Task: Add JavaScript code to create a simple quiz game with score tracking.
Action: Mouse moved to (1067, 362)
Screenshot: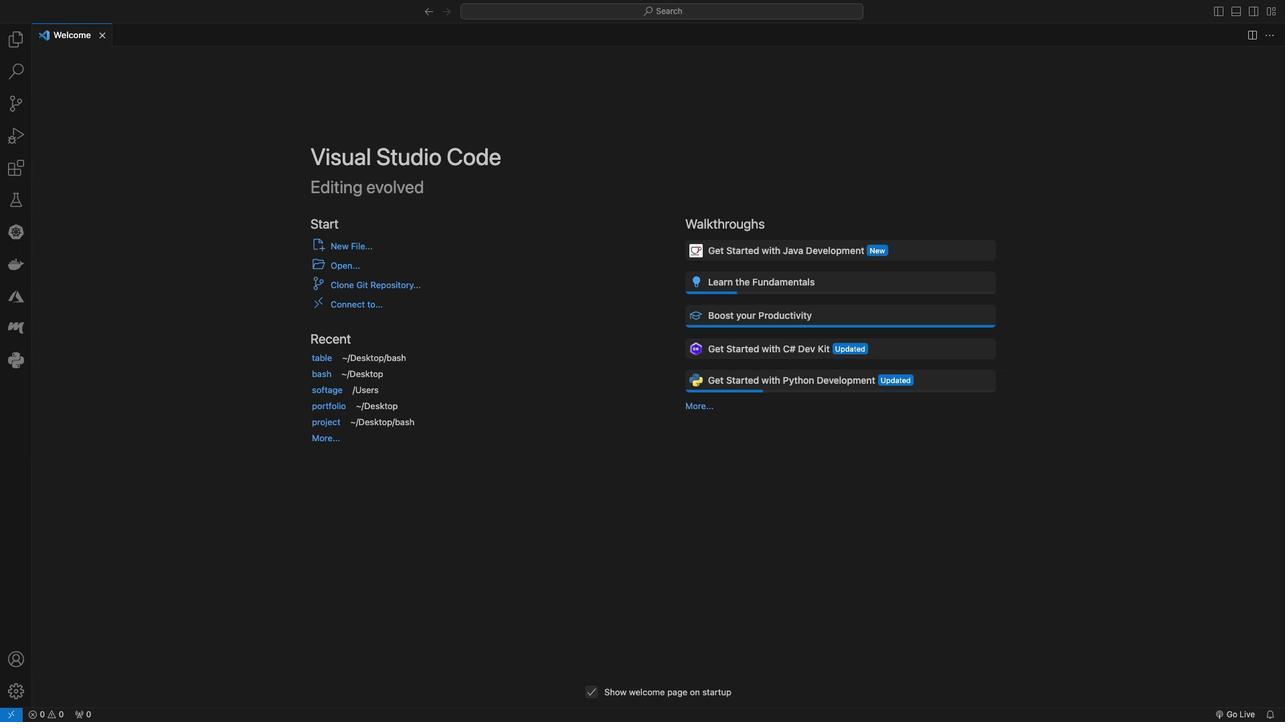 
Action: Mouse pressed left at (1067, 362)
Screenshot: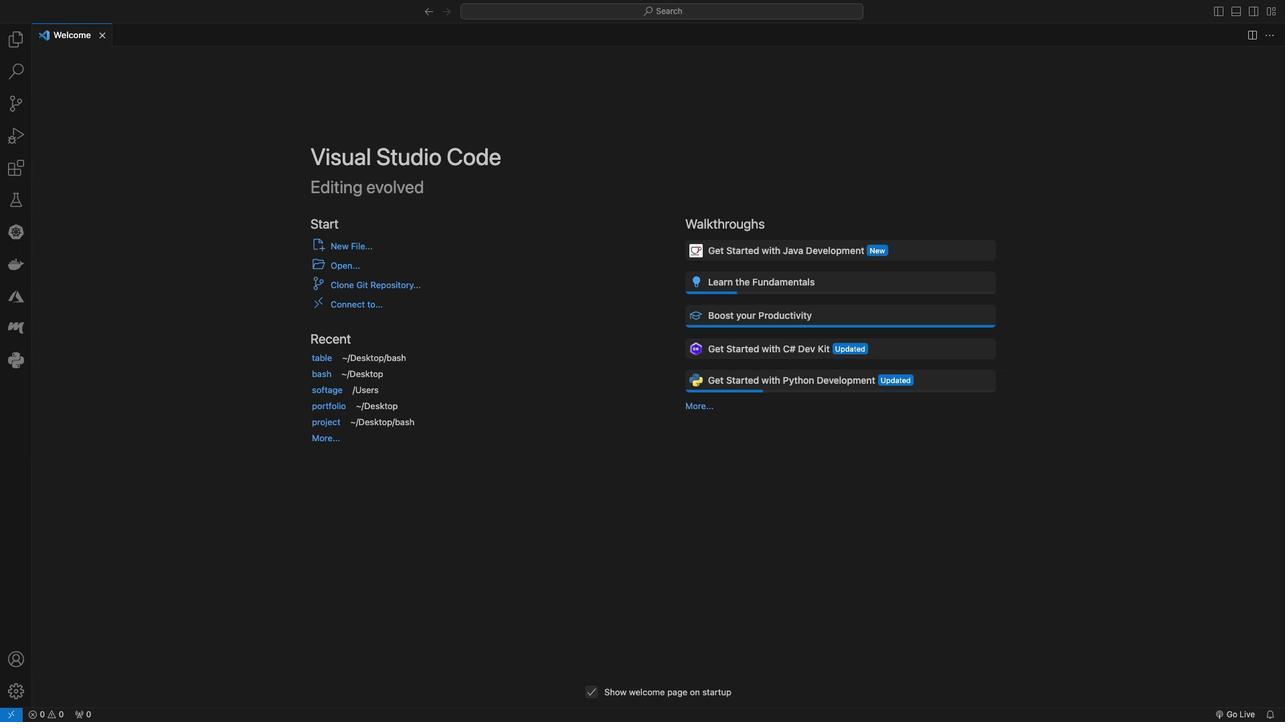 
Action: Mouse moved to (884, 41)
Screenshot: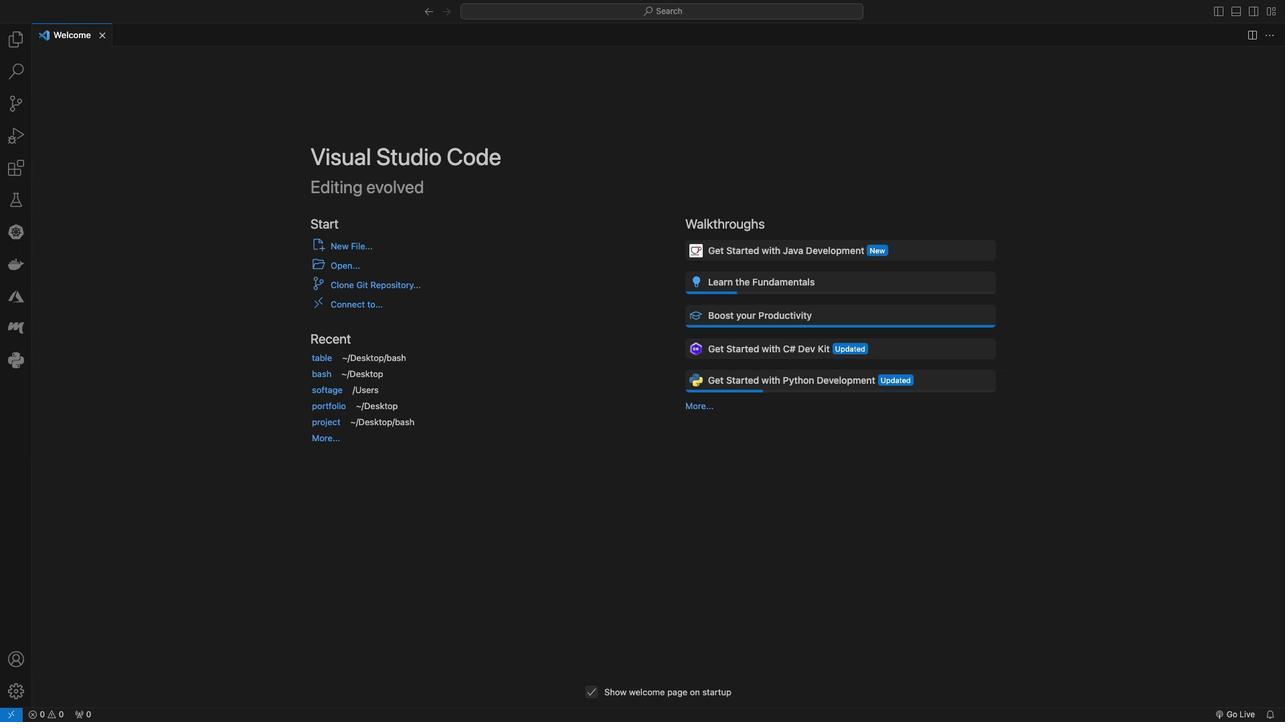 
Action: Mouse pressed left at (884, 41)
Screenshot: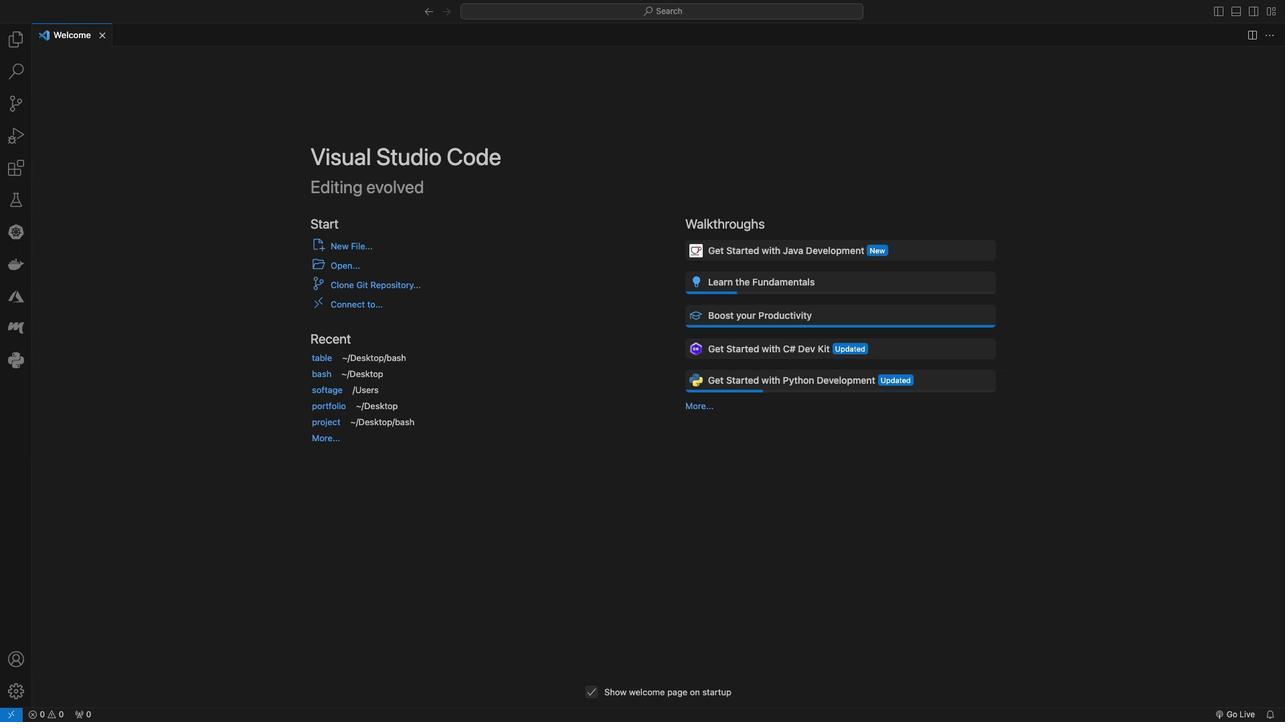 
Action: Mouse moved to (1174, 350)
Screenshot: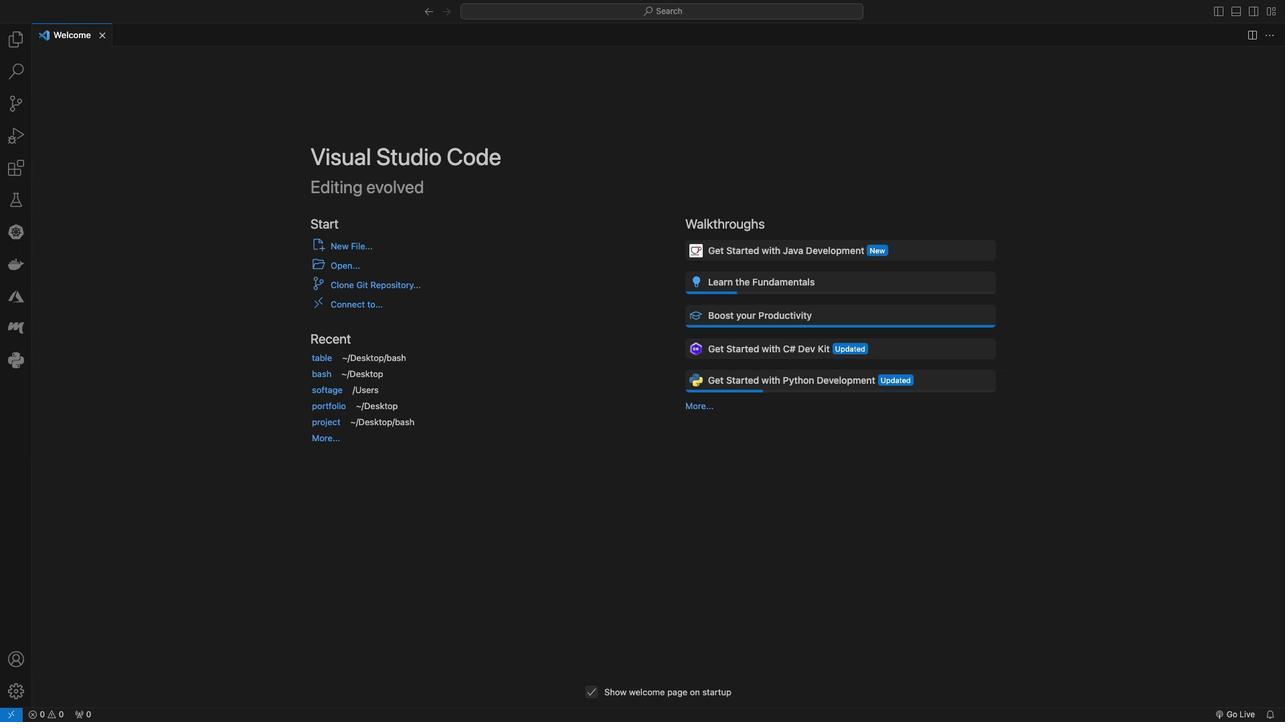 
Action: Mouse scrolled (1174, 350) with delta (135, 14)
Screenshot: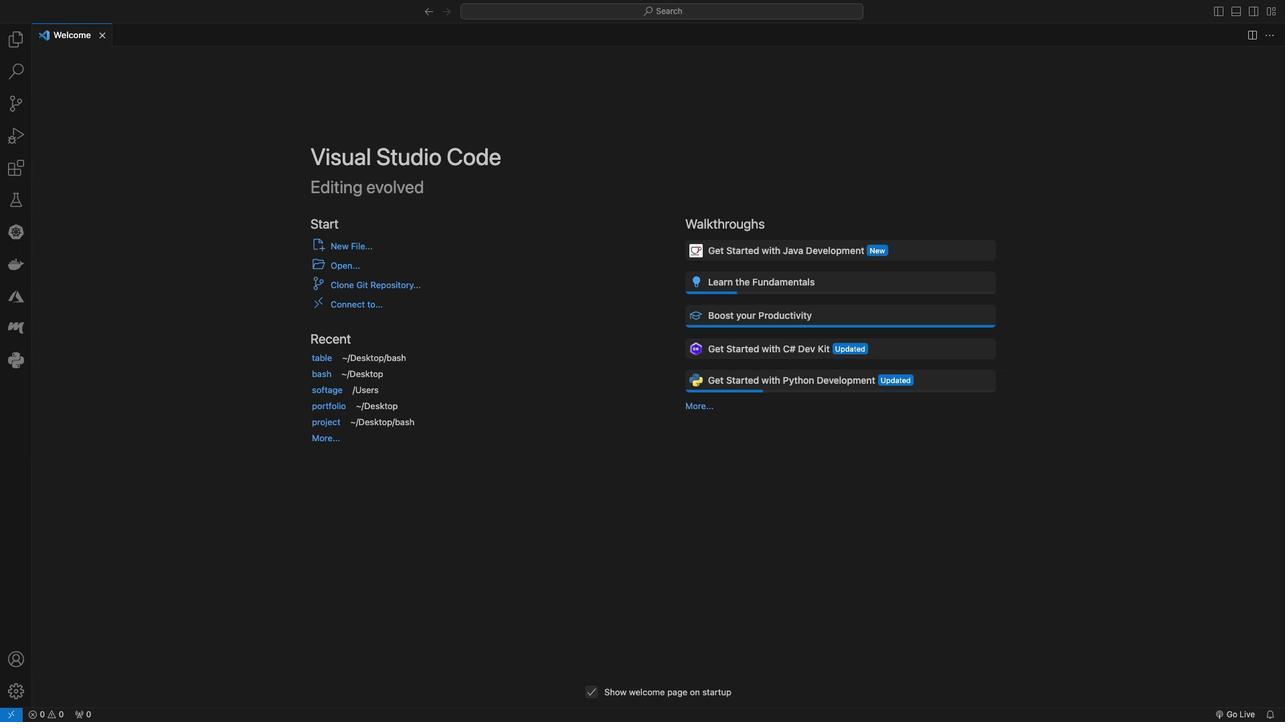 
Action: Mouse scrolled (1174, 350) with delta (135, 14)
Screenshot: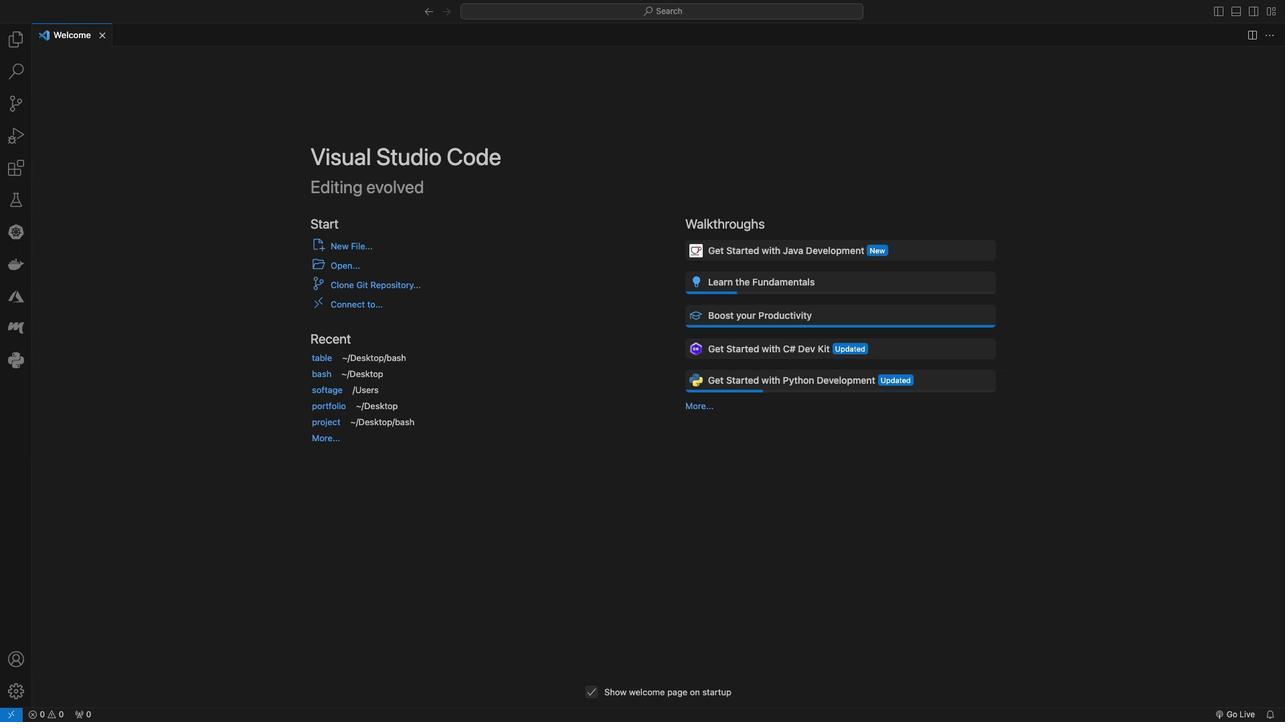 
Action: Mouse scrolled (1174, 350) with delta (135, 16)
Screenshot: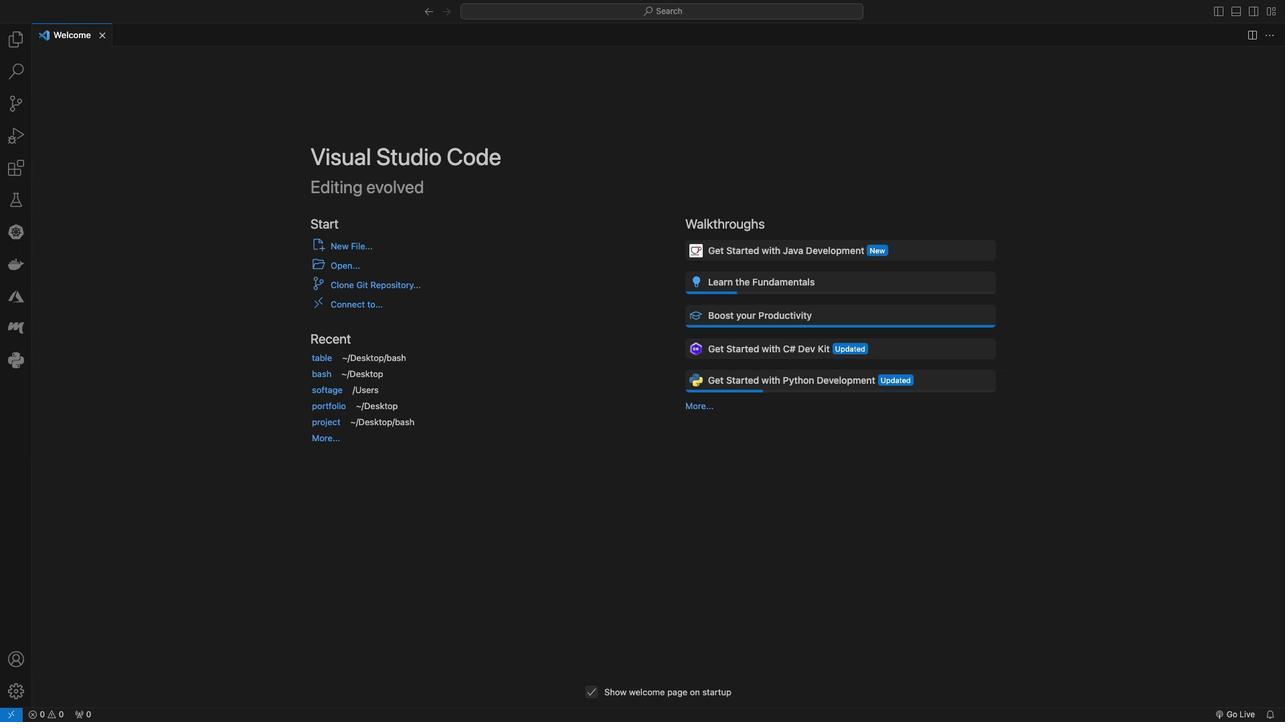 
Action: Mouse scrolled (1174, 350) with delta (135, 16)
Screenshot: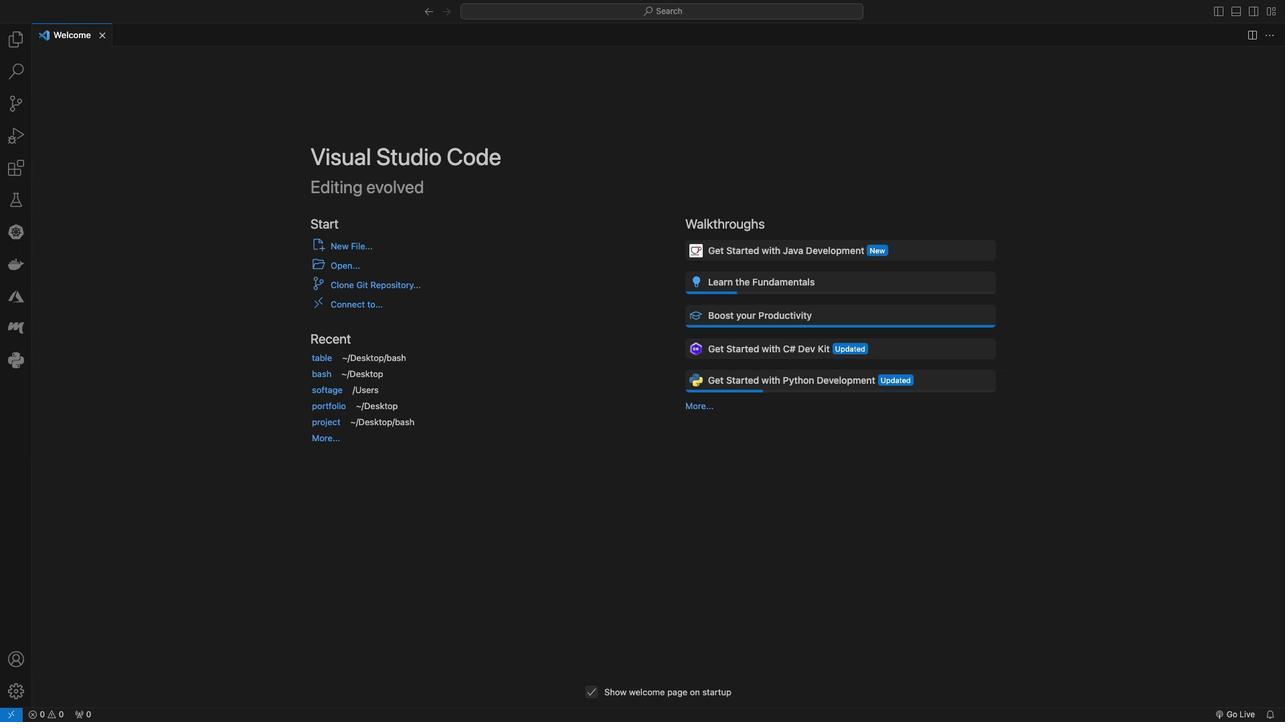 
Action: Mouse scrolled (1174, 350) with delta (135, 17)
Screenshot: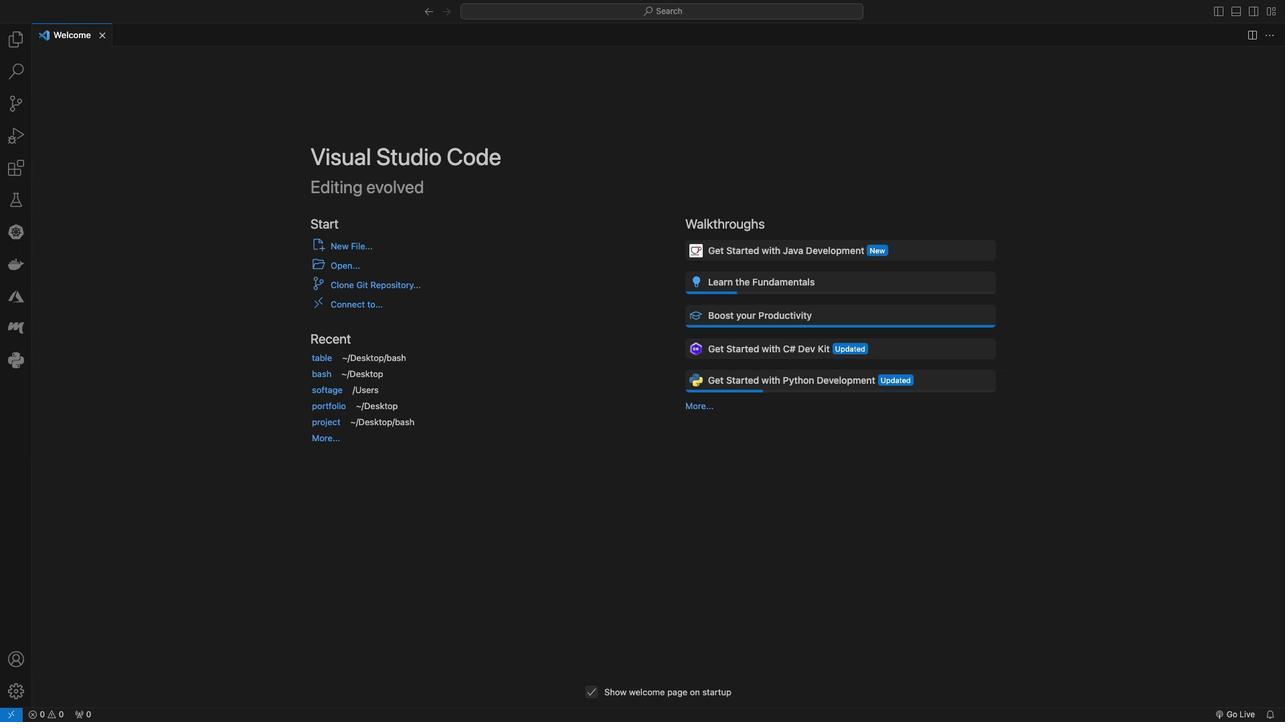
Action: Mouse scrolled (1174, 350) with delta (135, 18)
Screenshot: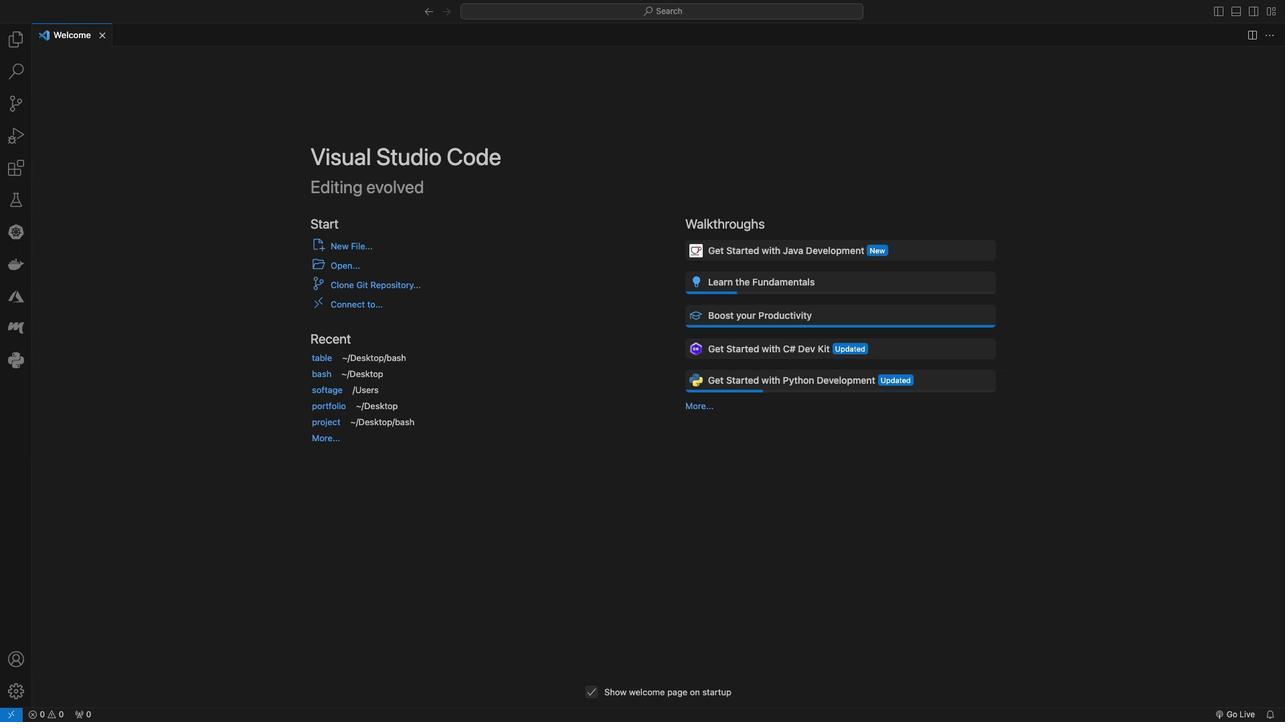 
Action: Mouse moved to (743, 386)
Screenshot: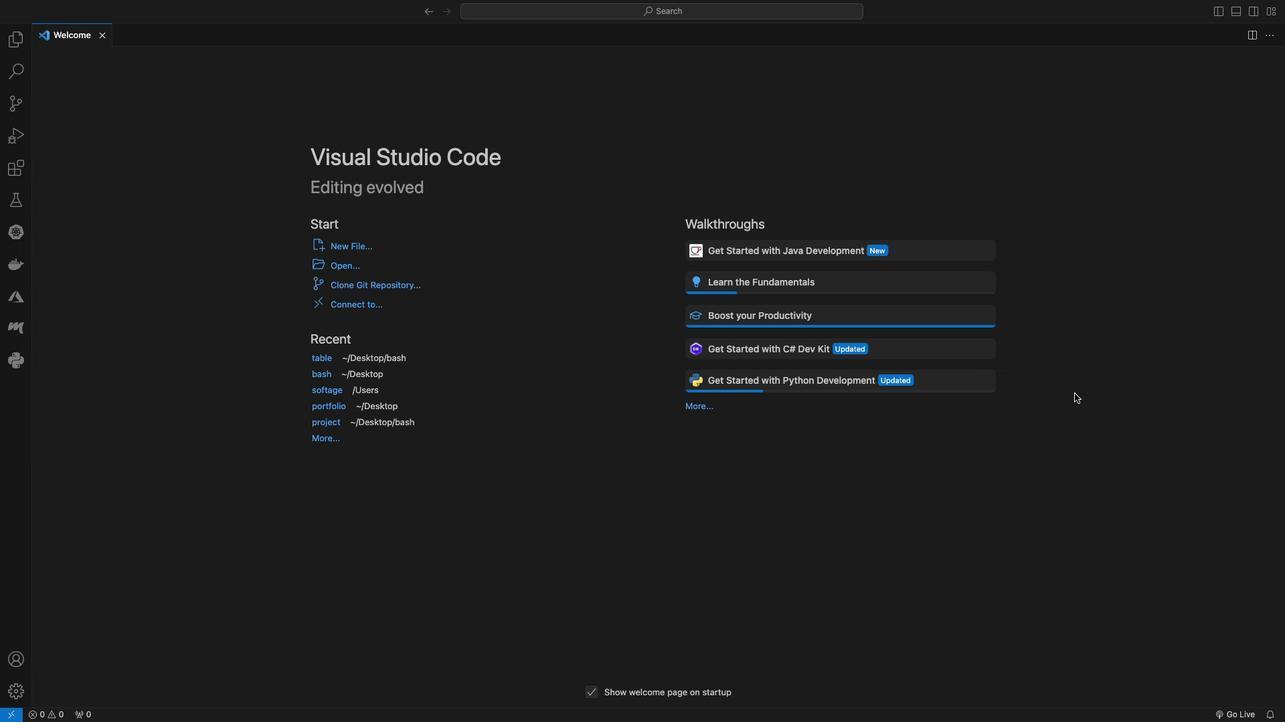 
Action: Mouse pressed left at (743, 386)
Screenshot: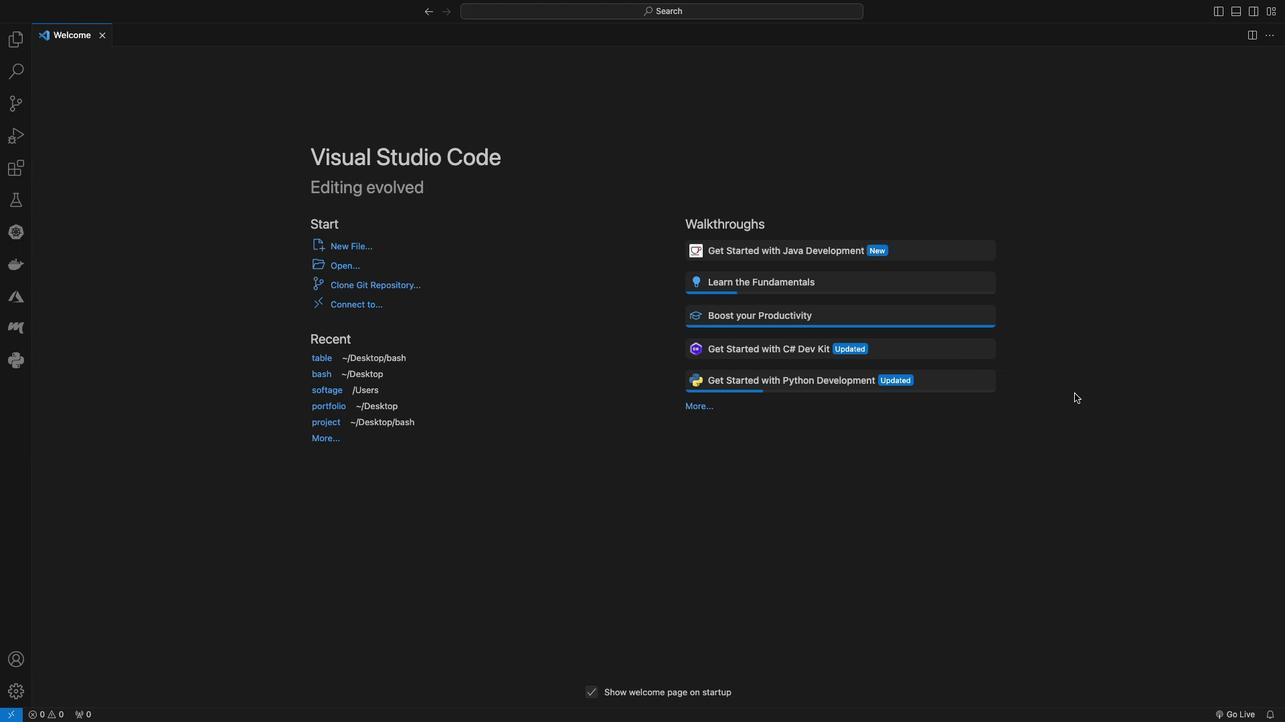 
Action: Mouse moved to (331, 246)
Screenshot: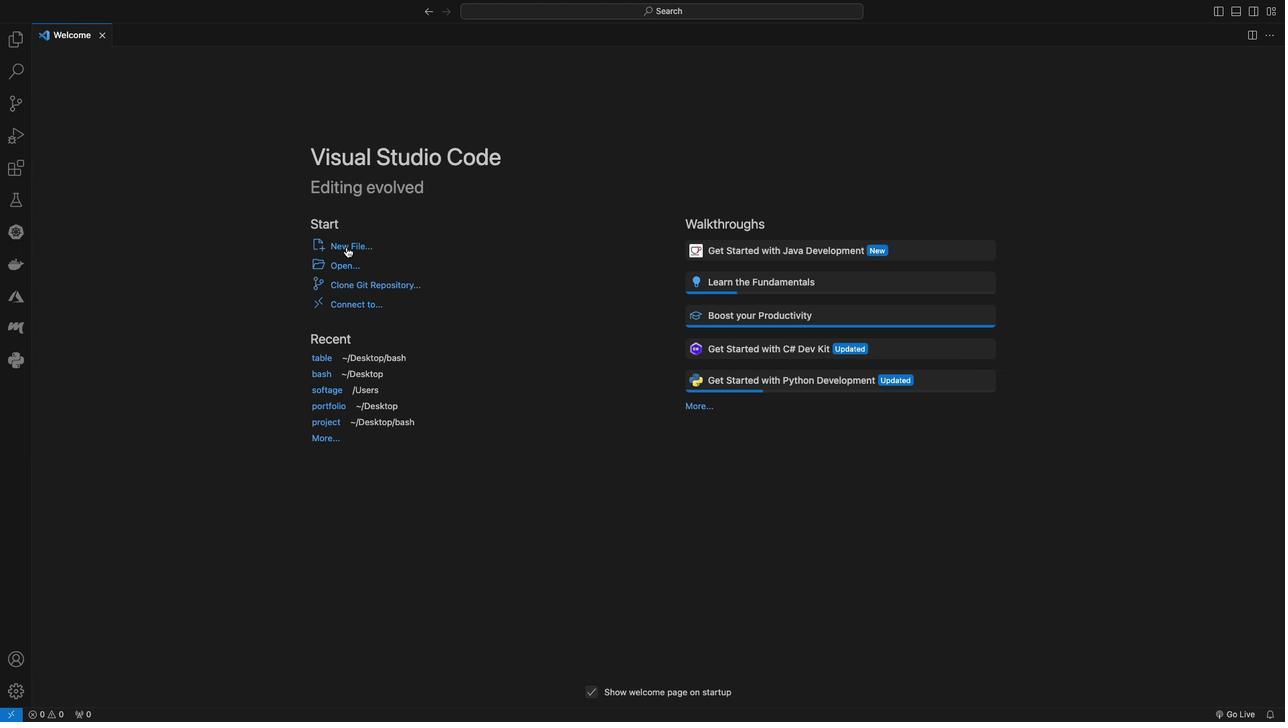 
Action: Mouse pressed left at (331, 246)
Screenshot: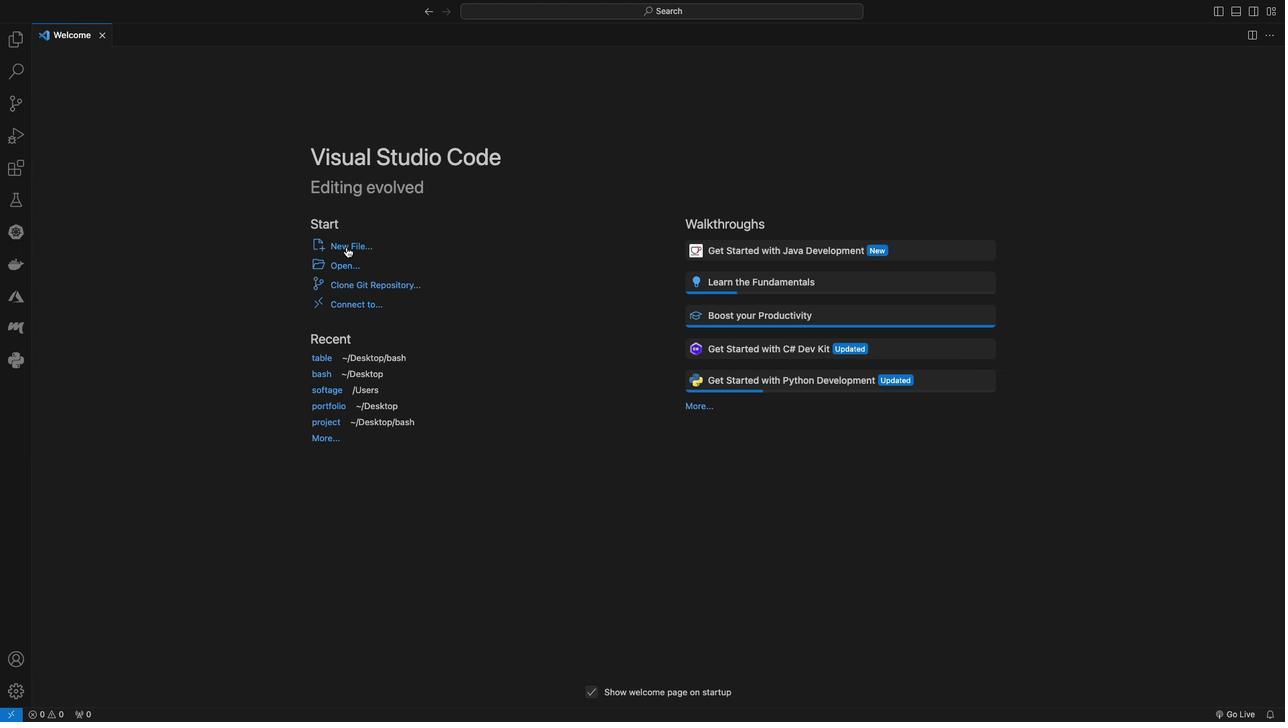 
Action: Mouse moved to (445, 69)
Screenshot: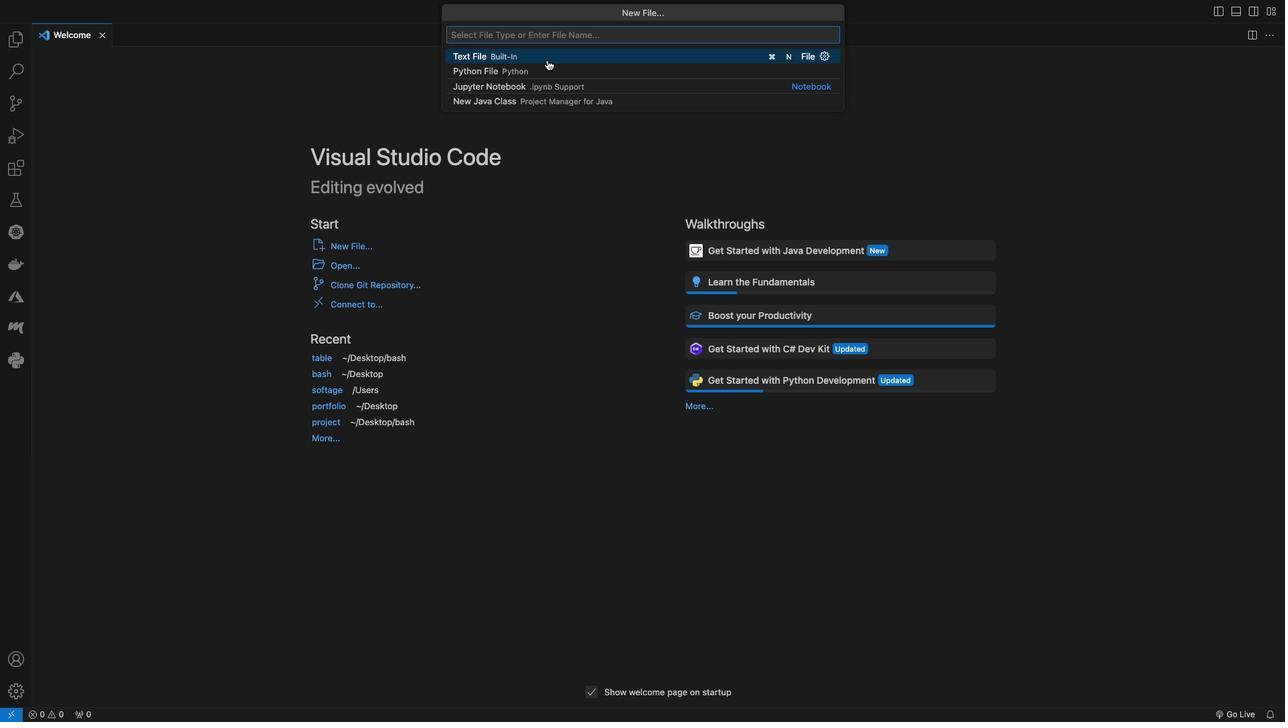 
Action: Mouse pressed left at (445, 69)
Screenshot: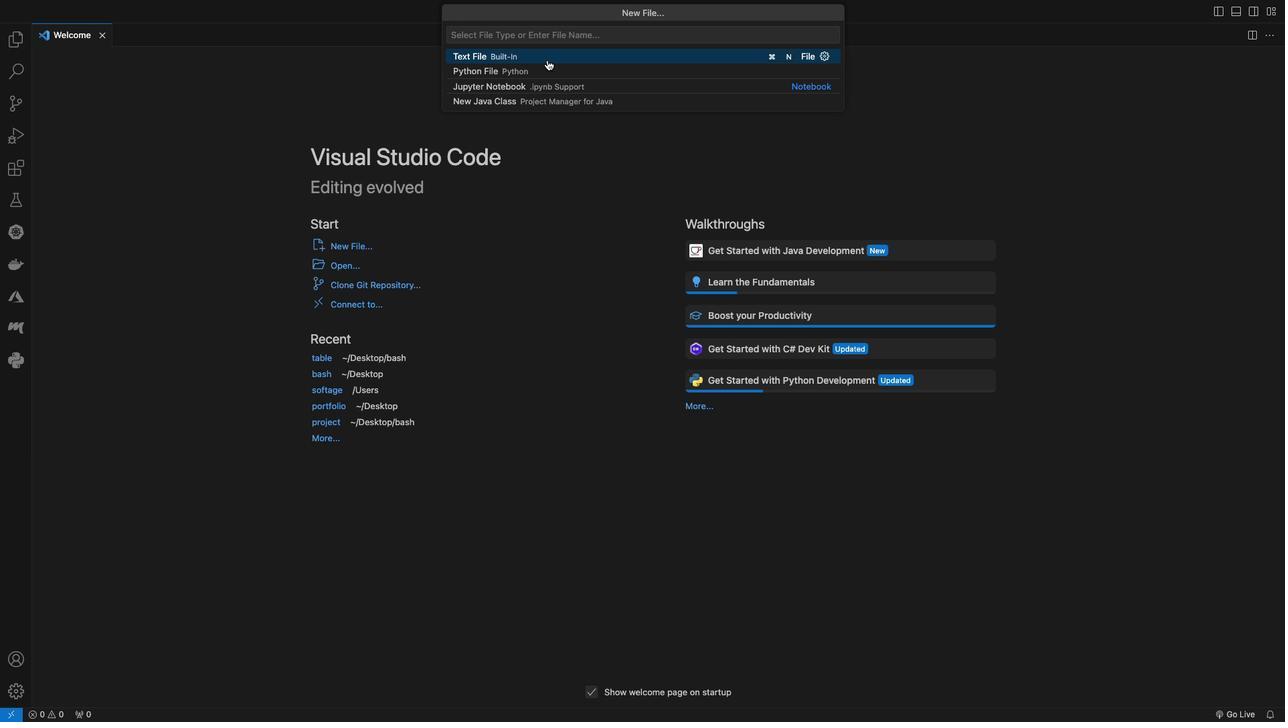 
Action: Mouse moved to (444, 196)
Screenshot: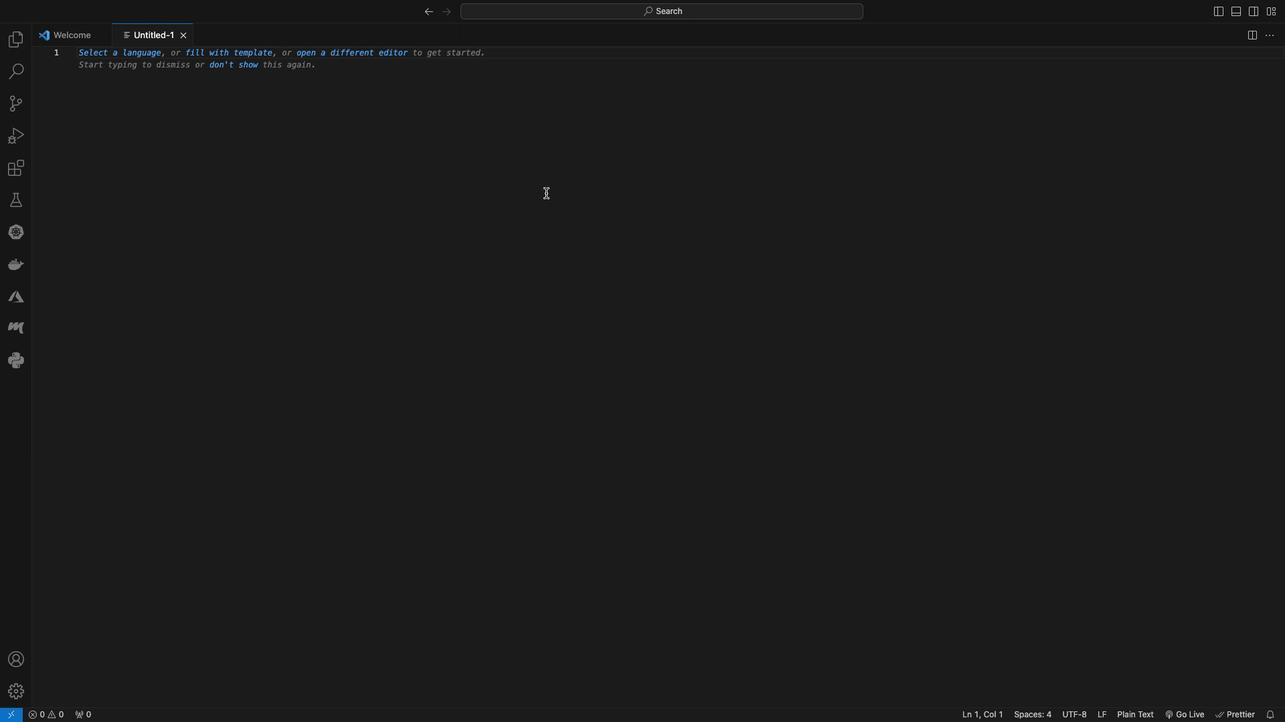 
Action: Mouse pressed left at (444, 196)
Screenshot: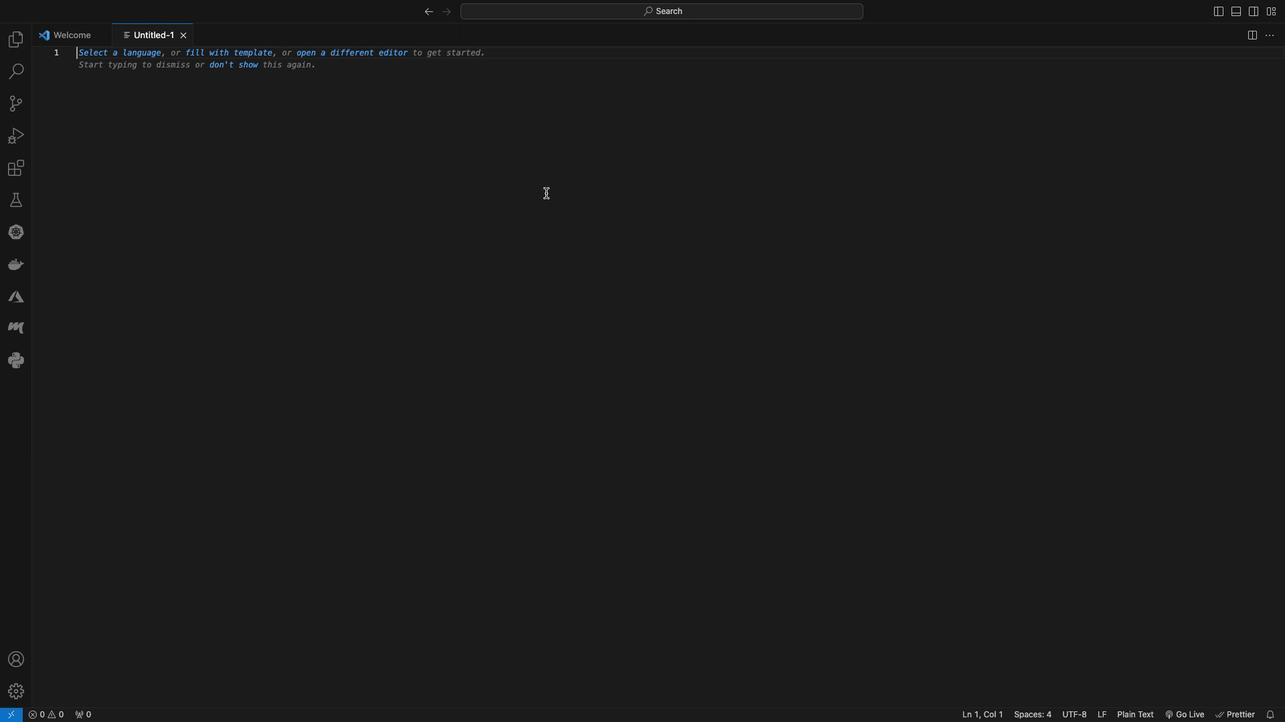 
Action: Key pressed Key.cmd's'
Screenshot: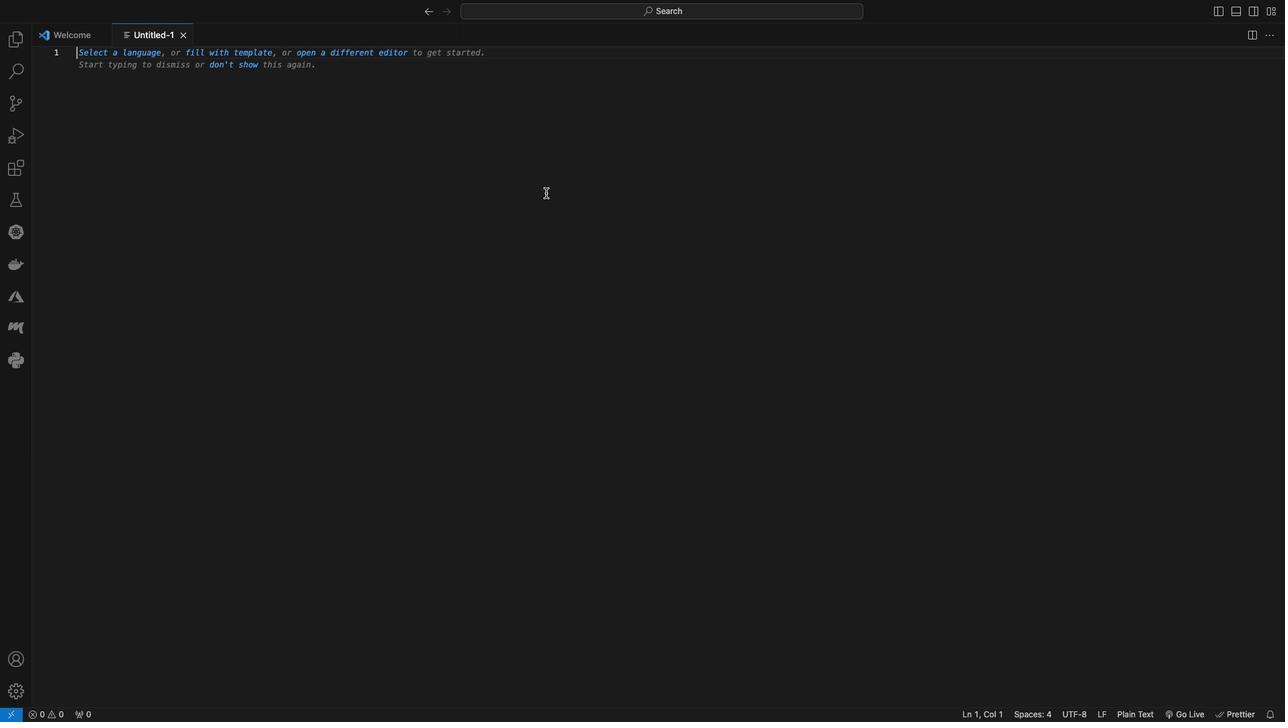 
Action: Mouse moved to (534, 227)
Screenshot: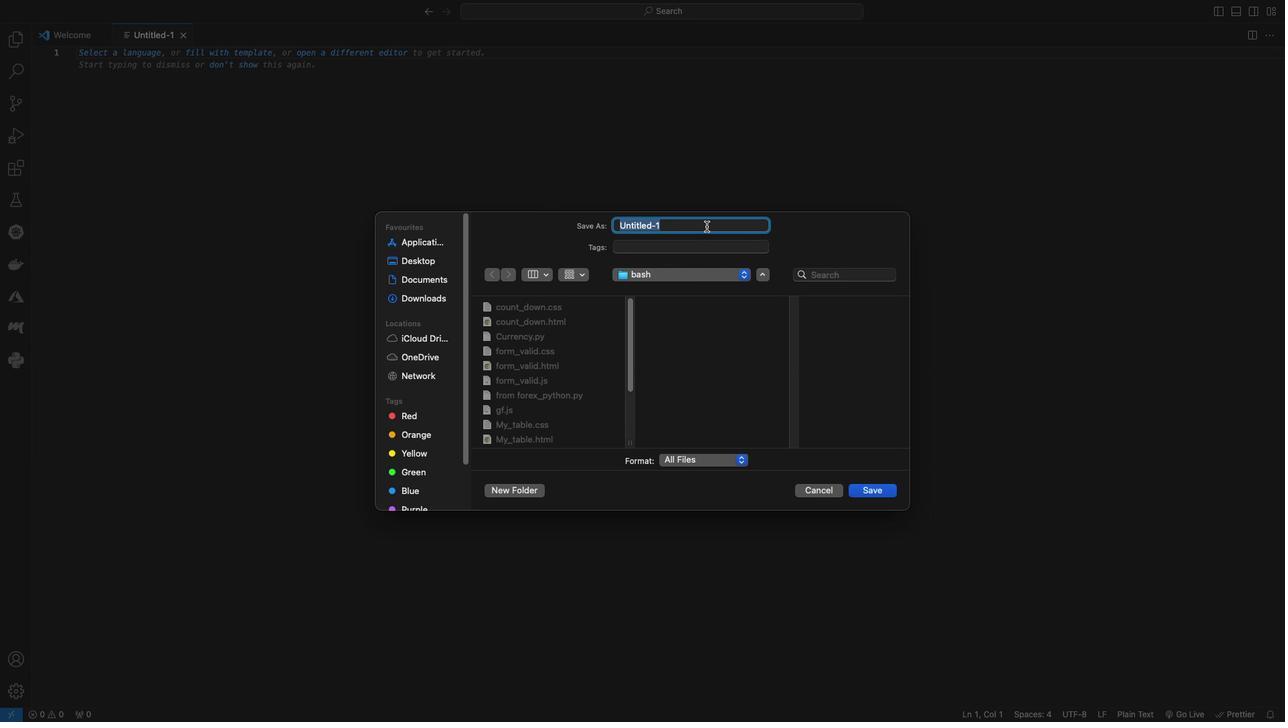 
Action: Key pressed 'Q'Key.caps_lock'u''i''z''.''j''s'Key.enter'c''o''n''s''t'Key.space'r''e''a''d''l''i''n''e'Key.space'='Key.space'r''e''q''u''i''r''e'Key.shift'('"'"'r''e''a''d''l''i''n''e'Key.rightKey.right';'Key.enterKey.spaceKey.backspaceKey.enter'c''o''n''s''t'Key.space'r''e'Key.backspace';'Key.spaceKey.backspaceKey.backspace'l'Key.shift_rKey.space'='Key.space'r''e''a''d''l''i''n''e'Key.spaceKey.backspace'.''c''r''e''a''t''e'Key.shift'I''n''t''e''r''f''a''c''e'Key.shift'('Key.shift'{'Key.enter'i''n''p''u''t'Key.shift_r':'Key.space'p''r''o''c''e''s''s''.''s''t''d''i''n'','Key.enter'o''u''t''p''u''t'Key.shift_r':'Key.space'p''r''o''c''e''s''s''.''s''t''d''o''u''t'Key.downKey.downKey.down
Screenshot: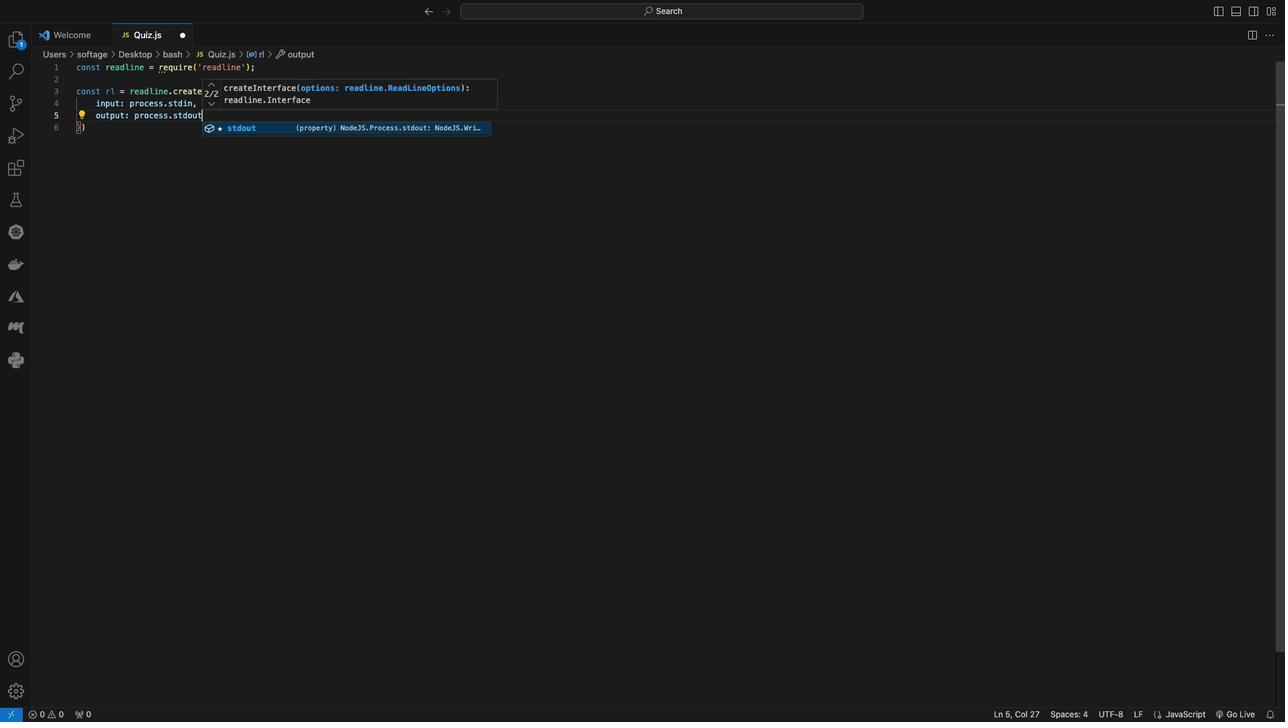 
Action: Mouse scrolled (534, 227) with delta (135, 12)
Screenshot: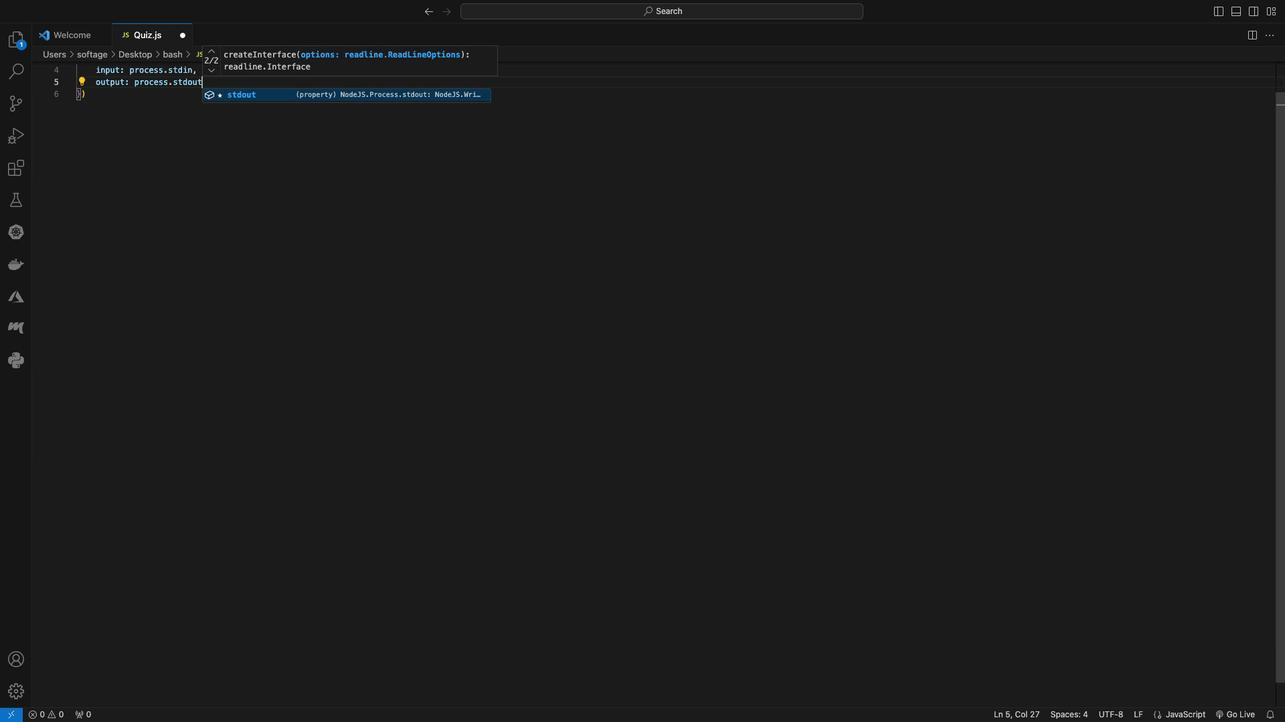 
Action: Mouse moved to (254, 174)
Screenshot: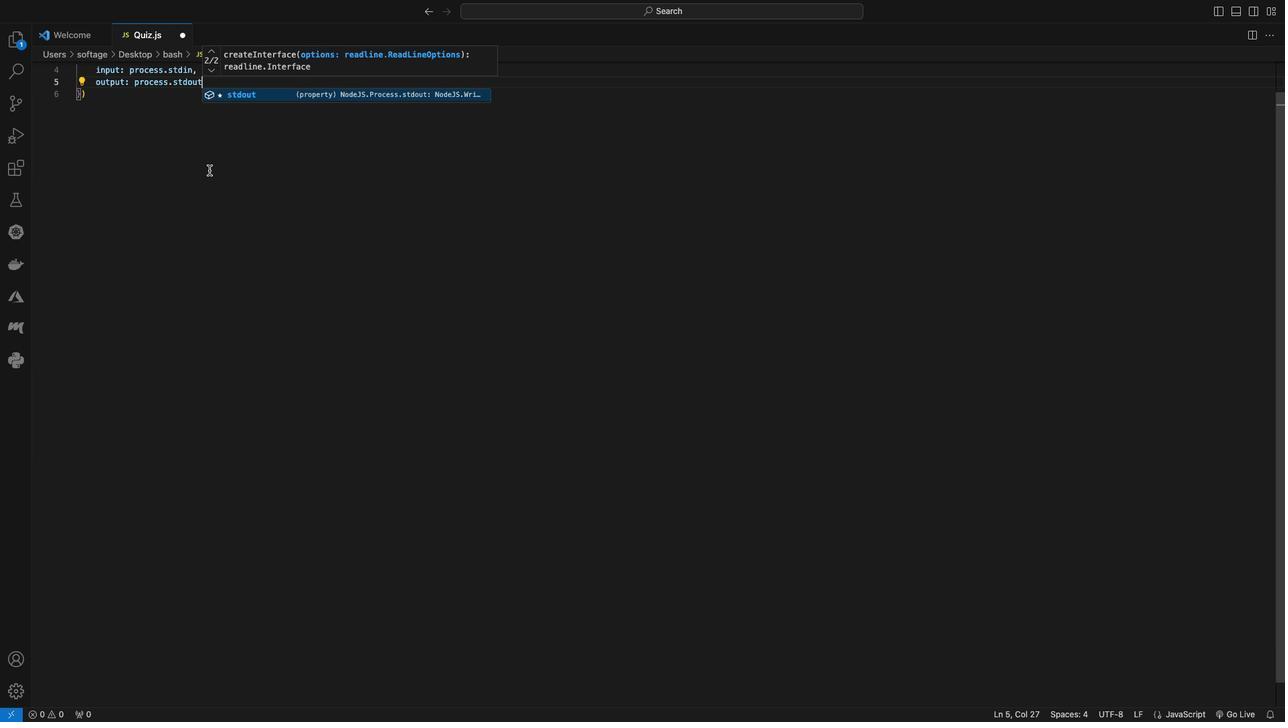 
Action: Mouse scrolled (254, 174) with delta (135, 14)
Screenshot: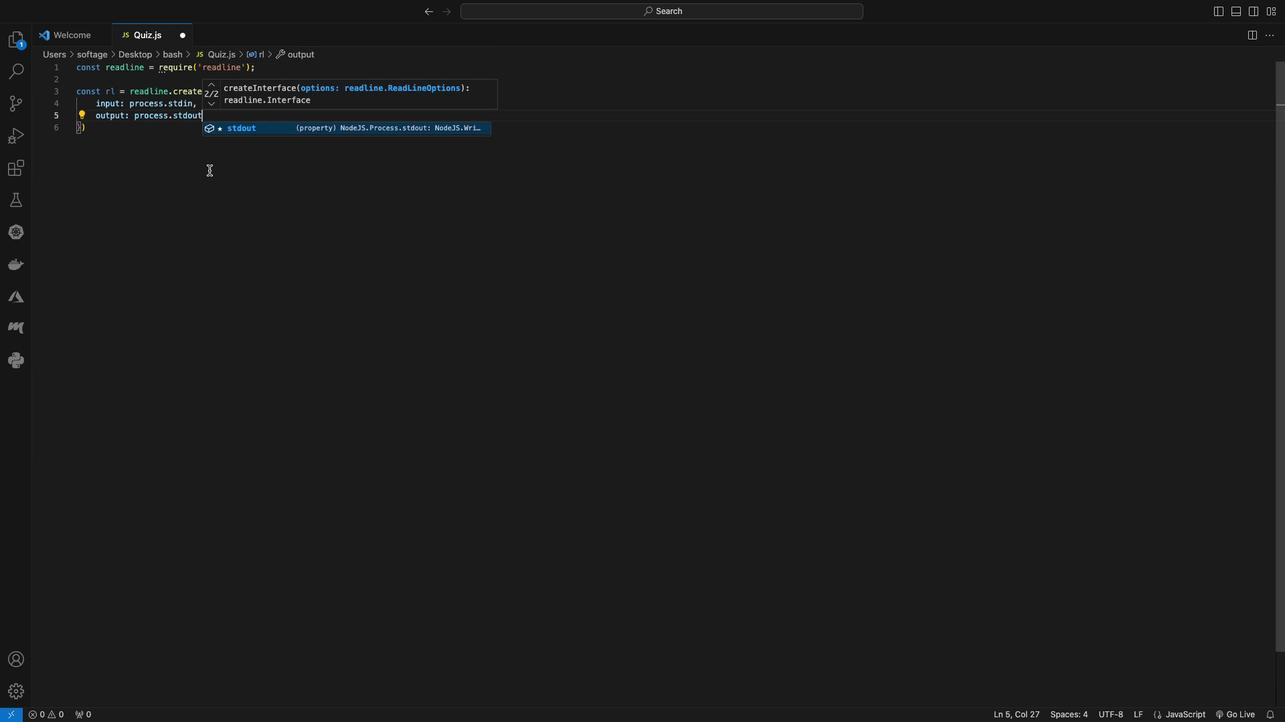 
Action: Mouse scrolled (254, 174) with delta (135, 14)
Screenshot: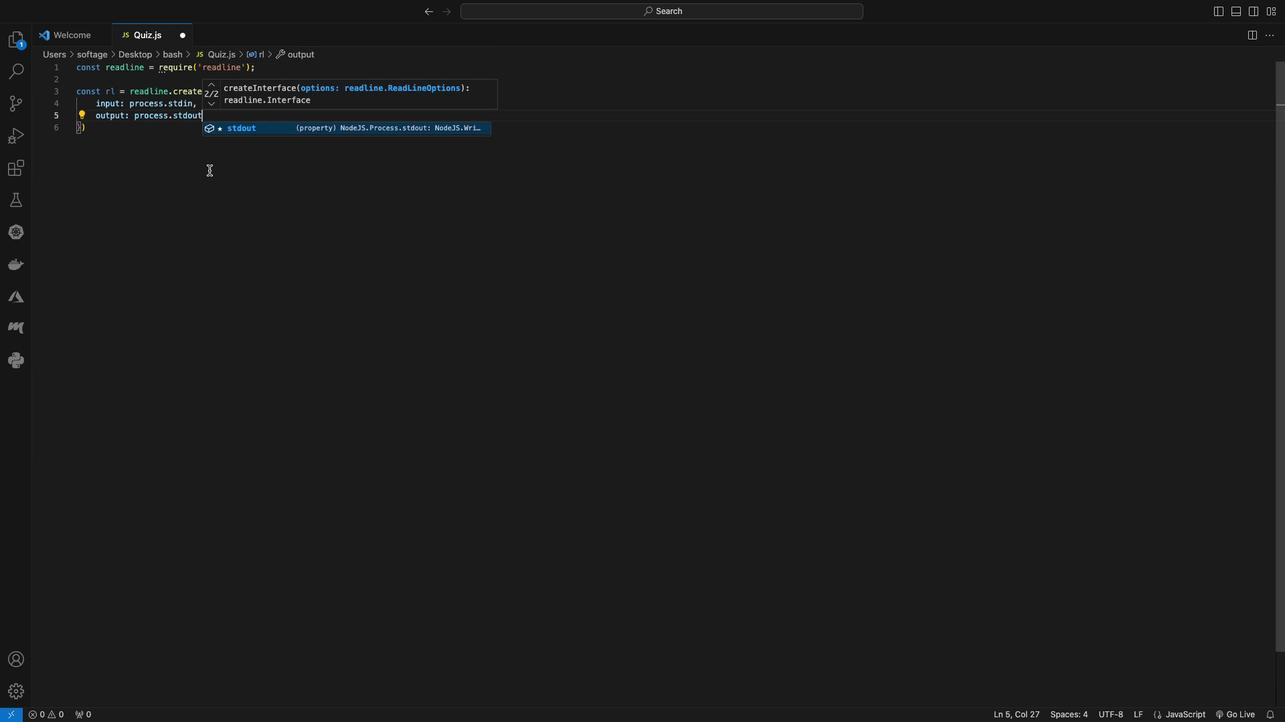 
Action: Mouse scrolled (254, 174) with delta (135, 15)
Screenshot: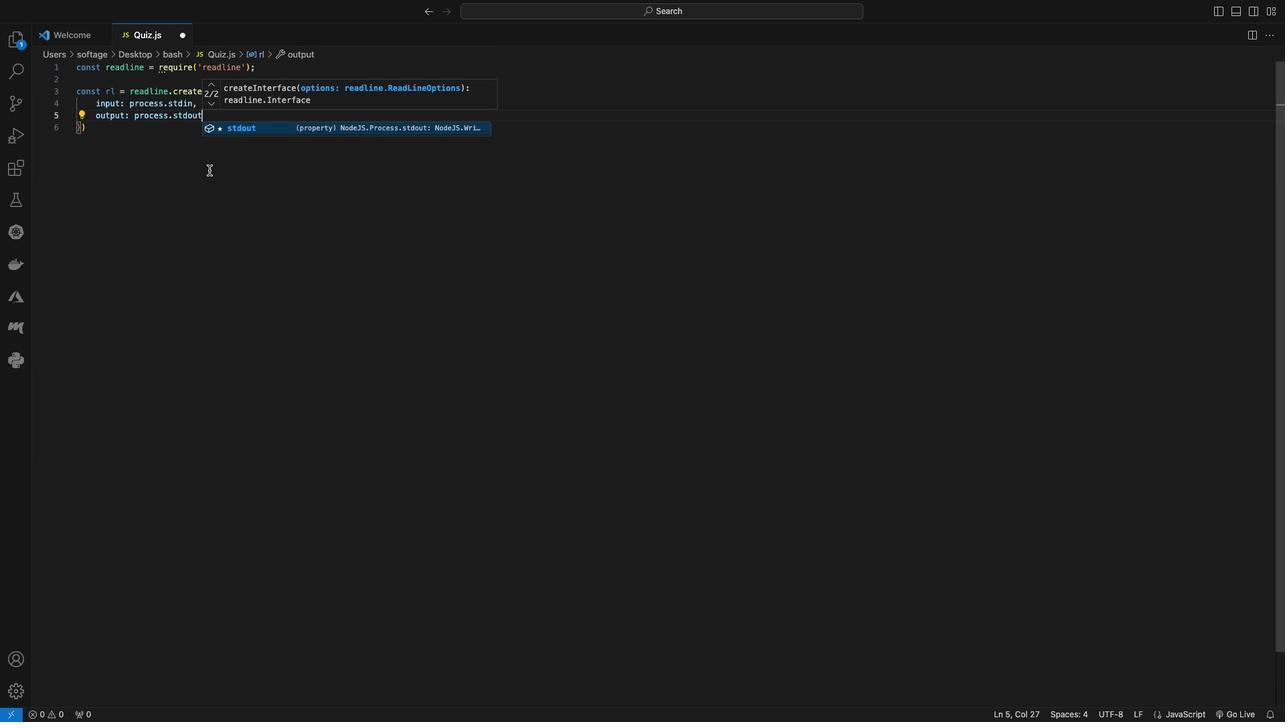 
Action: Mouse scrolled (254, 174) with delta (135, 16)
Screenshot: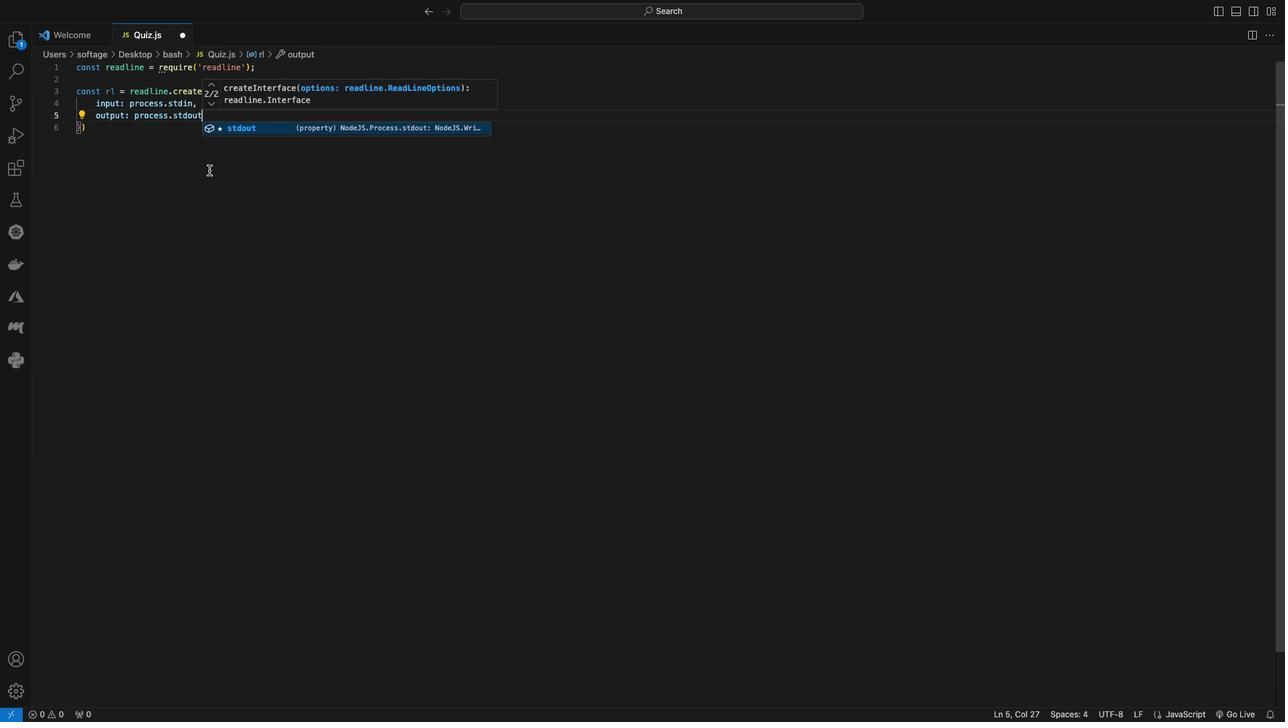 
Action: Mouse scrolled (254, 174) with delta (135, 17)
Screenshot: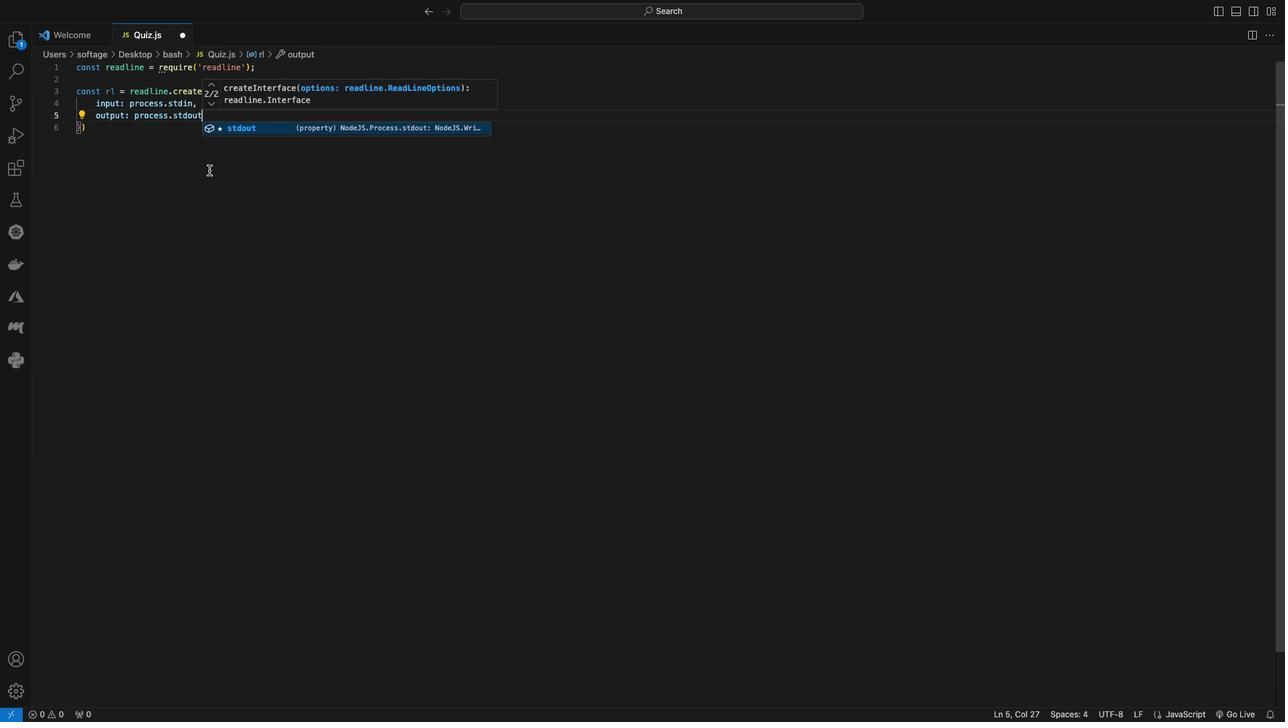 
Action: Mouse moved to (214, 136)
Screenshot: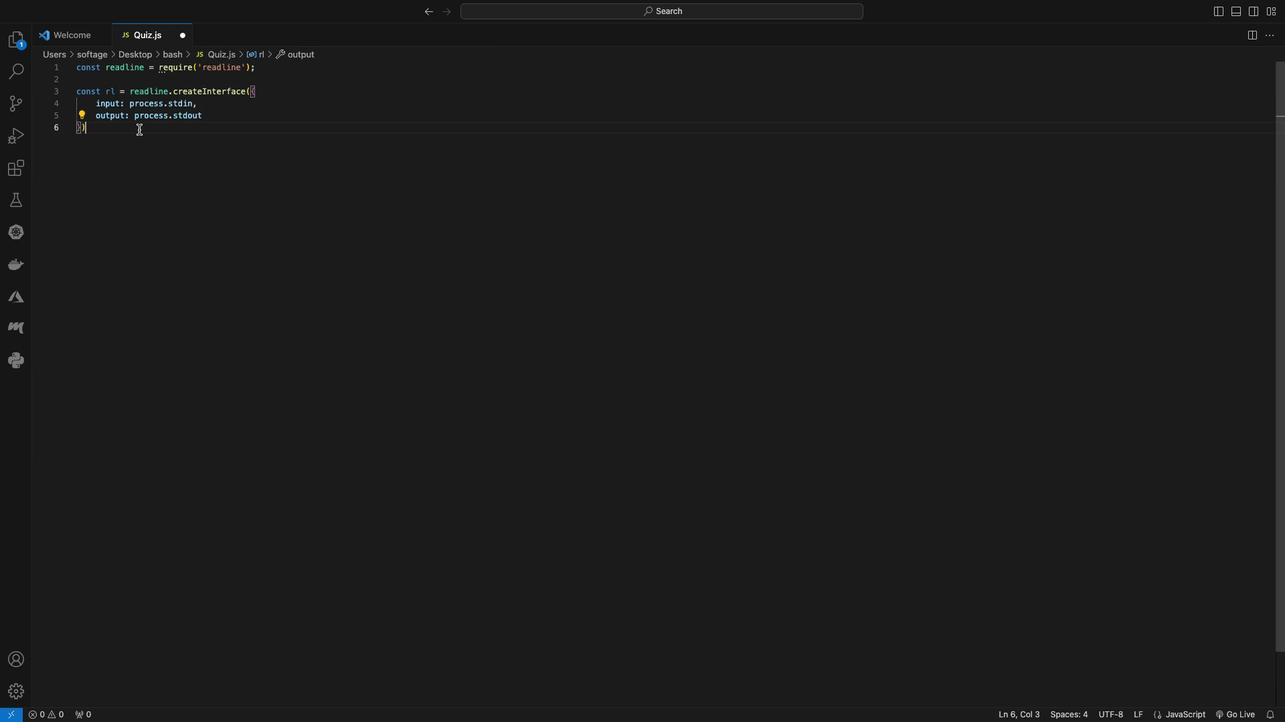 
Action: Mouse pressed left at (214, 136)
Screenshot: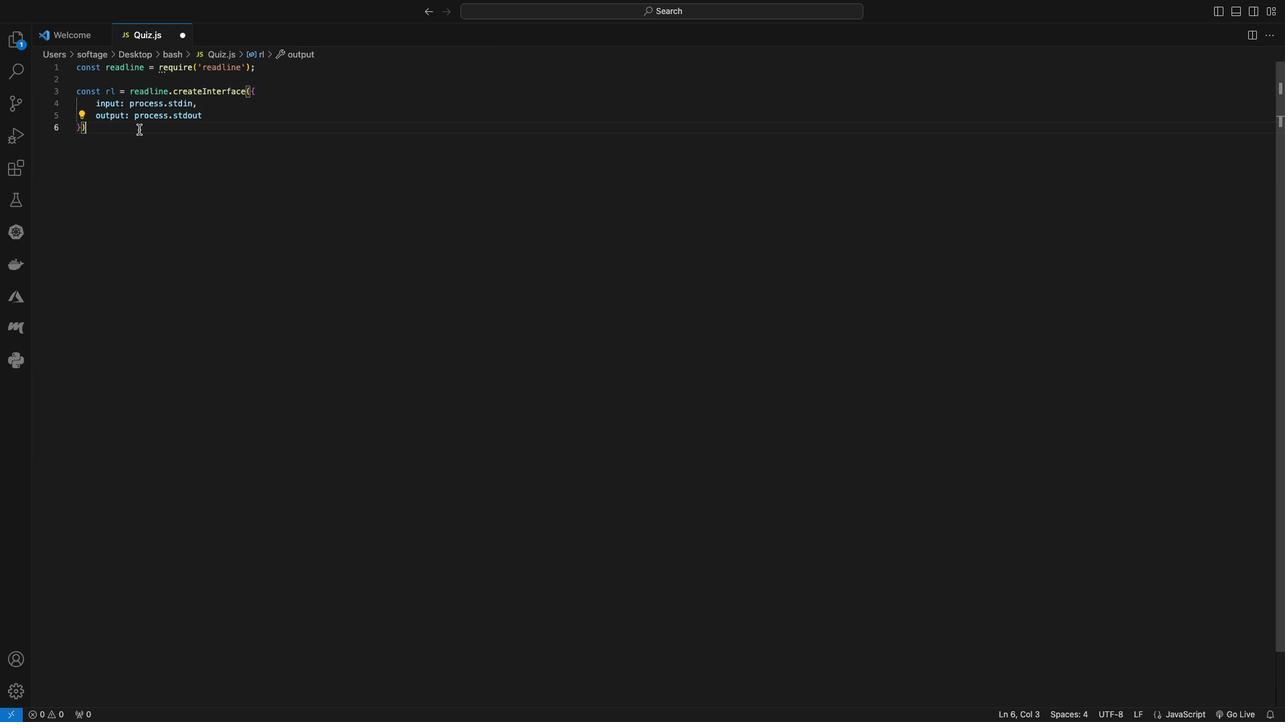 
Action: Mouse moved to (214, 137)
Screenshot: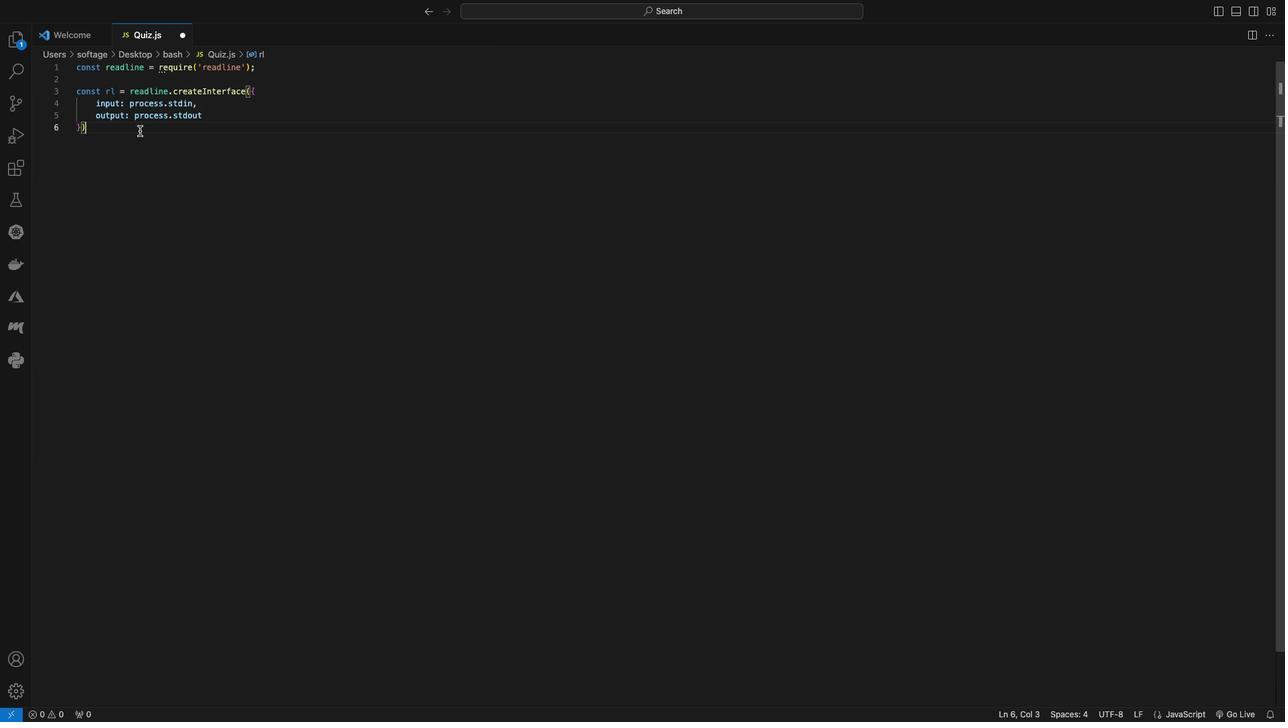 
Action: Key pressed ';'Key.enterKey.enter'c''o''n''s''t'Key.space'q''u''e''s''t''i''o''n''s'Key.space'='Key.space'['Key.enterKey.shift_r'{'Key.enter'q''u''e''s''t''i''o''n'Key.shift_r':'Key.spaceKey.shift'W''h''a''t'Key.space'i''s'Key.space't''h''e'Key.space'c''a''p''i''t''a''l'Key.space'o''f'Key.backspaceKey.backspaceKey.backspaceKey.backspaceKey.backspaceKey.backspaceKey.backspaceKey.backspaceKey.backspaceKey.backspaceKey.backspaceKey.backspaceKey.backspaceKey.backspaceKey.backspaceKey.backspaceKey.backspaceKey.backspaceKey.backspaceKey.backspaceKey.backspaceKey.backspace"'"Key.shift'W''h''a''t'Key.space'i''s'Key.space't''h''e'Key.space'c''a''p''i''t''a''l'Key.space'o''f'Key.space'j''a''p''a''n'Key.shift_r'?'Key.right','Key.enter'o''p''t''i''o''n''s'Key.backspaceKey.shift_r':'Key.space'['Key.shift'T'Key.backspace"'"Key.shift'T''o''k''y''o'Key.right','"'"Key.shift'P''y''t''h''o''n'Key.right','Key.backspaceKey.backspaceKey.backspaceKey.backspaceKey.backspaceKey.backspaceKey.backspaceKey.backspaceKey.shift'S''e''o''u''l'"'"','Key.space"'"Key.shift'B''e''i''j''i''n''g'Key.right','Key.space"'"Key.shift'B''a''n''g''c''o''c''k'Key.backspaceKey.backspaceKey.backspaceKey.backspace'k''o''k'Key.rightKey.right','Key.enter'c''o''r''r''e''c''t'Key.shift'A''n''a'Key.backspace's''w''e''r'Key.shift_r':'Key.space"'"Key.shift'J'Key.backspaceKey.shift'T''o''k''y''o'Key.rightKey.down','Key.downKey.upKey.enterKey.shift_r'{'Key.enterKey.enterKey.backspaceKey.backspaceKey.backspaceKey.spaceKey.spaceKey.spaceKey.spaceKey.space'q''u''e''s''t''i''o''n'Key.spaceKey.backspaceKey.shift_r':'Key.space"'"Key.shift'W''h''i''c''h'Key.space'p''r''o''g''r''a''m''m''i''n''g'Key.space'l''a''n''g''u''a''g''e'Key.space'i''s'Key.space'o''f''t''e''n'Key.space'u''s''e''d'Key.space'f''o''r'Key.space'w''b'Key.backspace'e''b'Key.space'd''e''v''e''l''o''p''m''e''n''t'Key.shift_r'?'Key.right','Key.enter'o''p''t''i''o''n''s'Key.shift_rKey.upKey.upKey.upKey.upKey.upKey.rightKey.rightKey.right's'Key.backspaceKey.left's'Key.downKey.downKey.downKey.down
Screenshot: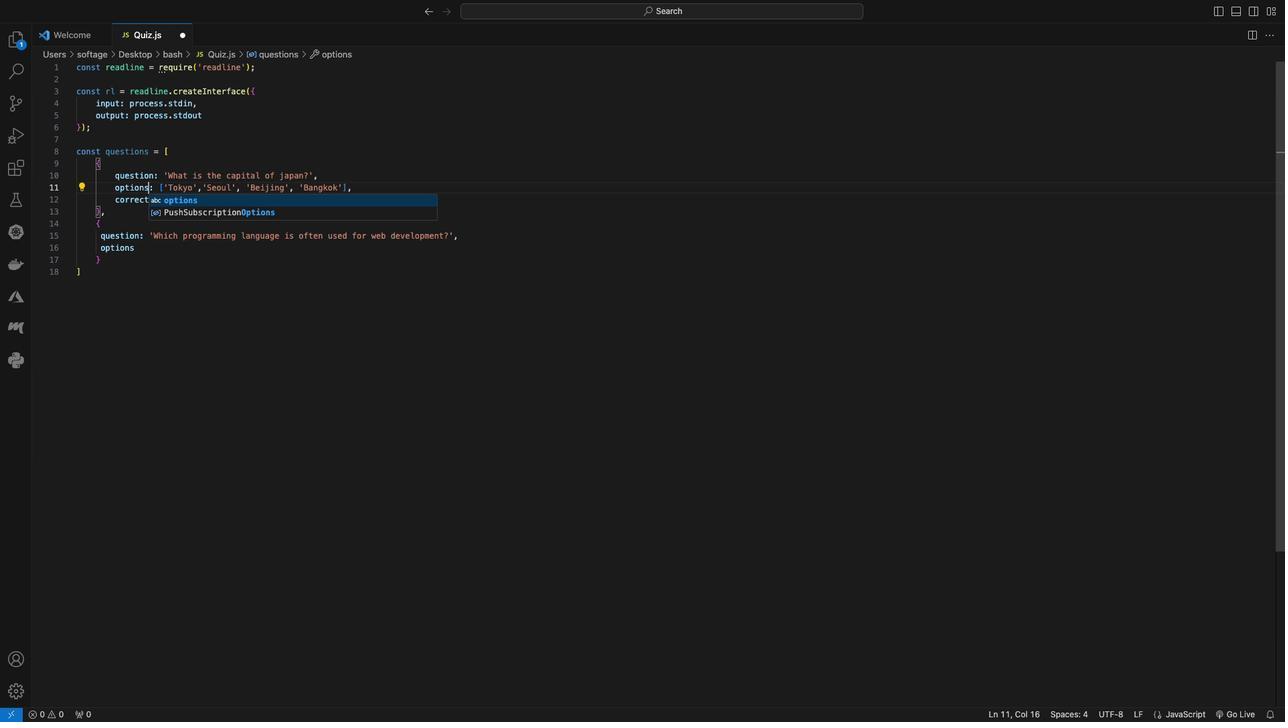 
Action: Mouse moved to (228, 248)
Screenshot: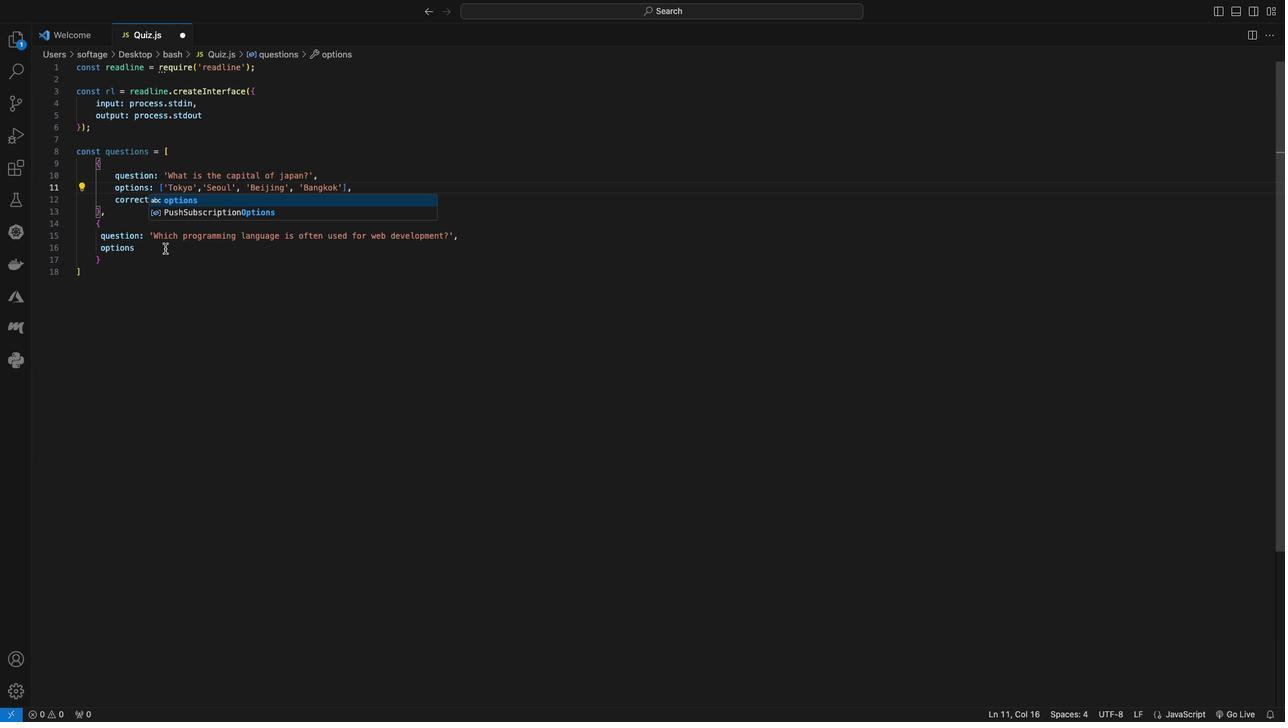 
Action: Mouse pressed left at (228, 248)
Screenshot: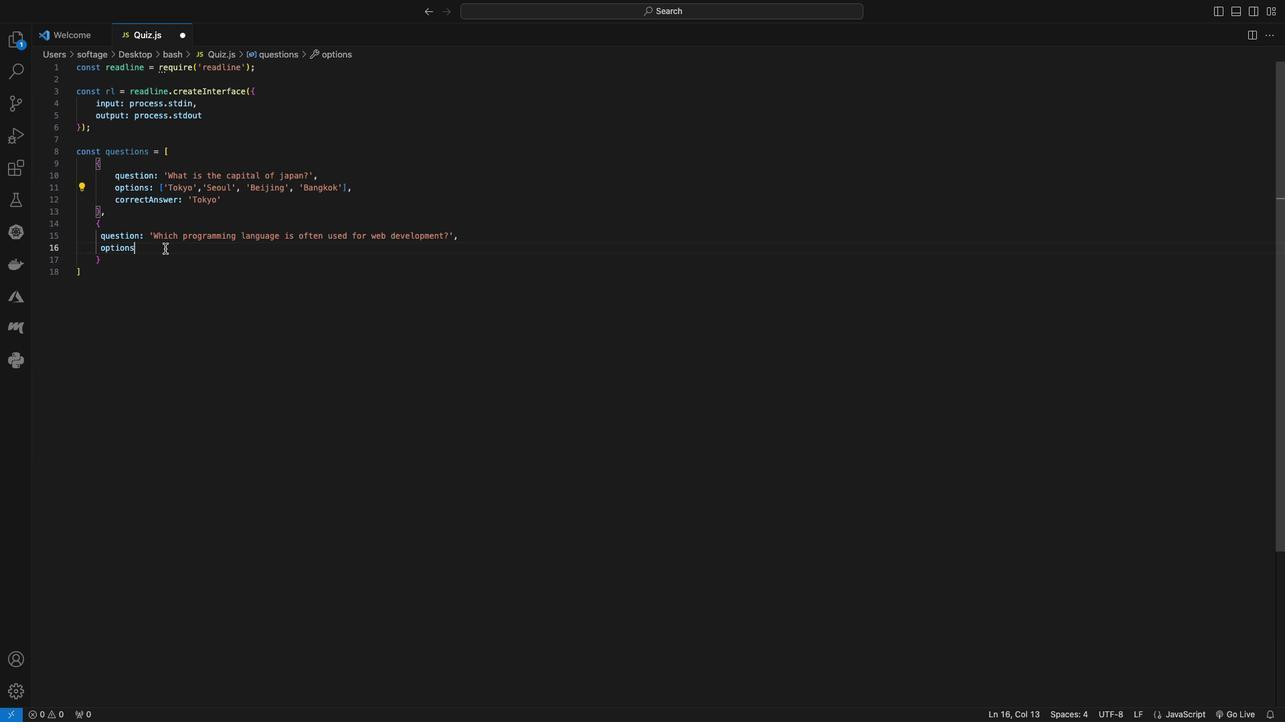 
Action: Key pressed Key.shift_r':'Key.space'['"'"Key.shift'J''a''v''a'Key.right','Key.space"'"Key.shift'P''y''t''h''o''n'Key.right','Key.space"'"Key.shift'J''a''v''a''s''c''r''i''p''t'Key.right','Key.space"'"Key.shift'C''=''='Key.backspaceKey.backspaceKey.shift'+''+'Key.rightKey.rightKey.right','Key.backspaceKey.backspace','Key.enterKey.rightKey.rightKey.rightKey.rightKey.backspace
Screenshot: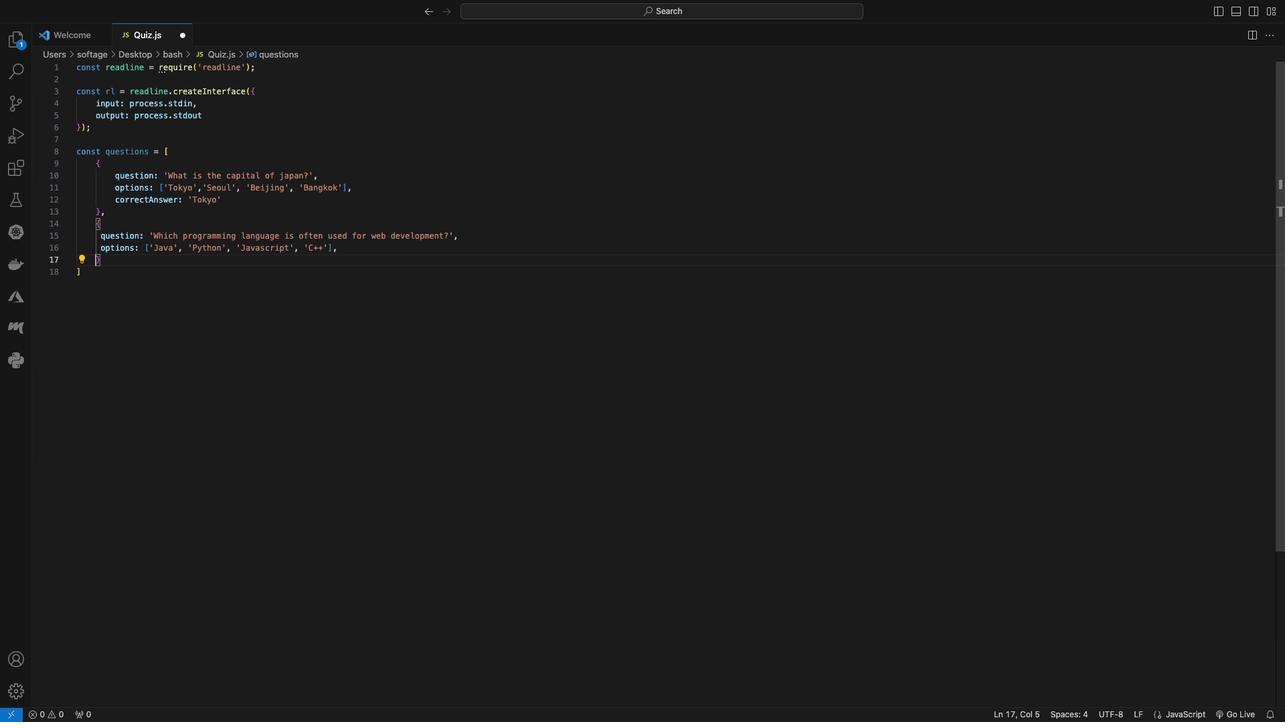 
Action: Mouse moved to (340, 249)
Screenshot: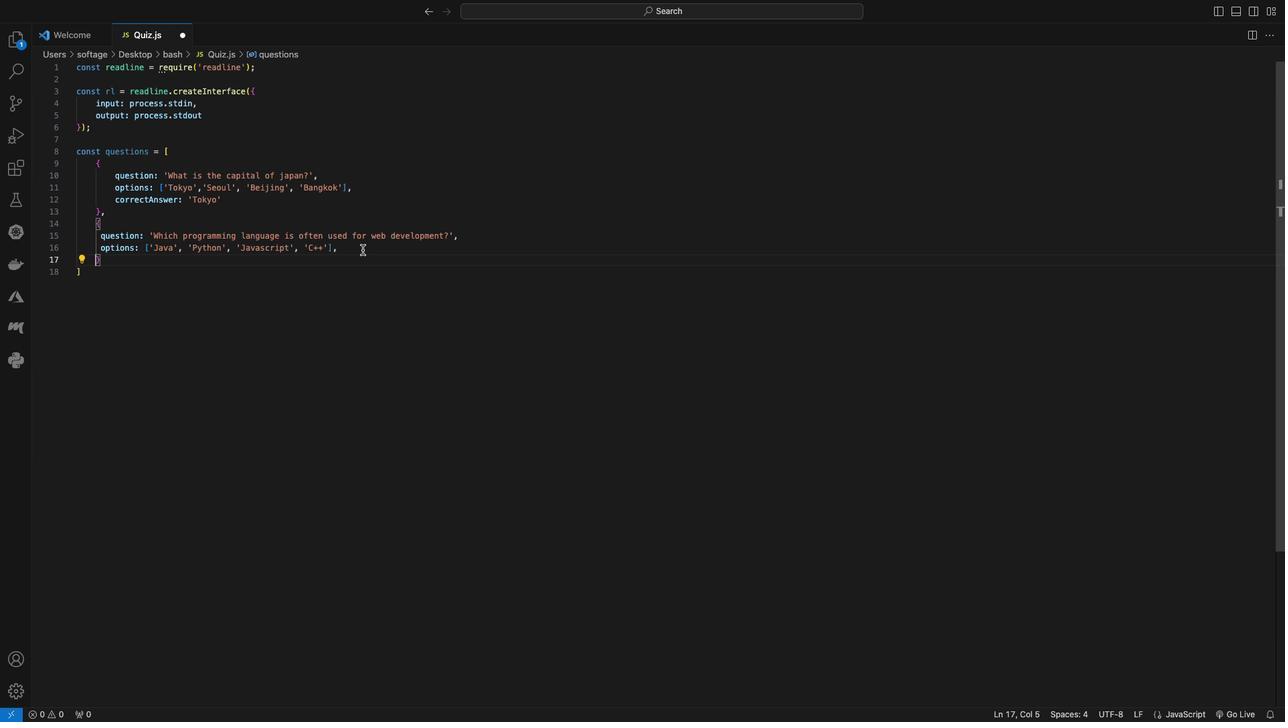 
Action: Mouse pressed left at (340, 249)
Screenshot: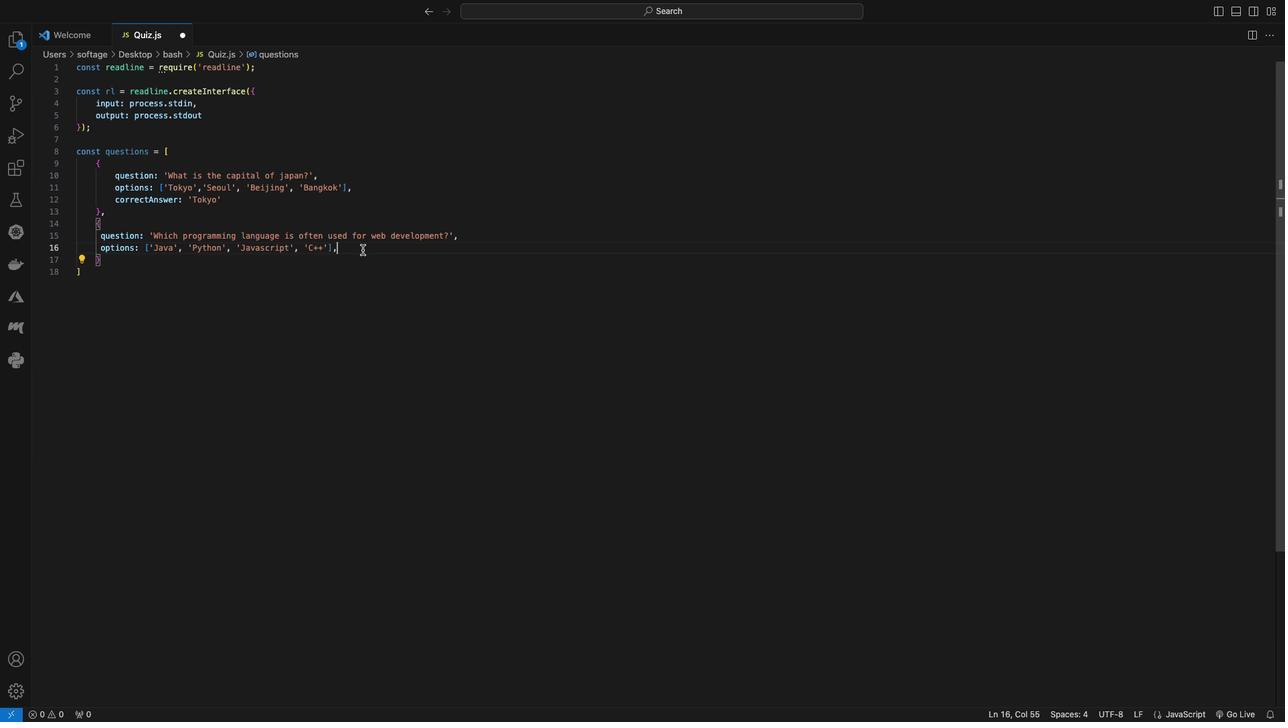 
Action: Key pressed Key.enter'c''o''r''r''c'Key.backspace'e''c''t'Key.shift'A''n''a''s''w''e''r'Key.backspaceKey.backspaceKey.backspaceKey.backspaceKey.backspace's''w''e''r'Key.shift_r':'Key.space"'"Key.shift'J''a''v''a''s''c''r''i''p''t'Key.rightKey.downKey.enterKey.shift_r'{'Key.enter'q''u''s''t''i''o''n'Key.backspaceKey.backspaceKey.backspaceKey.backspaceKey.backspace'e''s''t''i''o''n'Key.shift_rKey.shift_r':'Key.space"'"Key.shift'H''o''w'Key.space'm''a''n''y'Key.space'c''o''n''t''i''n''e''n''t''s'Key.space'a''r''e'Key.space't''h''e''r''e'Key.space'i''n'Key.space't''h''e'Key.space'w''o''r''l''d'Key.shift_r'?'Key.right','Key.enter'o''p''t''i''o''n''s'Key.shift_r':'Key.space'['"'"'5'Key.right','Key.space"'"'6'Key.right','Key.space"'"'7'Key.right','Key.space"'"'8'Key.rightKey.rightKey.rightKey.leftKey.enter'c''o''r''r''e''c''t'Key.shift'A''n''s''w''e''r'Key.shift_r':'Key.space'7'Key.backspace"'"'7'Key.rightKey.leftKey.leftKey.leftKey.leftKey.leftKey.leftKey.leftKey.leftKey.leftKey.leftKey.leftKey.leftKey.leftKey.leftKey.leftKey.leftKey.left
Screenshot: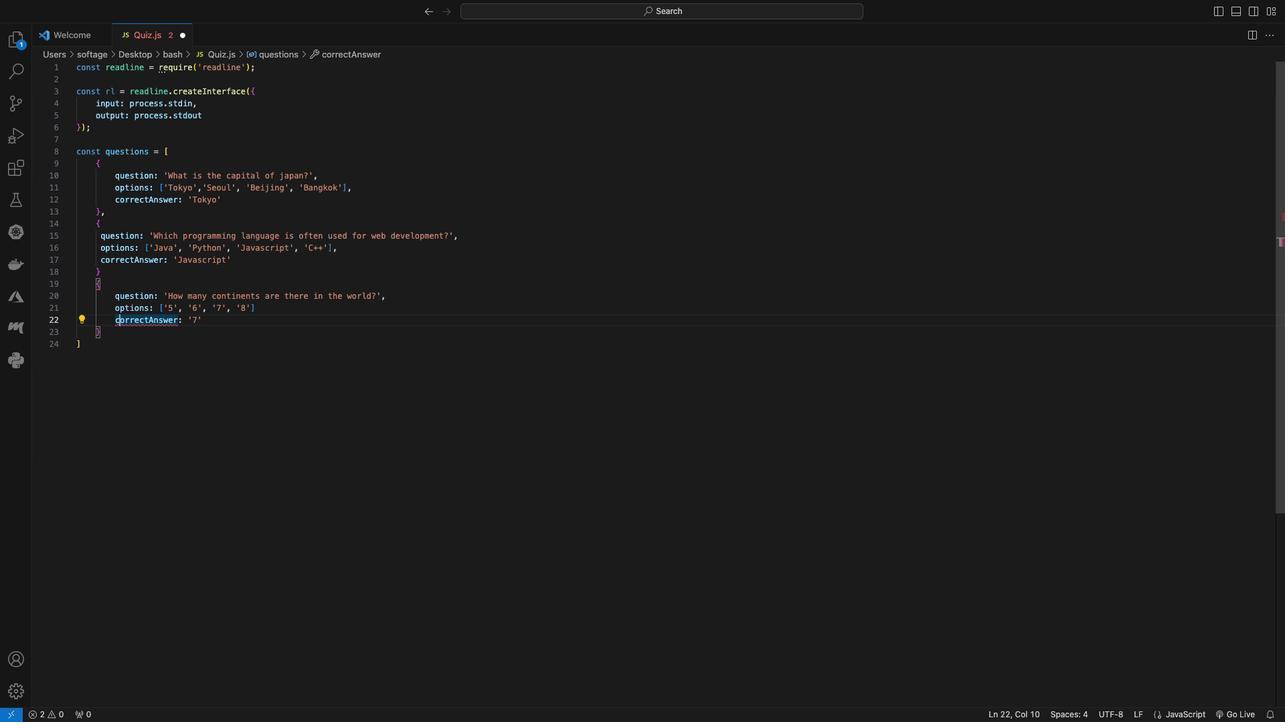 
Action: Mouse moved to (326, 312)
Screenshot: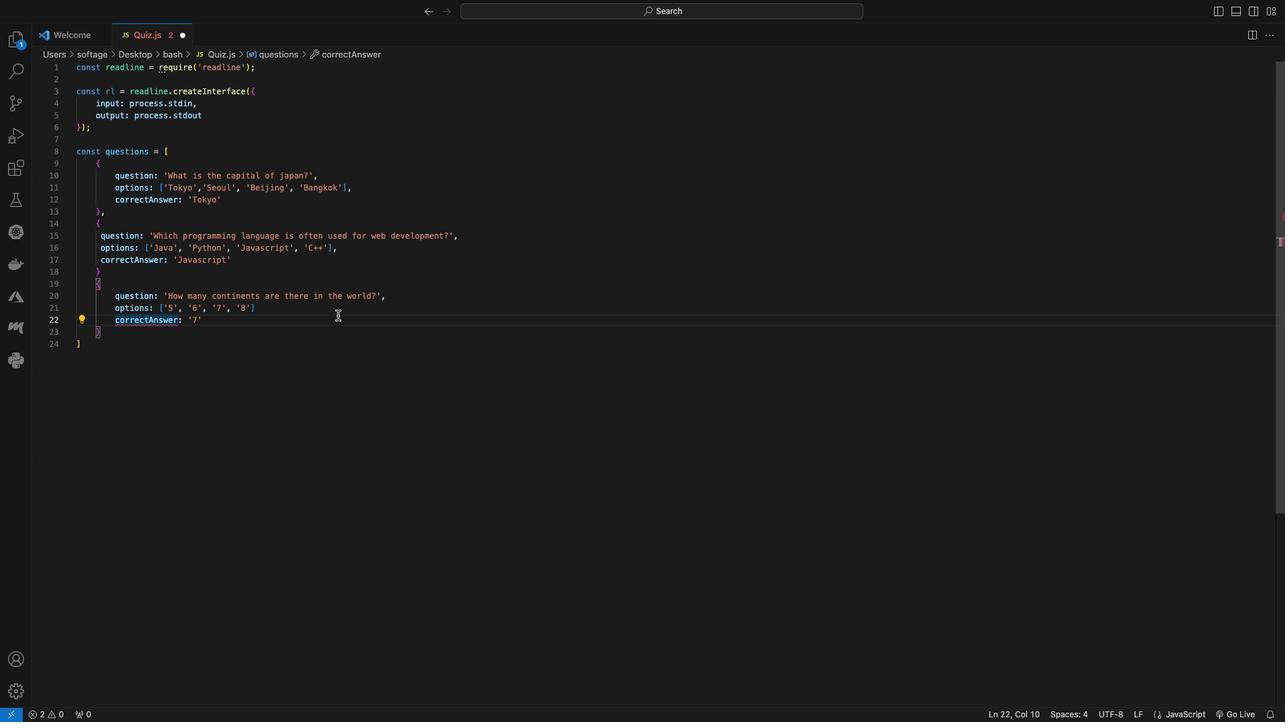 
Action: Mouse pressed left at (326, 312)
Screenshot: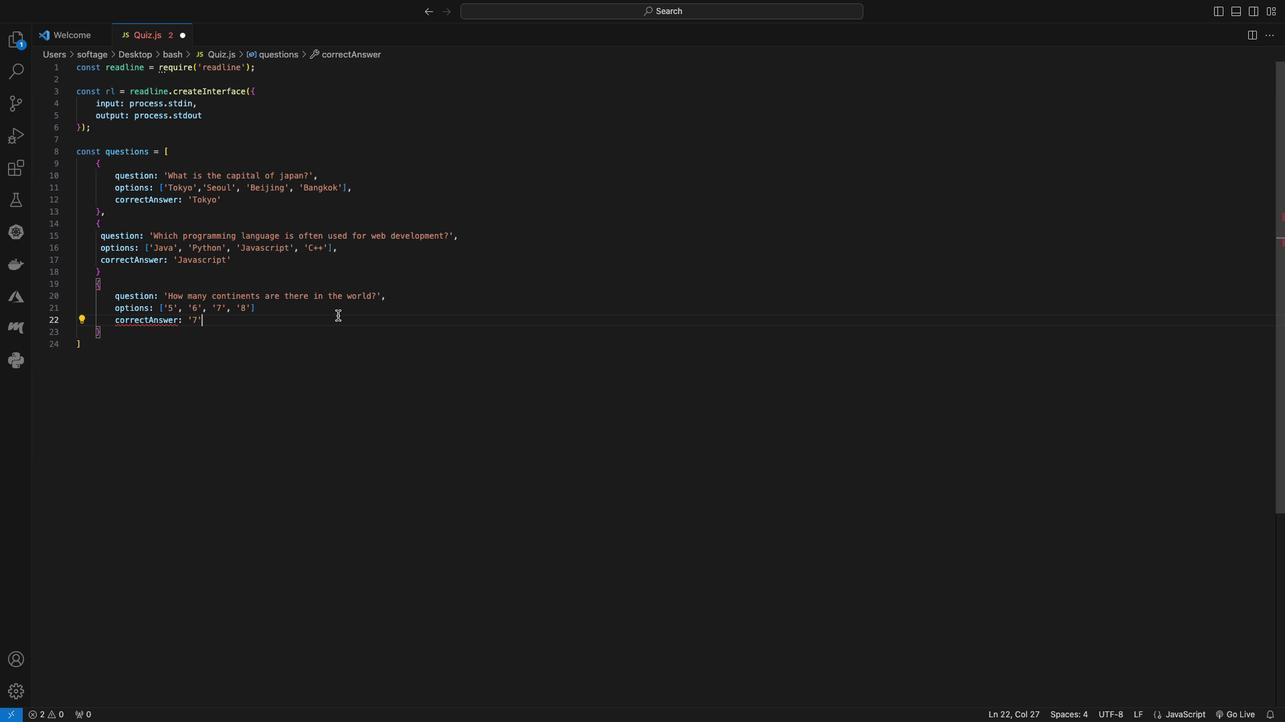 
Action: Mouse moved to (323, 304)
Screenshot: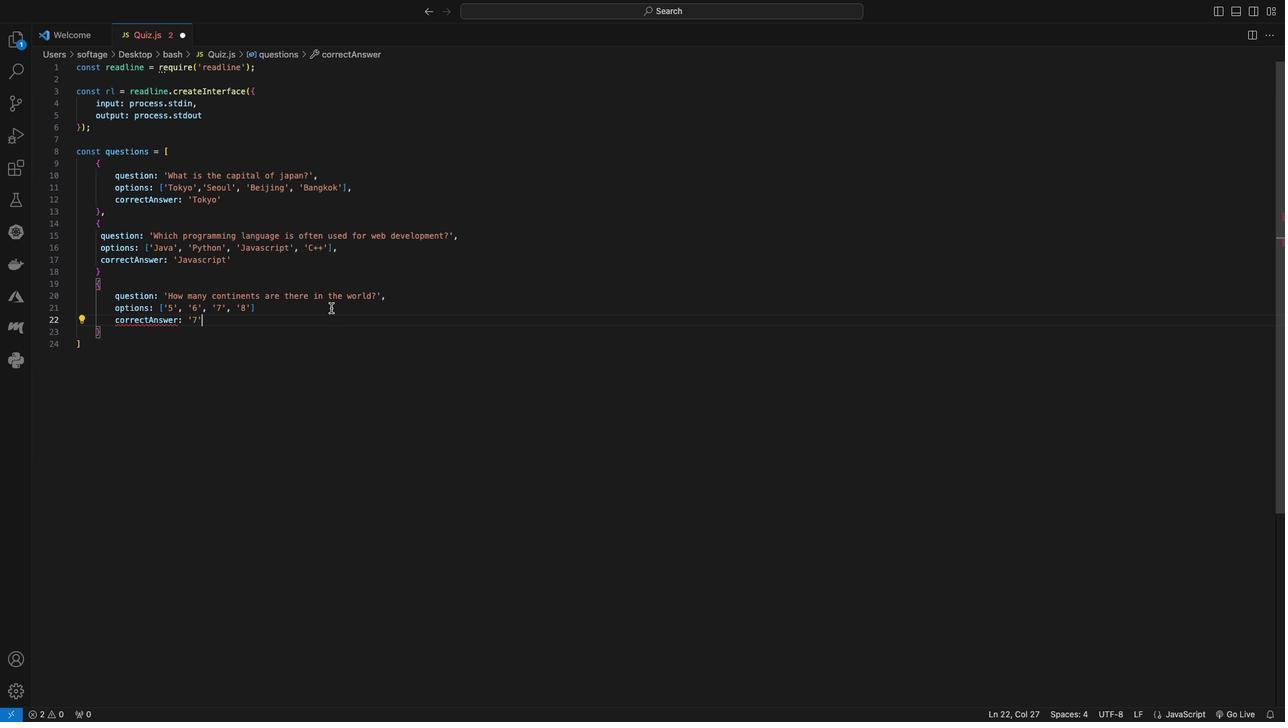 
Action: Mouse pressed left at (323, 304)
Screenshot: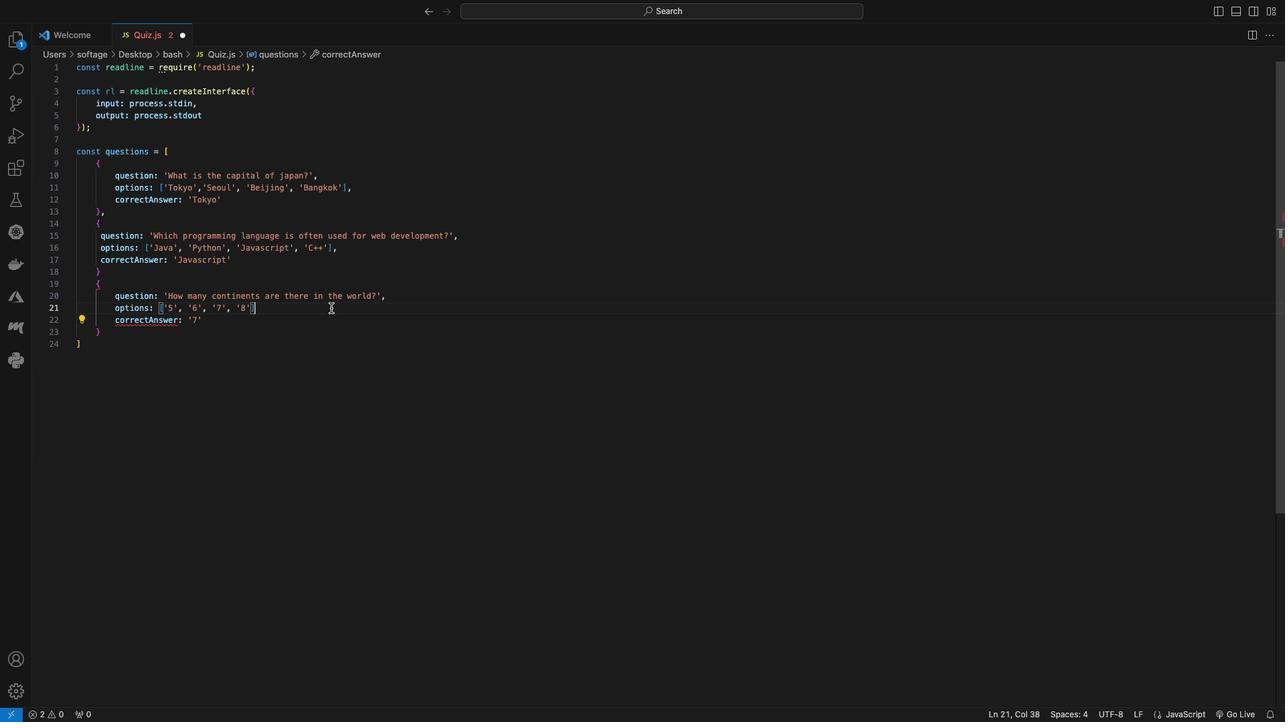 
Action: Key pressed ','
Screenshot: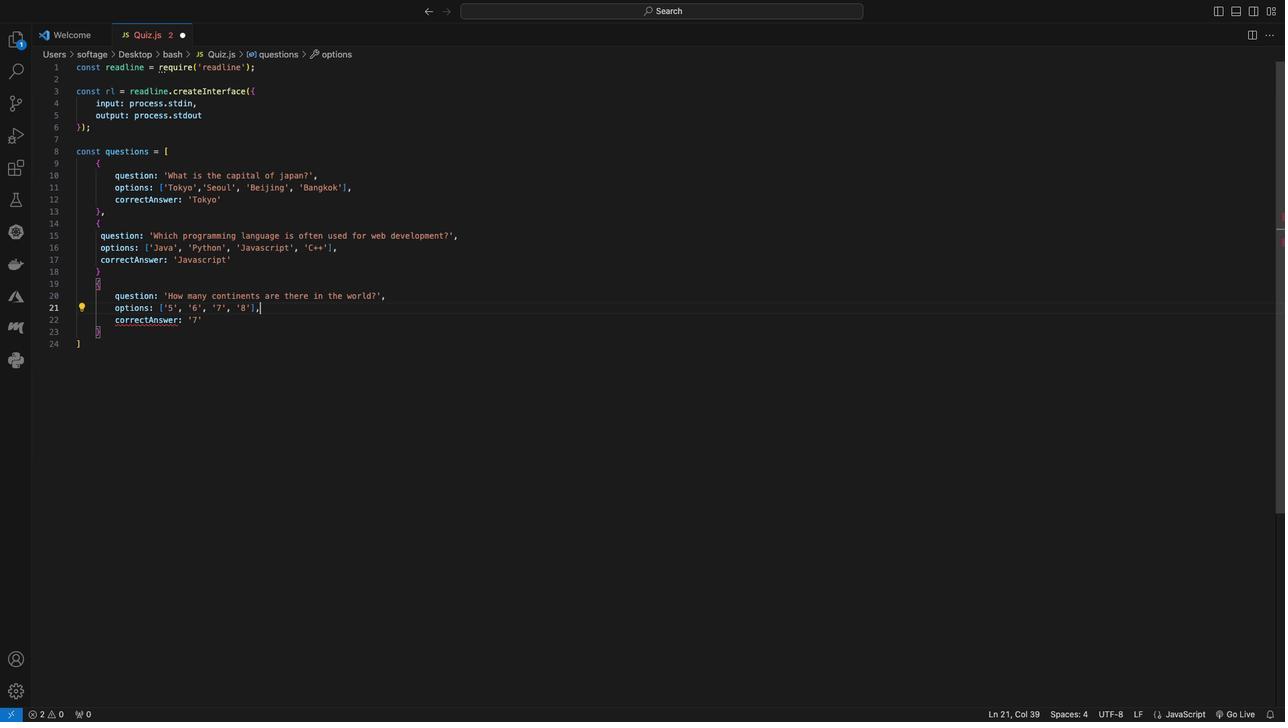 
Action: Mouse moved to (252, 336)
Screenshot: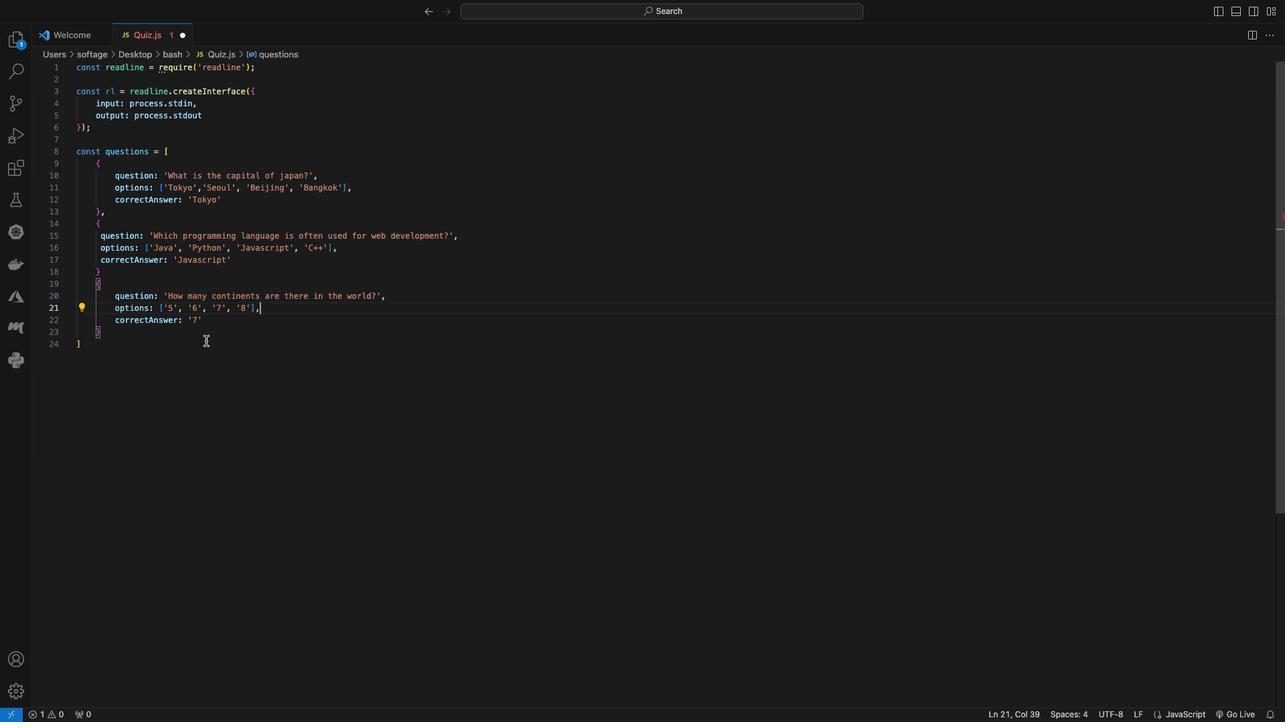 
Action: Mouse pressed left at (252, 336)
Screenshot: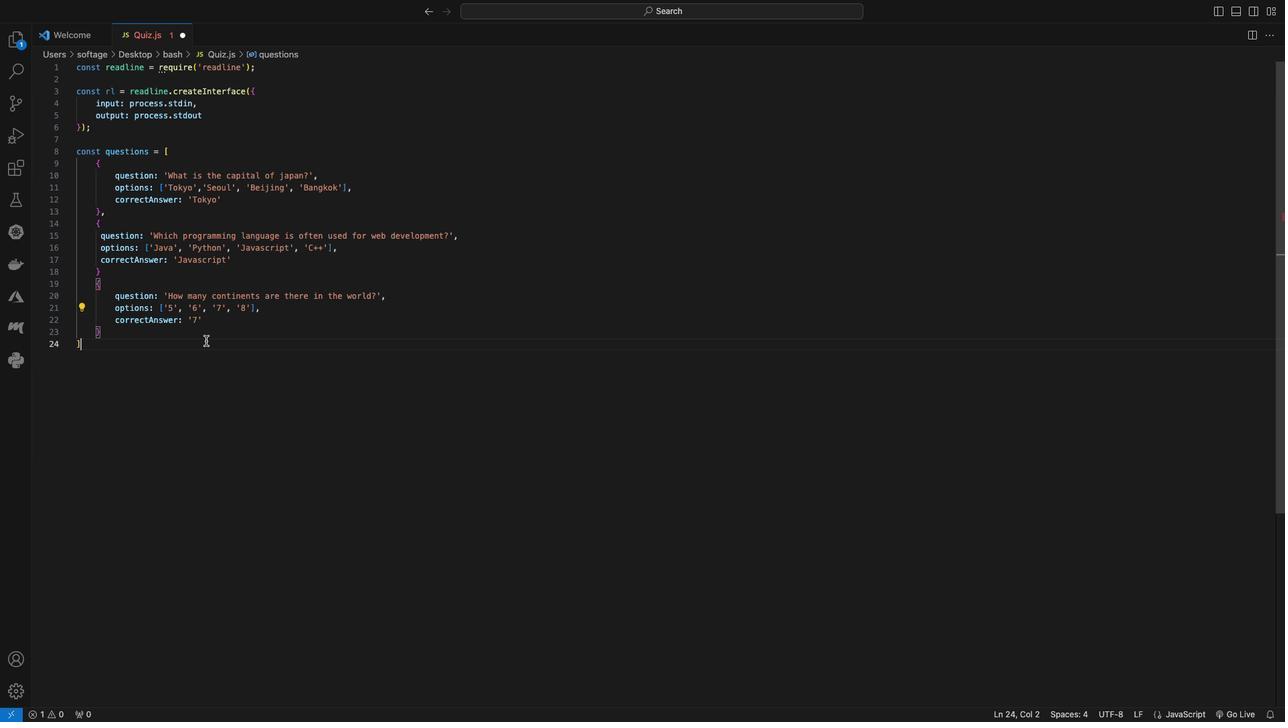 
Action: Mouse moved to (253, 327)
Screenshot: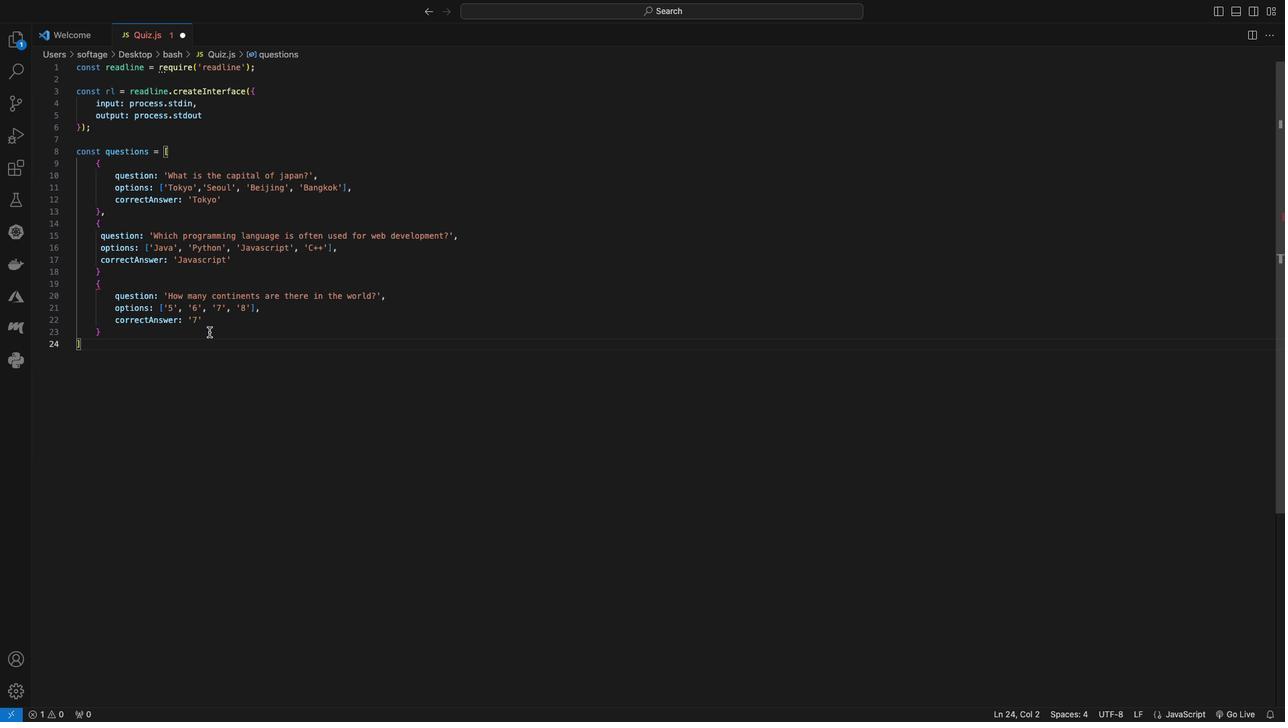 
Action: Mouse pressed left at (253, 327)
Screenshot: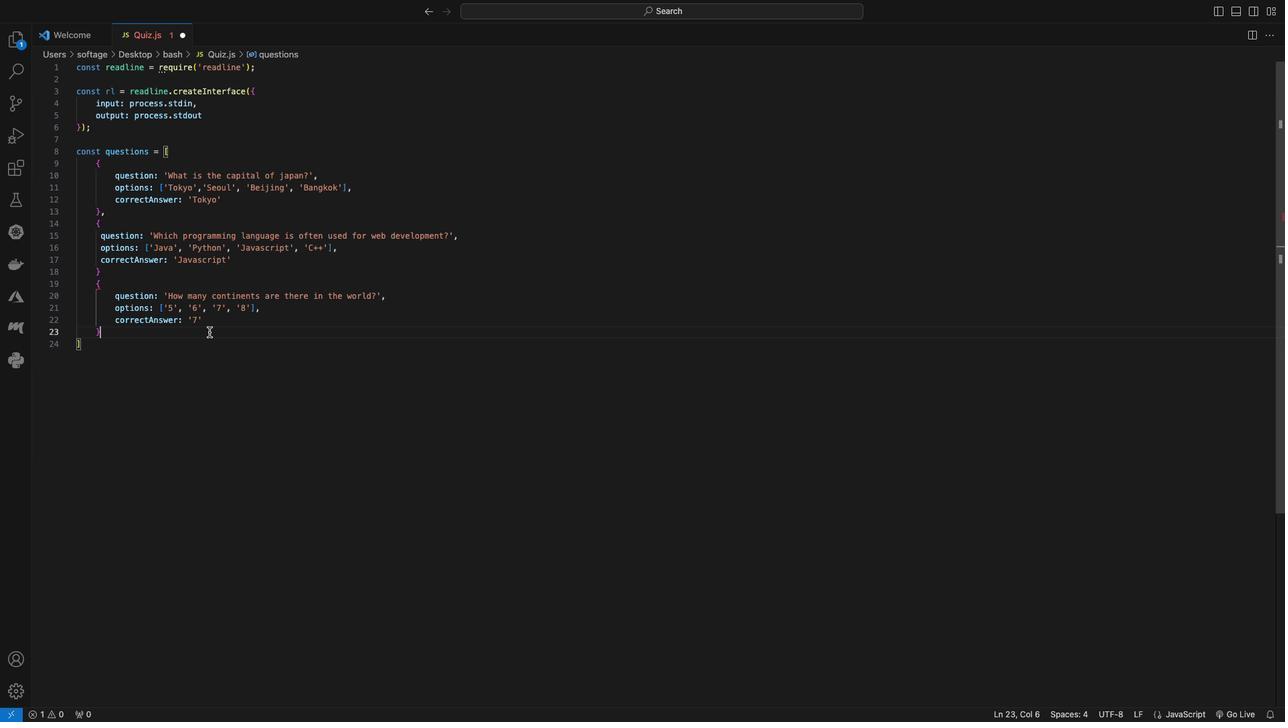 
Action: Key pressed Key.enter
Screenshot: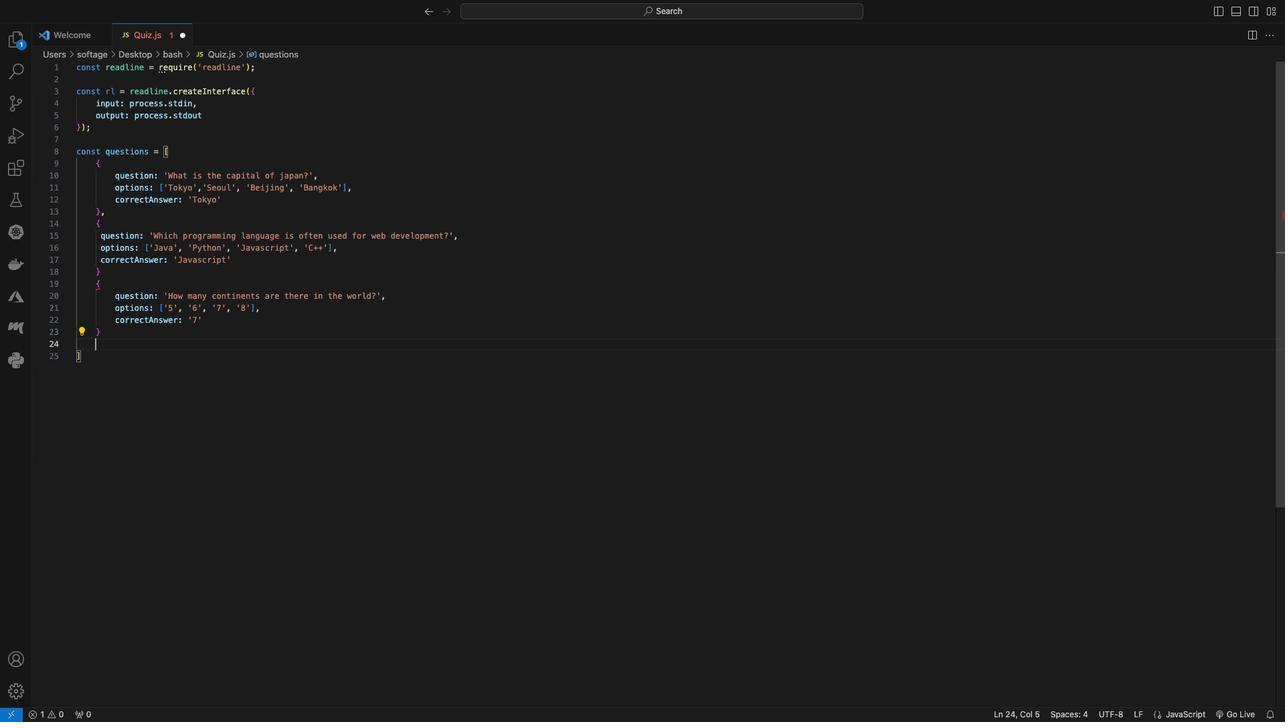 
Action: Mouse moved to (220, 273)
Screenshot: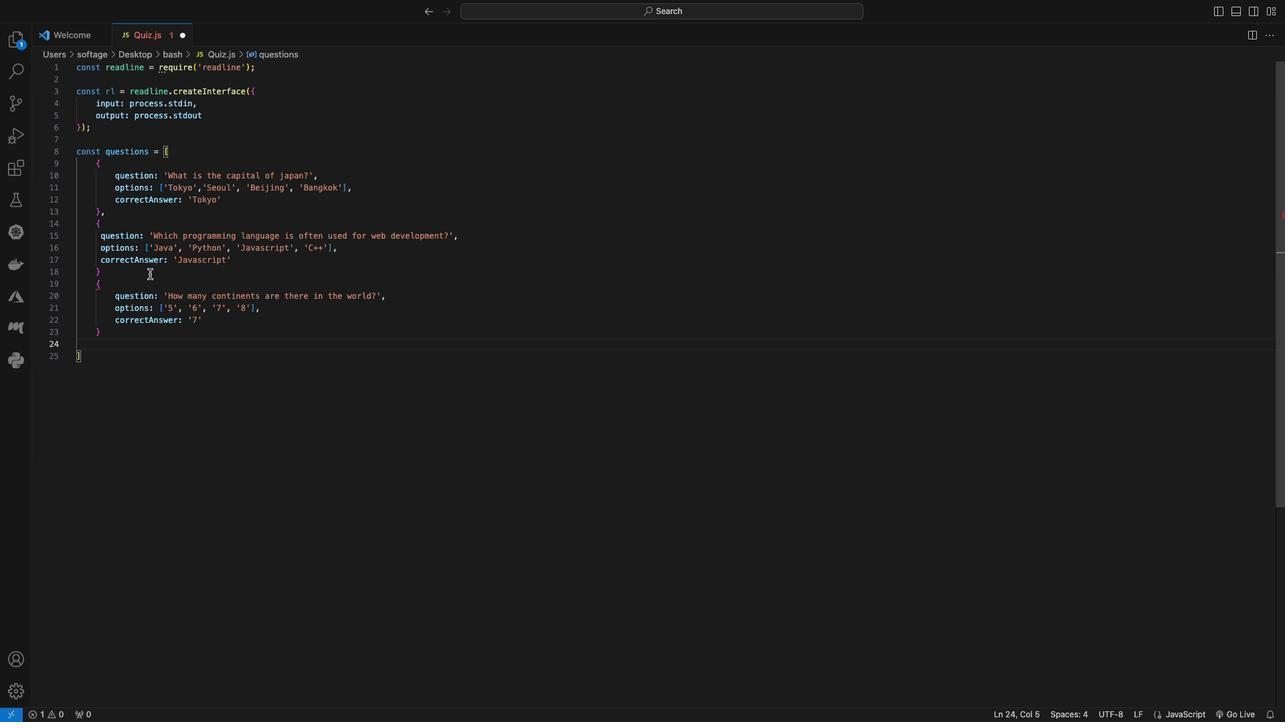 
Action: Mouse pressed left at (220, 273)
Screenshot: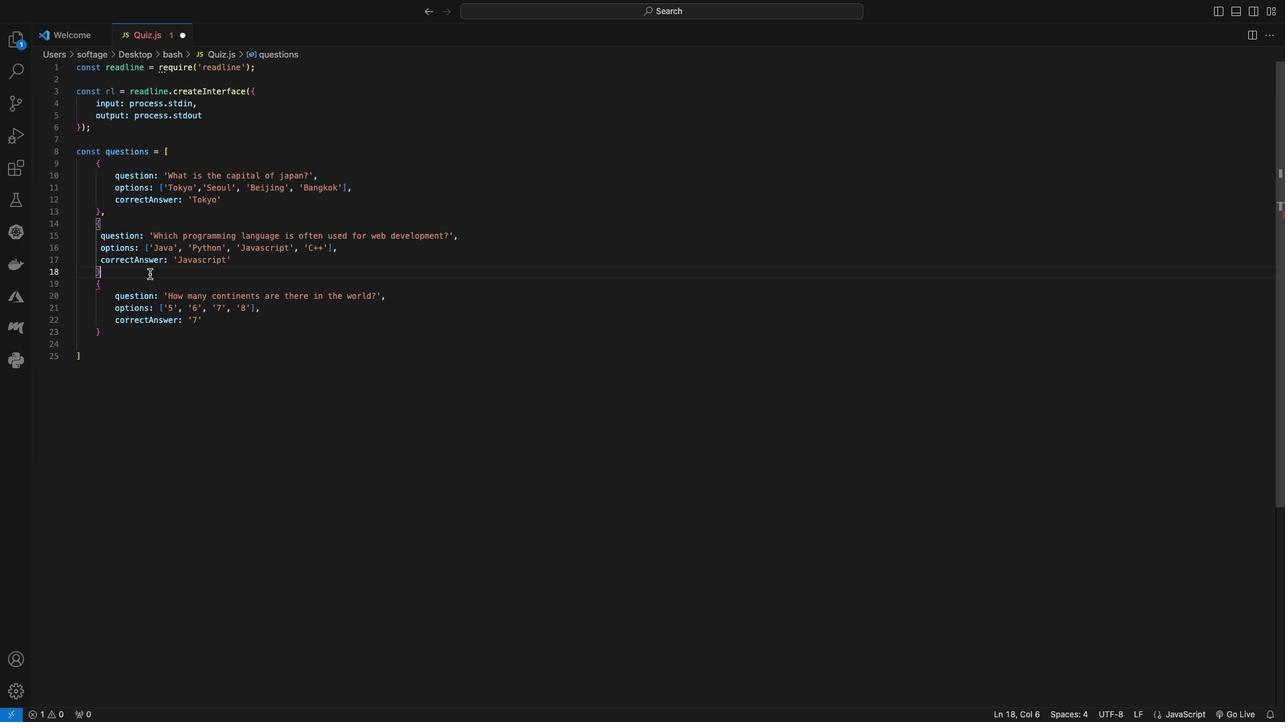 
Action: Key pressed ','
Screenshot: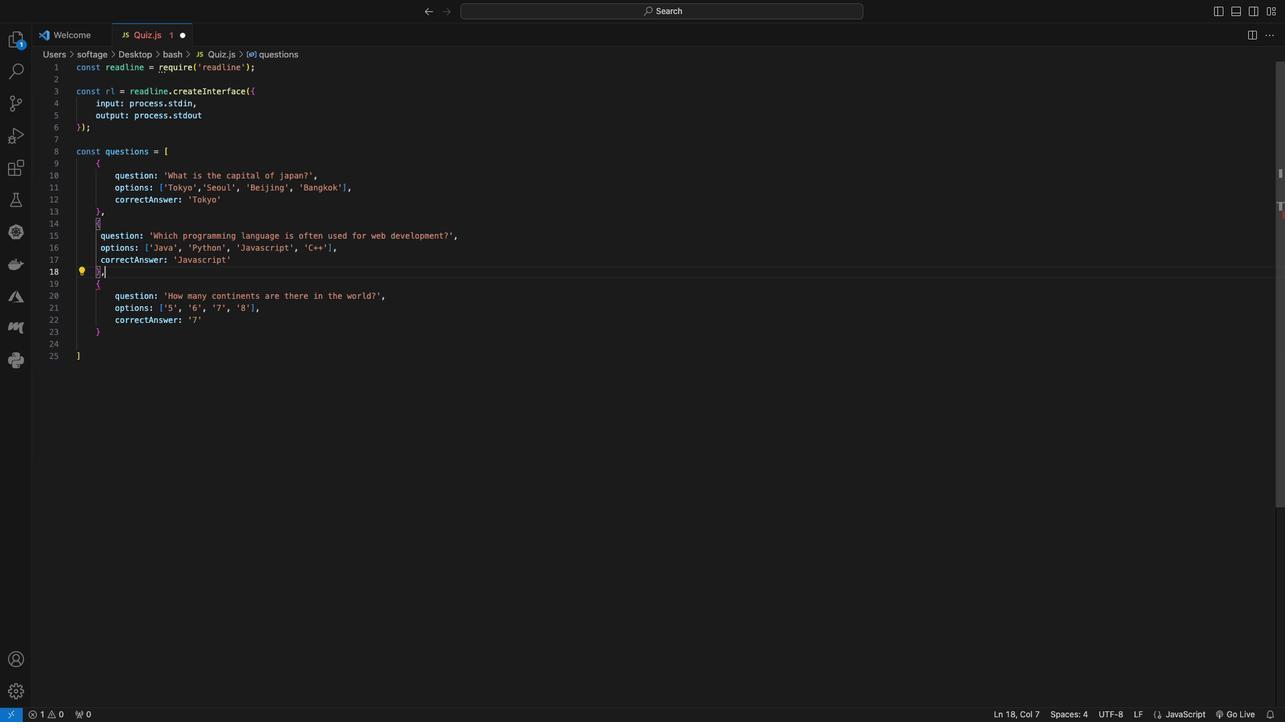 
Action: Mouse moved to (226, 325)
Screenshot: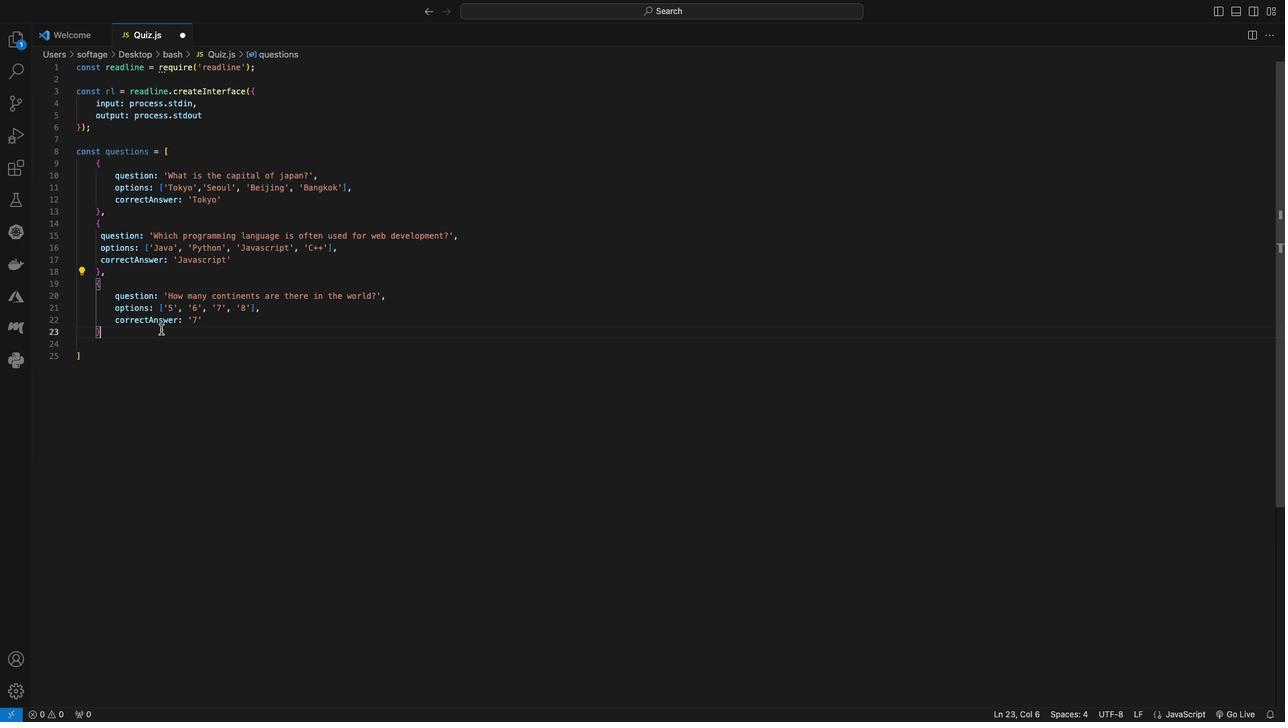 
Action: Mouse pressed left at (226, 325)
Screenshot: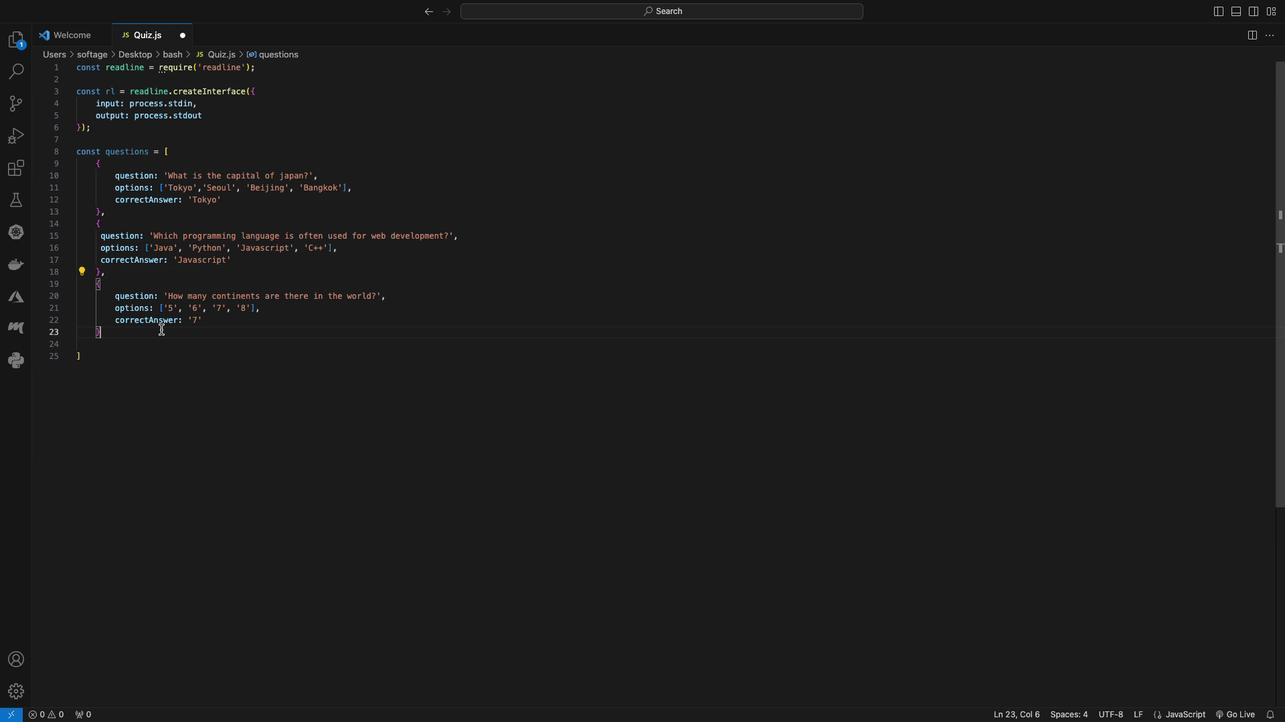 
Action: Mouse moved to (208, 350)
Screenshot: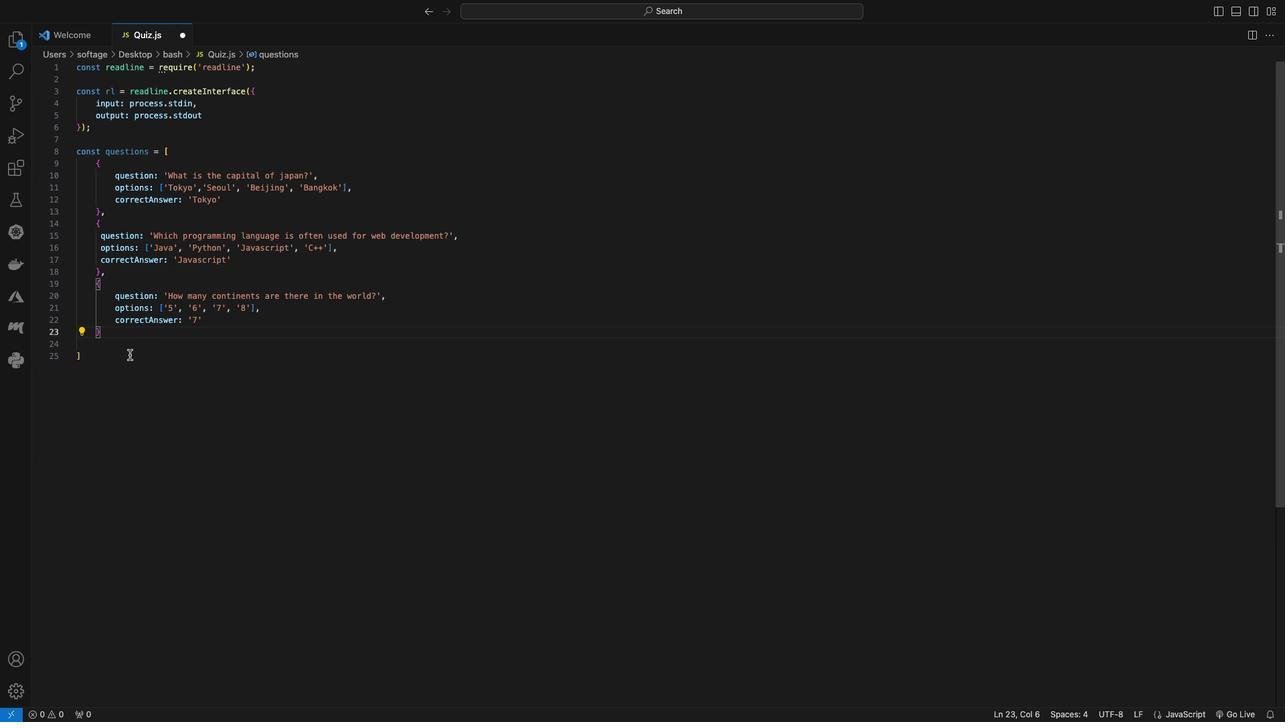 
Action: Mouse pressed left at (208, 350)
Screenshot: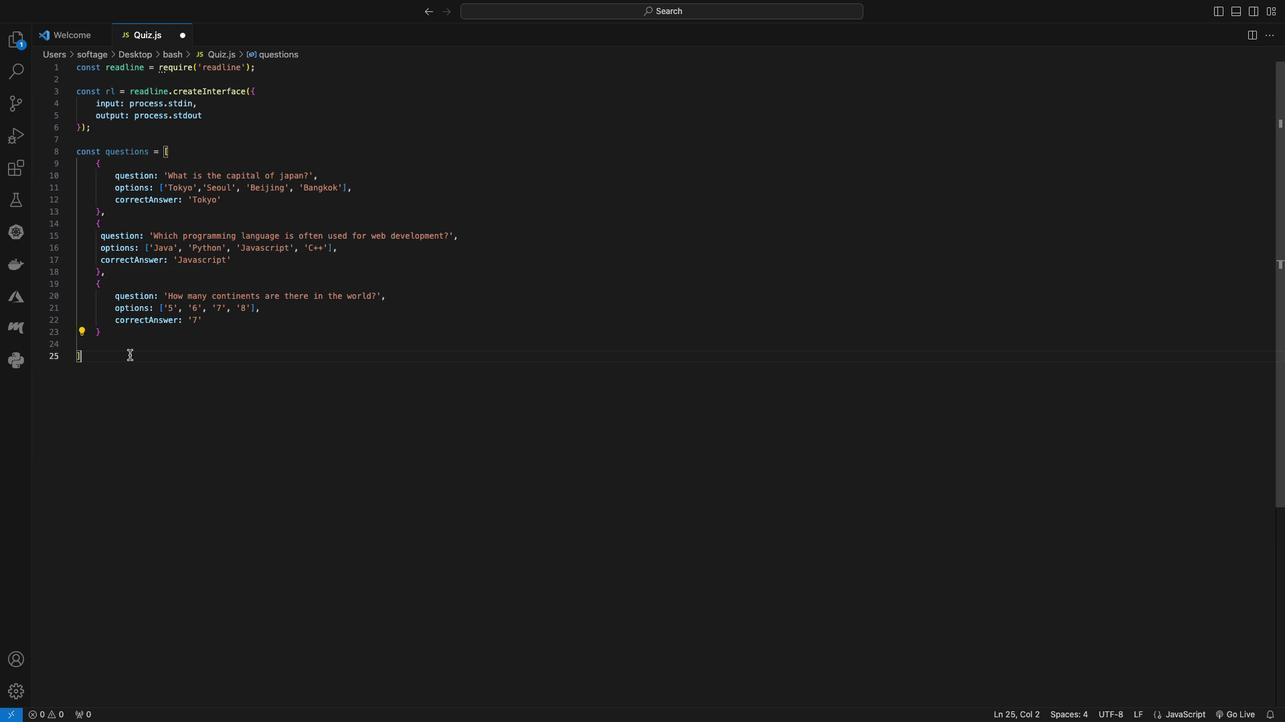 
Action: Key pressed ';'Key.enterKey.enter'l''e''t'Key.space's''c''o''r''e'Key.space'='Key.space'0'';'Key.enter'l''e''t'Key.space'c''u''r''r''e''n''t'Key.shift'Q''u''e''s''t''i''o''n'Key.space'='Key.space'0'';'Key.enterKey.enter'f''u''n''c''t''i''o''n'Key.space'a''s''k'Key.shift'Q''u''e''s''t''i''o''n'Key.shift'('Key.rightKey.shift_r'{'Key.enter'i''f'Key.spaceKey.shift'(''c''u''r''r''e''n''t'Key.shift'Q''u''e''s''t''i''o''n'Key.spaceKey.shift_r'<'Key.space'q''u''e''s''t''i''o''n''s''.''l''e''n''g''t''h'Key.rightKey.shift_r'{'Key.enter'c''o''n''s''t'Key.space'c''u''r''r''e''n''t'Key.space'='Key.space'q''u''e''s''t''i''o''n''[''c''u''r''r''e''n''t'Key.shift'Q''u''e''s''t''i''o''n'Key.right';'Key.enter'c''o''n''s''o''l''e''.''l''o''g'Key.shift'(''`'Key.shift'$'Key.shift'{''i''n''d''e''x'Key.spaceKey.shift'+'Key.space'1'Key.rightKey.rightKey.left'.'Key.spaceKey.backspaceKey.spaceKey.shift'$'Key.shift'{''o''p''t''i''o''n'Key.rightKey.rightKey.rightKey.backspaceKey.backspaceKey.backspaceKey.backspaceKey.backspaceKey.backspaceKey.backspaceKey.backspaceKey.backspaceKey.backspaceKey.backspaceKey.backspaceKey.backspaceKey.backspaceKey.backspaceKey.backspaceKey.backspaceKey.backspaceKey.backspaceKey.backspaceKey.backspaceKey.backspaceKey.backspace'c''u''r''r''e''n''t''.''q''u''e''s''t''i''o''n'Key.shift'}''\\''n''`'Key.shift')'';'Key.enterKey.enter'c''u''r''r''e''n''t''.''o''p''t''i''o''n''s''.'Key.shift'F''o''r'Key.spaceKey.backspaceKey.shift'E''a''c''h'Key.shift'(''o''p''t''u''o''n'Key.backspaceKey.backspaceKey.backspace'i''o''n'','Key.space'i''n''d''e''s'Key.backspace'x'Key.right'='Key.shift_r'>'Key.spaceKey.shift_r'{'Key.enter'c''o''n''s''o''l''e''.''l''o''g'
Screenshot: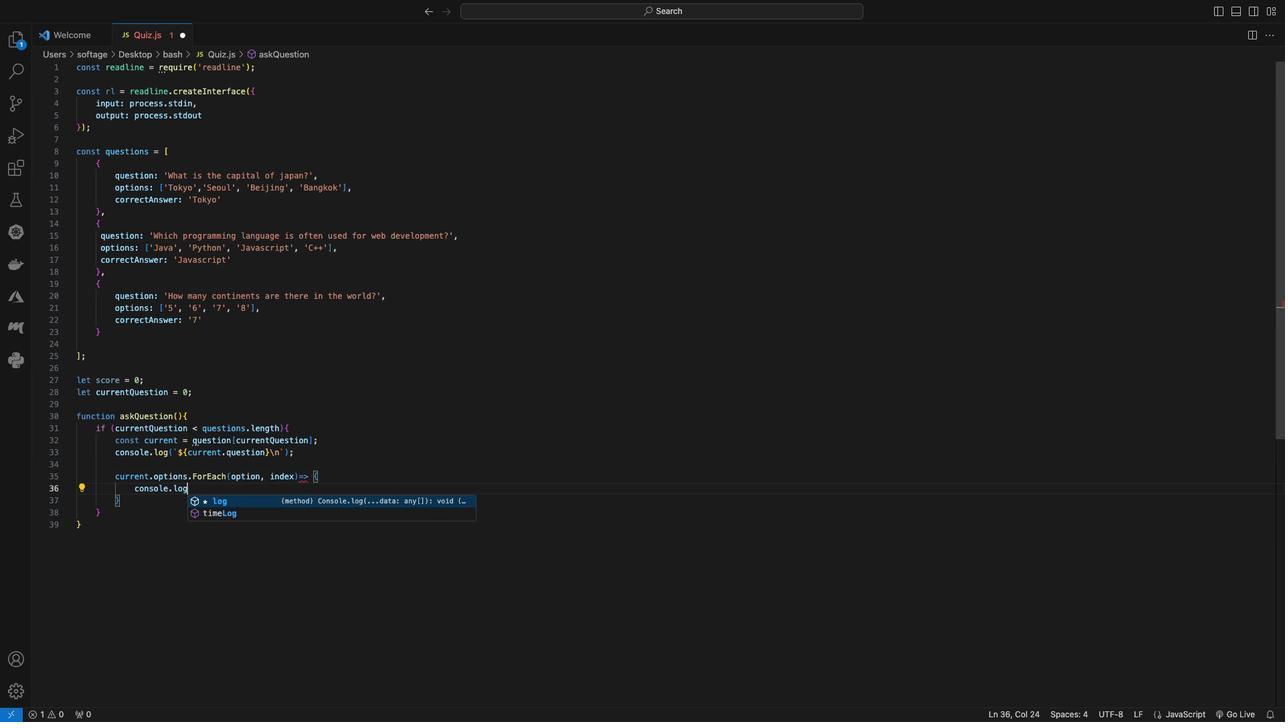 
Action: Mouse moved to (303, 467)
Screenshot: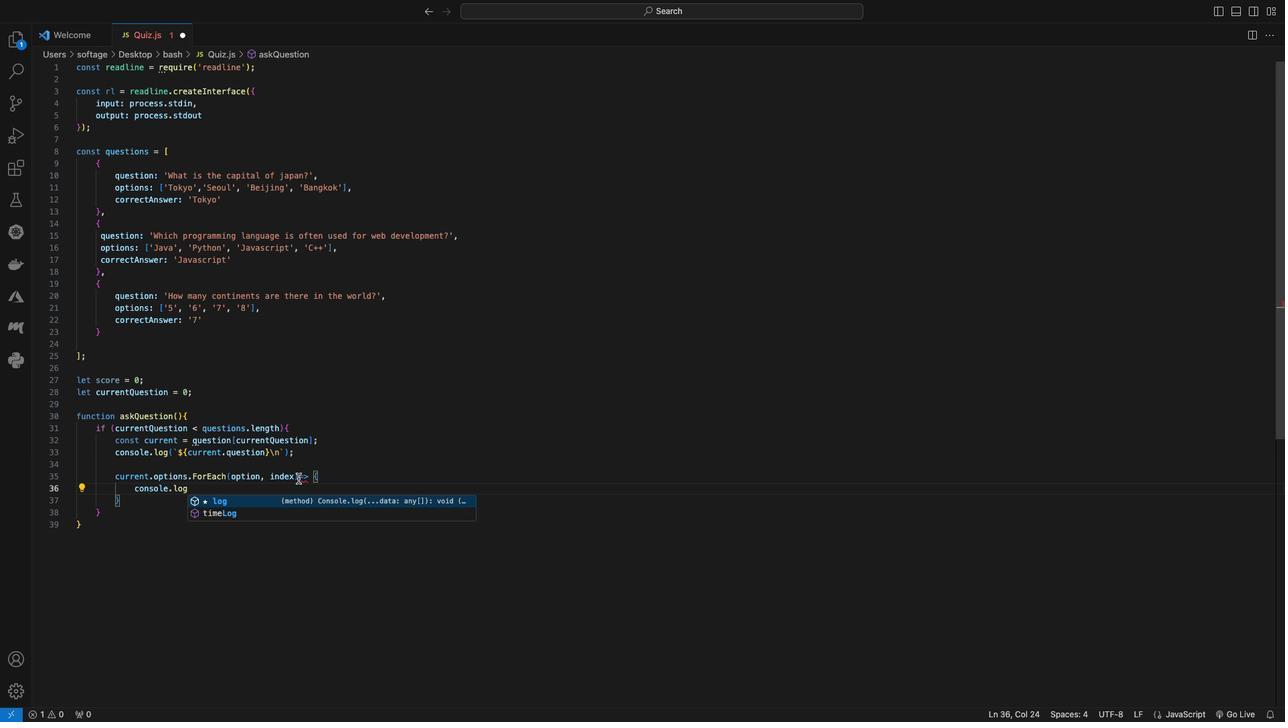 
Action: Mouse pressed left at (303, 467)
Screenshot: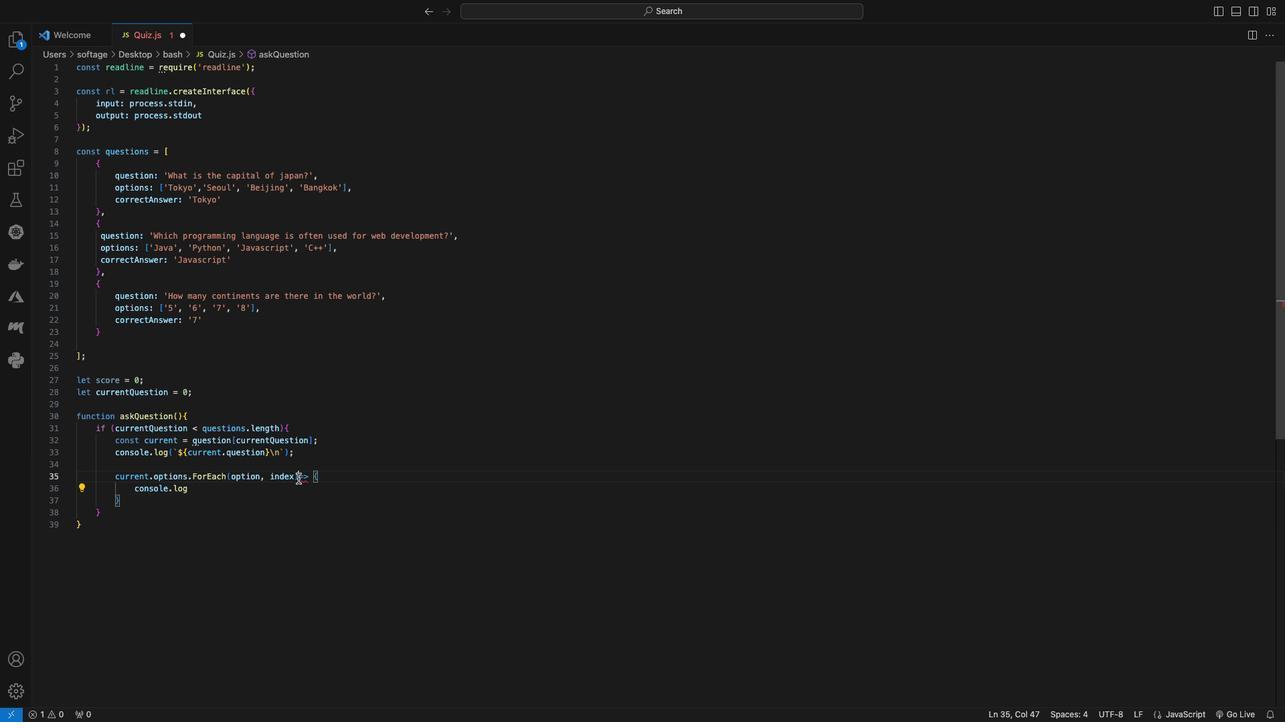 
Action: Mouse moved to (404, 445)
Screenshot: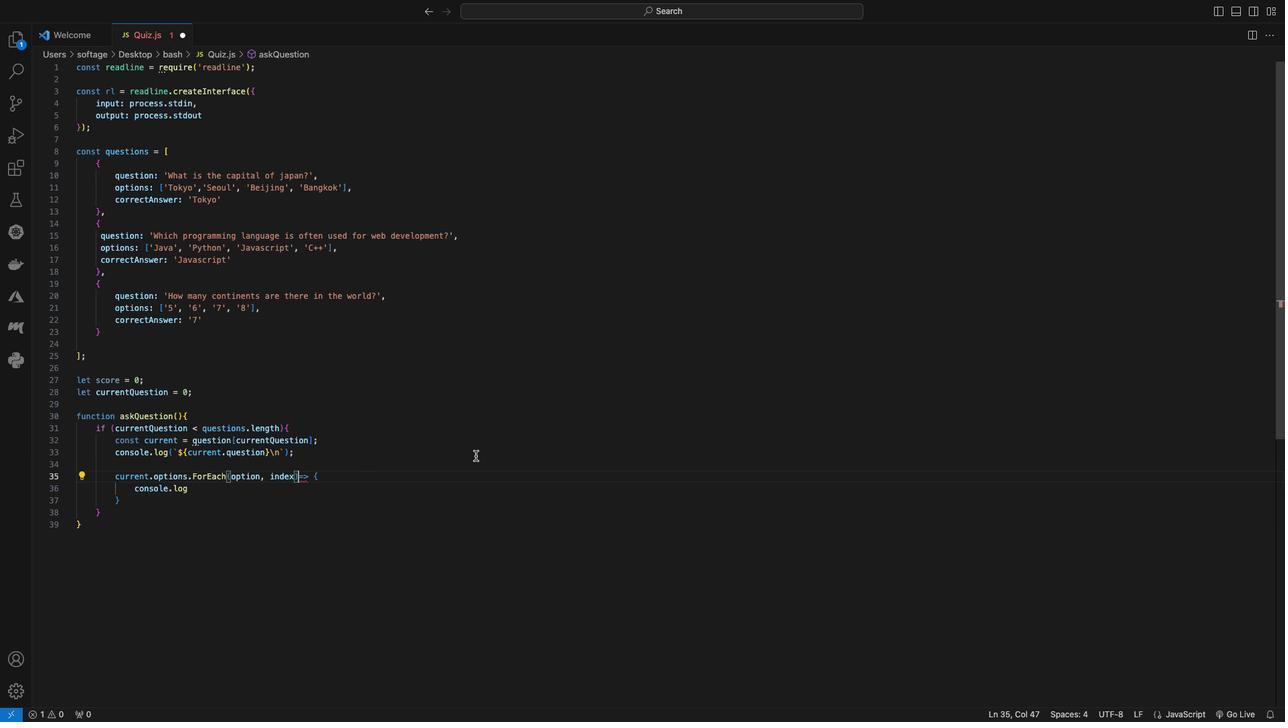 
Action: Key pressed Key.space
Screenshot: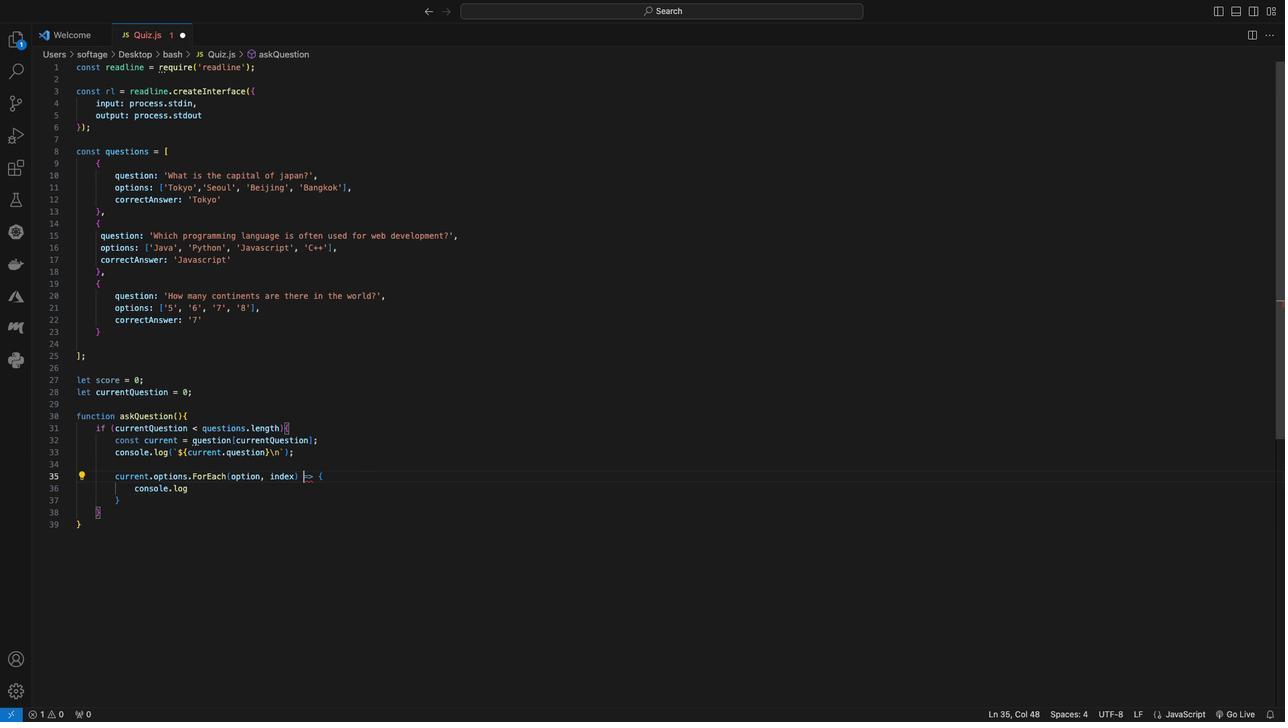 
Action: Mouse moved to (301, 480)
Screenshot: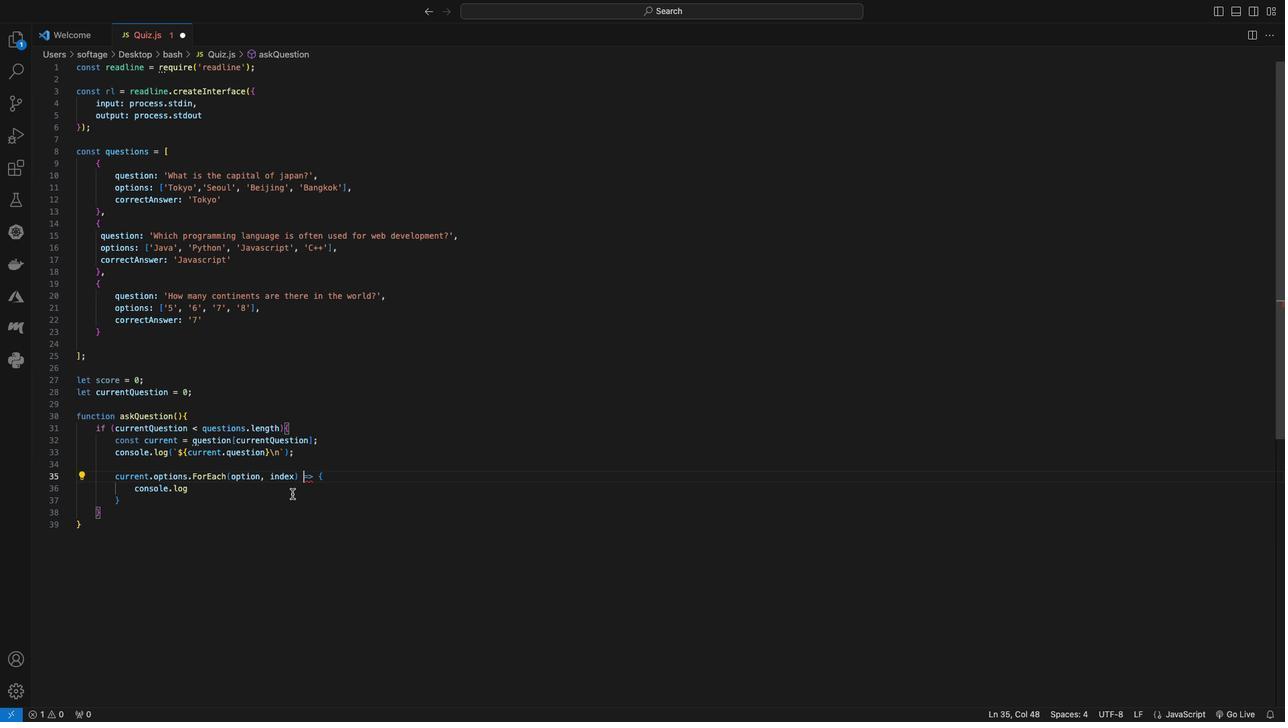 
Action: Mouse pressed left at (301, 480)
Screenshot: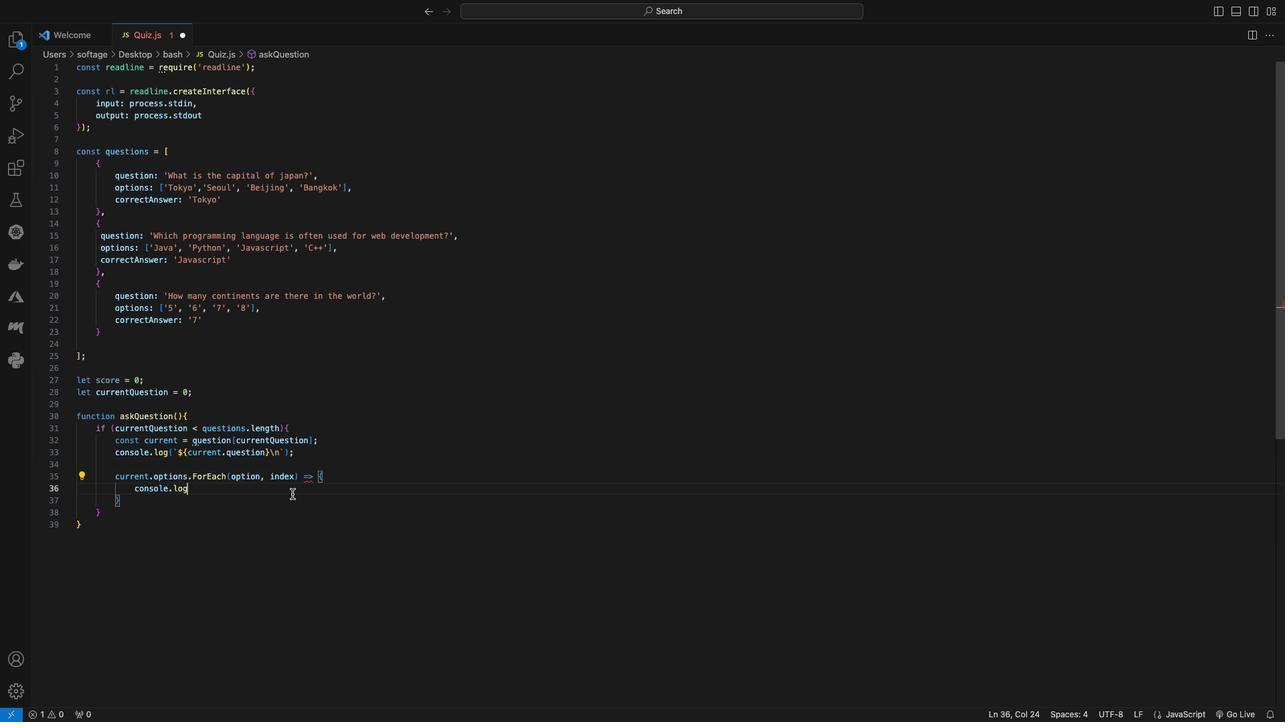 
Action: Mouse moved to (265, 465)
Screenshot: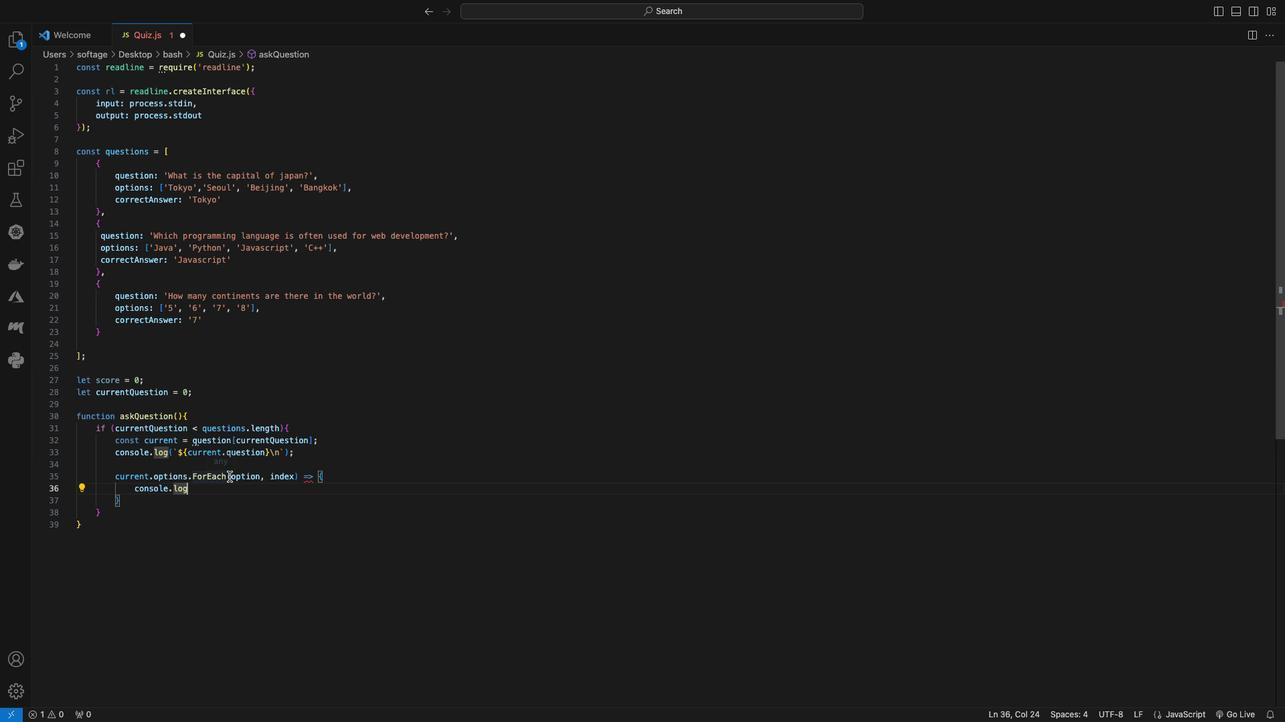 
Action: Mouse pressed left at (265, 465)
Screenshot: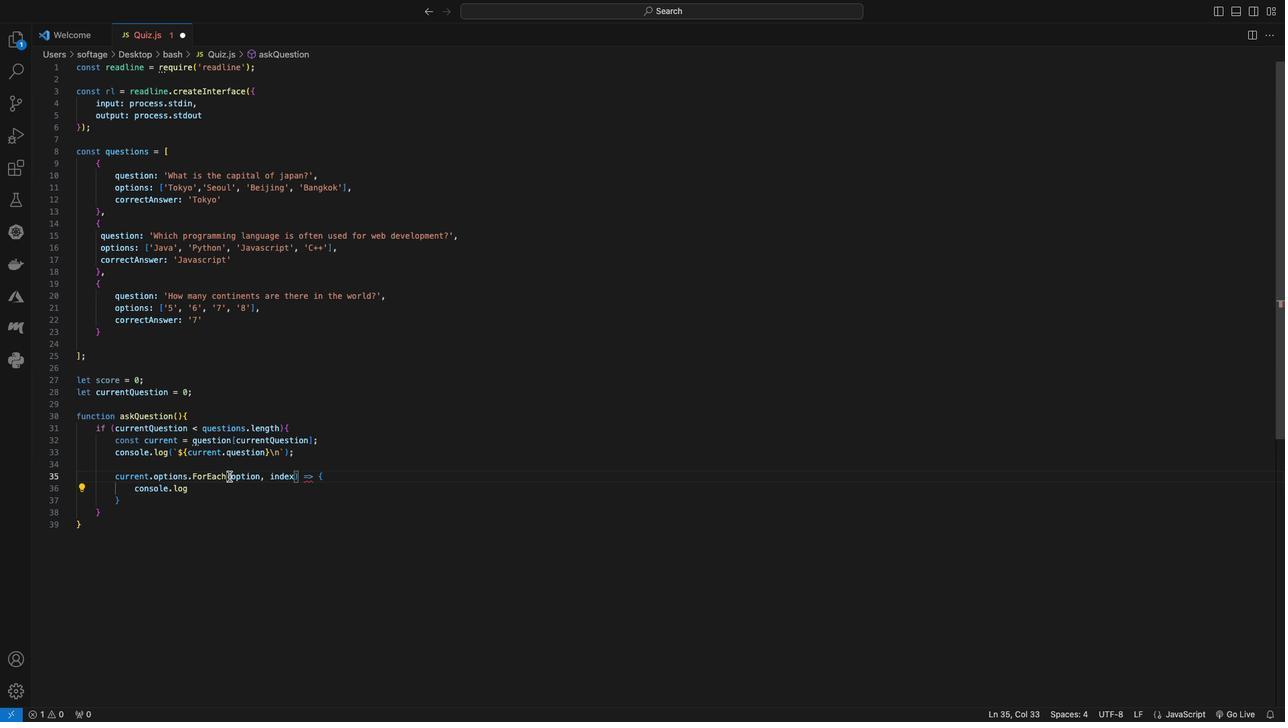 
Action: Mouse moved to (249, 480)
Screenshot: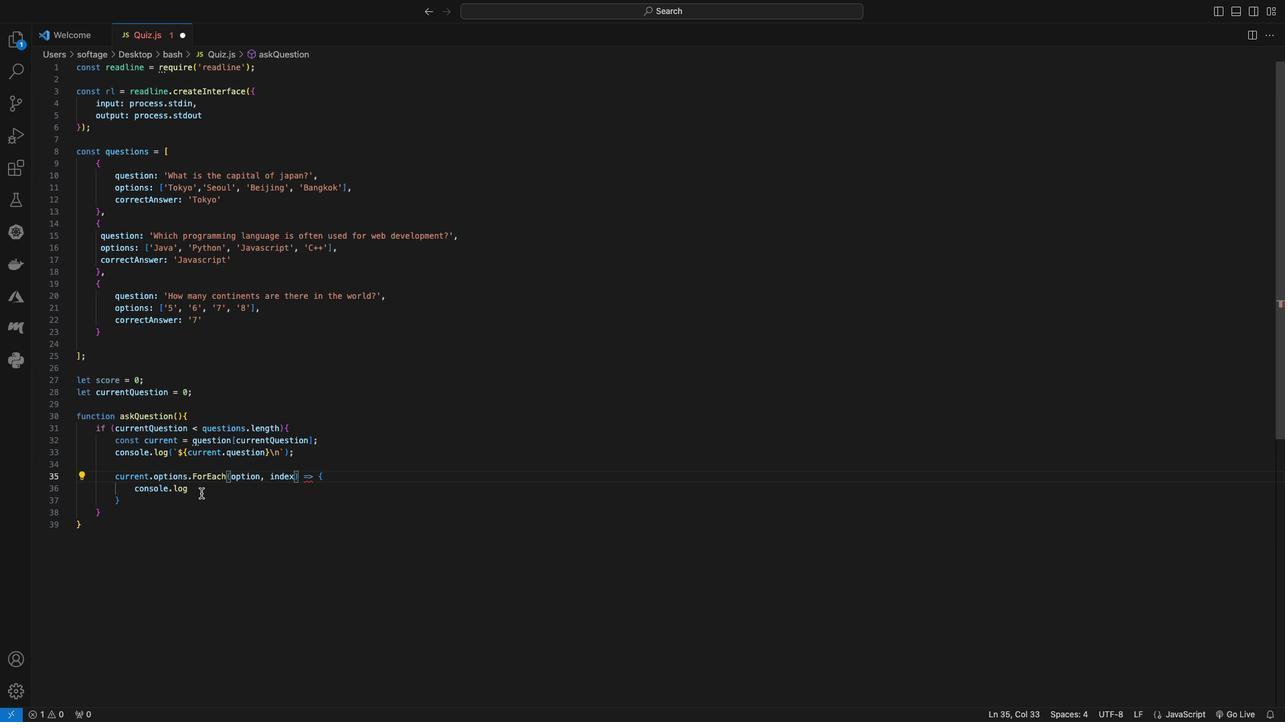 
Action: Mouse pressed left at (249, 480)
Screenshot: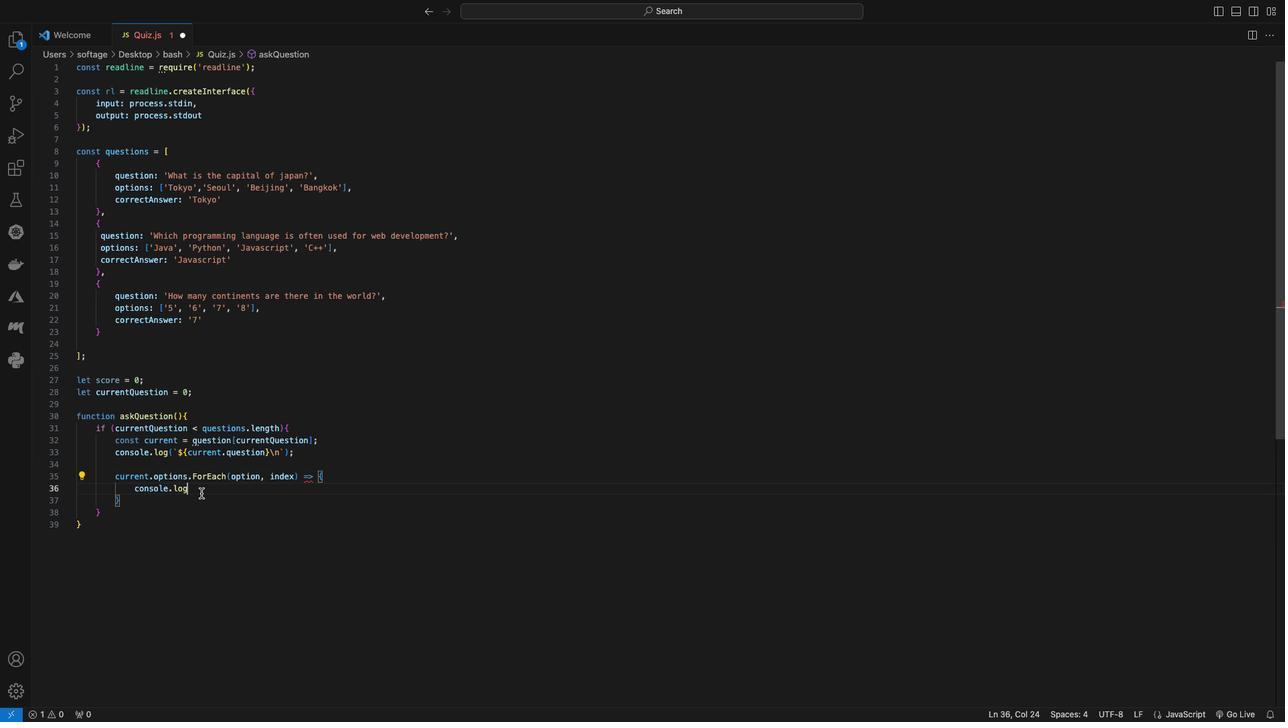 
Action: Mouse moved to (202, 462)
Screenshot: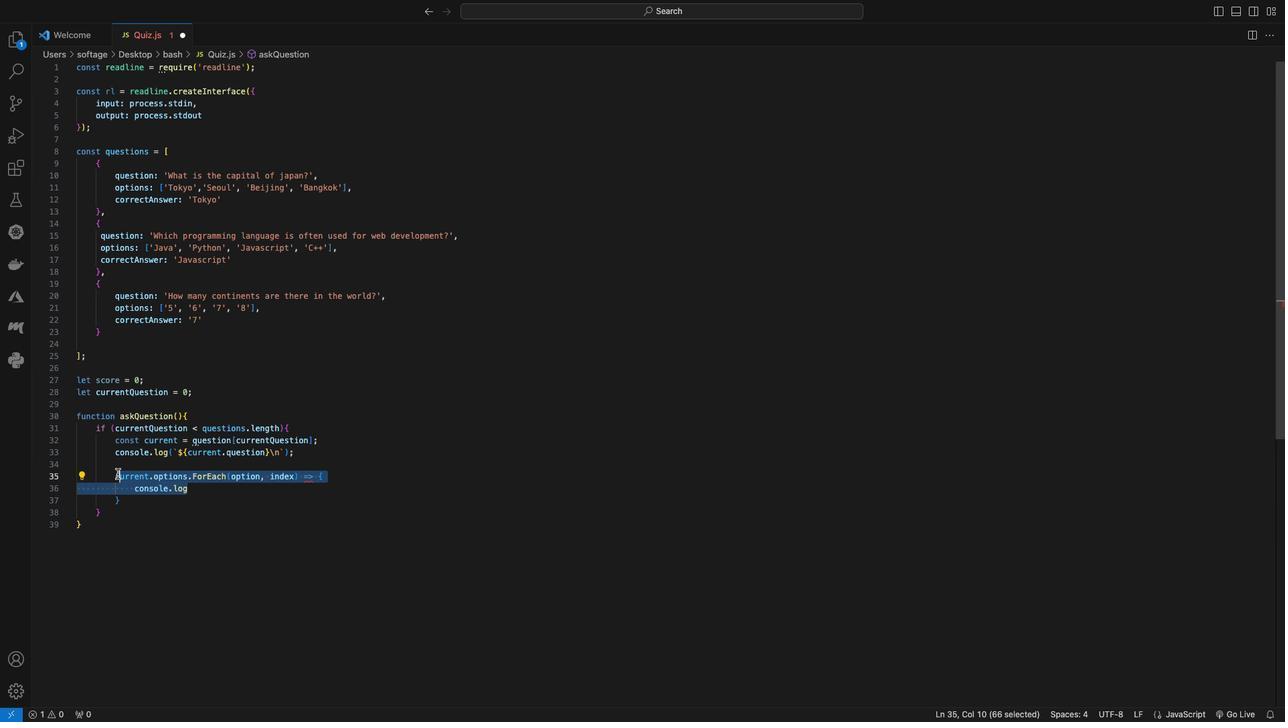 
Action: Key pressed Key.backspaceKey.backspace
Screenshot: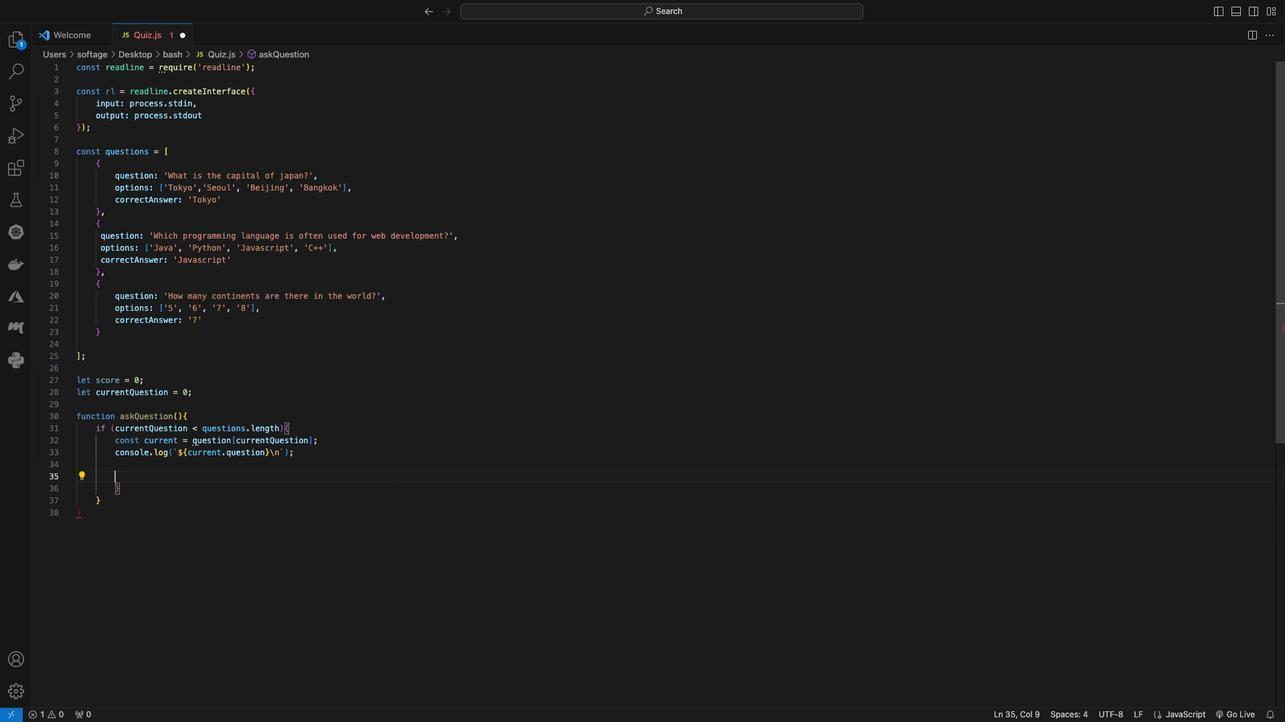 
Action: Mouse moved to (258, 456)
Screenshot: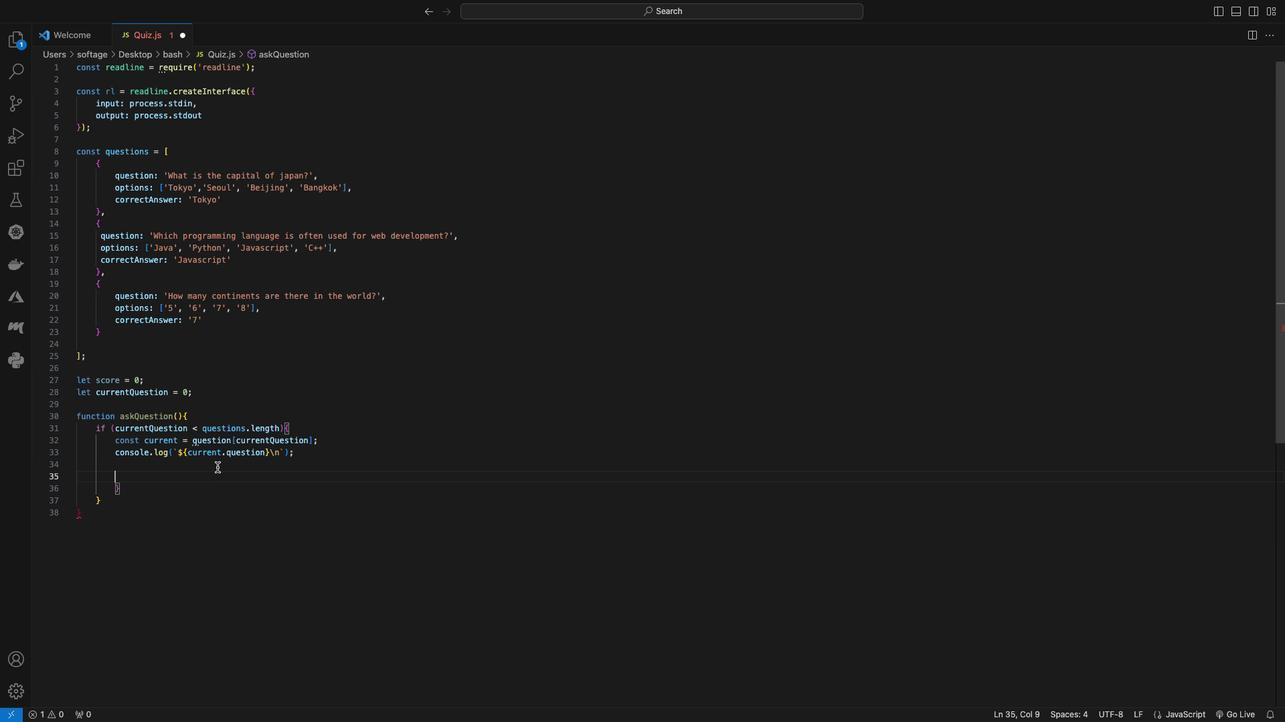 
Action: Key pressed 'o'Key.backspace'c''u''r''r''e''n''t''.''o''p''t''i''o''n''s''.'Key.shift'f''o''r'Key.shift'E''a''c''h'Key.shift'('Key.shift'(''o''p''t''i''o''n'','Key.space'i''n''d''e''x'Key.rightKey.space'='Key.shift_r'>'Key.spaceKey.shift_r'{'Key.enter'c''o''n''s''o''l''e''.''l''o''g'Key.shift'(''`'Key.shift'$'Key.shift'{''i''n''d''e''x'Key.spaceKey.shift'+'Key.space'1'Key.right'.'Key.spaceKey.shift'$'Key.shift'{''o''p''t''i''o''n'Key.rightKey.rightKey.right';'Key.down';'Key.enter
Screenshot: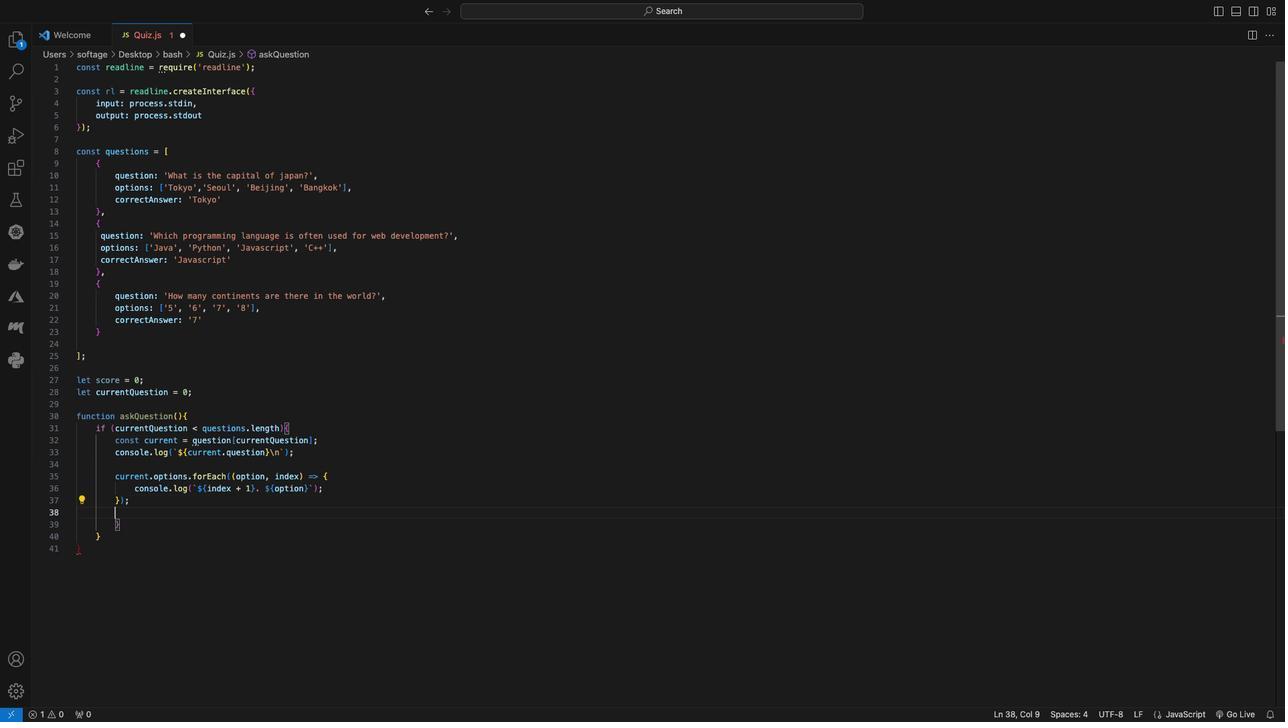 
Action: Mouse moved to (238, 410)
Screenshot: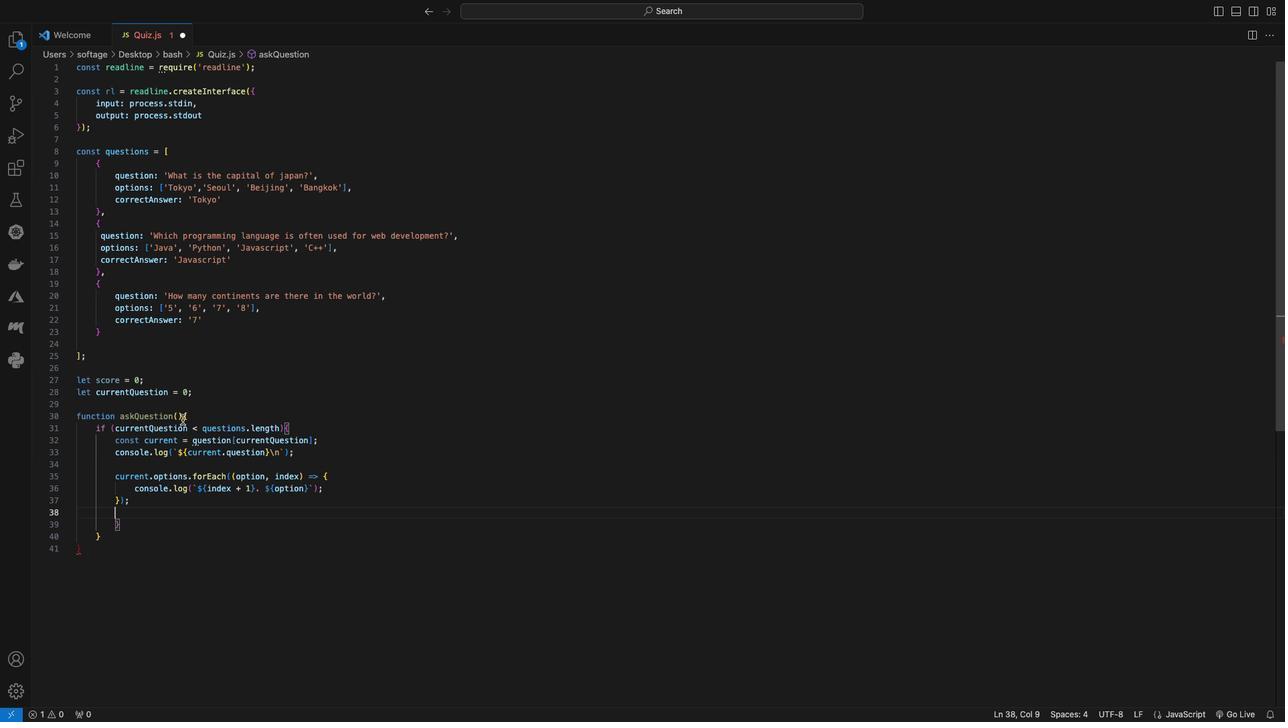 
Action: Mouse pressed left at (238, 410)
Screenshot: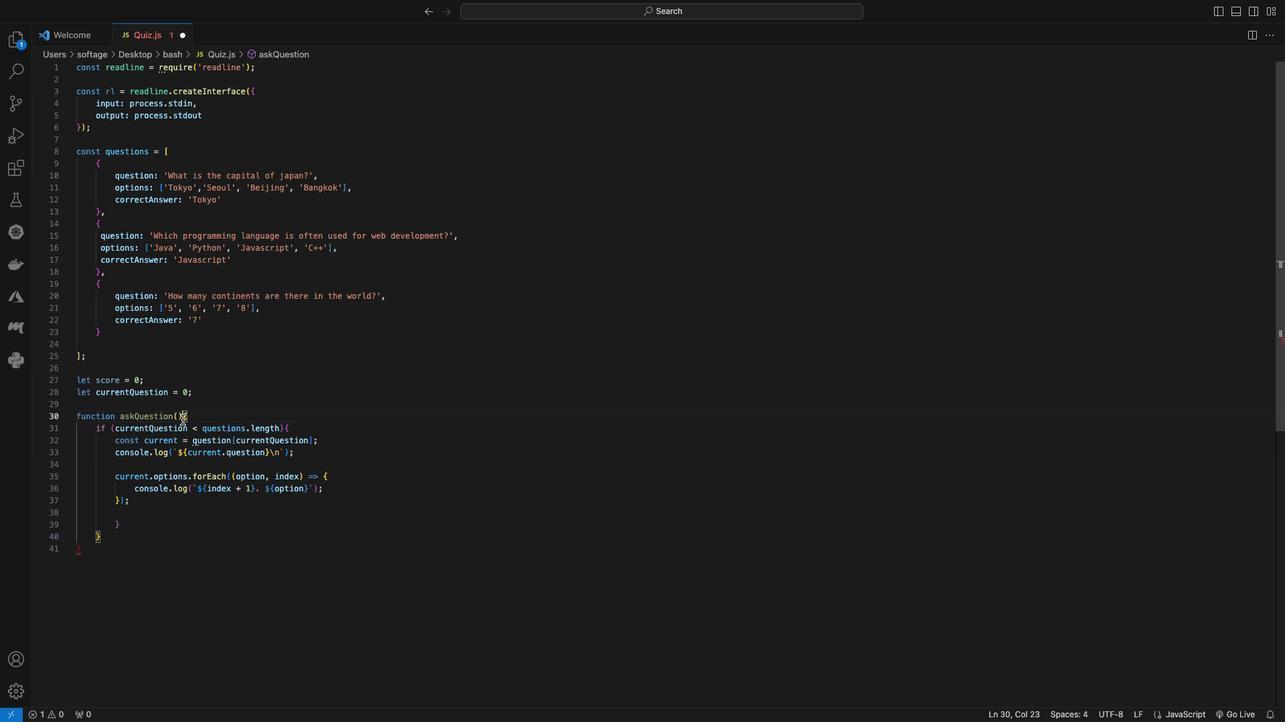 
Action: Mouse moved to (252, 423)
Screenshot: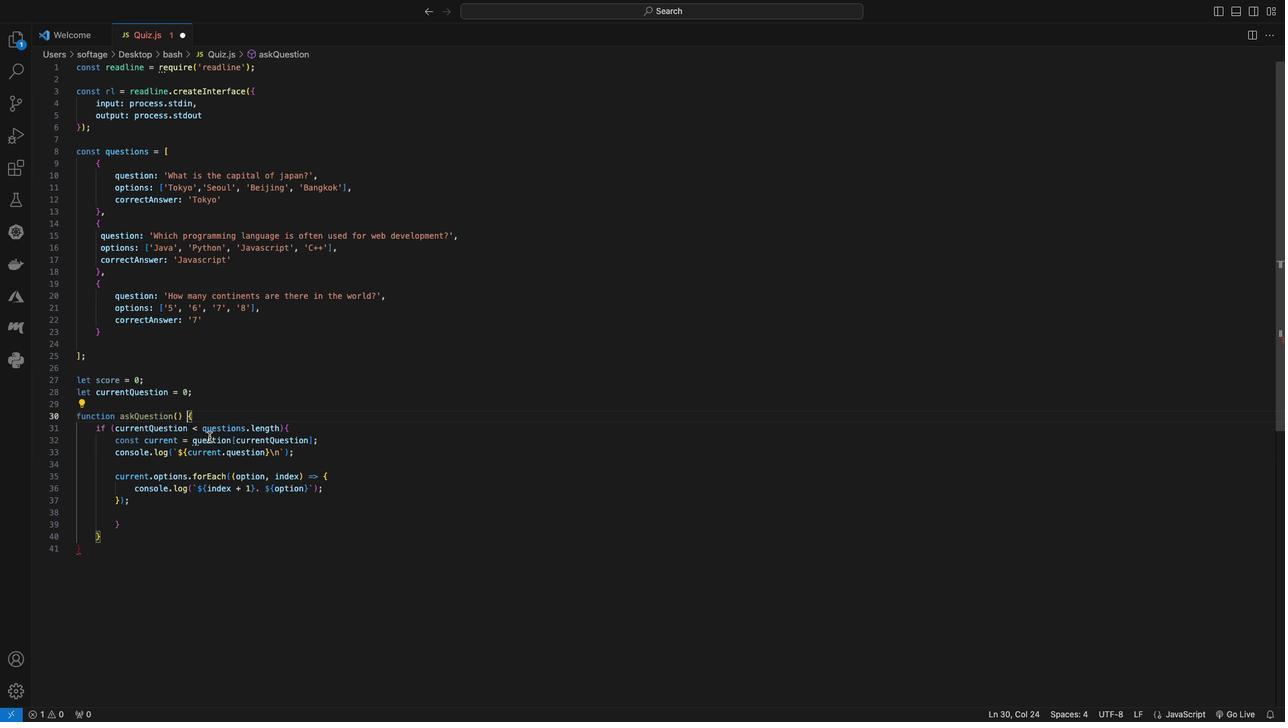 
Action: Key pressed Key.space
Screenshot: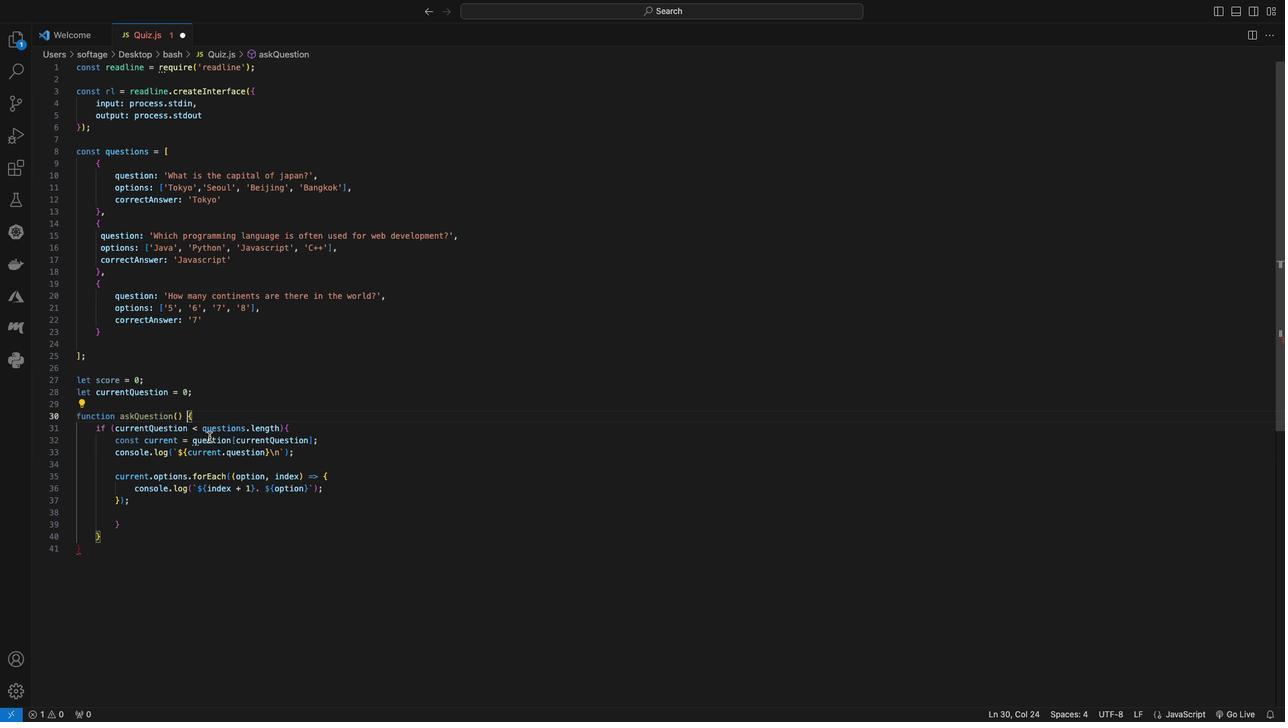 
Action: Mouse moved to (219, 514)
Screenshot: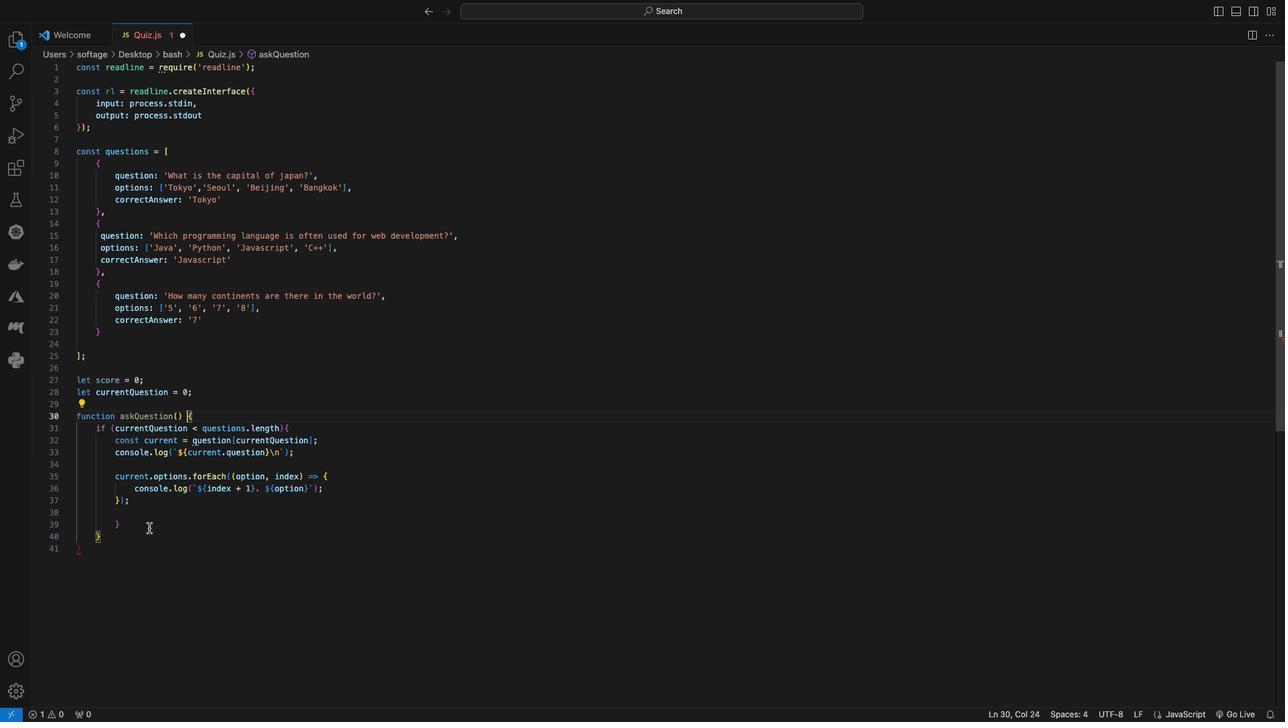 
Action: Mouse pressed left at (219, 514)
Screenshot: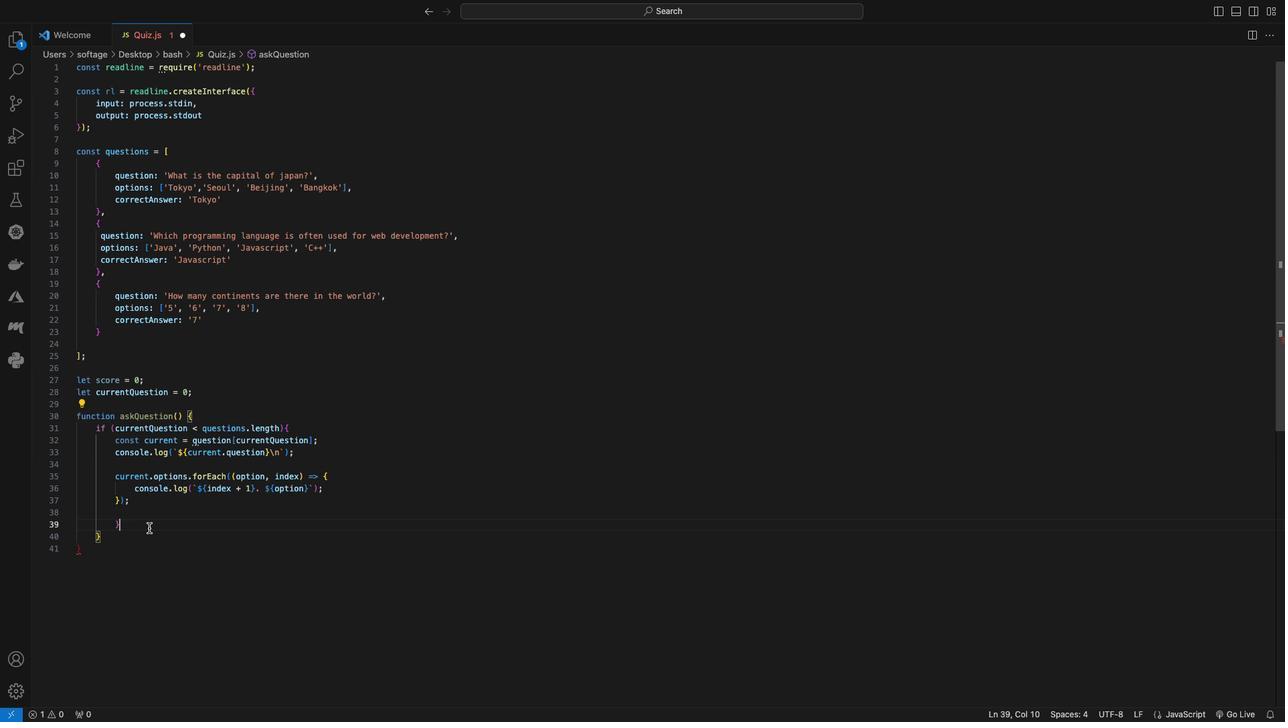 
Action: Mouse moved to (221, 501)
Screenshot: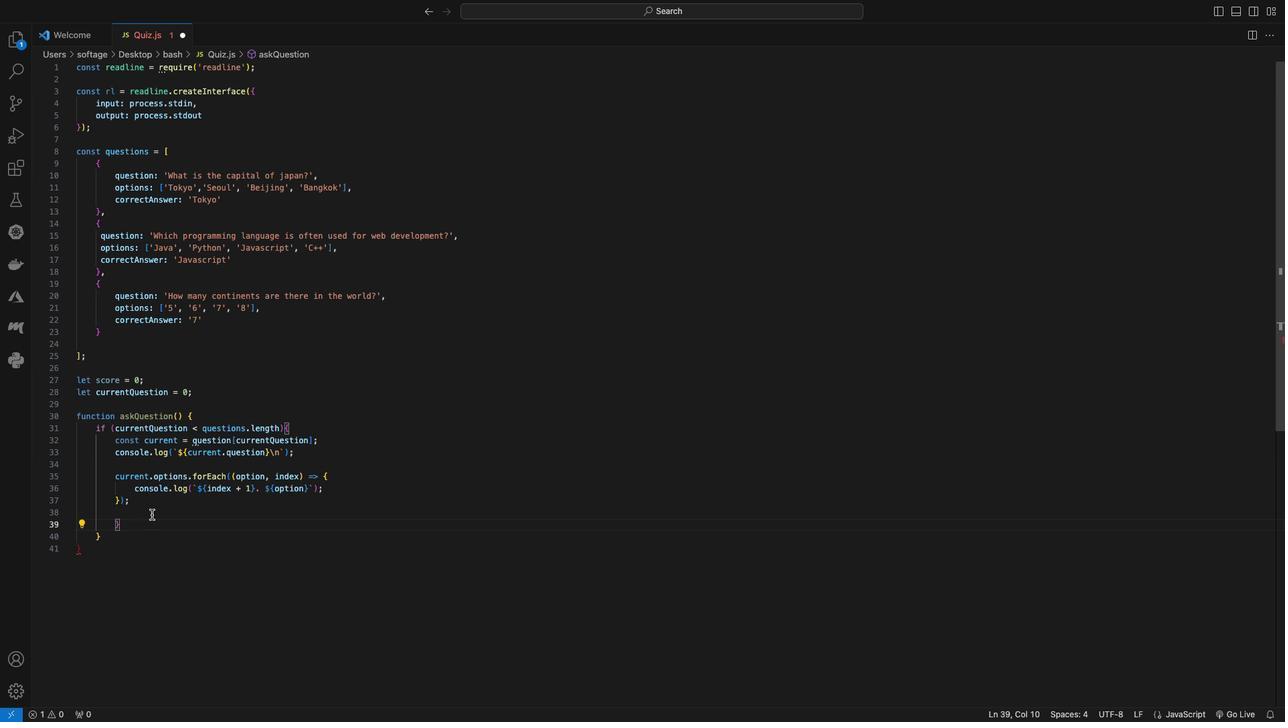 
Action: Mouse pressed left at (221, 501)
Screenshot: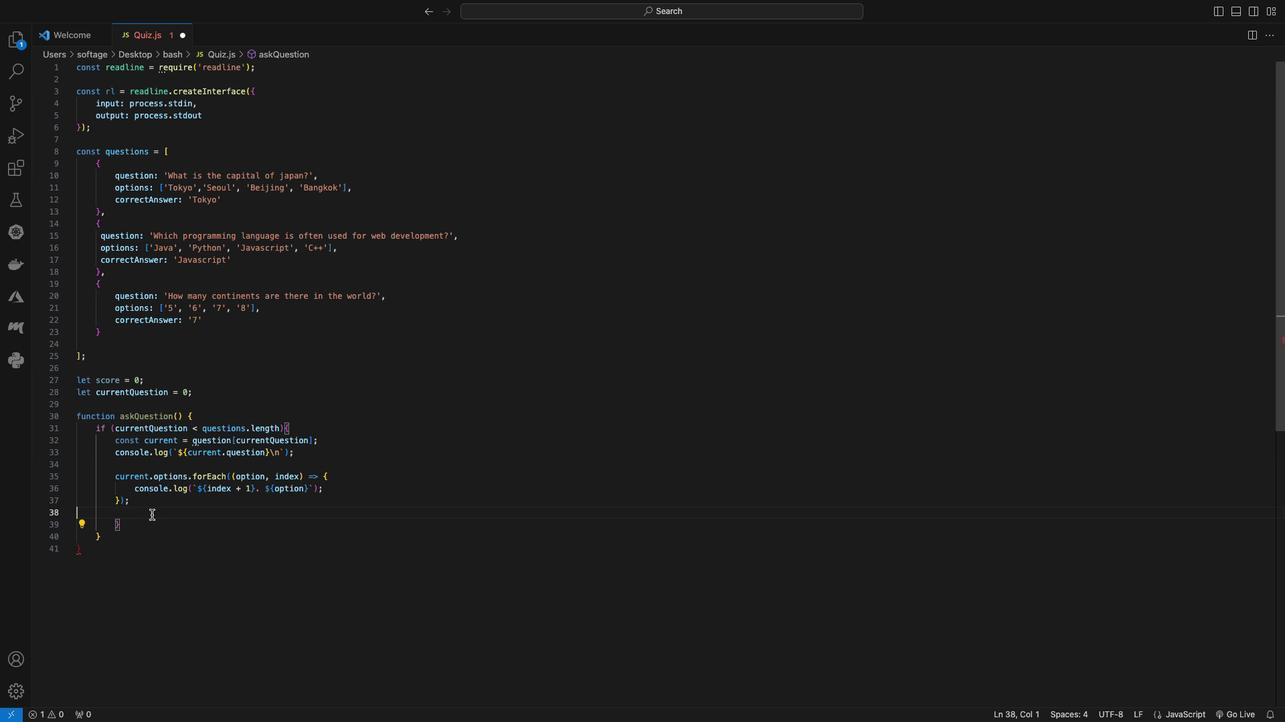 
Action: Mouse moved to (223, 503)
Screenshot: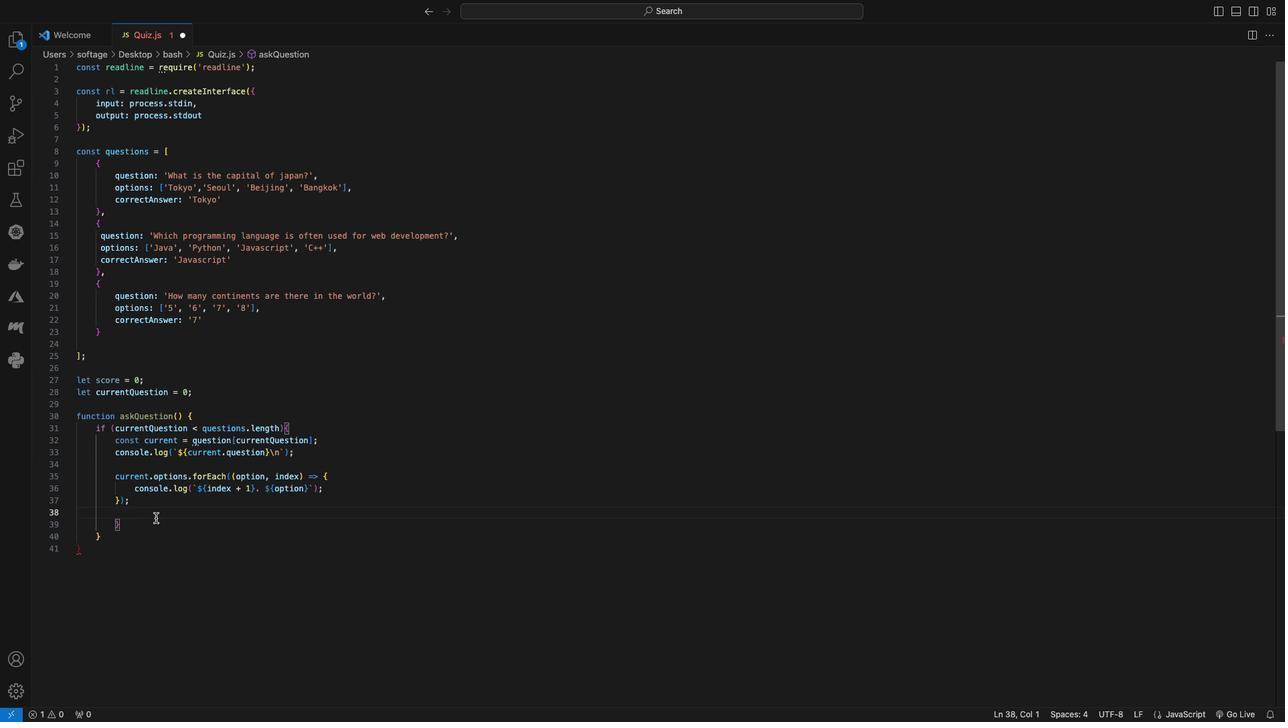 
Action: Key pressed Key.spaceKey.spaceKey.spaceKey.spaceKey.spaceKey.spaceKey.spaceKey.spaceKey.space'\x05'Key.backspaceKey.enter'r''l''.''q''u''e''s''t''i''o''n'Key.shiftKey.shift'('"'"Key.shift'Y''o''u''r'Key.space'a''n''s''w''e''r'Key.spaceKey.shift'(''e''n''t''e''r'Key.space't''h''e'Key.space'n''u''m''b''e''r'Key.shift')'Key.shift_r':'Key.spaceKey.right','Key.spaceKey.shift'(''u''s''e''r'Key.shift'A''n''s''w''e''r'Key.right'='Key.backspaceKey.space'='Key.shift_r'>'Key.spaceKey.shift_r'{'Key.enter'c''h''e''c''k'Key.shift'A''n''s''w''e''r'Key.shift'(''p''a''r''s''e'Key.shift'I''n''t'Key.shift'(''u''s''e''r'Key.shift'A''n''s''w''e''r'','Key.space'1''0'Key.rightKey.right';'Key.down';'Key.downKey.space'e''l''s''e'Key.spaceKey.shift_r'{'Key.enter'e''n''d'Key.shift'G''a''m''e'Key.shift'('Key.right';'
Screenshot: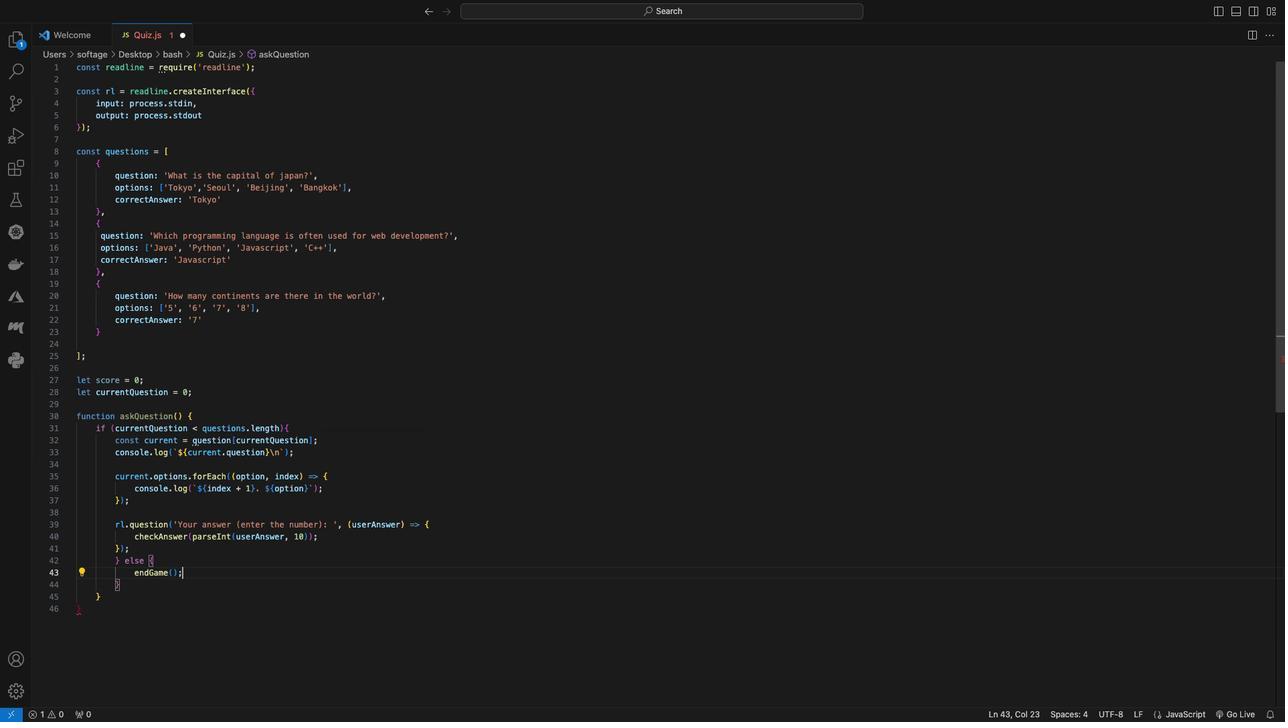 
Action: Mouse moved to (216, 592)
Screenshot: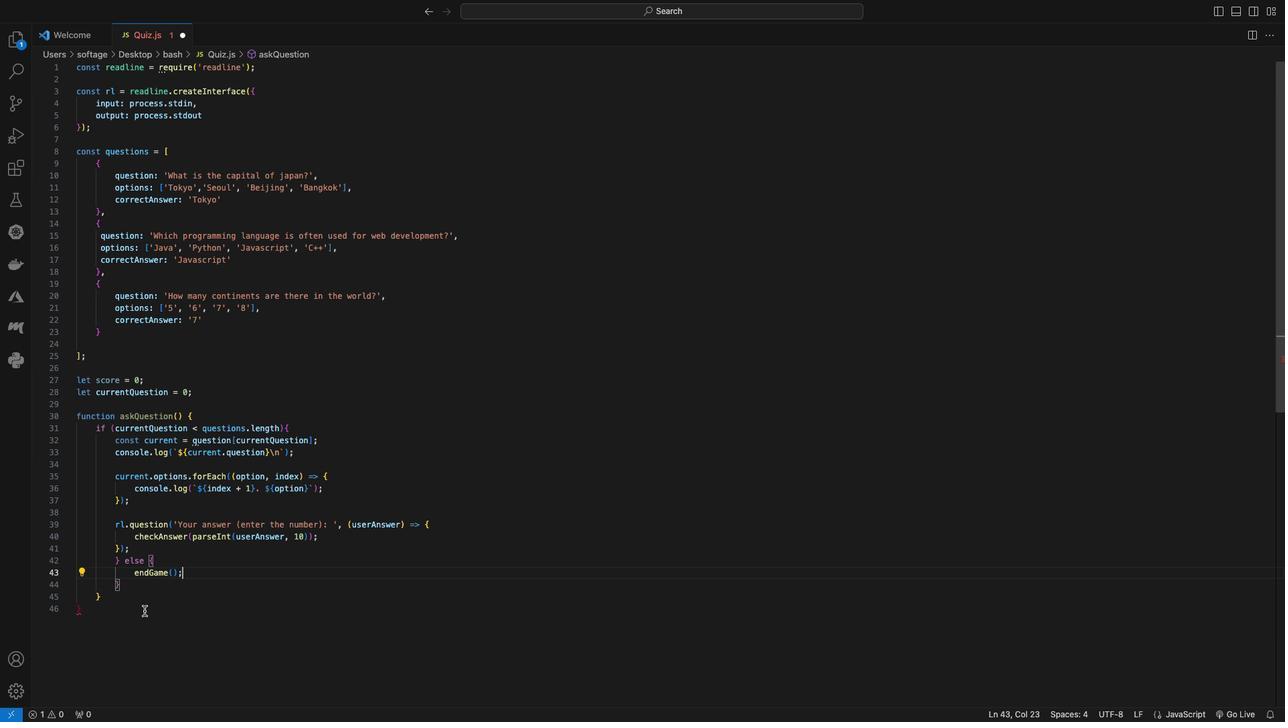 
Action: Mouse pressed left at (216, 592)
Screenshot: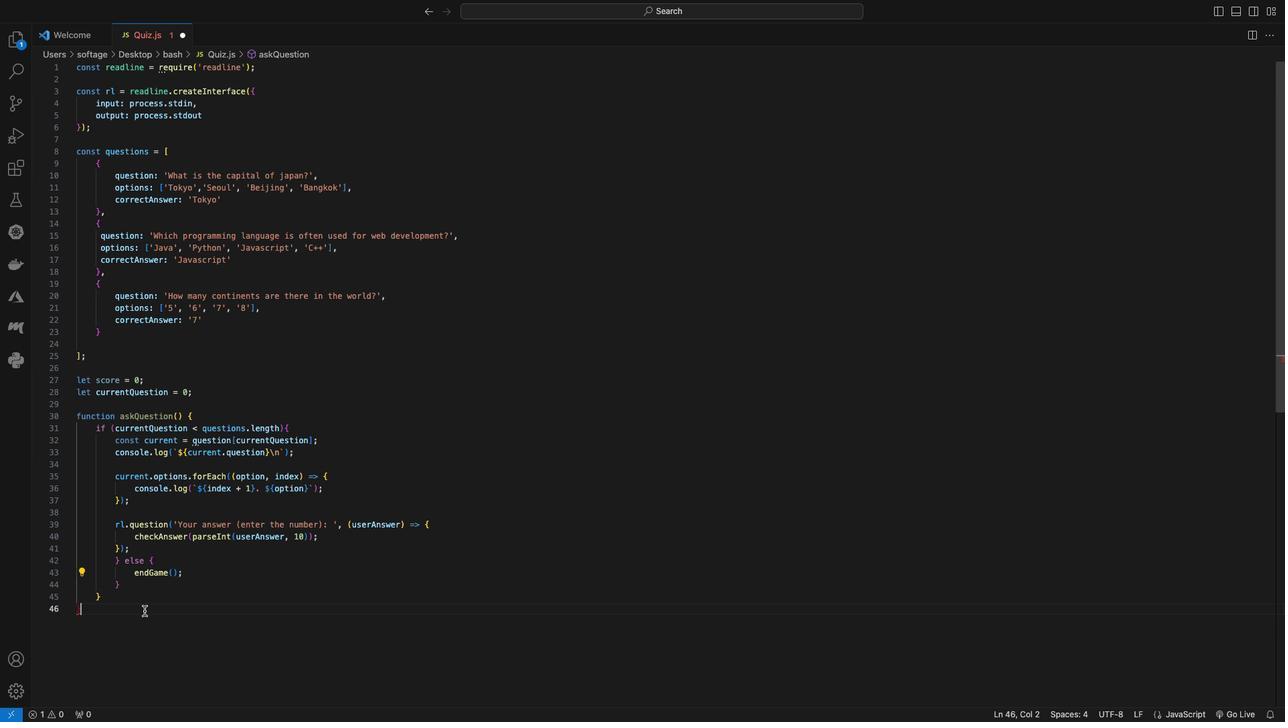 
Action: Key pressed Key.backspace
Screenshot: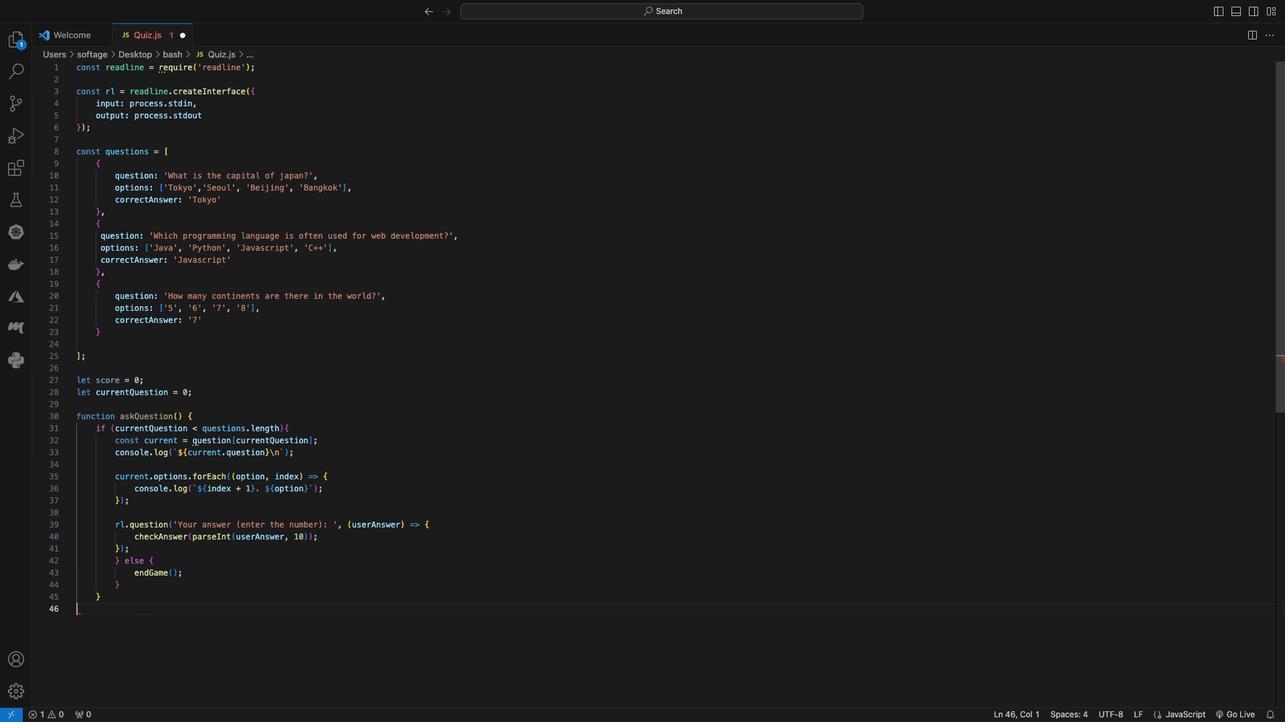 
Action: Mouse moved to (190, 581)
Screenshot: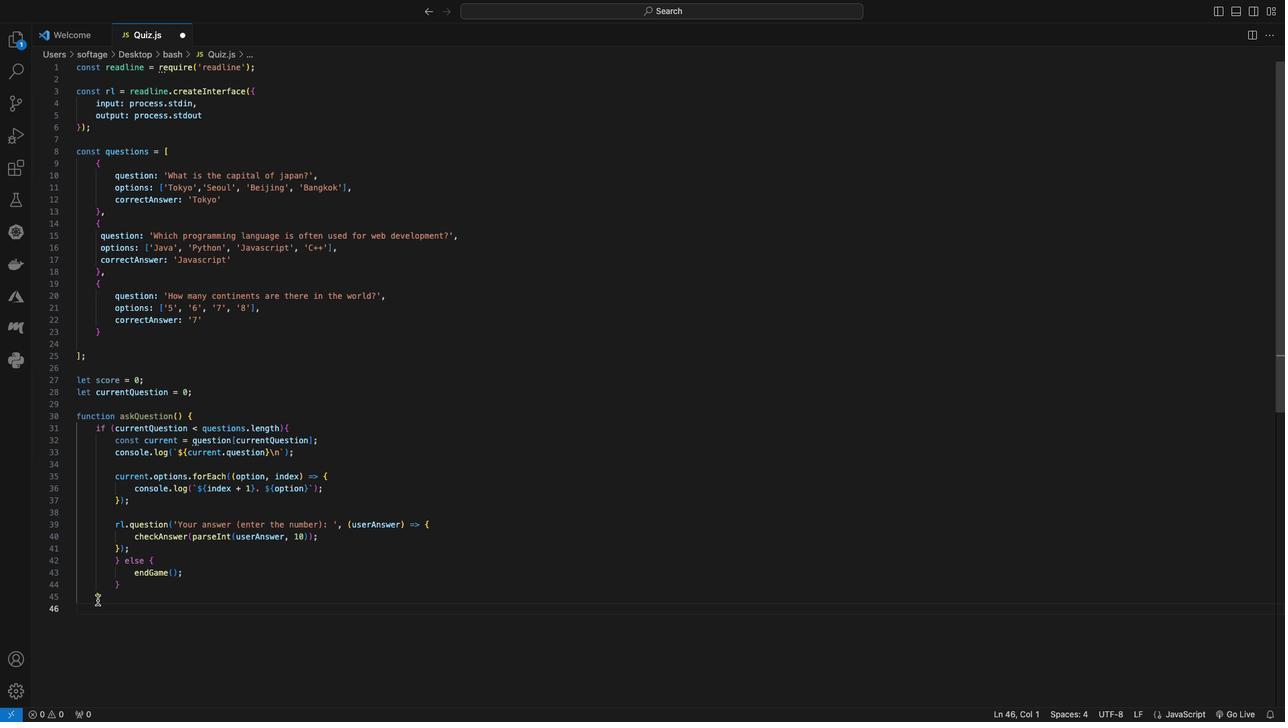 
Action: Mouse pressed left at (190, 581)
Screenshot: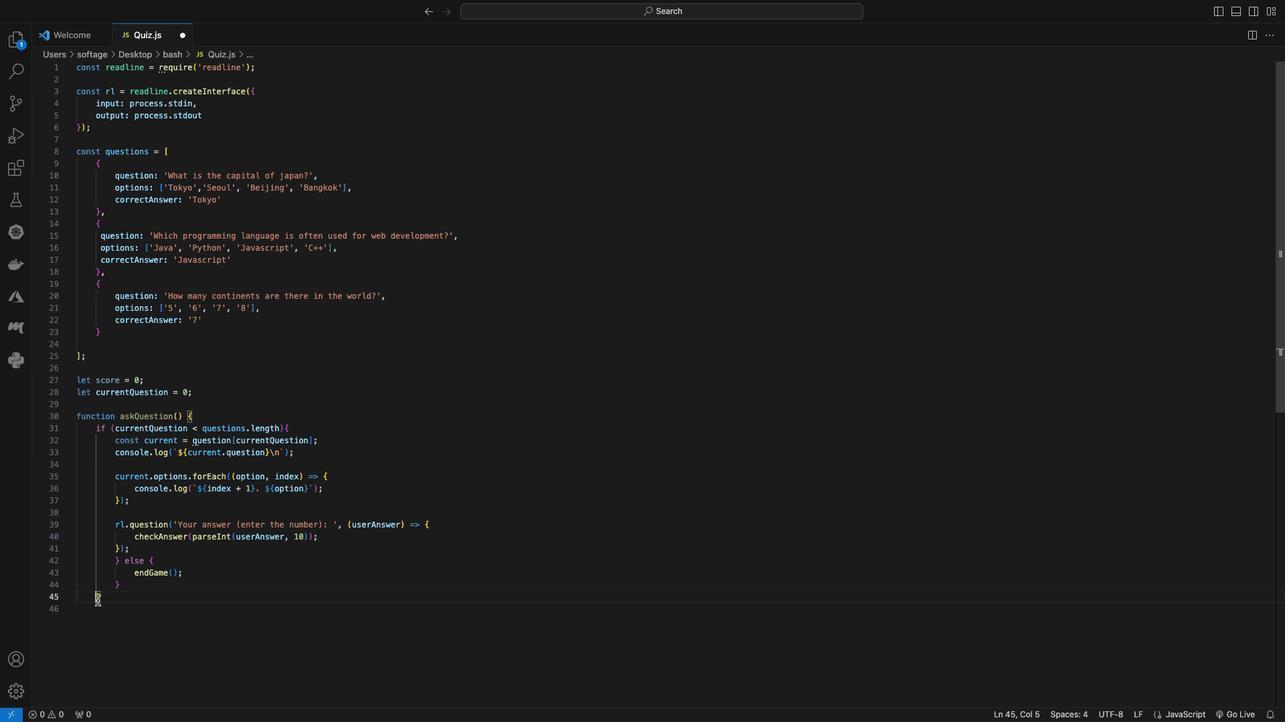
Action: Mouse moved to (248, 584)
Screenshot: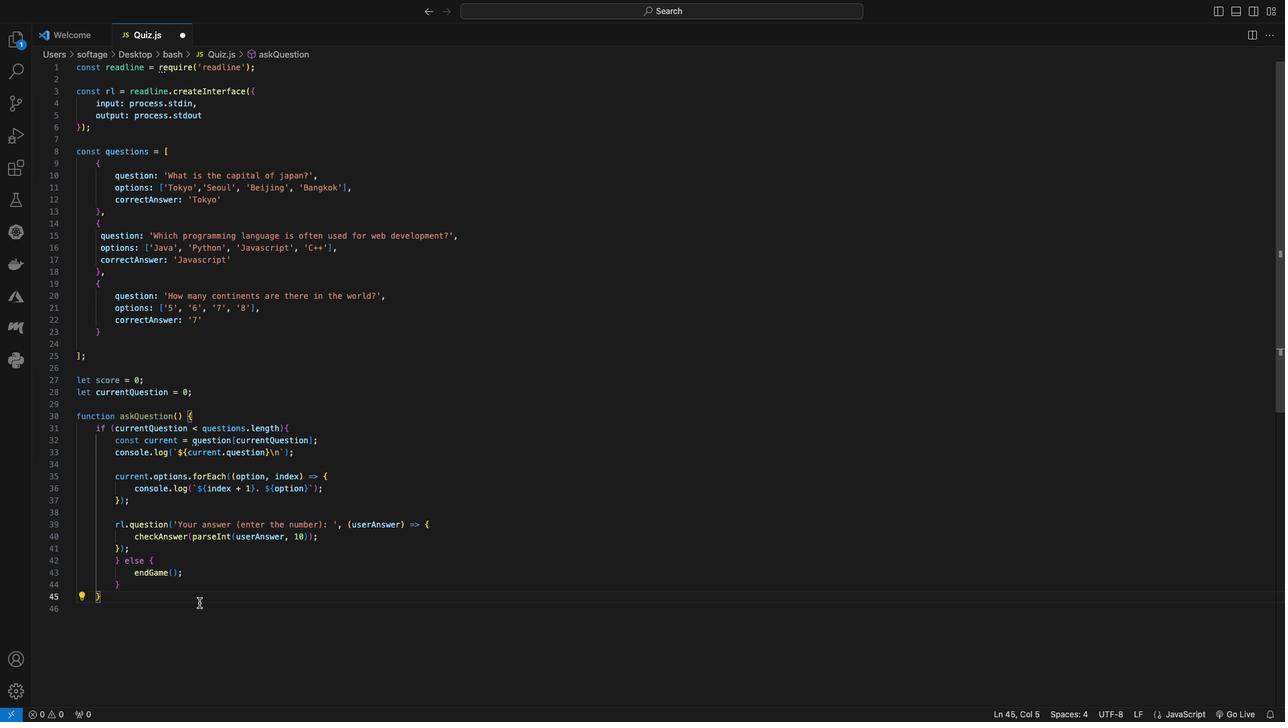 
Action: Key pressed Key.backspace
Screenshot: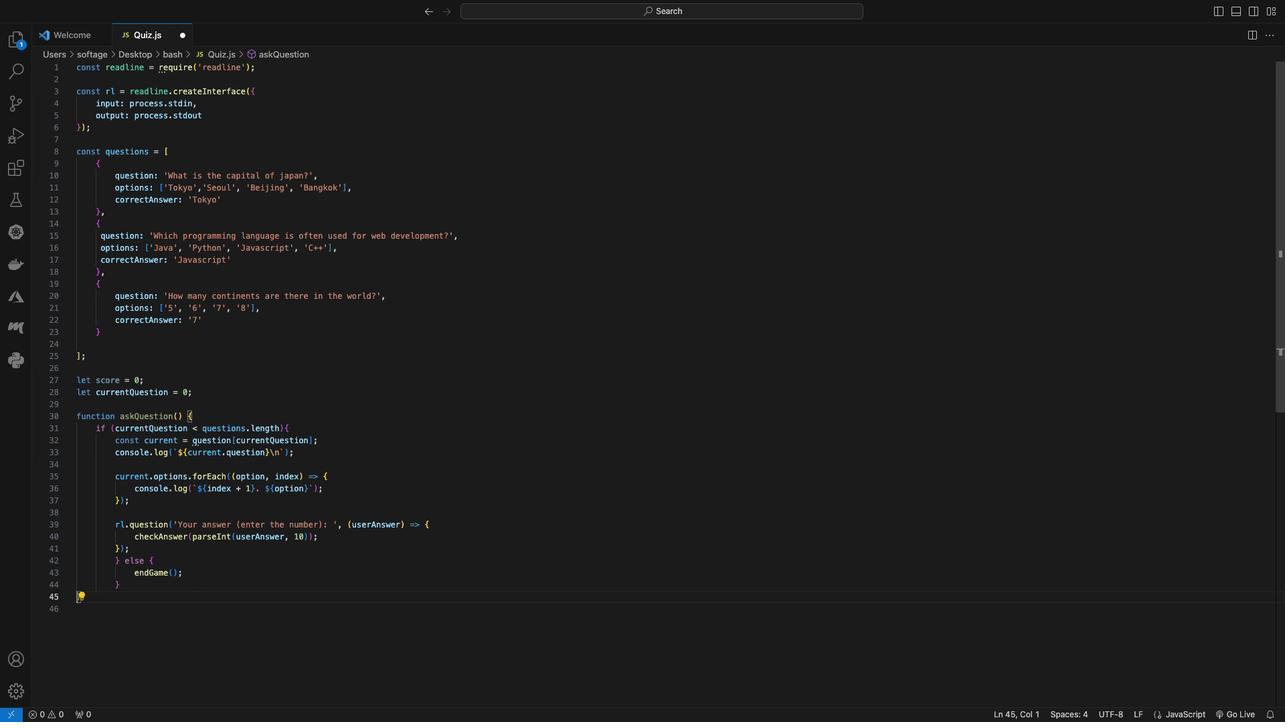 
Action: Mouse moved to (485, 448)
Screenshot: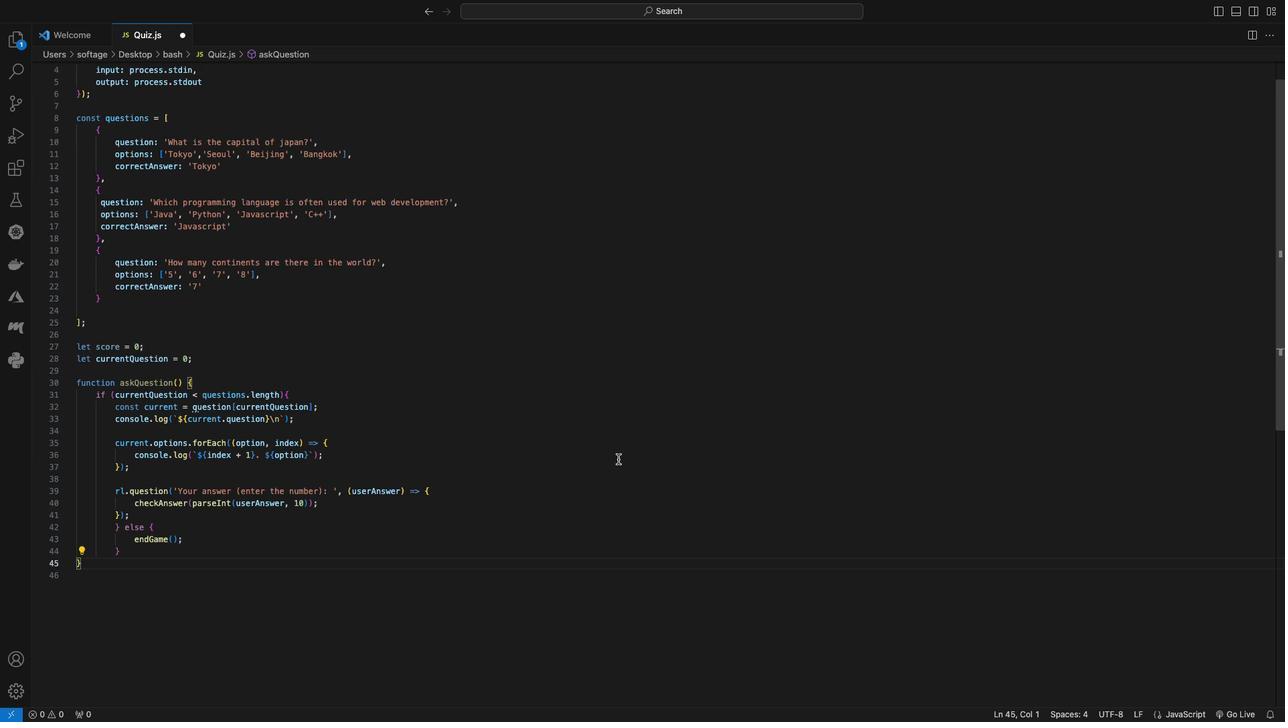 
Action: Mouse scrolled (485, 448) with delta (135, 12)
Screenshot: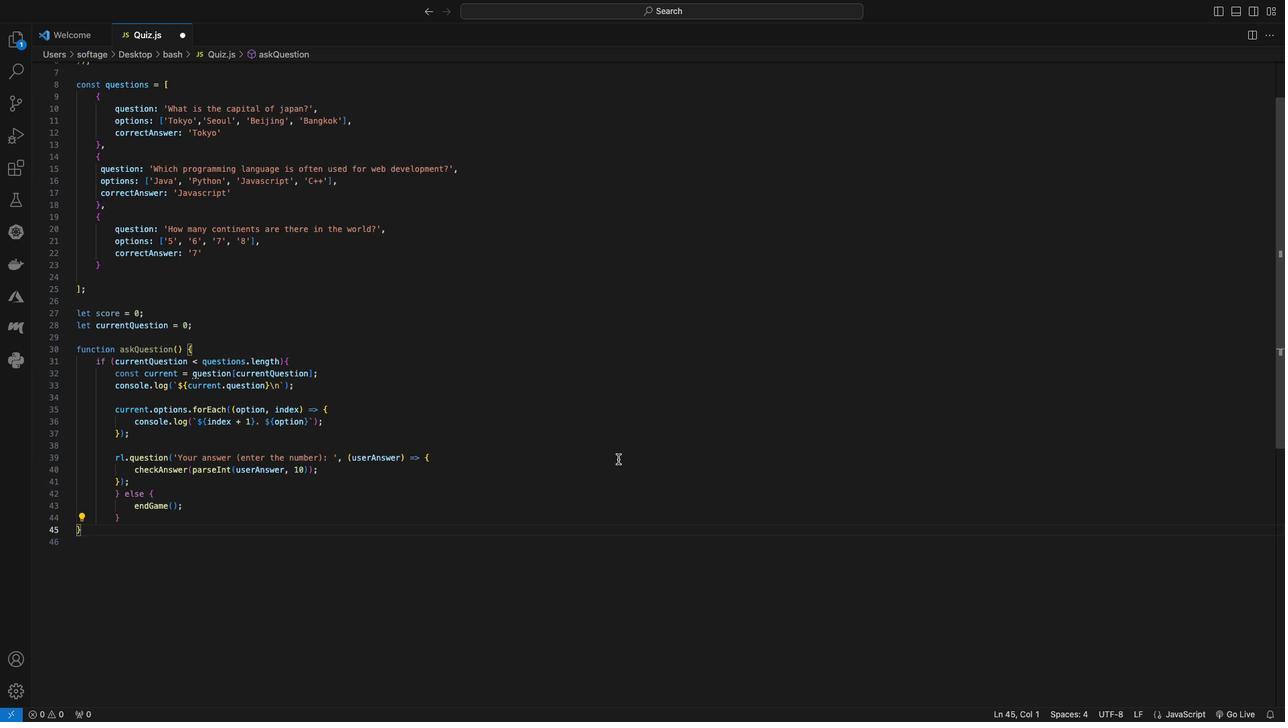 
Action: Mouse scrolled (485, 448) with delta (135, 12)
Screenshot: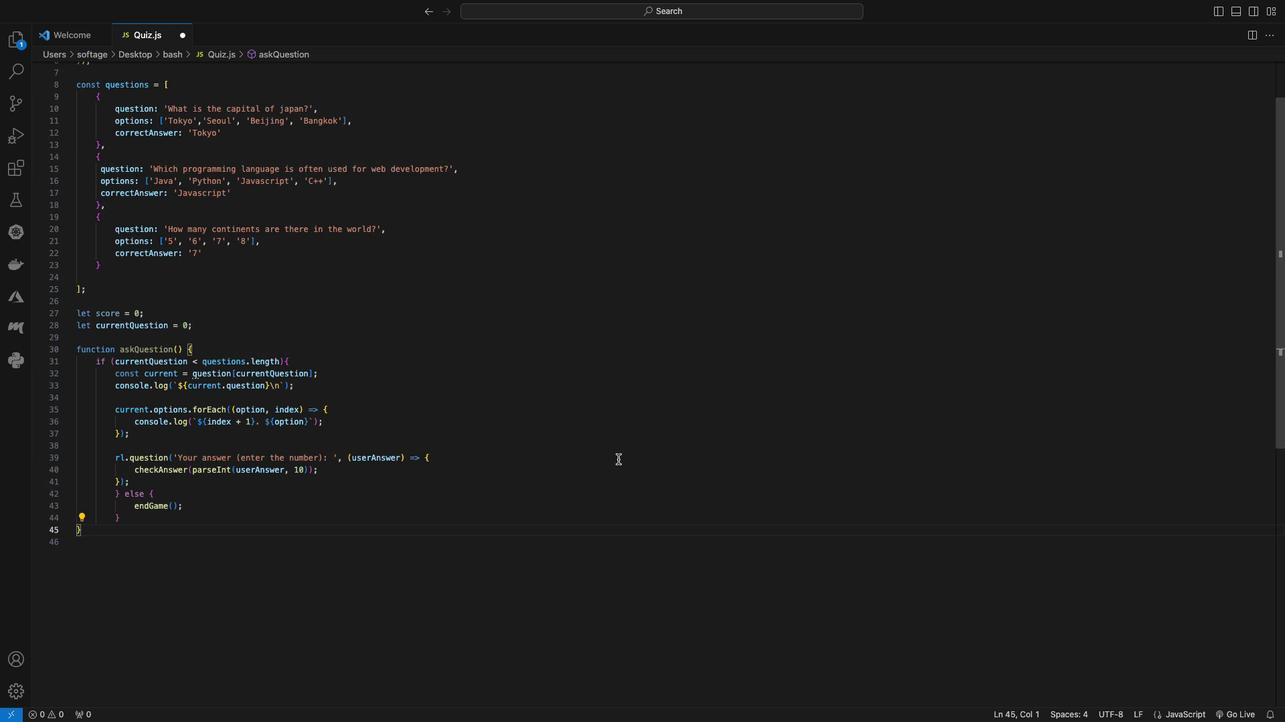 
Action: Mouse moved to (242, 516)
Screenshot: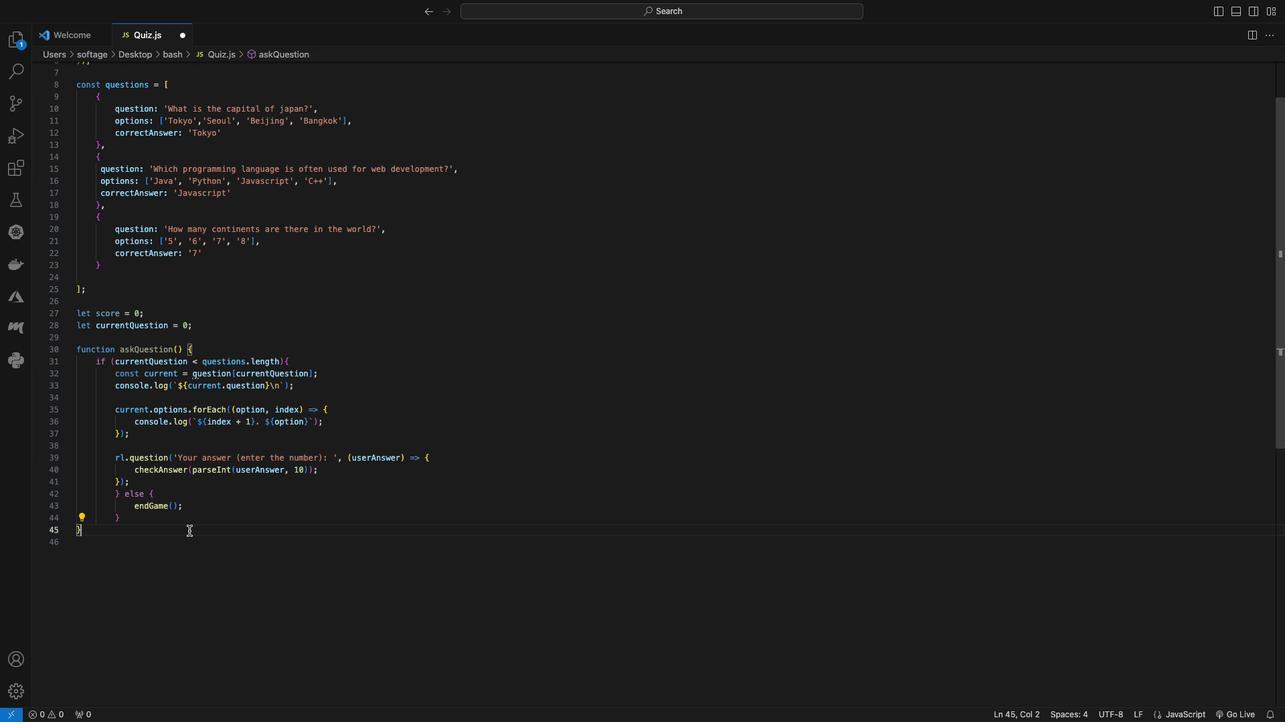
Action: Mouse pressed left at (242, 516)
Screenshot: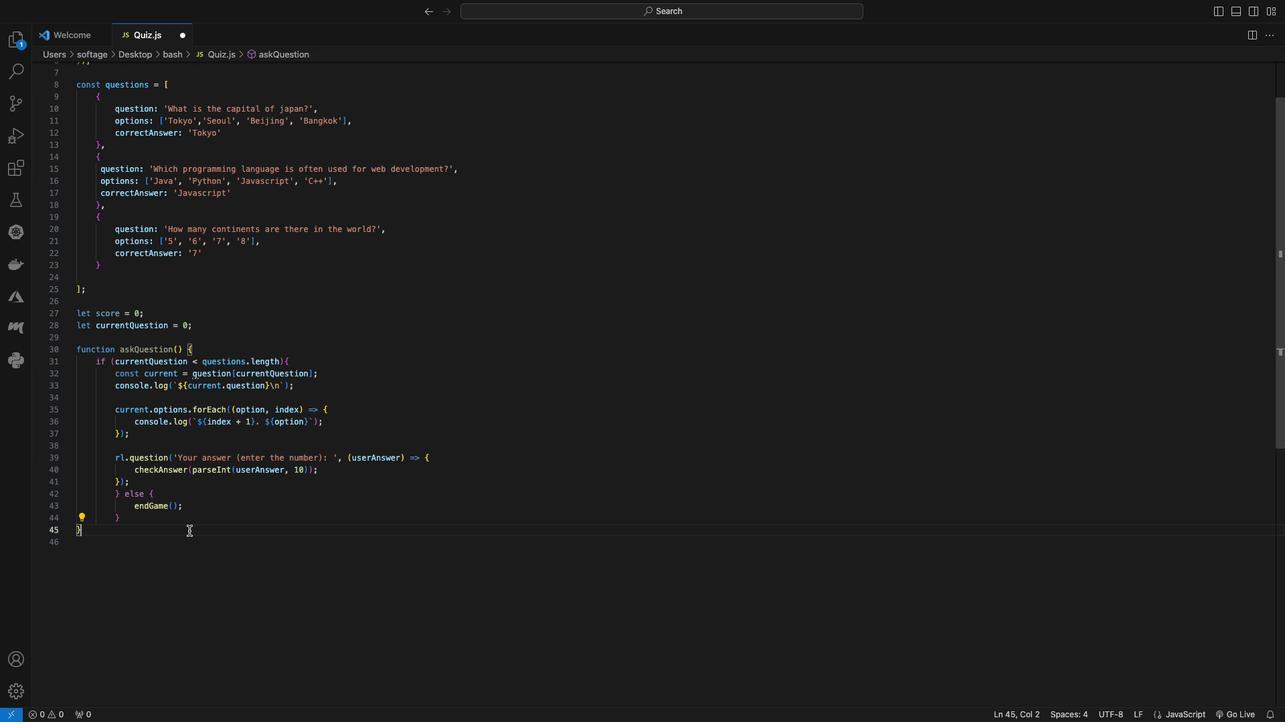 
Action: Mouse moved to (199, 485)
Screenshot: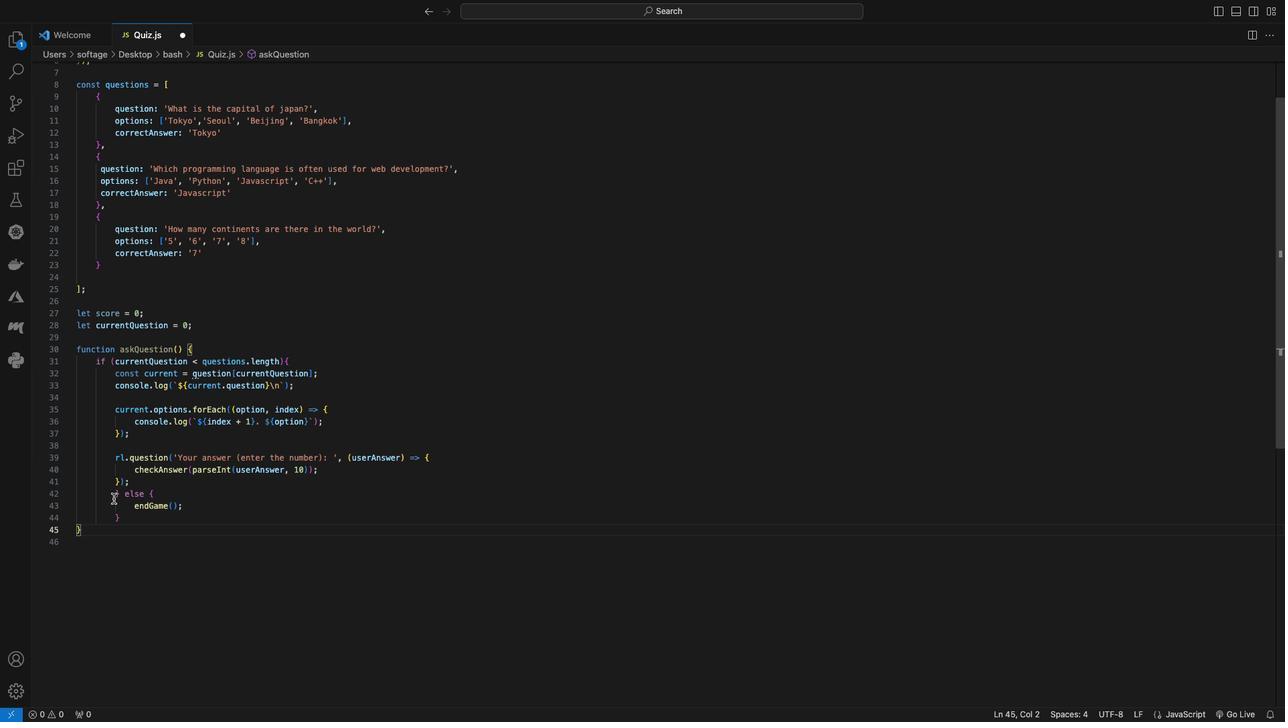 
Action: Mouse pressed left at (199, 485)
Screenshot: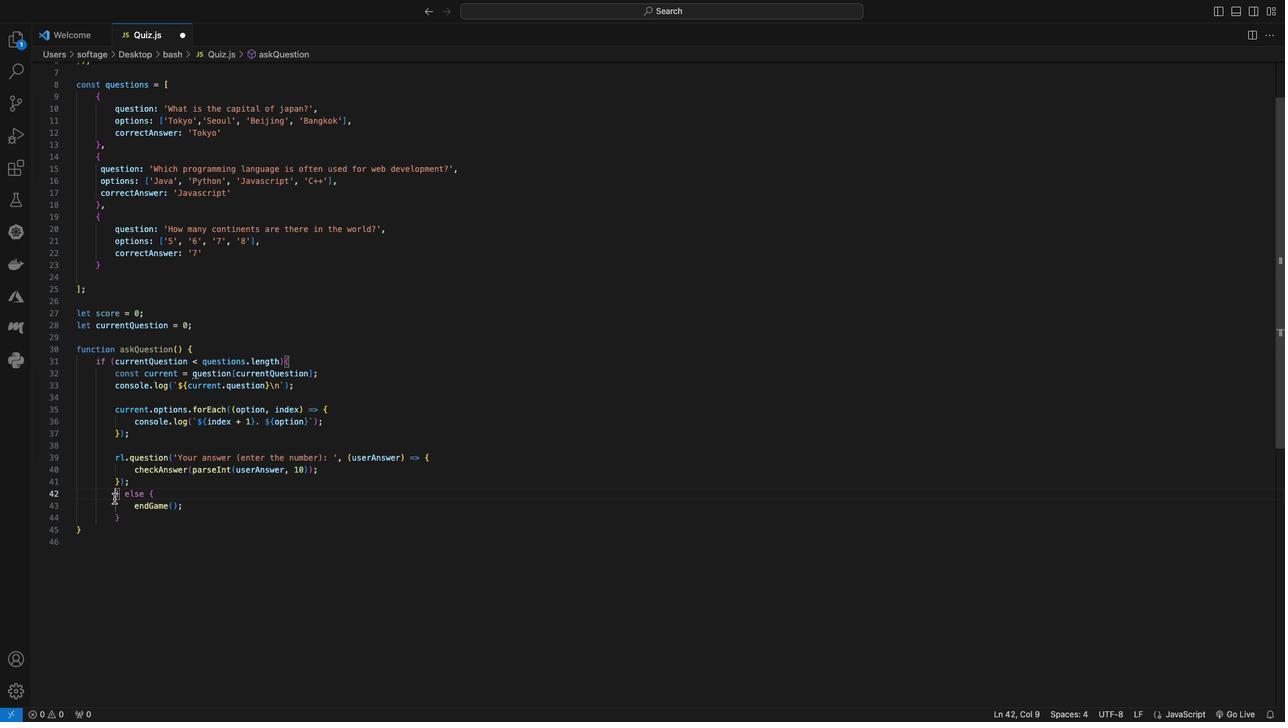 
Action: Mouse moved to (275, 532)
Screenshot: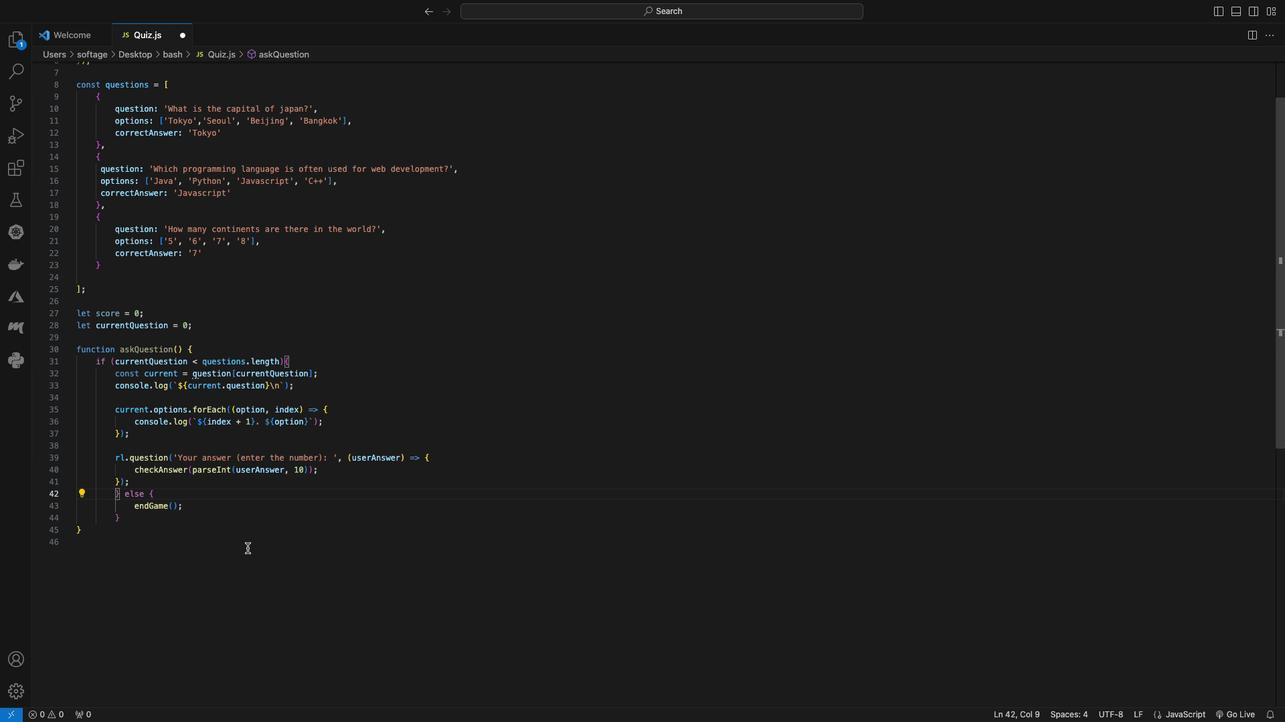 
Action: Key pressed Key.backspace
Screenshot: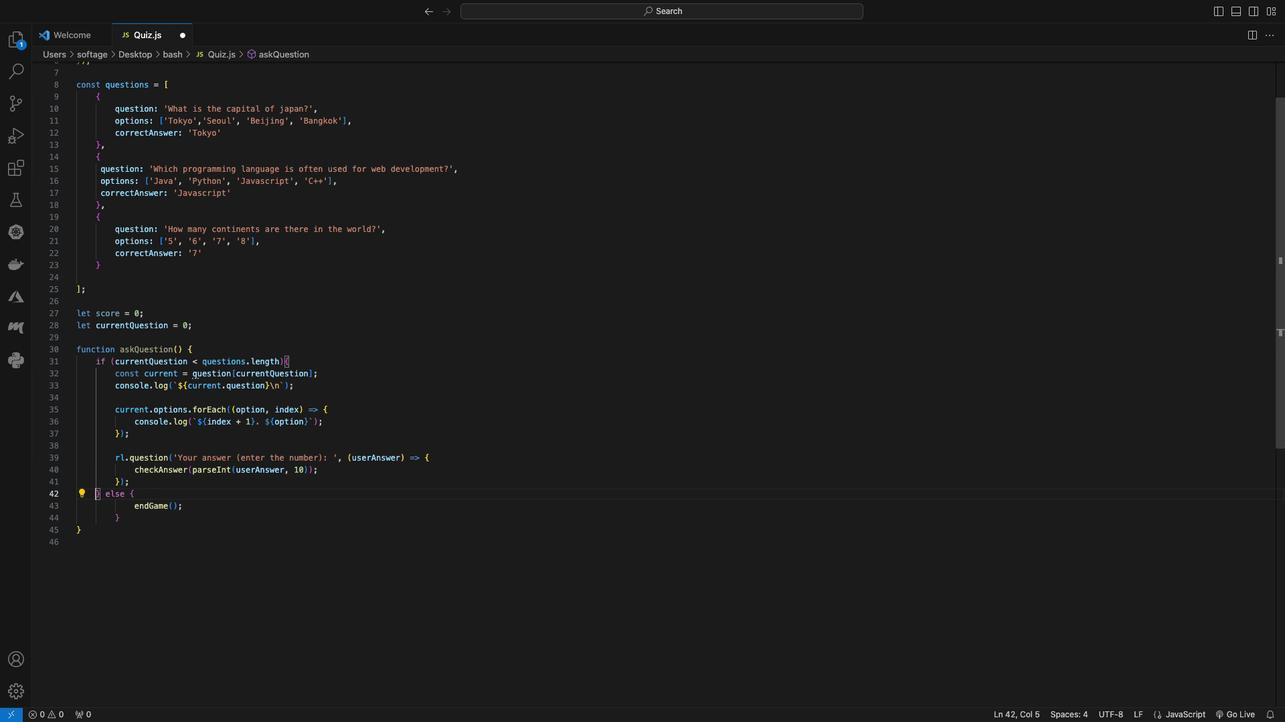 
Action: Mouse moved to (200, 504)
Screenshot: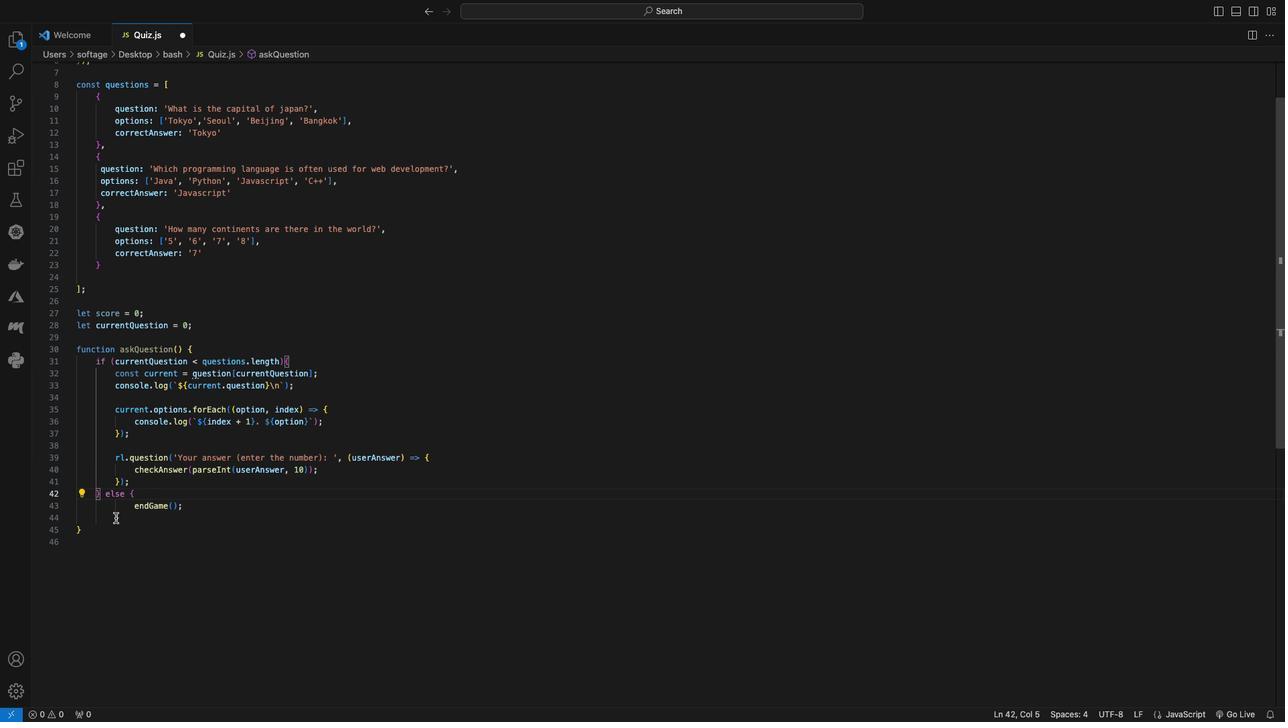 
Action: Mouse pressed left at (200, 504)
Screenshot: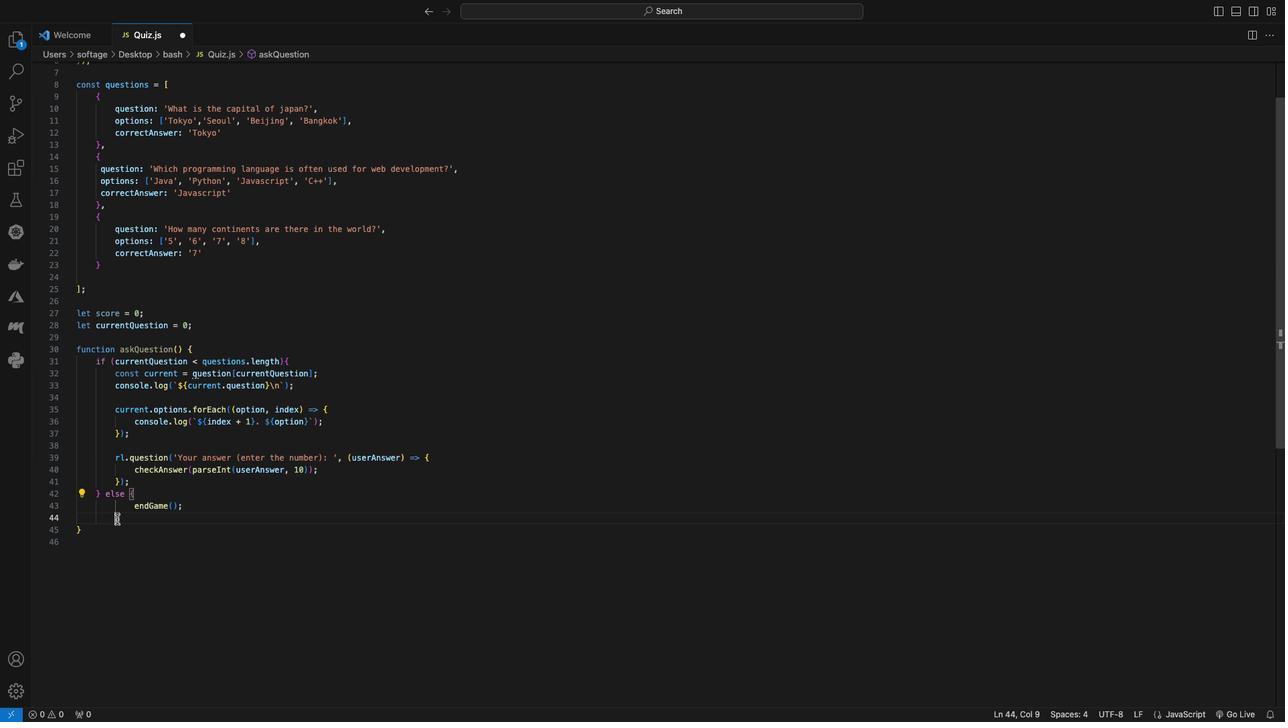 
Action: Mouse moved to (216, 516)
Screenshot: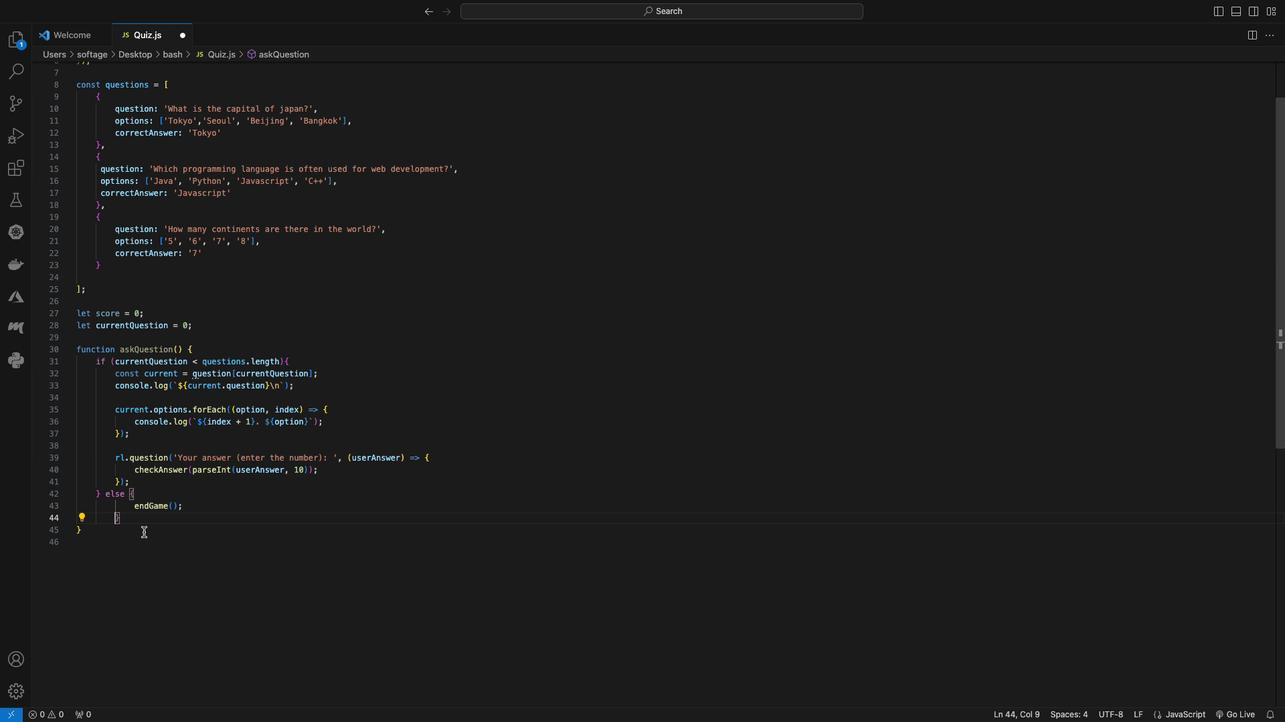 
Action: Key pressed Key.backspace
Screenshot: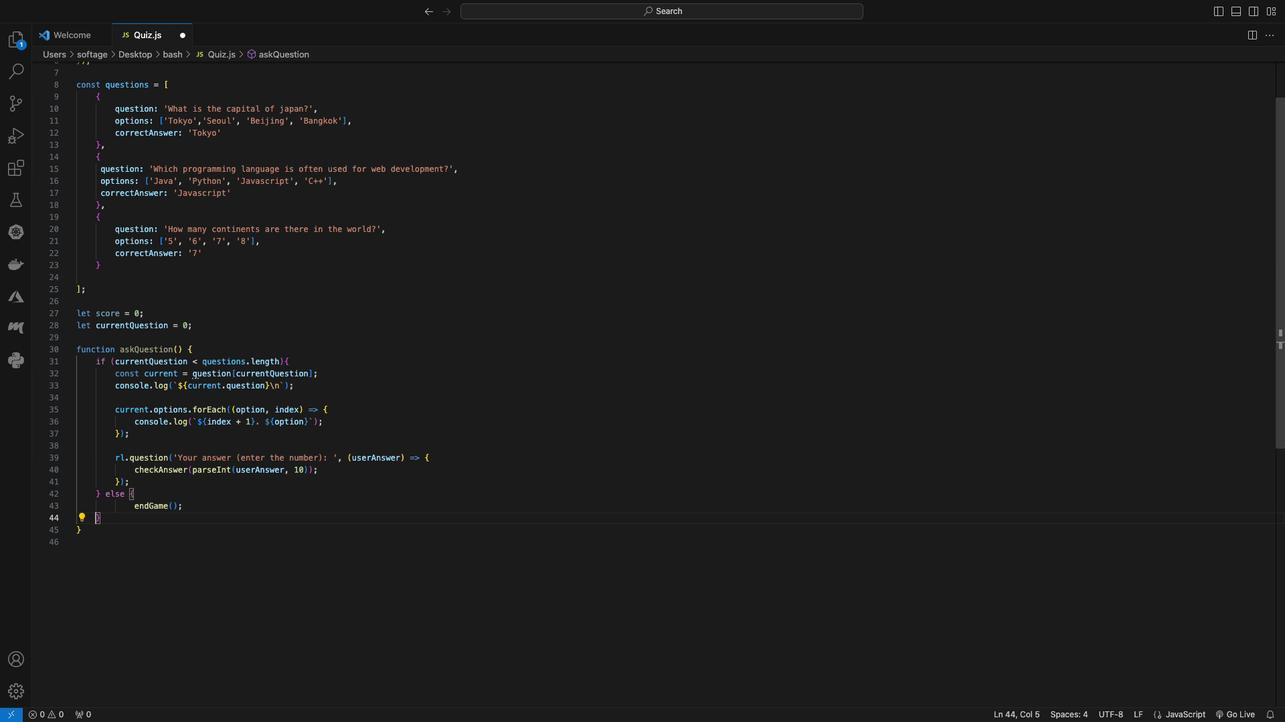 
Action: Mouse moved to (220, 501)
Screenshot: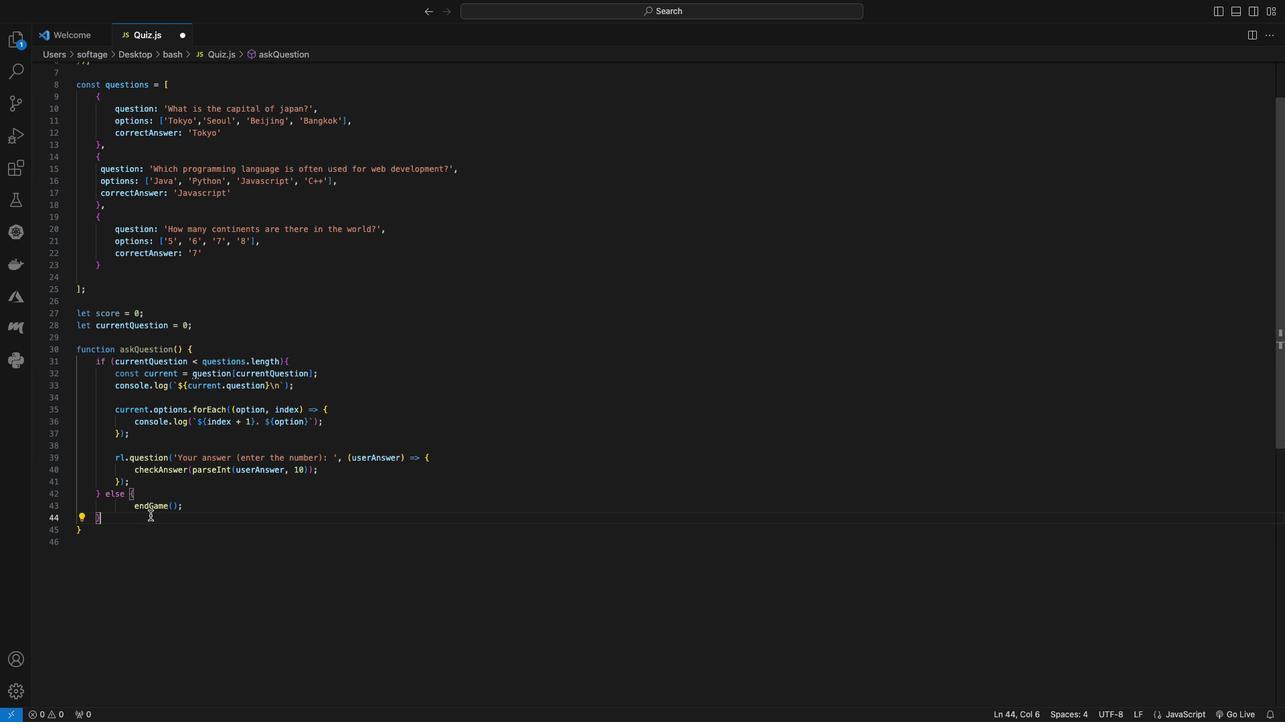 
Action: Mouse pressed left at (220, 501)
Screenshot: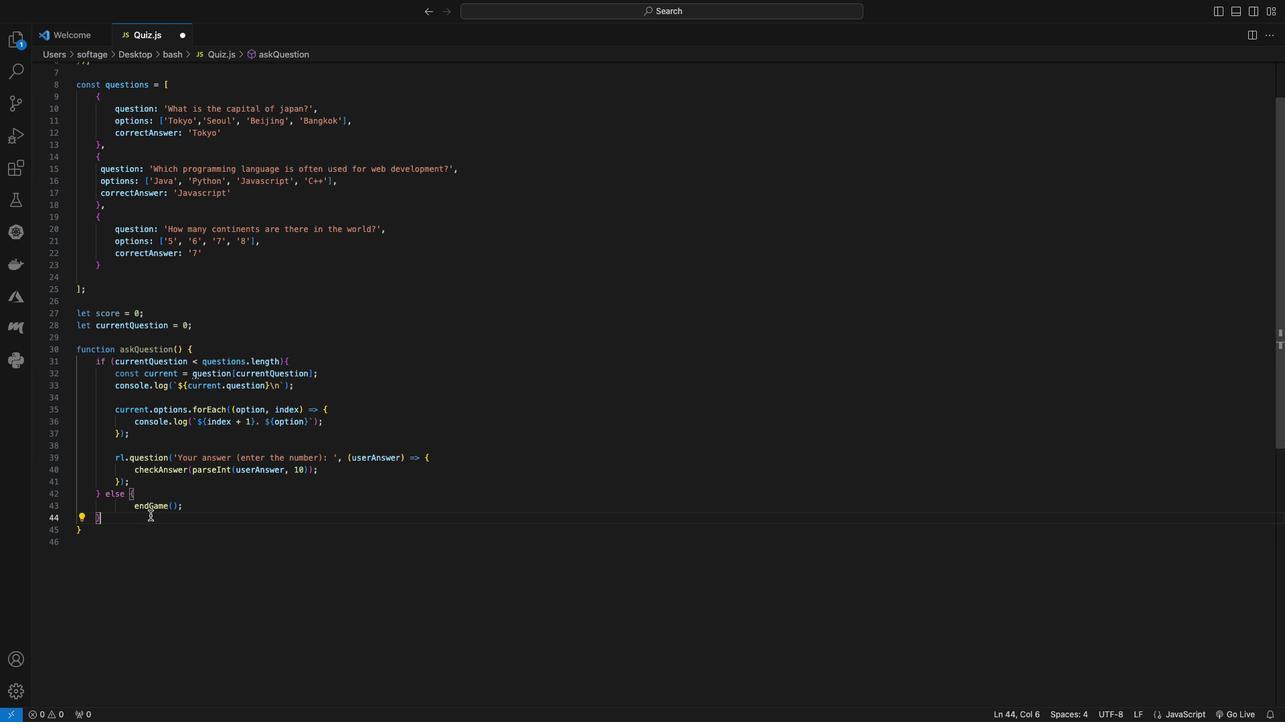
Action: Mouse moved to (1211, 497)
Screenshot: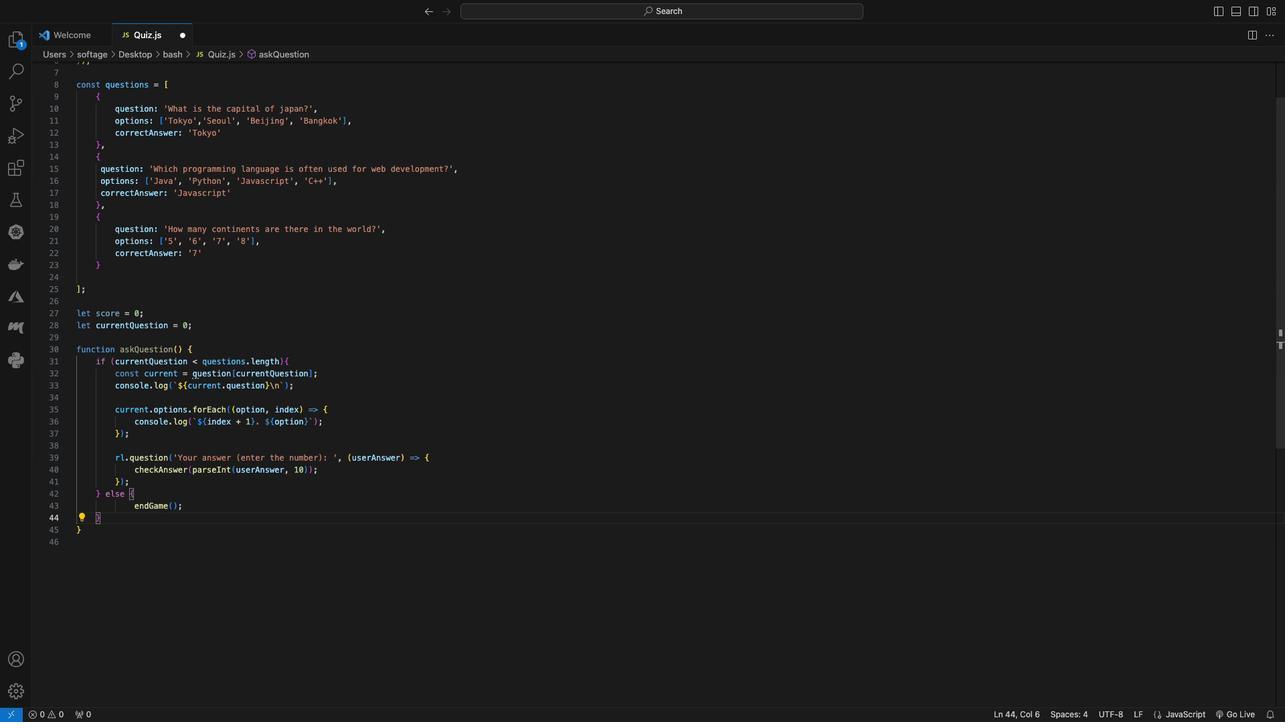 
Action: Mouse scrolled (1211, 497) with delta (135, 12)
Screenshot: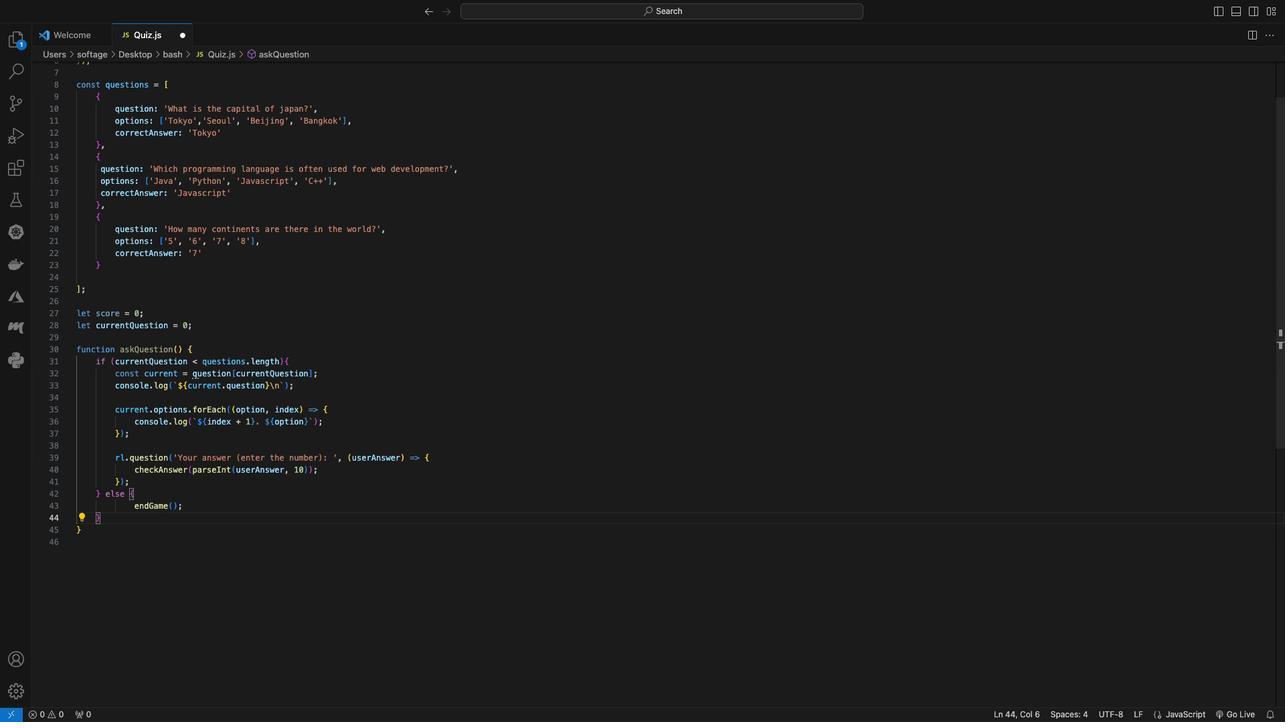 
Action: Mouse scrolled (1211, 497) with delta (135, 12)
Screenshot: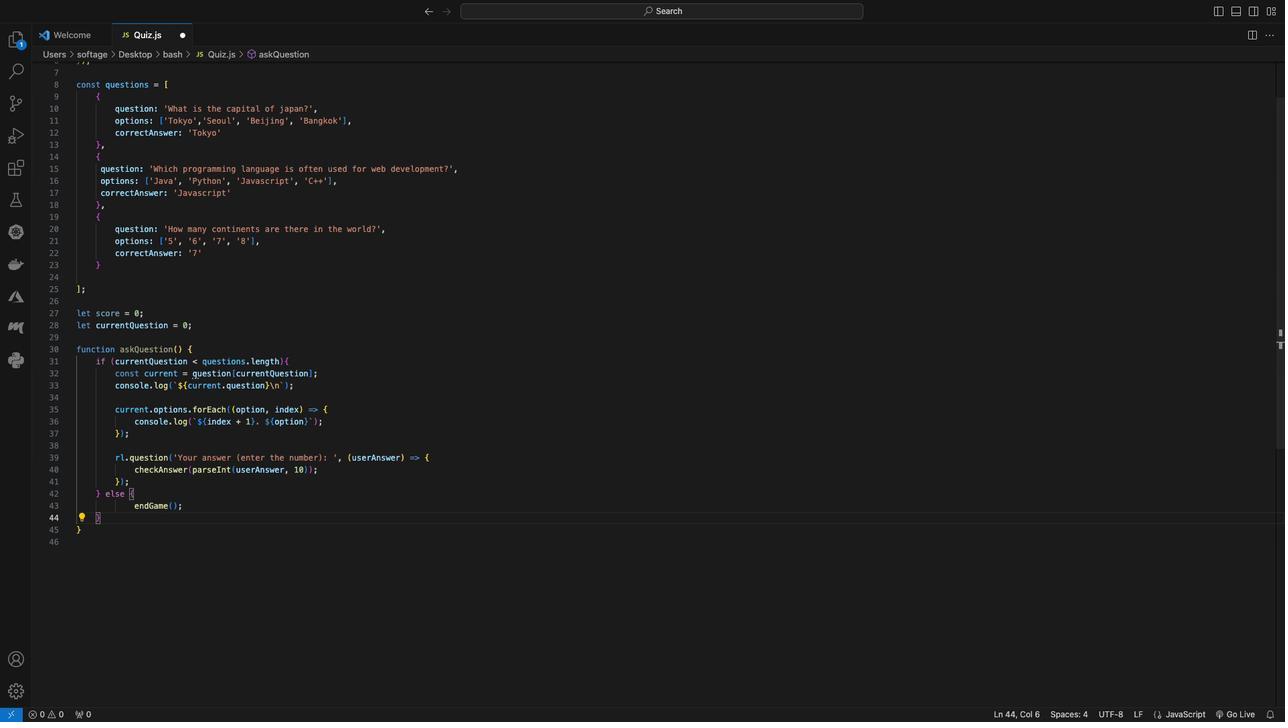 
Action: Mouse scrolled (1211, 497) with delta (135, 12)
Screenshot: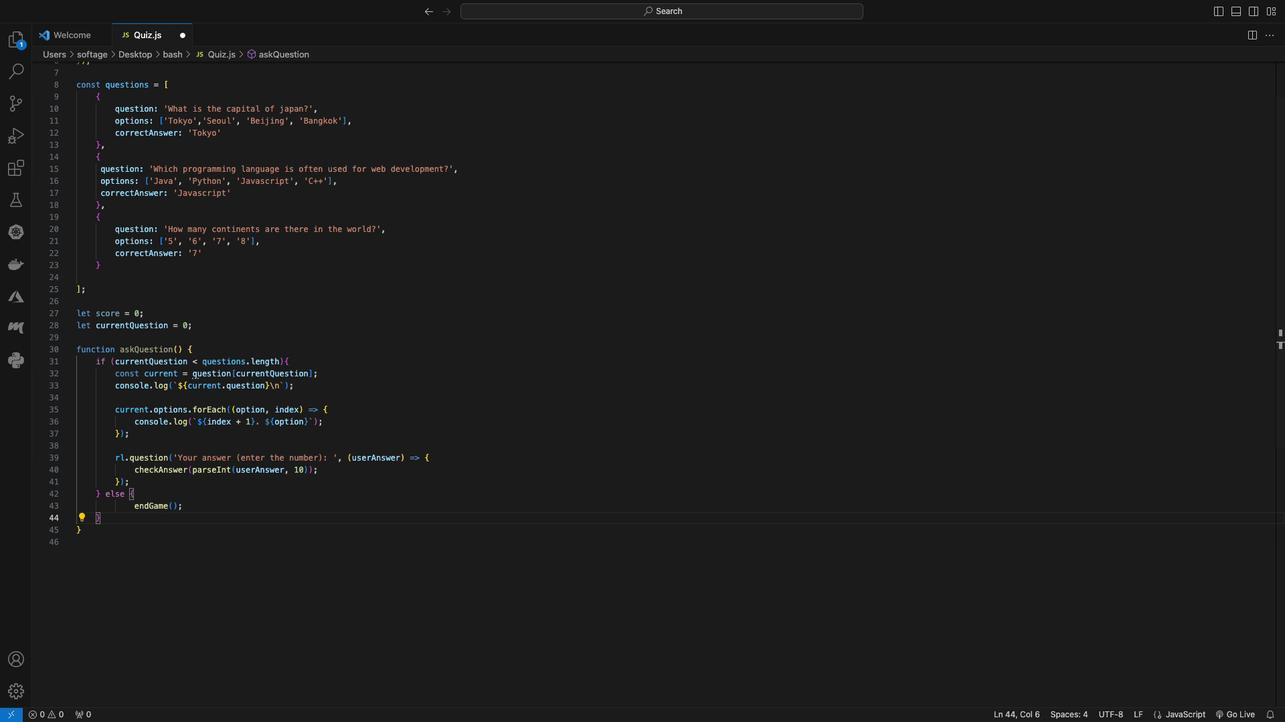 
Action: Mouse scrolled (1211, 497) with delta (135, 12)
Screenshot: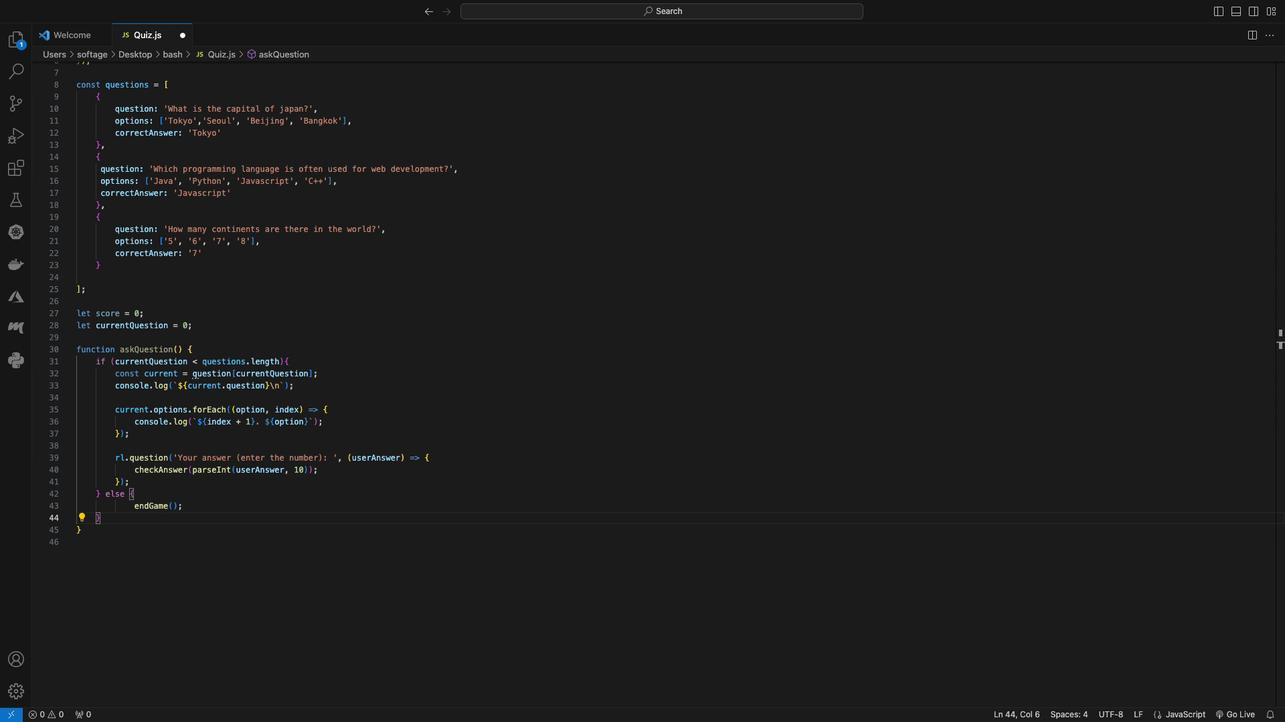 
Action: Mouse scrolled (1211, 497) with delta (135, 12)
Screenshot: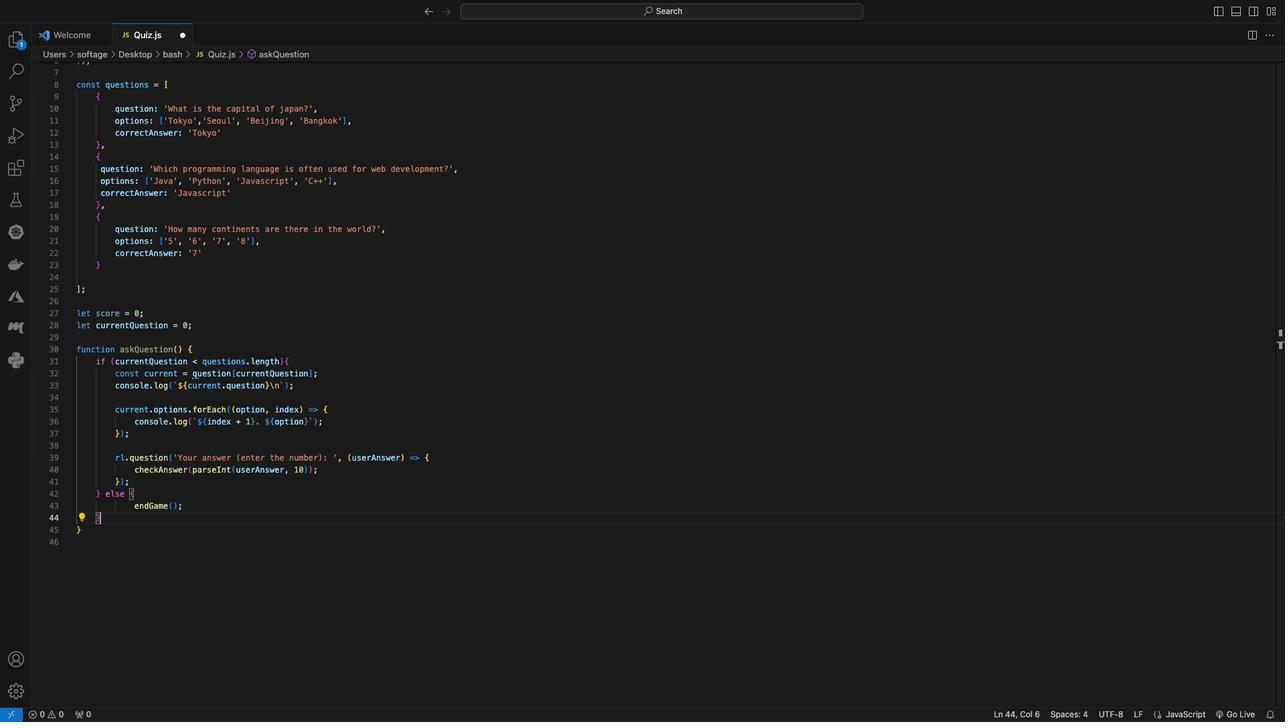 
Action: Mouse scrolled (1211, 497) with delta (135, 12)
Screenshot: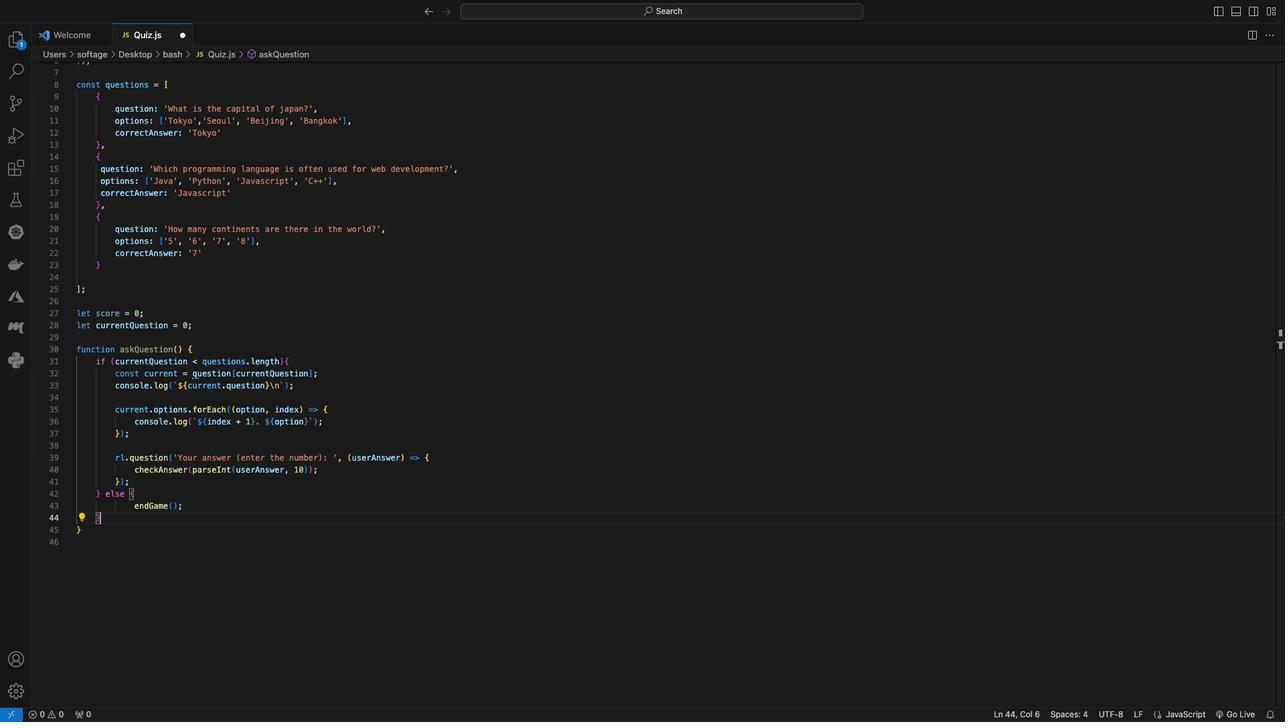 
Action: Mouse scrolled (1211, 497) with delta (135, 12)
Screenshot: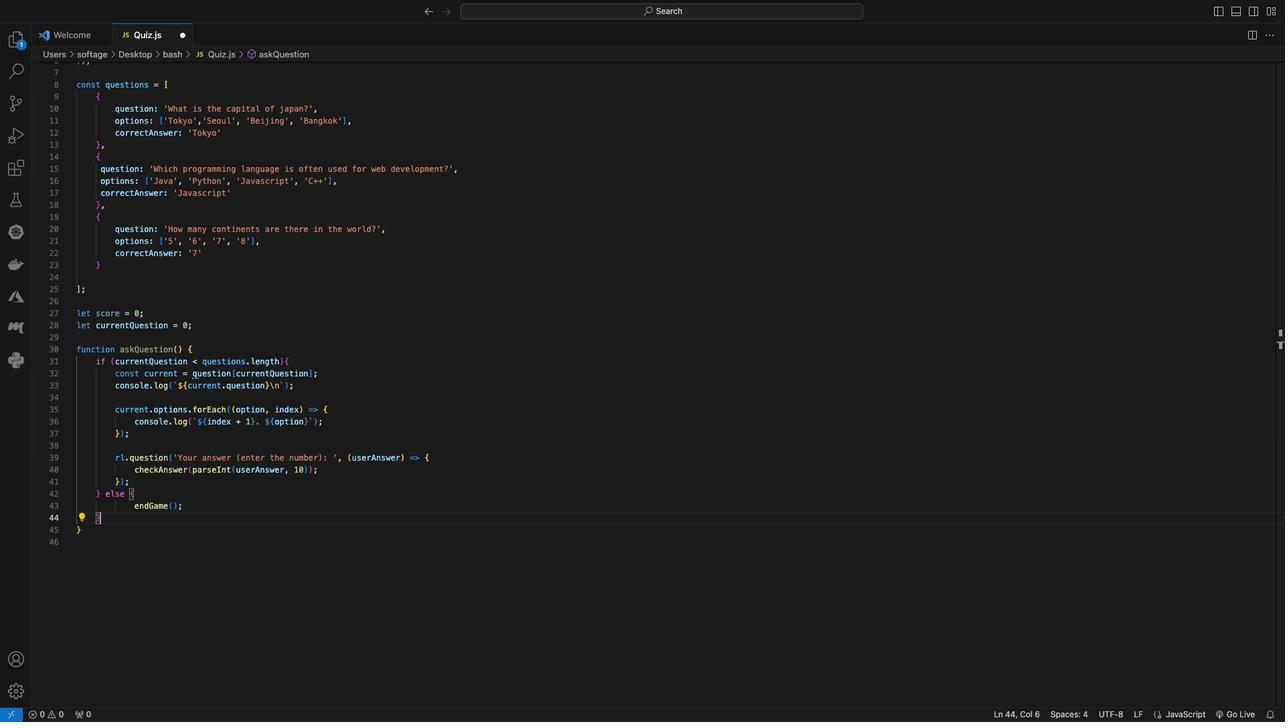 
Action: Mouse scrolled (1211, 497) with delta (135, 12)
Screenshot: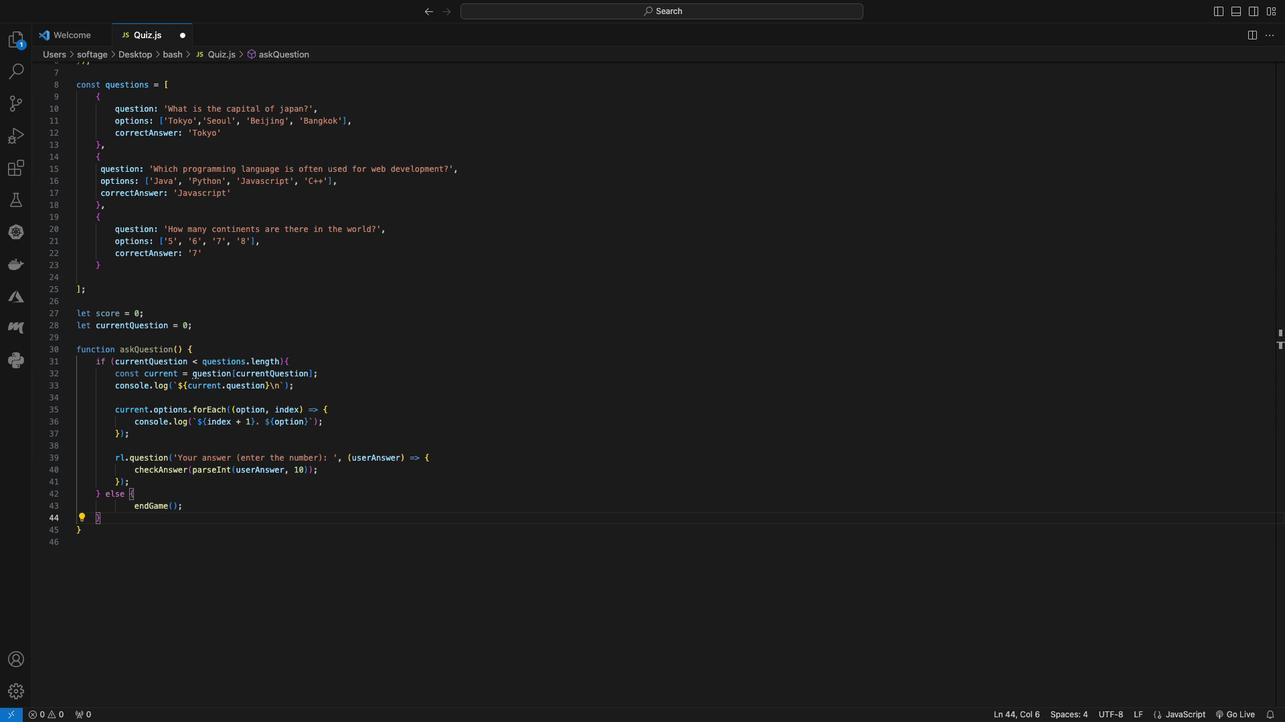 
Action: Mouse scrolled (1211, 497) with delta (135, 12)
Screenshot: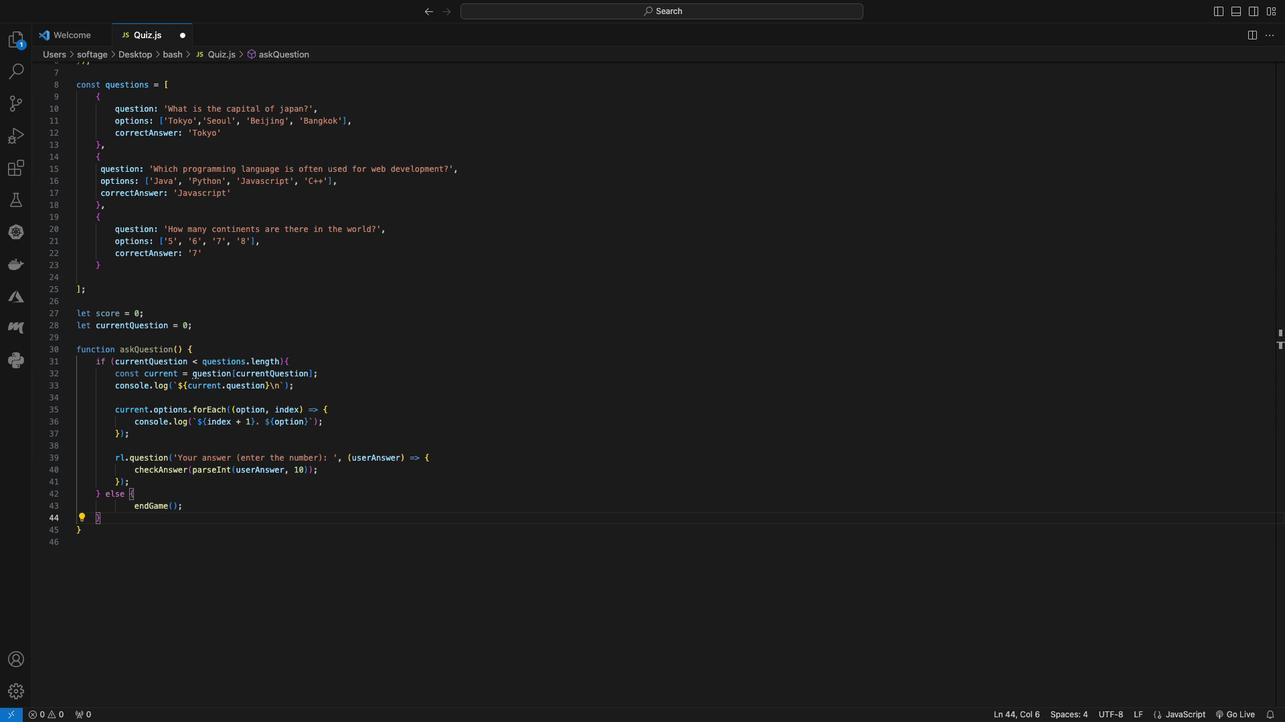 
Action: Mouse moved to (548, 491)
Screenshot: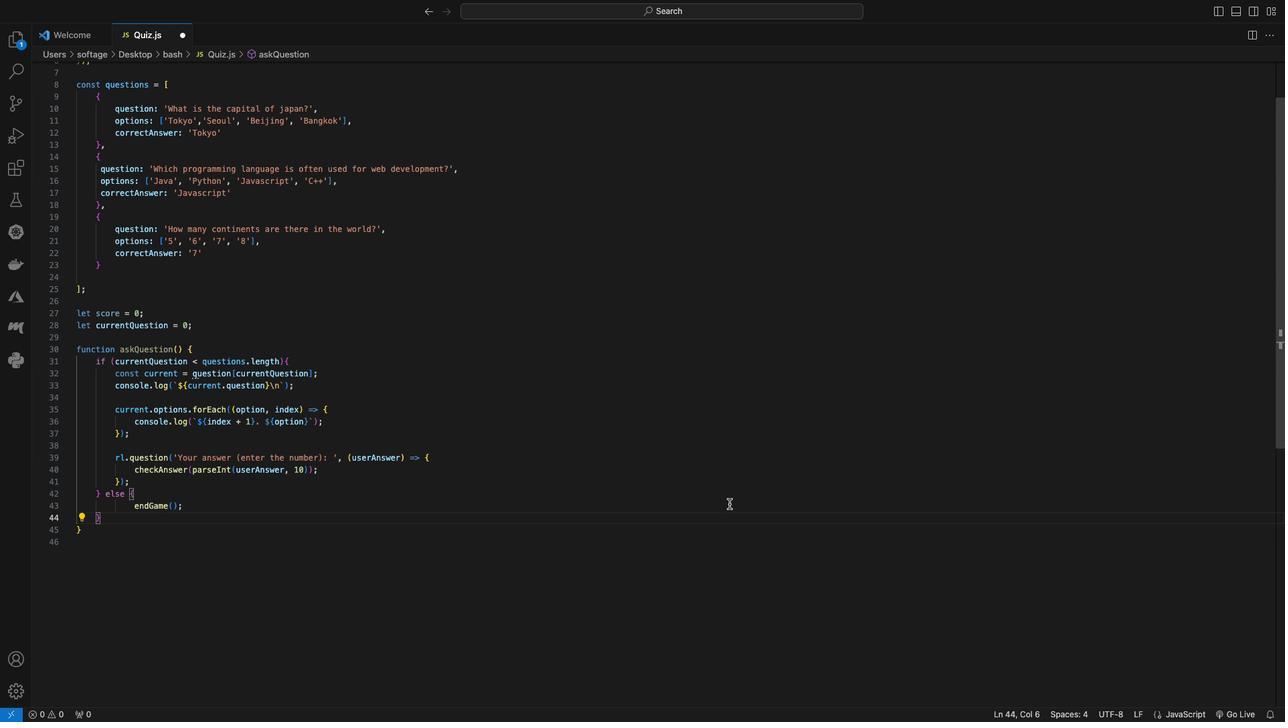 
Action: Mouse pressed left at (548, 491)
Screenshot: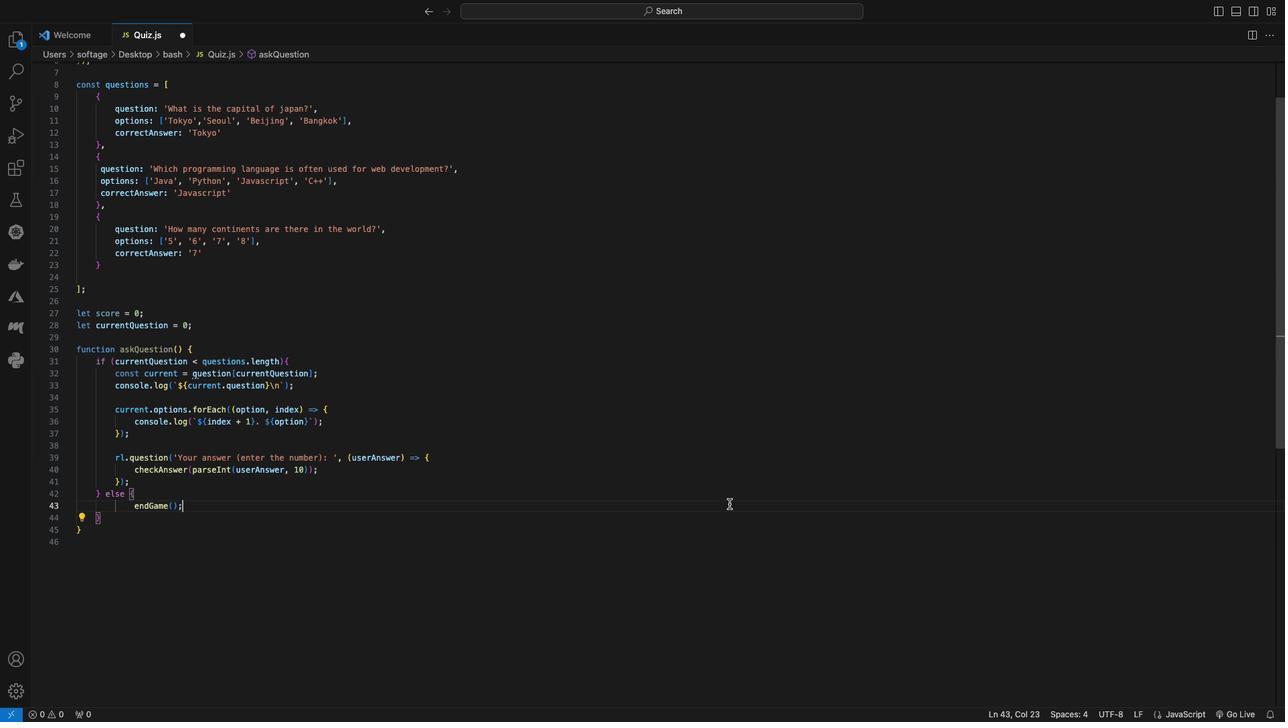 
Action: Mouse moved to (291, 517)
Screenshot: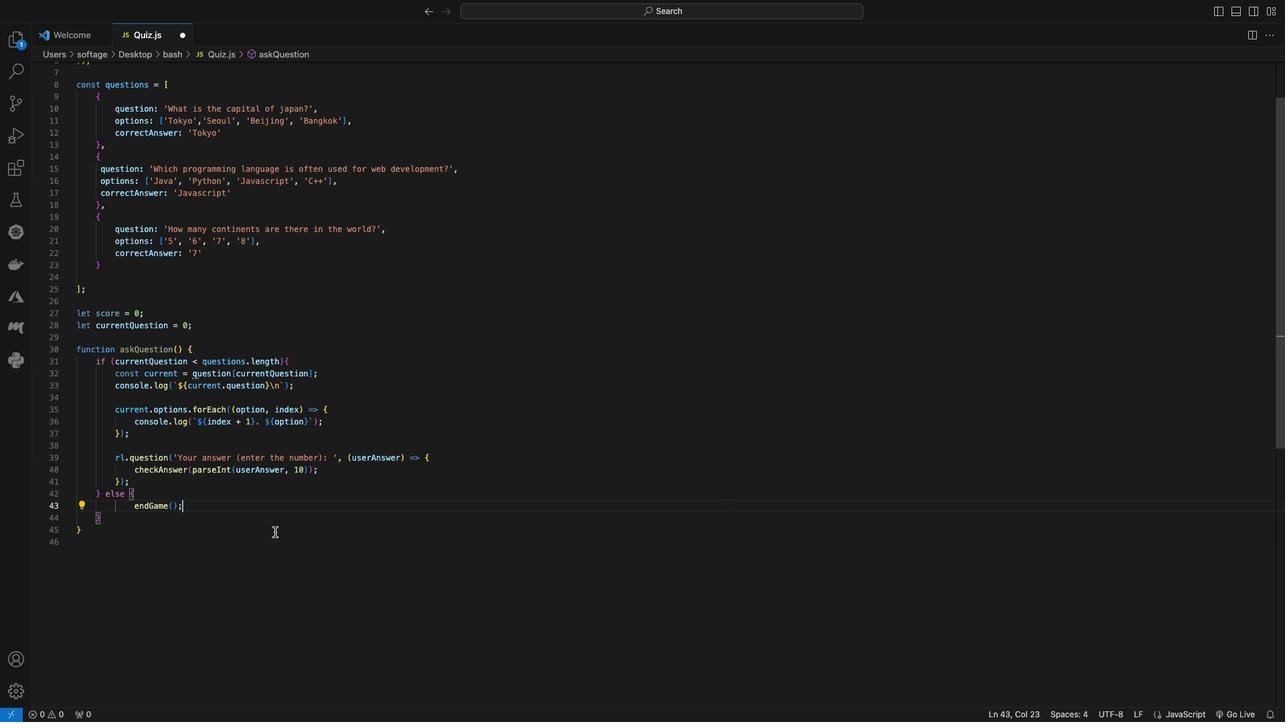 
Action: Mouse pressed left at (291, 517)
Screenshot: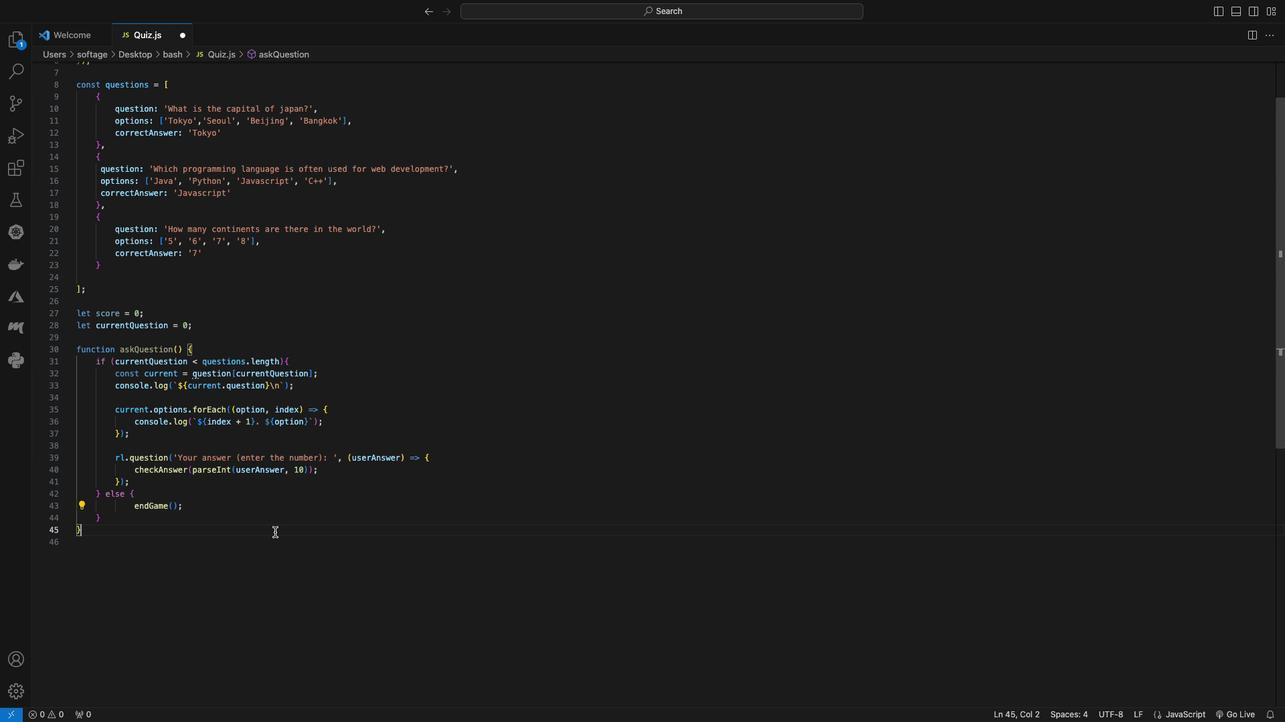 
Action: Key pressed Key.enterKey.enter'f''u''n''c''t''i''o''n'Key.spaceKey.shift'c''h''e''c''k'Key.shift'a'Key.shiftKey.backspaceKey.shift'A''n''s''w''e''r'Key.shift'(''u''s''e''r'Key.spaceKey.shiftKey.backspaceKey.shift'A''n''s''w''e''r'Key.rightKey.rightKey.leftKey.spaceKey.shift_r'{'Key.enter'c''o''n''s''t'Key.space'c''u''r''r''e''n''t'Key.space'='Key.space'q''u''e''s''t''i''o''n''s'Key.space'[''c''u'Key.backspaceKey.backspaceKey.backspaceKey.backspace'[''c''u''r''r''e''n''t'Key.shift'Q''u''e''s''t''i''o''n'Key.right';'Key.enter'i''f'Key.spaceKey.shift'(''u''s''e''r'Key.shift'A''n''s''w''e''r'Key.spaceKey.shift_r'>''='Key.space'1'Key.spaceKey.shift'&''&'Key.space'u''s''e''r'Key.shift'A''n''s''w''e''r'Key.spaceKey.shift_r'<''='Key.space'c''u''r''r''e''n''t''.''o''p''t''i''o''n''s''.''l''e''n''g''t''h'Key.rightKey.shift_r'{'Key.enter'c''o''n''s''t'Key.space's''e''l''e''c''t''i''o''n'Key.backspaceKey.backspaceKey.backspace'e''d'Key.shift'O''p''t''i''o''n'Key.space'='Key.space'c''u''r''r''e''n''t''.''o''p''t''i''o''n''s''[''u''s''e''r'Key.shift'A''n''s''w''e''r'Key.space'-''1'Key.right';'Key.enter'i''f'Key.spaceKey.shift'(''u''s''e''r'Key.shift'A''n''s''w''e''r'Key.spaceKey.shift_r'>''='Key.space'1'Key.spaceKey.shift'&''&'Key.spaceKey.shift'u''s''e''r'Key.shift'A''n''s''w''e''r'Key.spaceKey.shift_r'<''='Key.space'c''u''r''r''e''n''t''.''o''p''t''i''o''n''s''.''l''e''n''g''t''h'Key.rightKey.spaceKey.shift_r'{'Key.enterKey.backspaceKey.spaceKey.space'c''o''n''s''o''l''e''.''l''o''g'Key.backspaceKey.backspaceKey.backspace
Screenshot: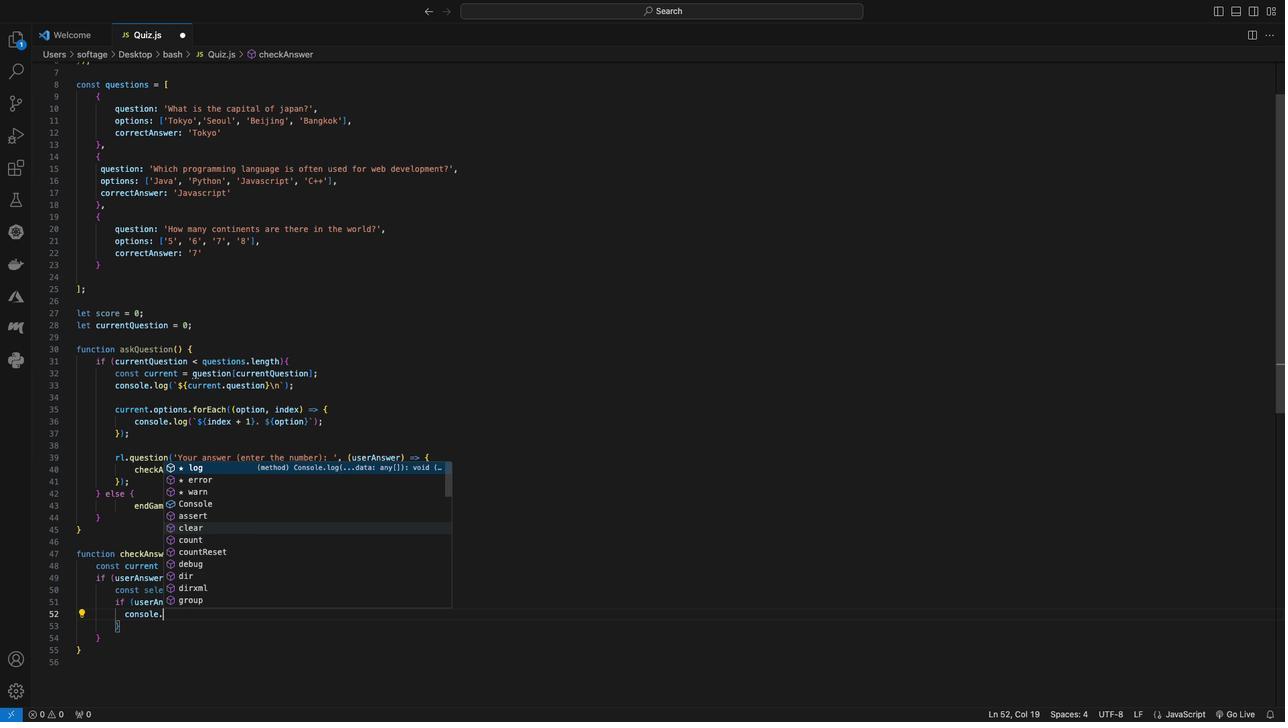 
Action: Mouse scrolled (291, 517) with delta (135, 12)
Screenshot: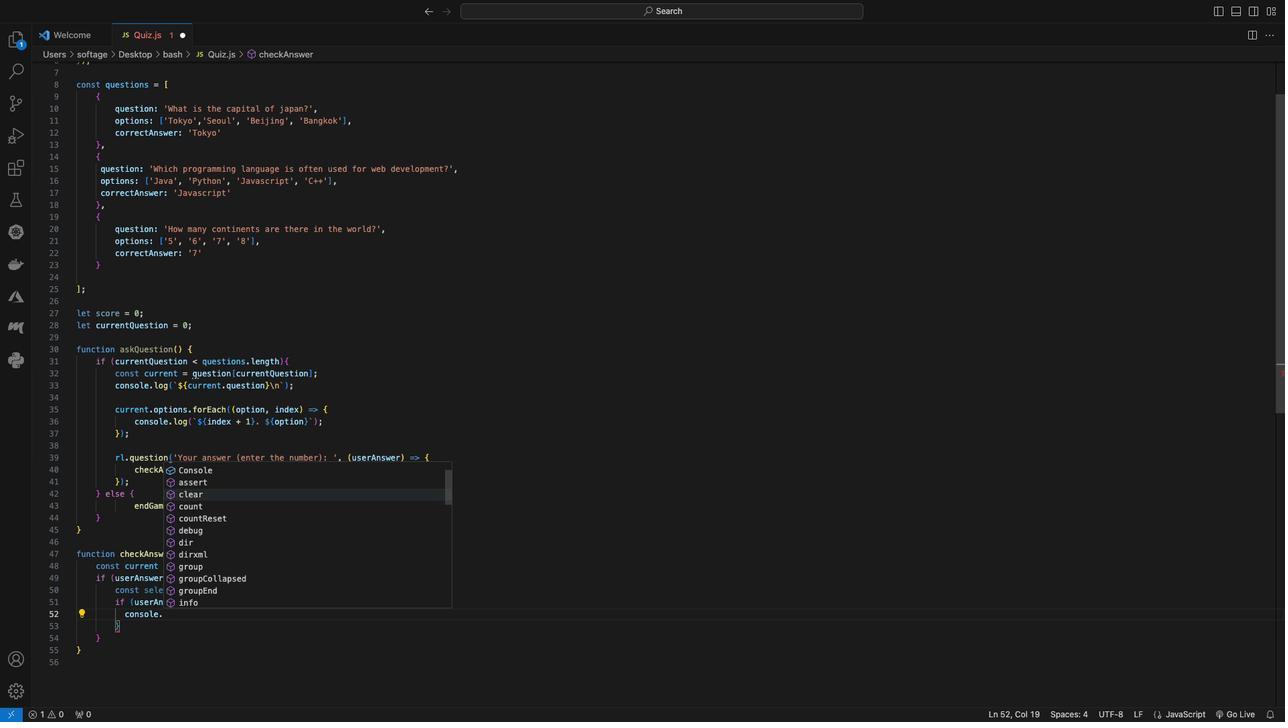 
Action: Mouse moved to (291, 623)
Screenshot: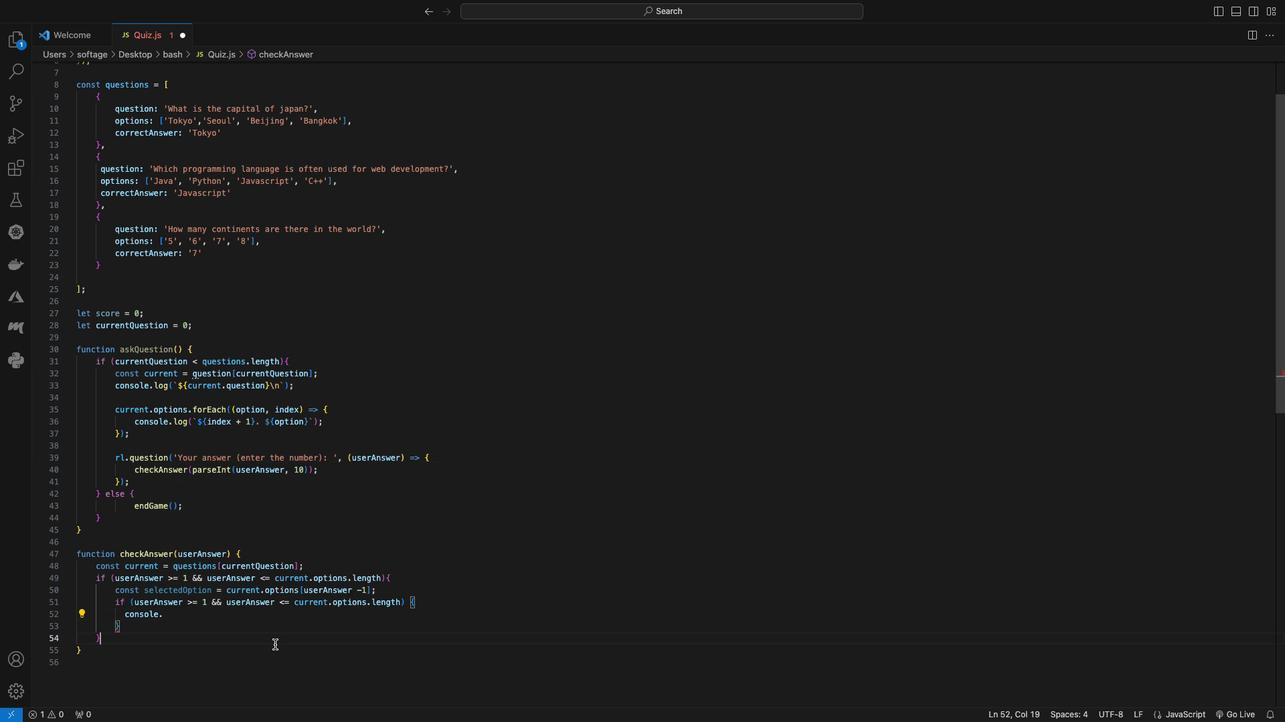 
Action: Mouse pressed left at (291, 623)
Screenshot: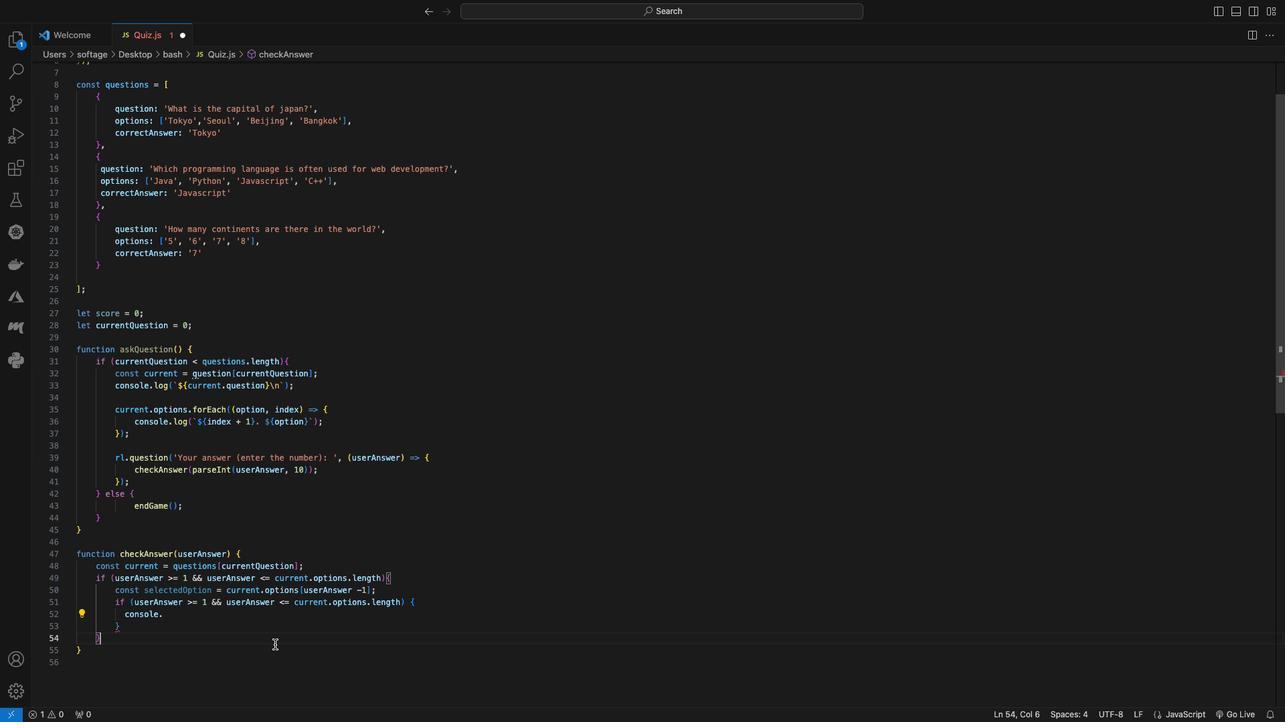 
Action: Mouse moved to (362, 586)
Screenshot: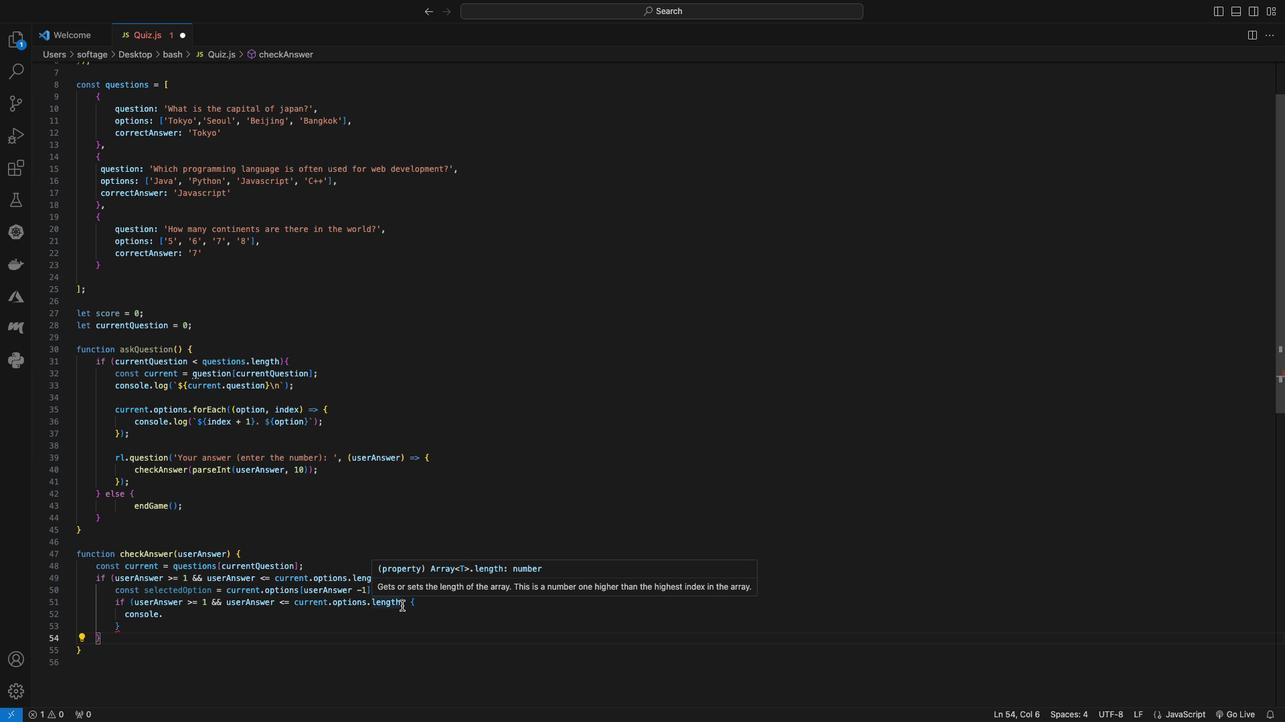 
Action: Mouse pressed left at (362, 586)
Screenshot: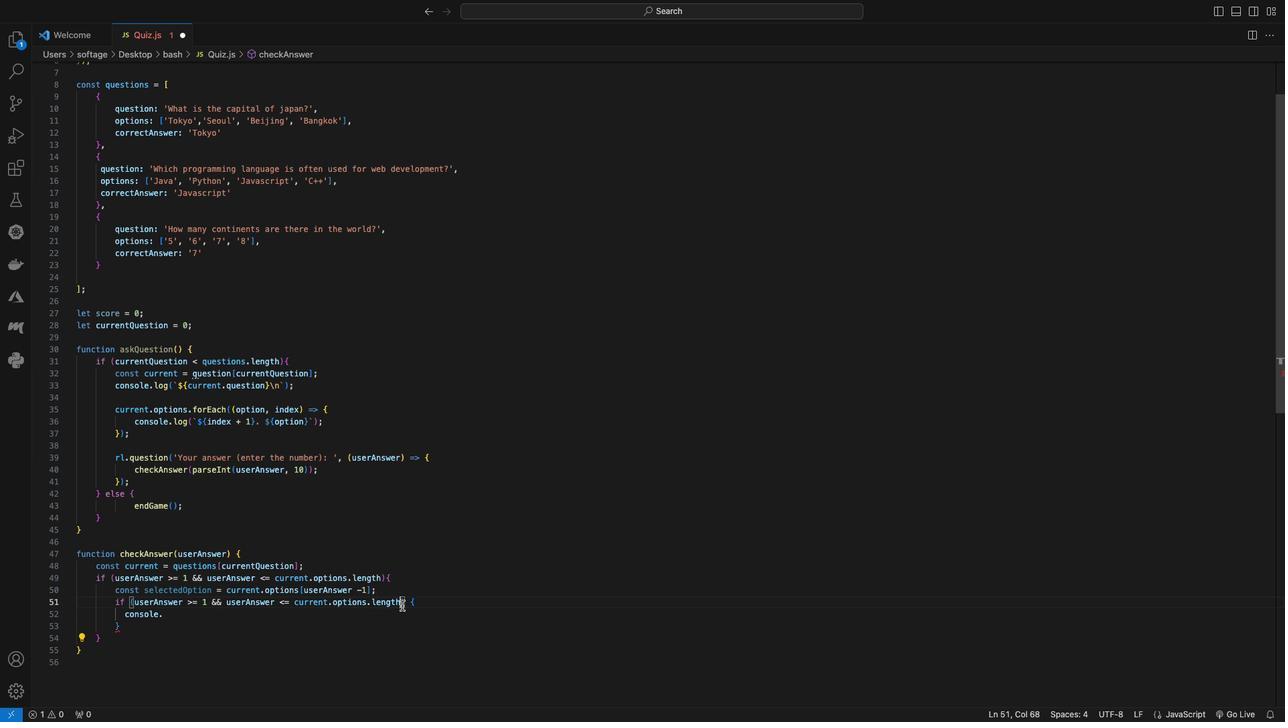 
Action: Mouse moved to (265, 627)
Screenshot: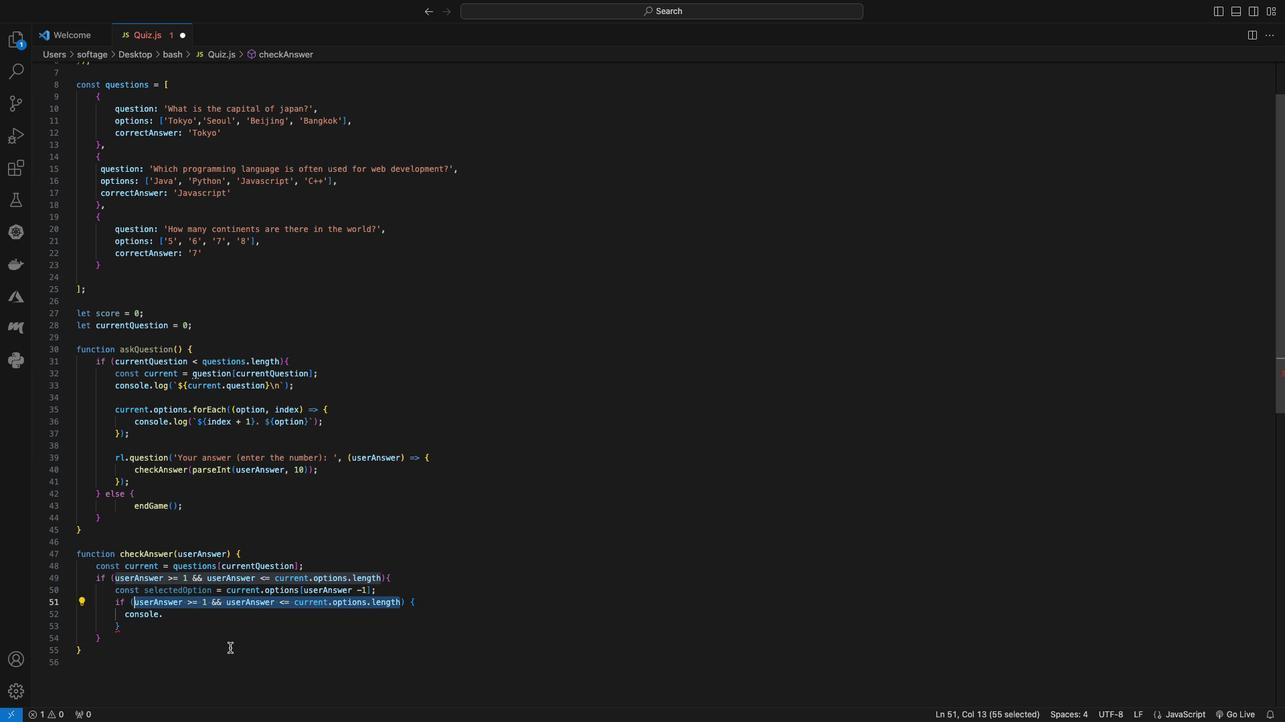 
Action: Key pressed Key.backspace's''e''l''e''c''t''e''d'Key.shift'O''p''t''i''o''n'Key.space'=''=''='Key.space'c''u''r''r''e''n''t'Key.shift'o''p'Key.backspaceKey.backspace'.''o''p''t''i''o''n'Key.backspaceKey.backspaceKey.backspaceKey.backspaceKey.backspaceKey.backspace'c''o''r''r''e''c''t'Key.shift'A''n''s''w''e''r'Key.rightKey.rightKey.down'l''o''g'Key.shift'('"'"Key.shift'C''o''r''r''e''c''t'Key.shift'!''\\''n'Key.rightKey.right';'Key.enter's''c''o''r''e'Key.spaceKey.backspaceKey.shift'+''+'';'Key.downKey.space'e''l''s''e'Key.spaceKey.shift_r'{'Key.enter'c''o''n''s''o''l''e''.''l''o''g'Key.shift'(''`'Key.shift'I''n''c''o''r''r''e''c''t''.'Key.spaceKey.shift'T''h''e'Key.space'c''o''r''r''e''c''t'Key.space'a''n''s''w''e''r'Key.space'i''s'Key.shift_r':'Key.spaceKey.shift'$'Key.shift'{''c''u''r''r''e''n''t''.''c''o''r''r''e''c''t'Key.shift'A''n''s''w''e''r'Key.spaceKey.backspaceKey.right'\\''n'Key.rightKey.right';'Key.downKey.enterKey.enter'c''u''r''r''e''n''t'Key.shift'Q''u''e''s''t''i''o''n'Key.shift'+''+'';'Key.enter'a''s''k'Key.shift'Q''u''e''s''t''i''o''n'Key.shift'('Key.right';'Key.downKey.downKey.upKey.space'e''l''s''e'Key.shift'('Key.rightKey.shift_r'{'Key.enterKey.upKey.rightKey.rightKey.rightKey.rightKey.backspaceKey.backspaceKey.downKey.spaceKey.spaceKey.spaceKey.spaceKey.spaceKey.spaceKey.spaceKey.backspace'c''o''n''s''o''l''e''.''l''o''g'Key.shift'('"'"Key.shift'I''n''v''a''l''i''d'Key.space'i''n''p''u''t'Key.spaceKey.shift'P''l''e''a''s''e'Key.space'e''n''t''e''r'Key.space't''h''e'Key.space'n''u''m''b''e''r'Key.space'c''o''r''r''e''s''p''o''n''d''i''n''g'Key.space't''o'Key.space'a''n''s''w''e''r''.''\\''n'Key.rightKey.right';'Key.enter'a''s''k'Key.shift'Q''u''e''s''t''i''o''n'Key.shift'('Key.right';'Key.downKey.downKey.enterKey.enter'f''u''n''c''t''i''o''n'Key.space'e''n''d'Key.shift'G''a''m''e'Key.shift'('Key.rightKey.shift_rKey.spaceKey.shift_r'{'Key.enter'c''o''n''s''o''l''e''.''l''o''g'Key.shift'('Key.shift'`'Key.shift'G''a''m''e'Key.space'o''v''e''r'Key.shift'!'Key.spaceKey.shift'Y''o''u''r'Key.space'f''i''n''a''l'Key.space's''c''o''r''e'Key.space'i''s'Key.shift_r':'Key.spaceKey.shift'$'Key.shift'{''s''c''o''r''e'Key.right'/'Key.shift'$'Key.shift'{''q''u''e''s''t''i''o''n''s''.''l''e''n''g''t''h'Key.rightKey.rightKey.right';'Key.enter'r''l''.''c''l''o''s''e'Key.shift'('Key.right';'Key.downKey.enterKey.enter'c''o''n''s''o''l''e''.''l''o''g'Key.shift'('"'"Key.shift'W''e''l''c''o''m''e'Key.space't''o'Key.space't''h''e'Key.spaceKey.shift'Q''u''i''z'Key.spaceKey.shift'G''a''m''e'Key.shift'!'Key.right'\\''n'"'"Key.leftKey.leftKey.leftKey.backspaceKey.rightKey.rightKey.rightKey.right';'Key.enter'a''s''k'Key.shift'Q''u''e''s''t''i''o''n'Key.shift'('Key.right';'Key.cmd's'
Screenshot: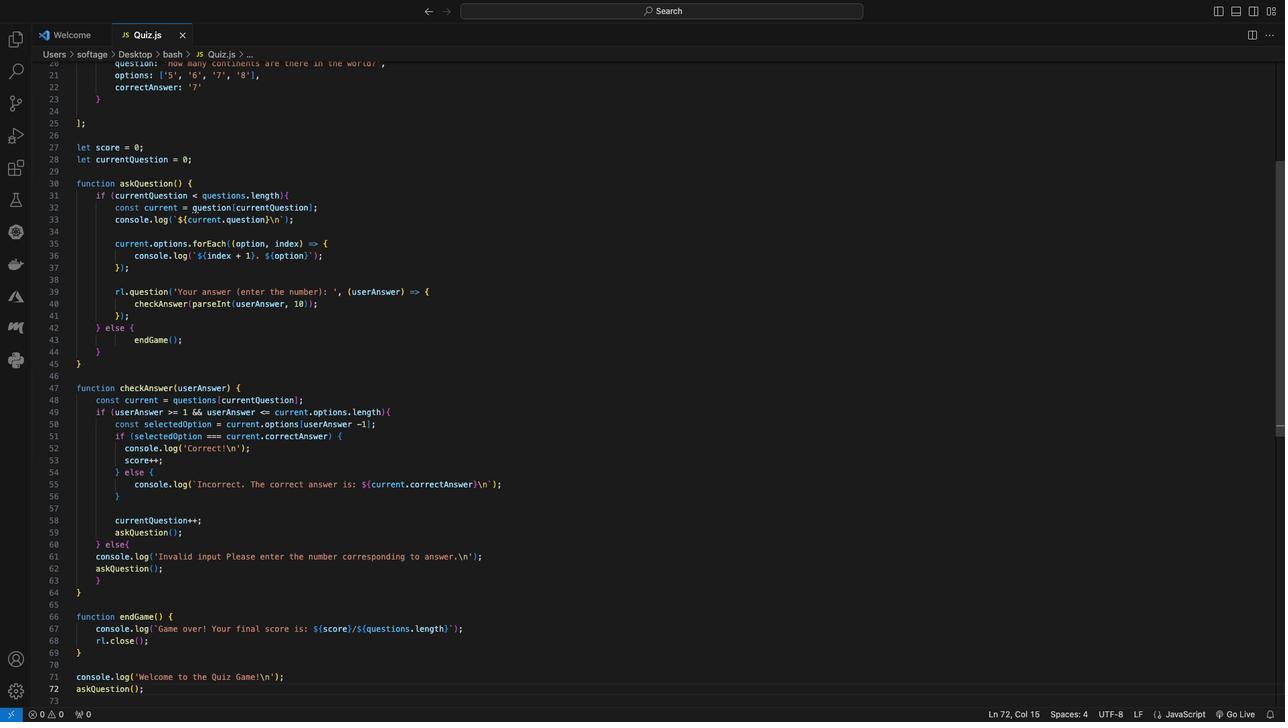 
Action: Mouse moved to (526, 415)
Screenshot: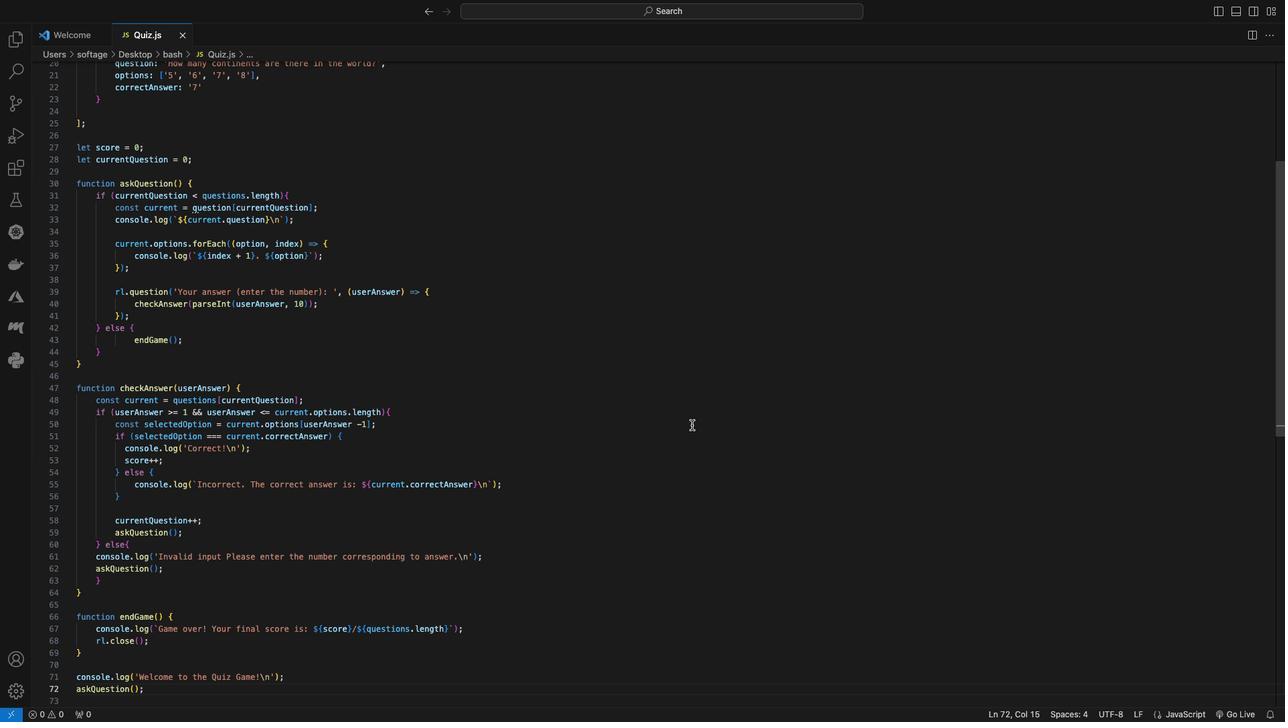 
Action: Mouse scrolled (526, 415) with delta (135, 14)
Screenshot: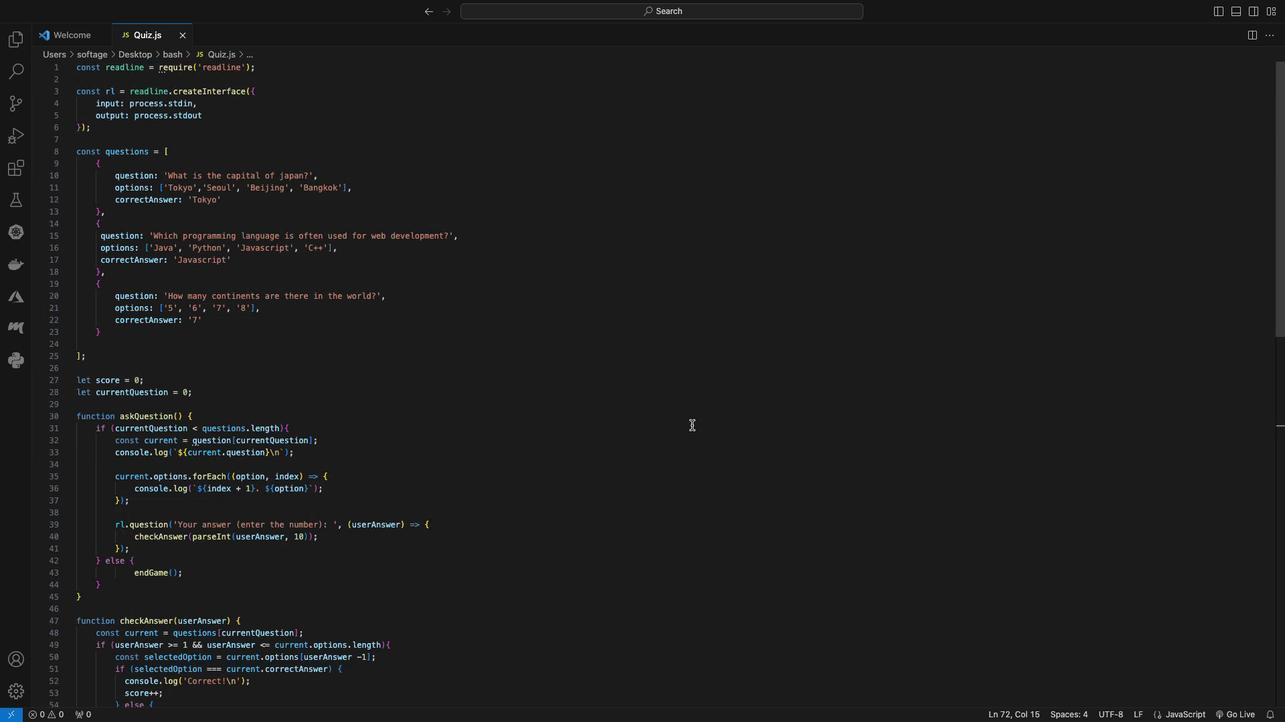 
Action: Mouse scrolled (526, 415) with delta (135, 14)
Screenshot: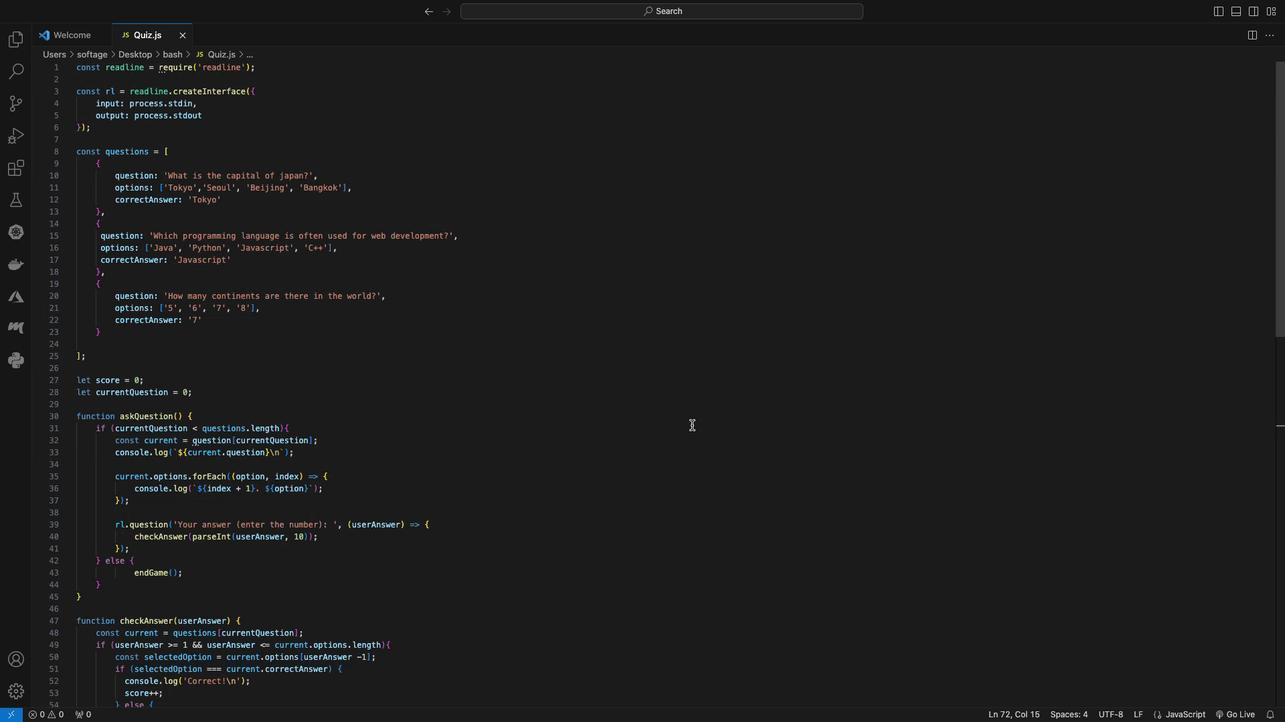
Action: Mouse scrolled (526, 415) with delta (135, 16)
Screenshot: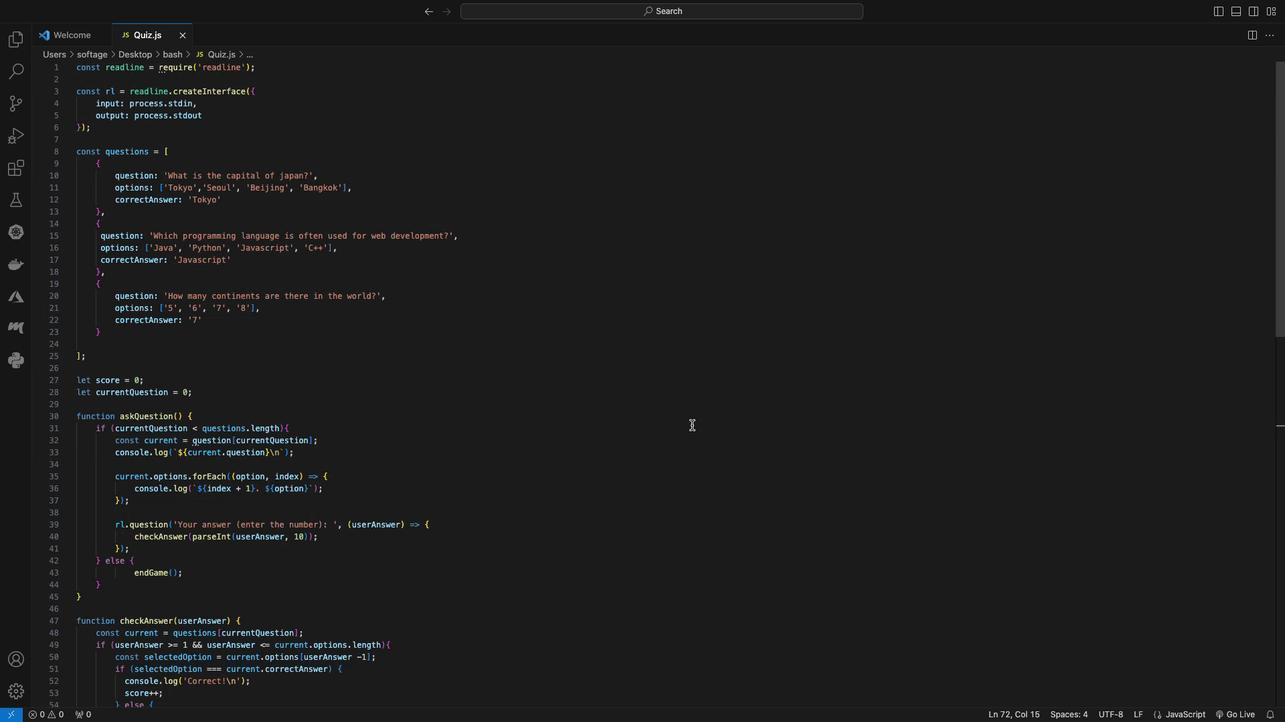 
Action: Mouse scrolled (526, 415) with delta (135, 16)
Screenshot: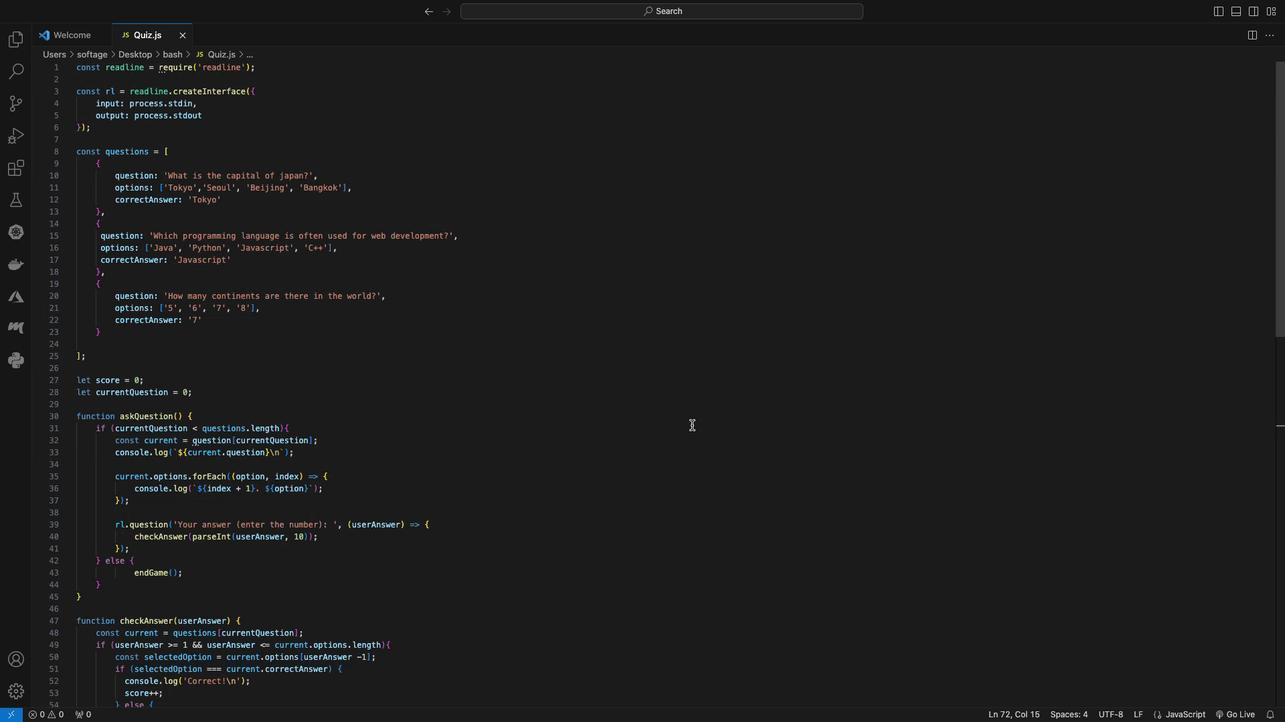 
Action: Mouse scrolled (526, 415) with delta (135, 14)
Screenshot: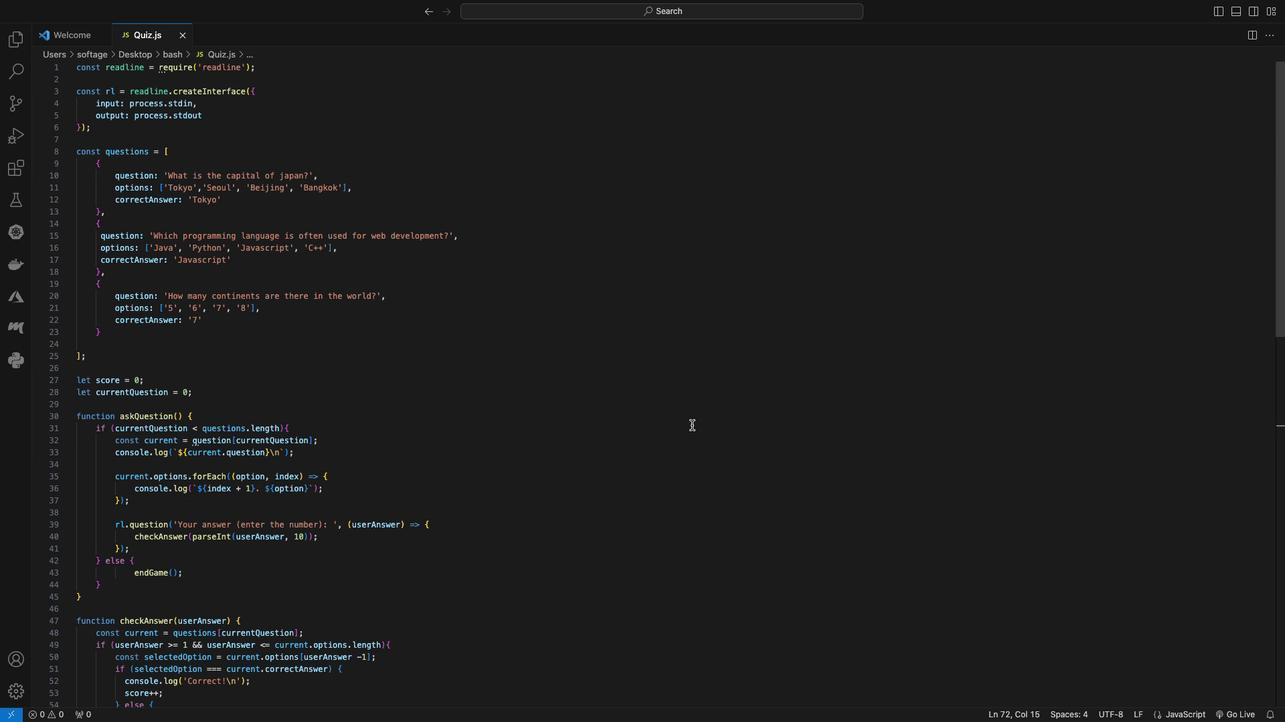 
Action: Mouse scrolled (526, 415) with delta (135, 14)
Screenshot: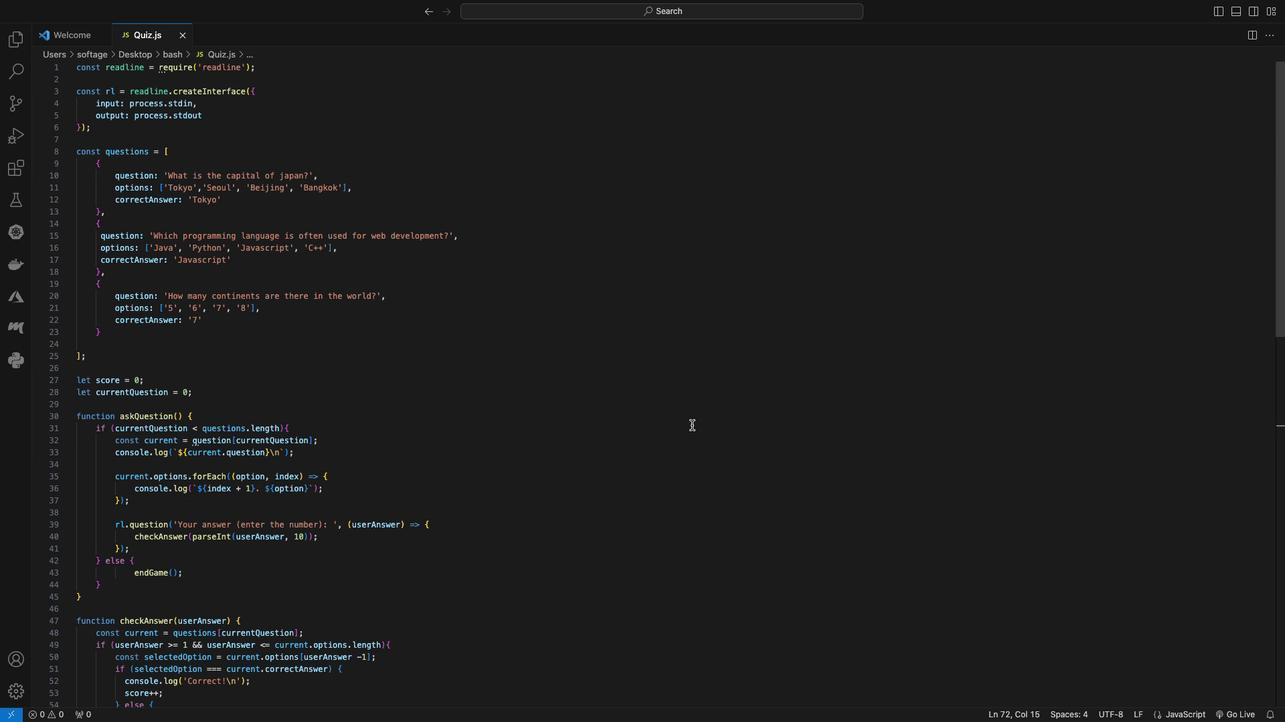 
Action: Mouse scrolled (526, 415) with delta (135, 15)
Screenshot: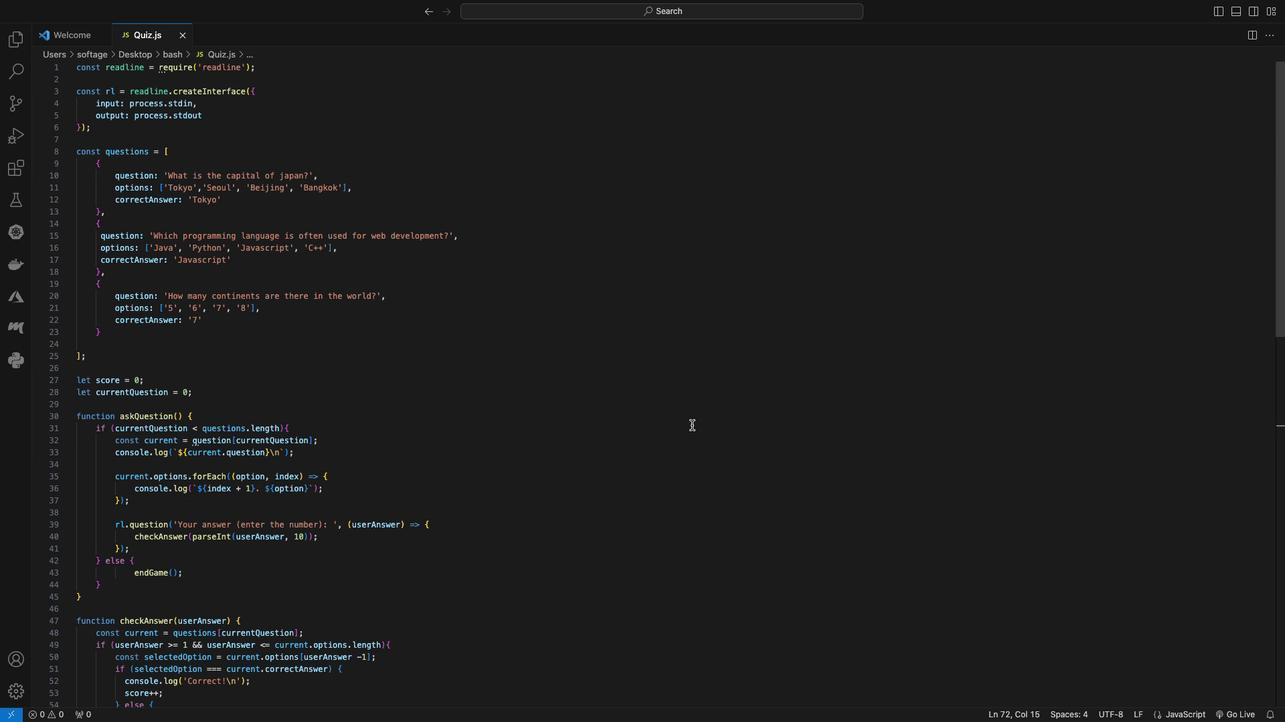 
Action: Mouse scrolled (526, 415) with delta (135, 16)
Screenshot: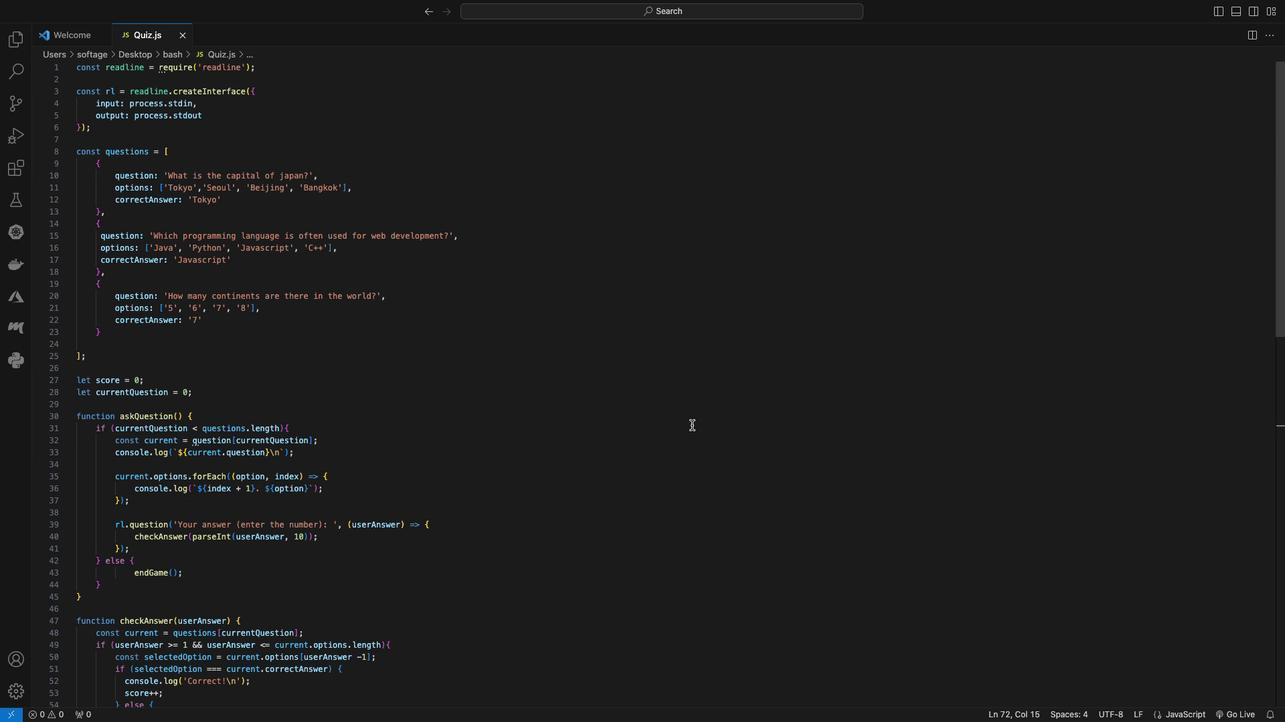 
Action: Mouse scrolled (526, 415) with delta (135, 17)
Screenshot: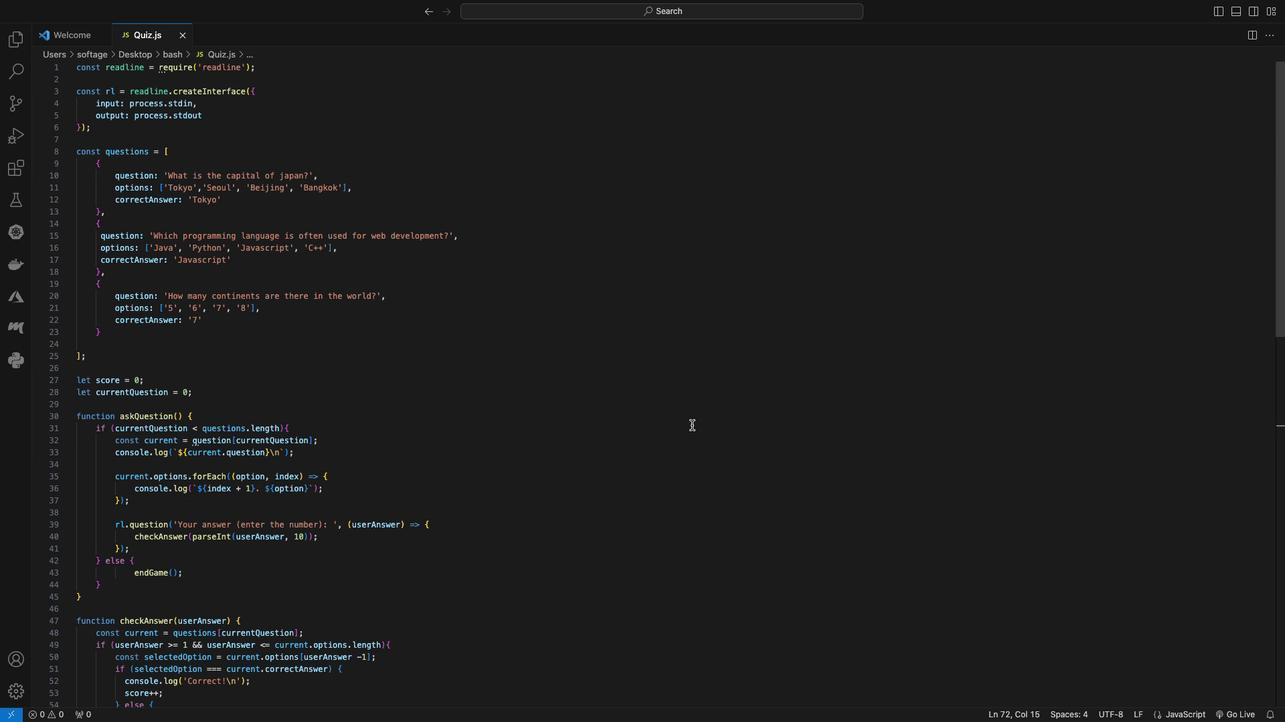 
Action: Mouse pressed left at (526, 415)
Screenshot: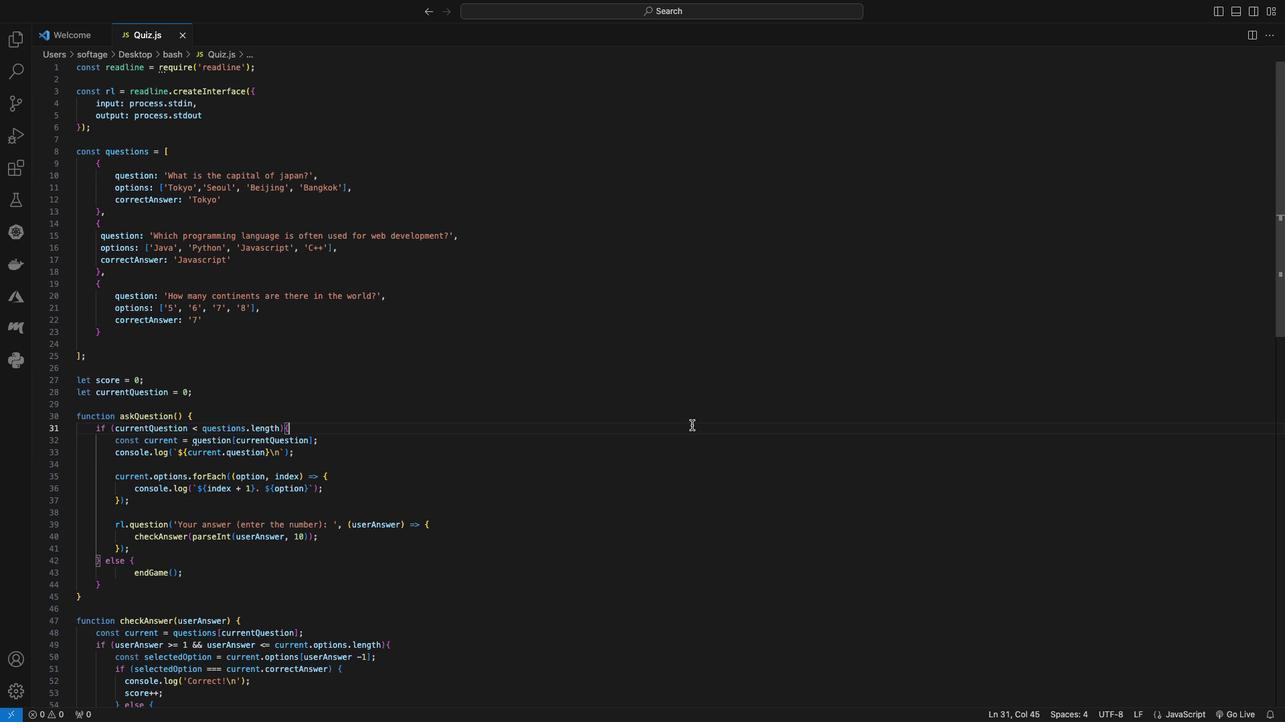 
Action: Key pressed Key.ctrlKey.shift'`'
Screenshot: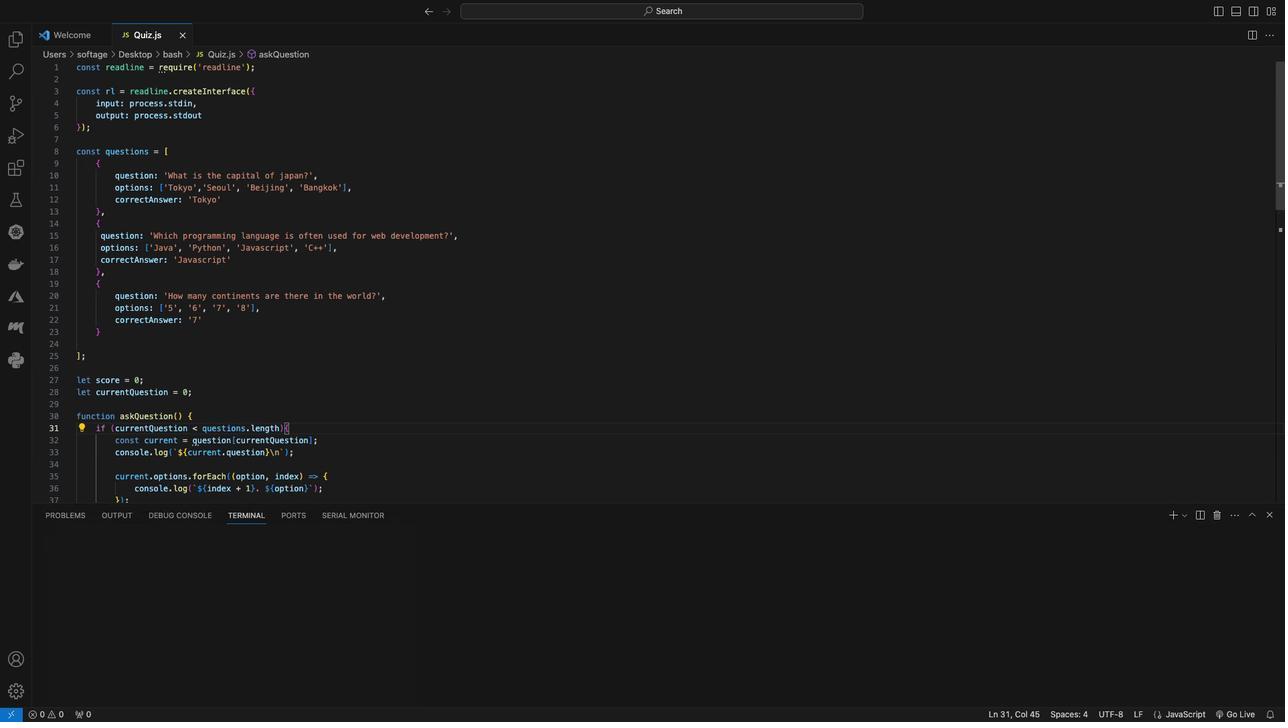 
Action: Mouse moved to (426, 556)
Screenshot: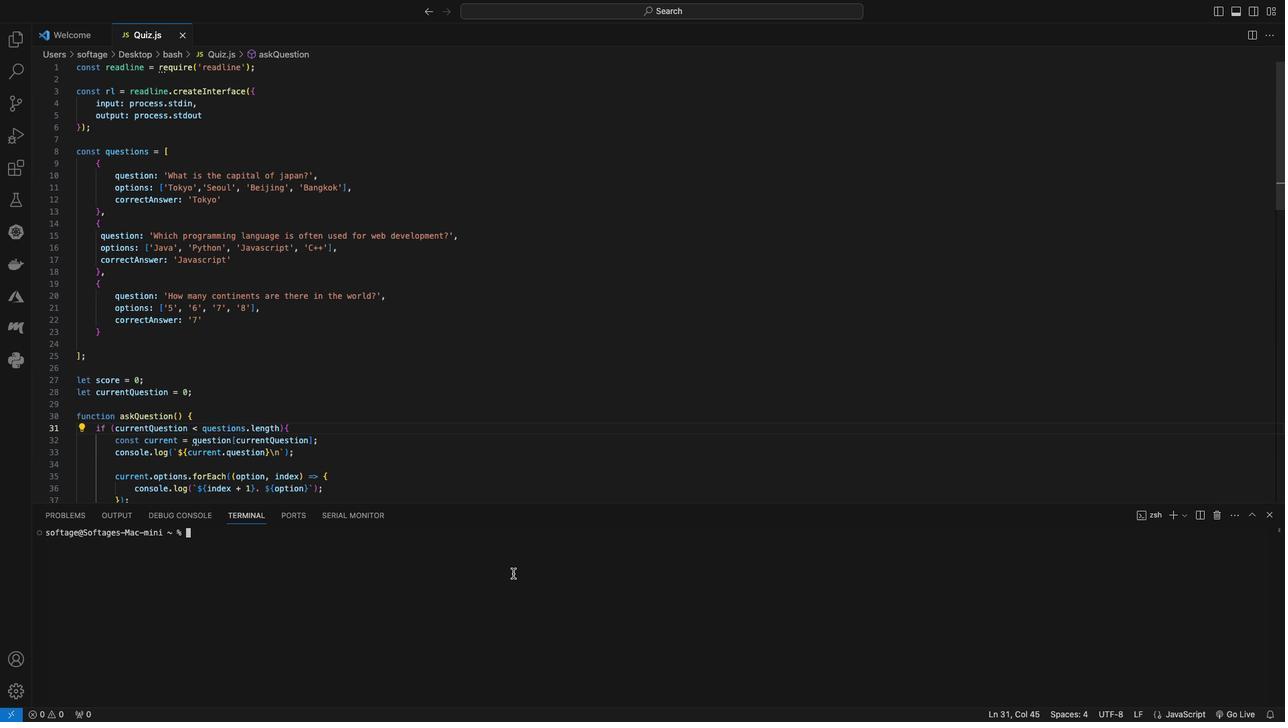 
Action: Mouse pressed left at (426, 556)
Screenshot: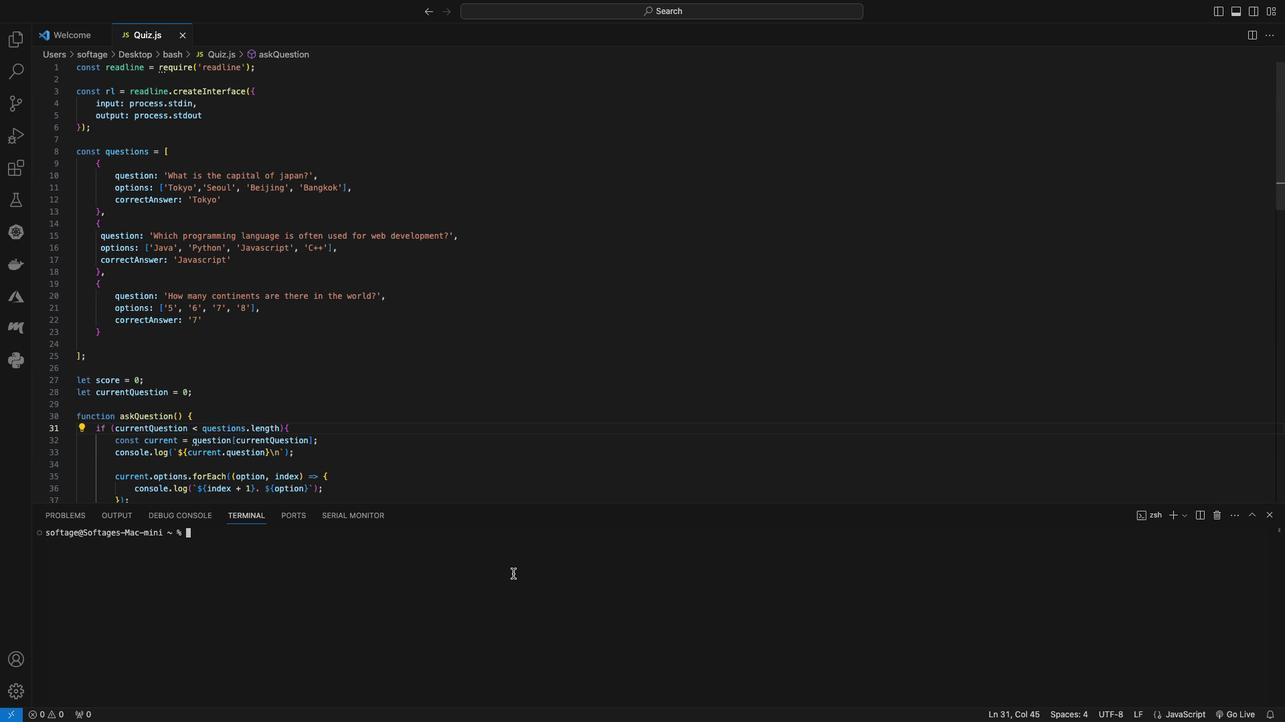 
Action: Key pressed 'c''d'Key.space'd''e''s''k''t''o''p''/''b''a''s''h'Key.enter'n''o''d''e'Key.spaceKey.shift'Q''u''i''z''.''j''s'Key.enter
Screenshot: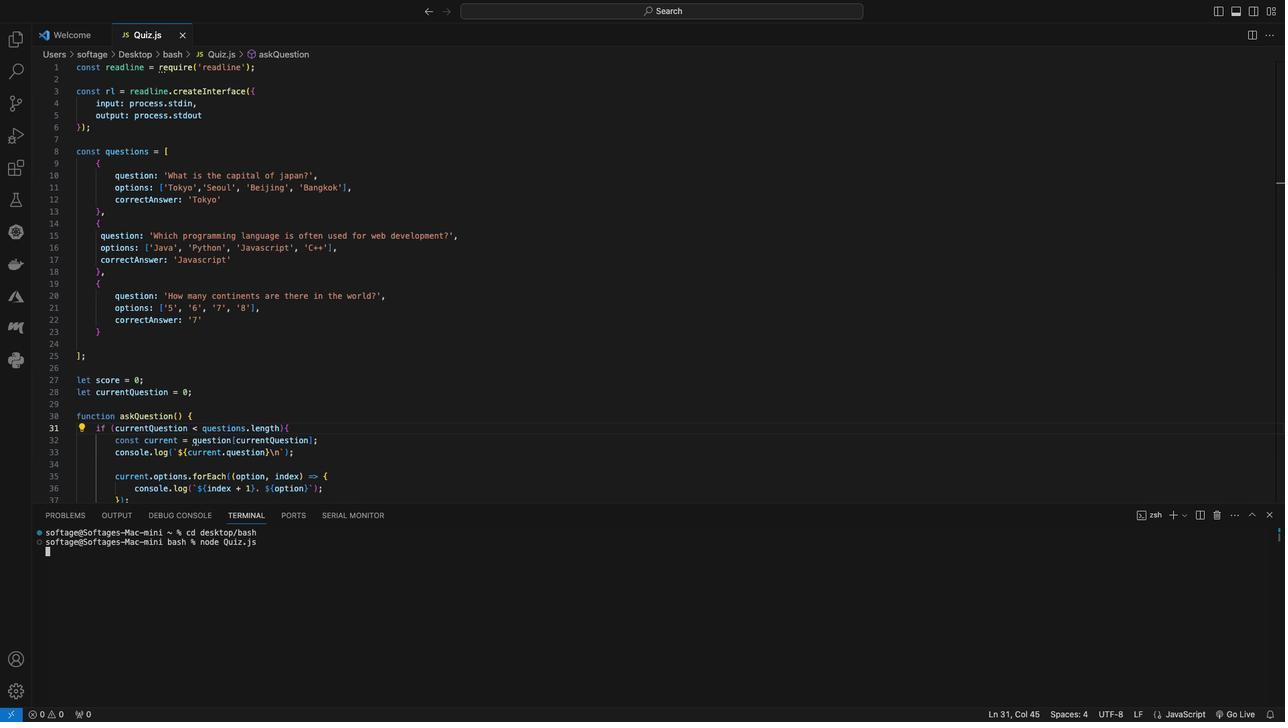
Action: Mouse moved to (435, 574)
Screenshot: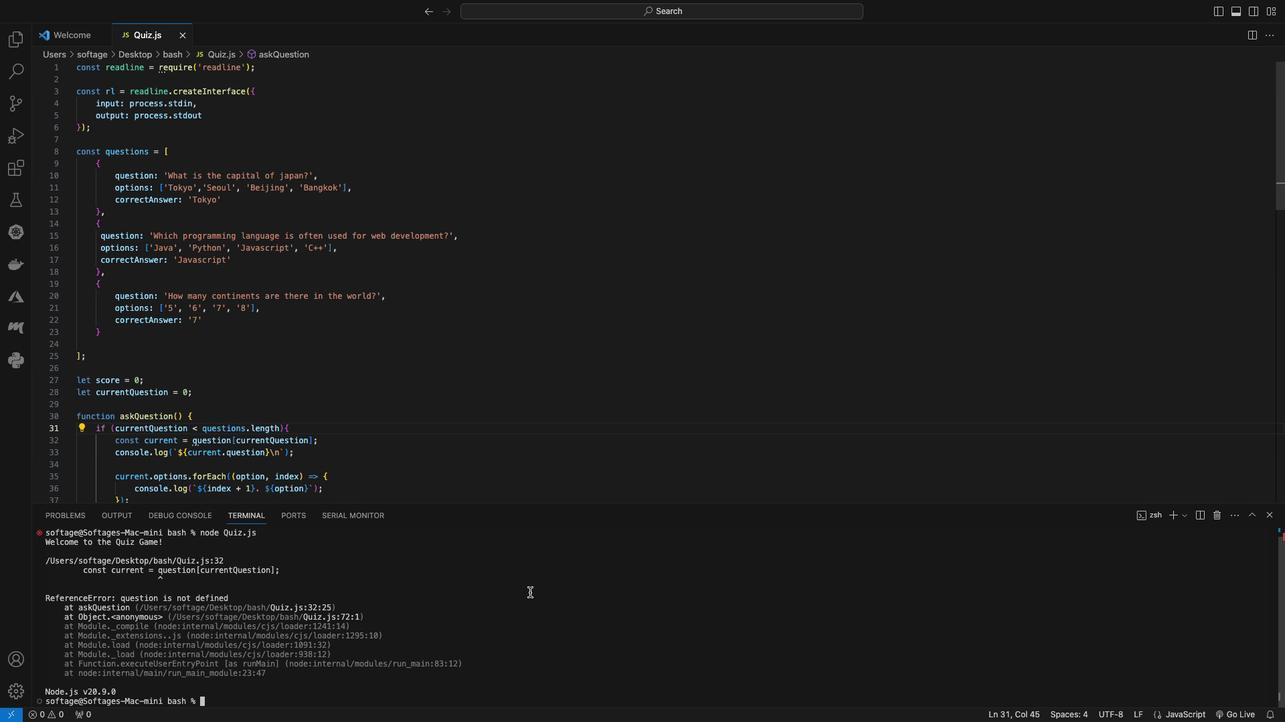 
Action: Mouse scrolled (435, 574) with delta (135, 12)
Screenshot: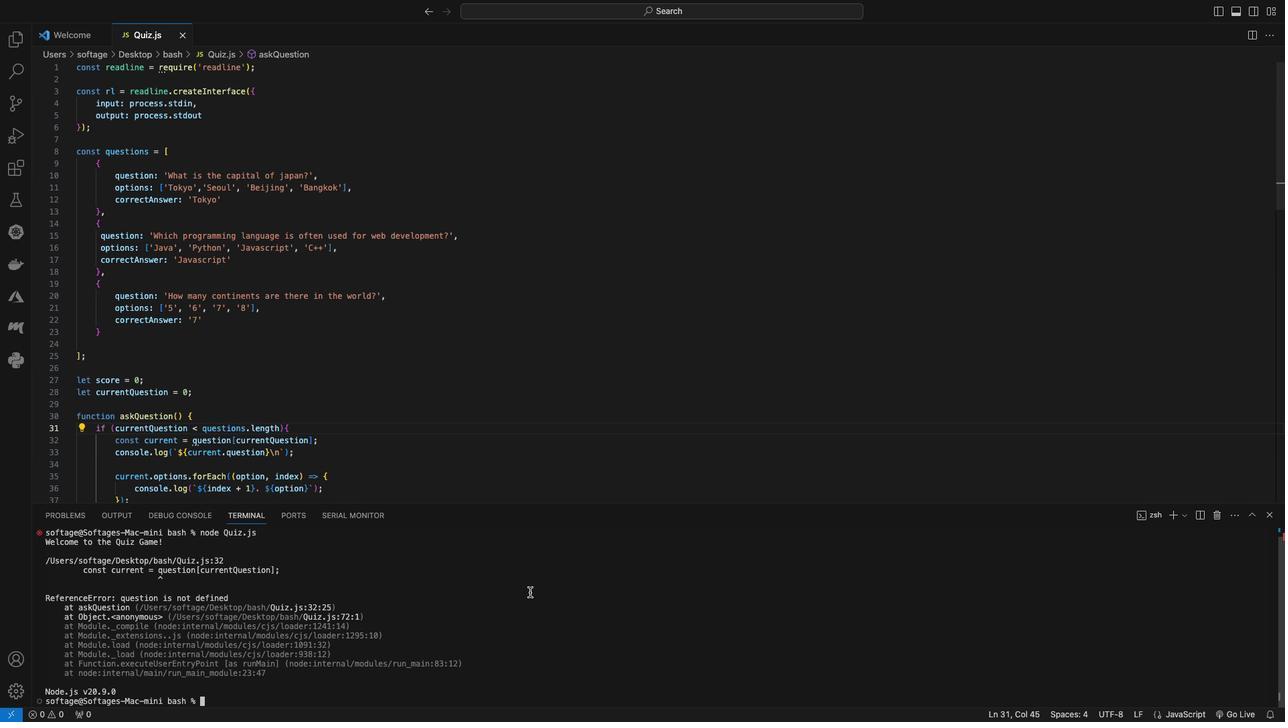 
Action: Mouse scrolled (435, 574) with delta (135, 12)
Screenshot: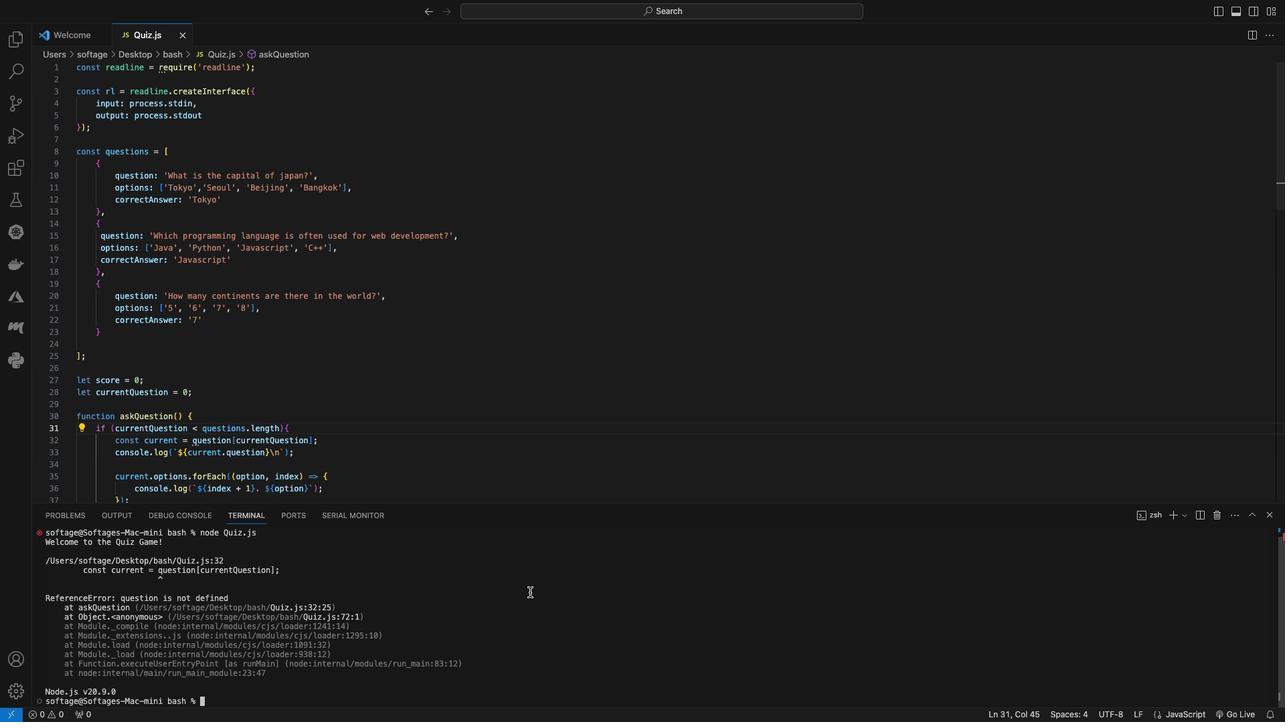 
Action: Mouse scrolled (435, 574) with delta (135, 12)
Screenshot: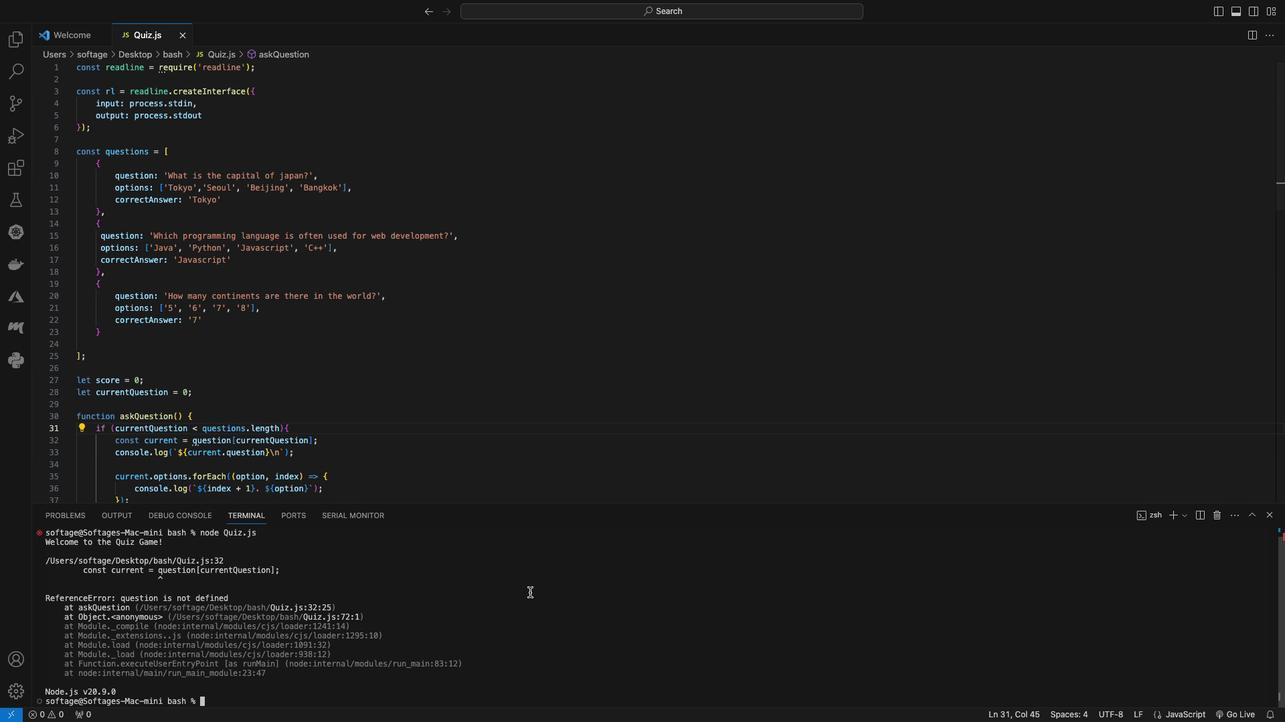 
Action: Mouse moved to (421, 489)
Screenshot: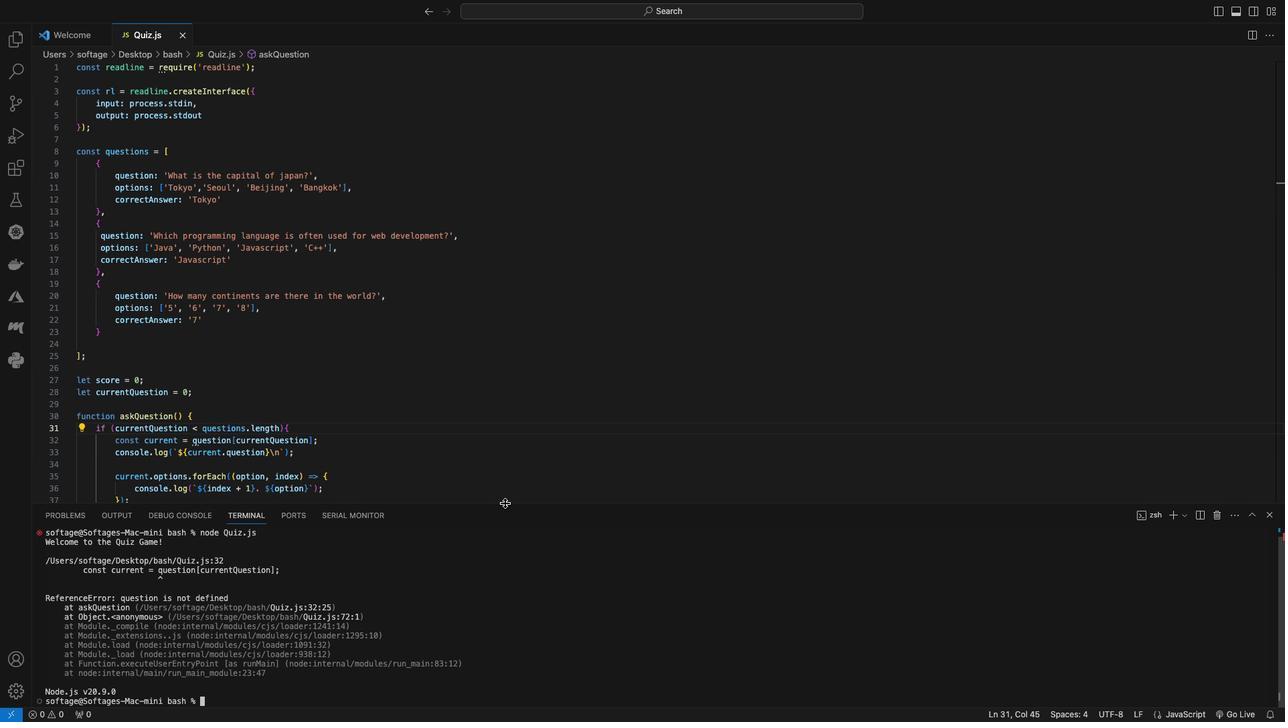
Action: Mouse pressed left at (421, 489)
Screenshot: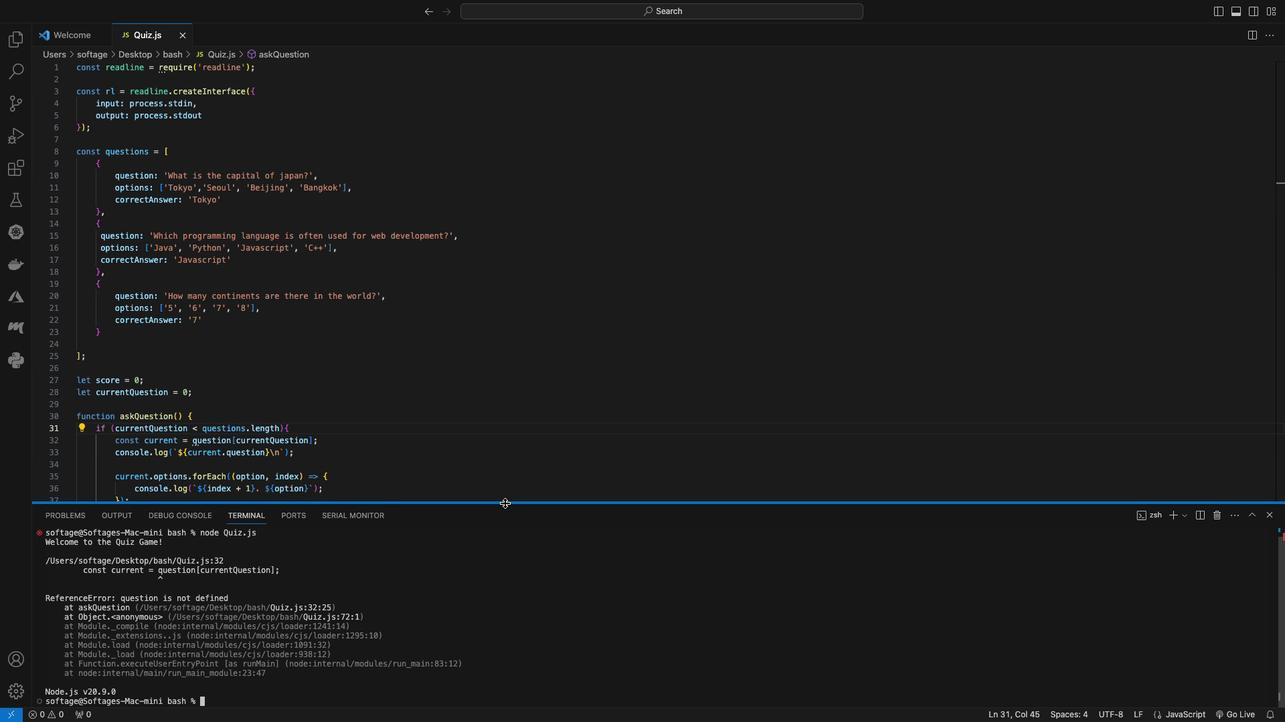 
Action: Mouse moved to (323, 618)
Screenshot: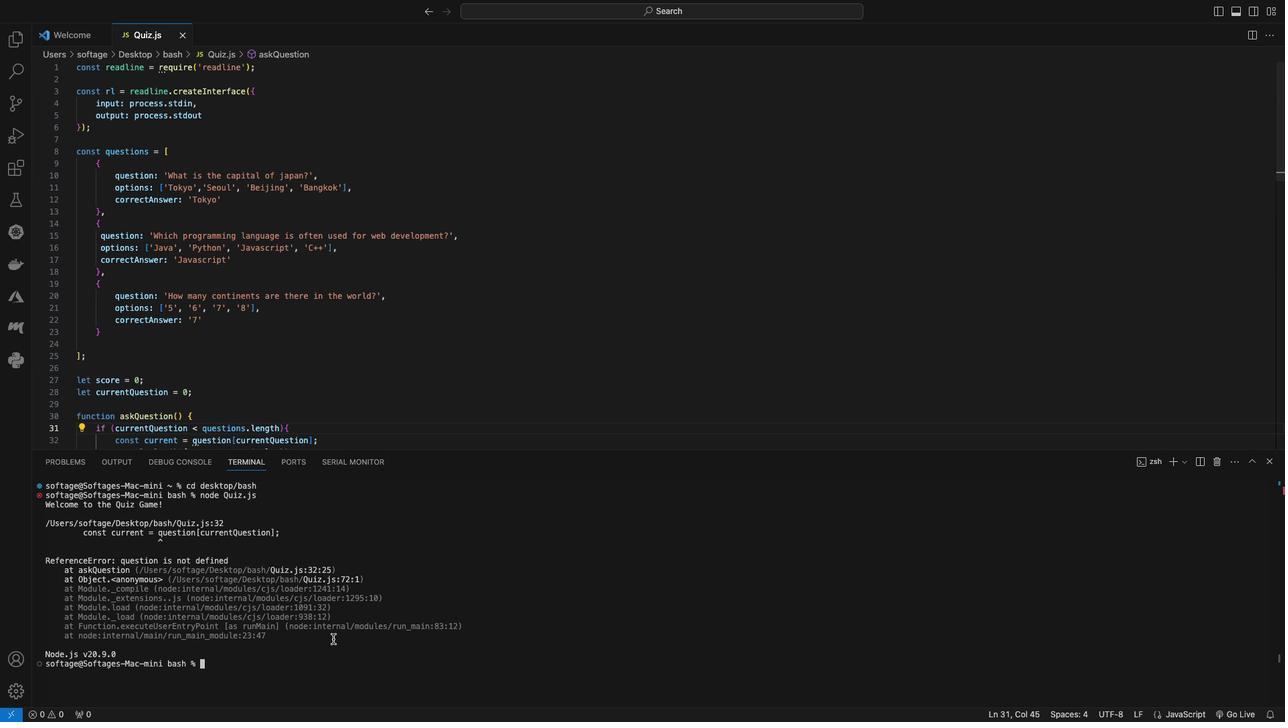 
Action: Mouse scrolled (323, 618) with delta (135, 12)
Screenshot: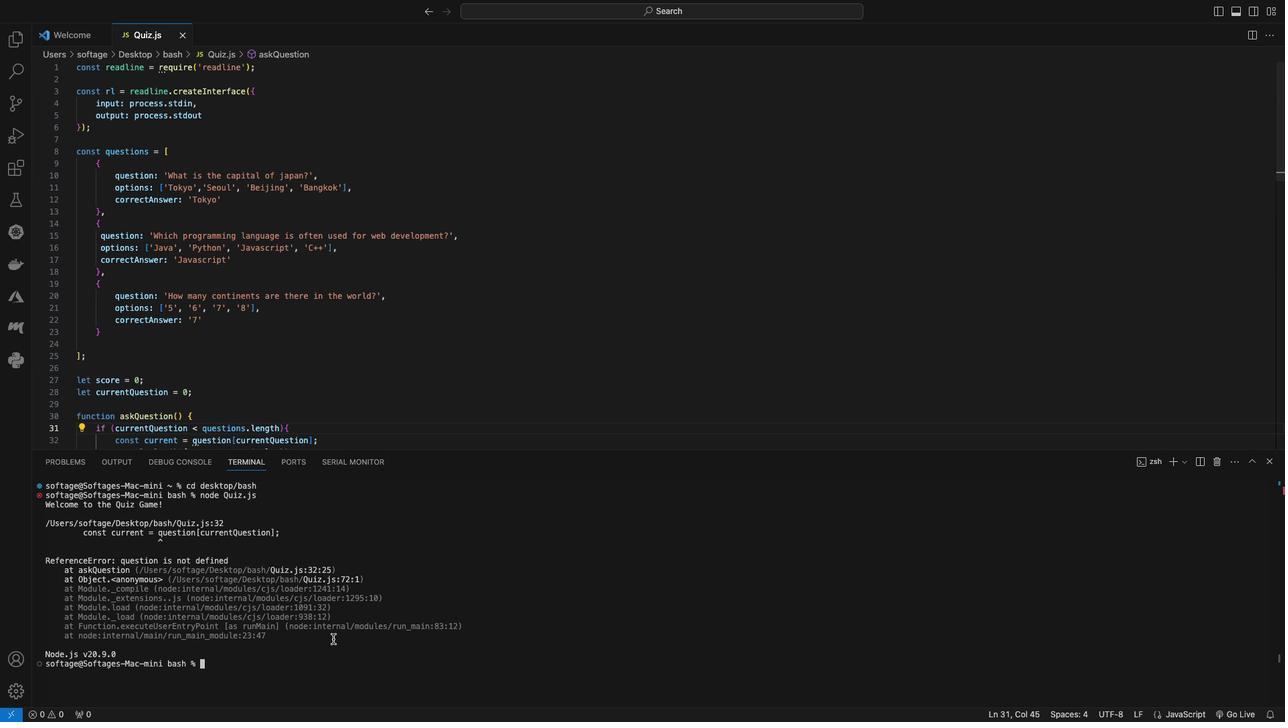 
Action: Mouse moved to (323, 618)
Screenshot: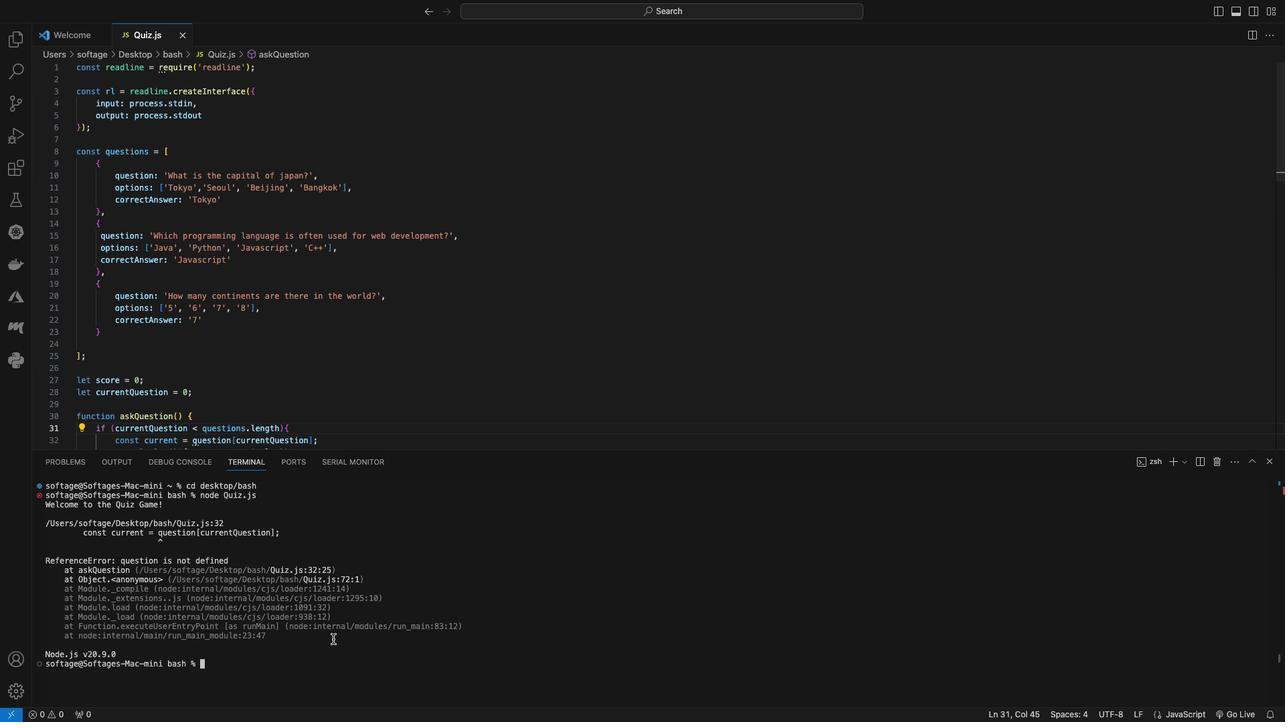 
Action: Mouse scrolled (323, 618) with delta (135, 12)
Screenshot: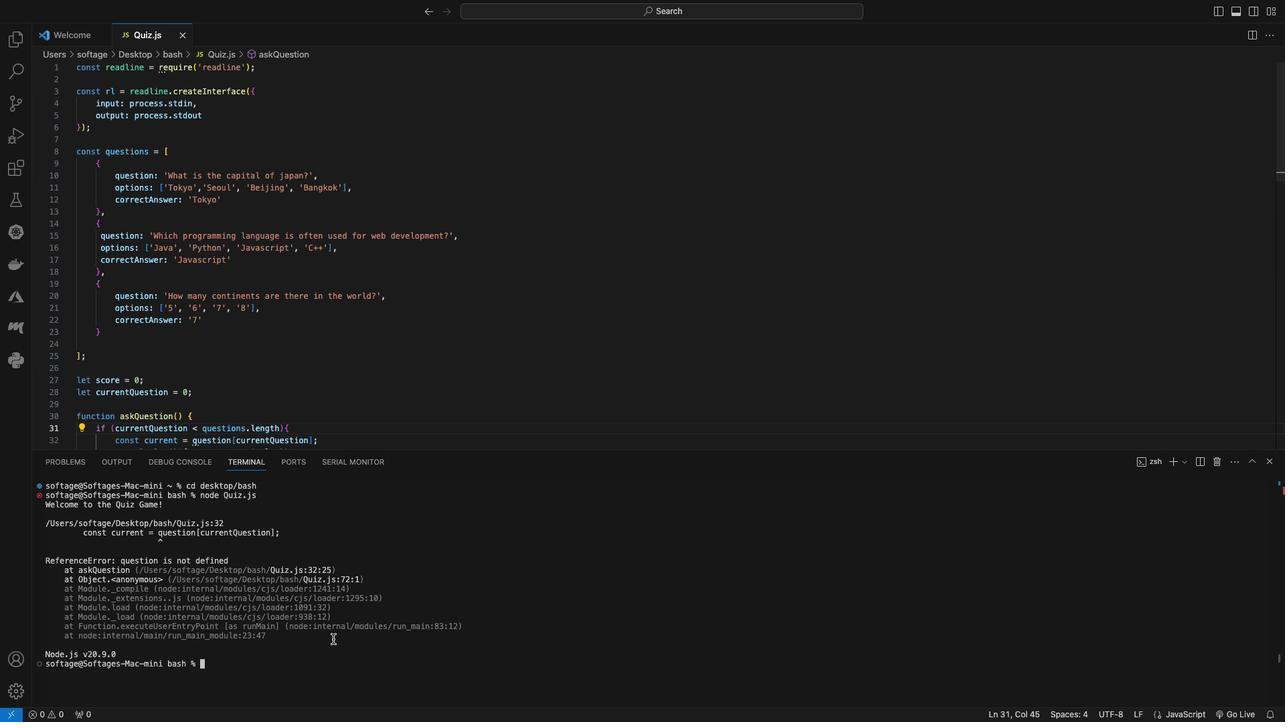 
Action: Mouse moved to (363, 542)
Screenshot: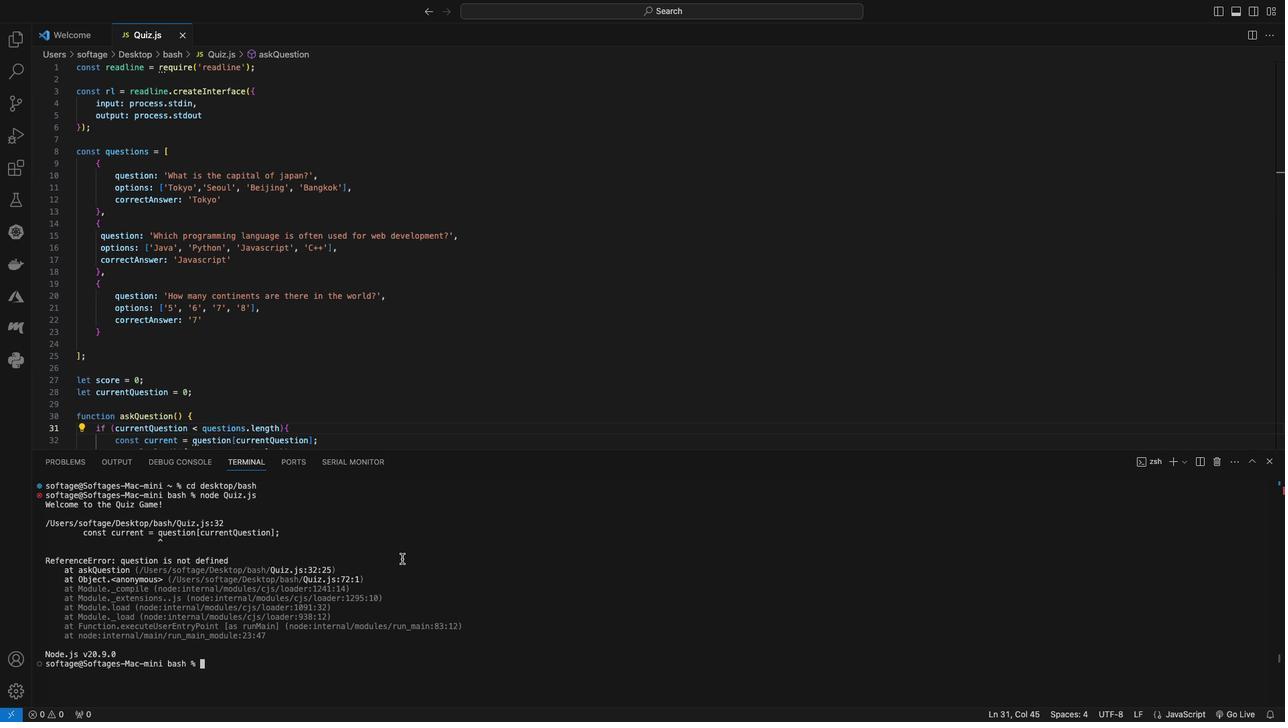 
Action: Mouse scrolled (363, 542) with delta (135, 14)
Screenshot: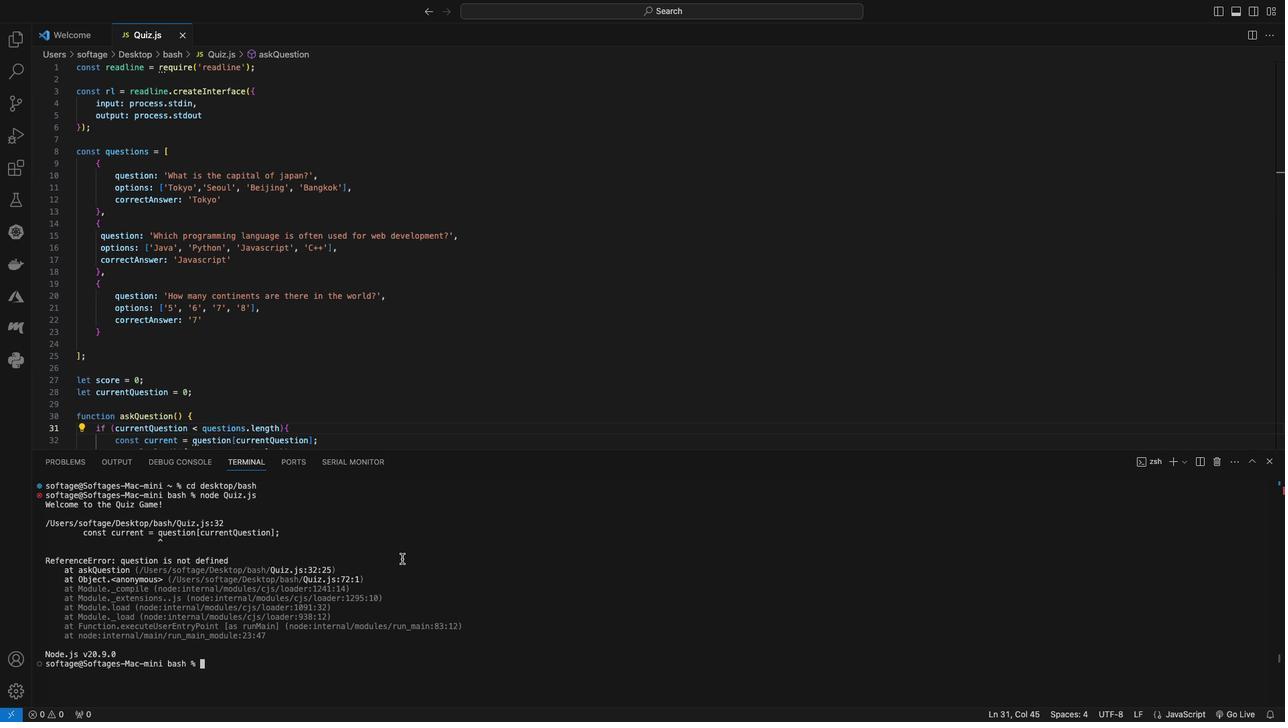 
Action: Mouse scrolled (363, 542) with delta (135, 14)
Screenshot: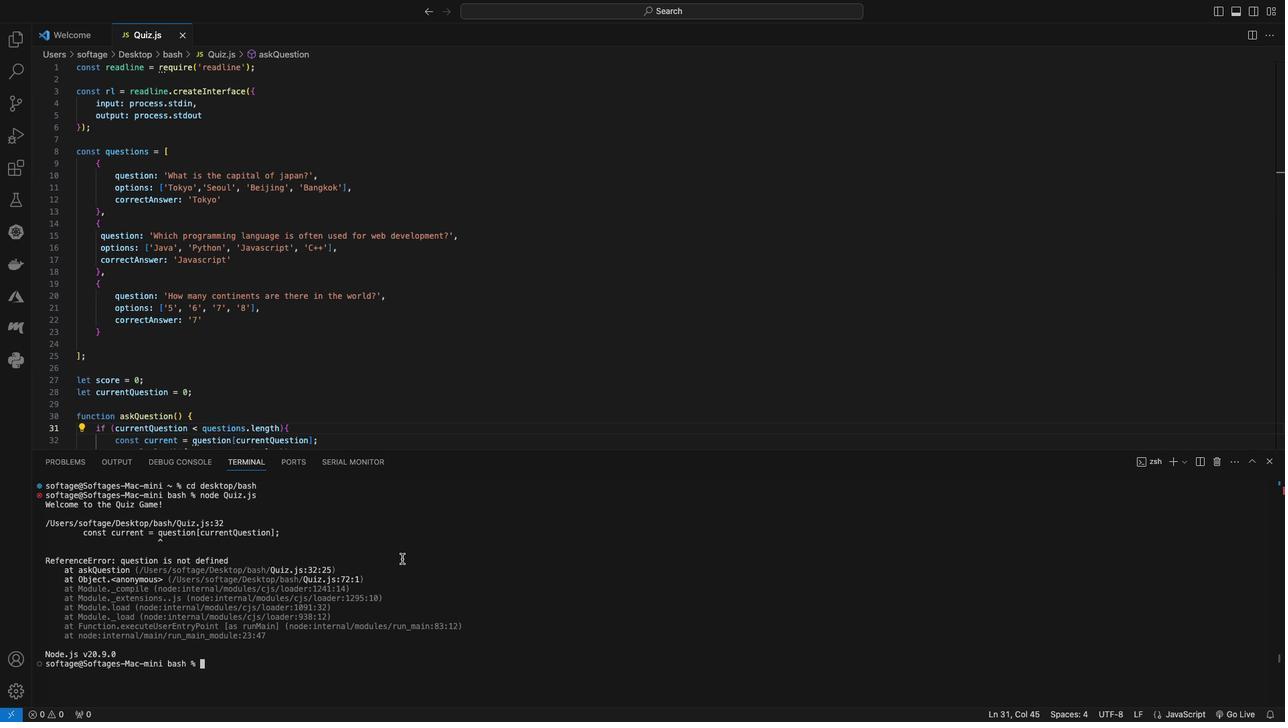 
Action: Mouse scrolled (363, 542) with delta (135, 14)
Screenshot: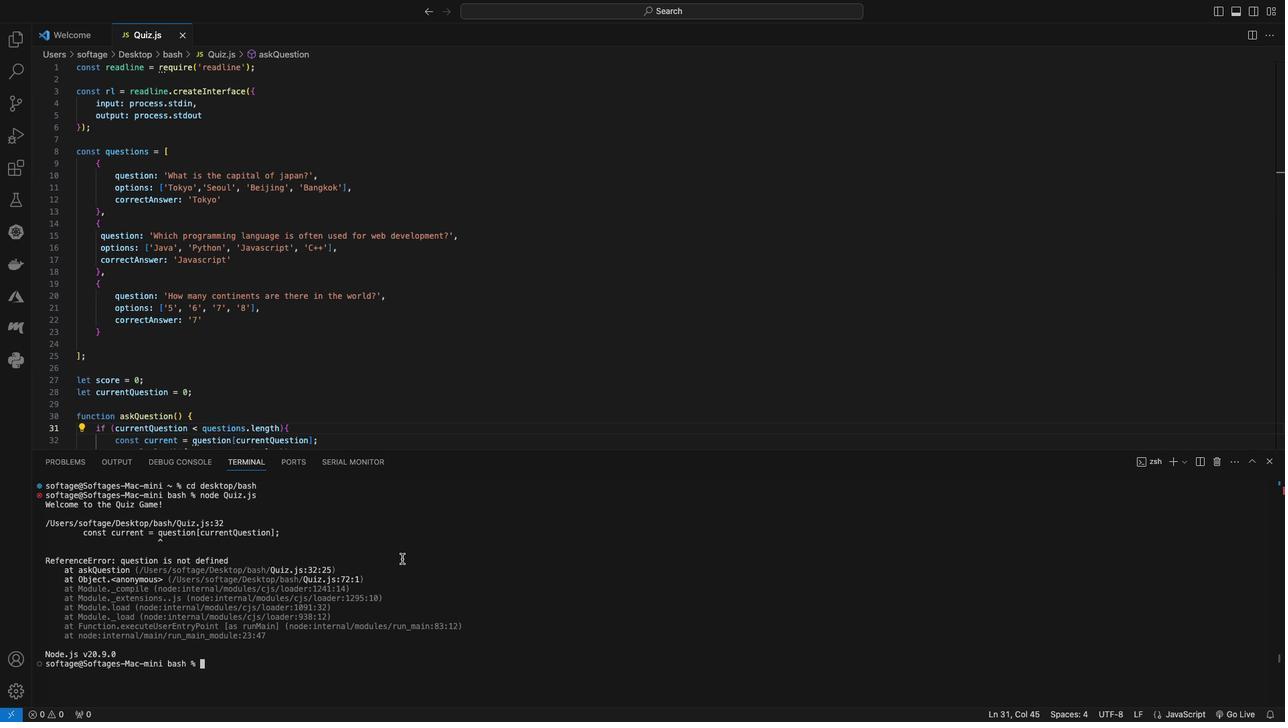 
Action: Mouse moved to (398, 439)
Screenshot: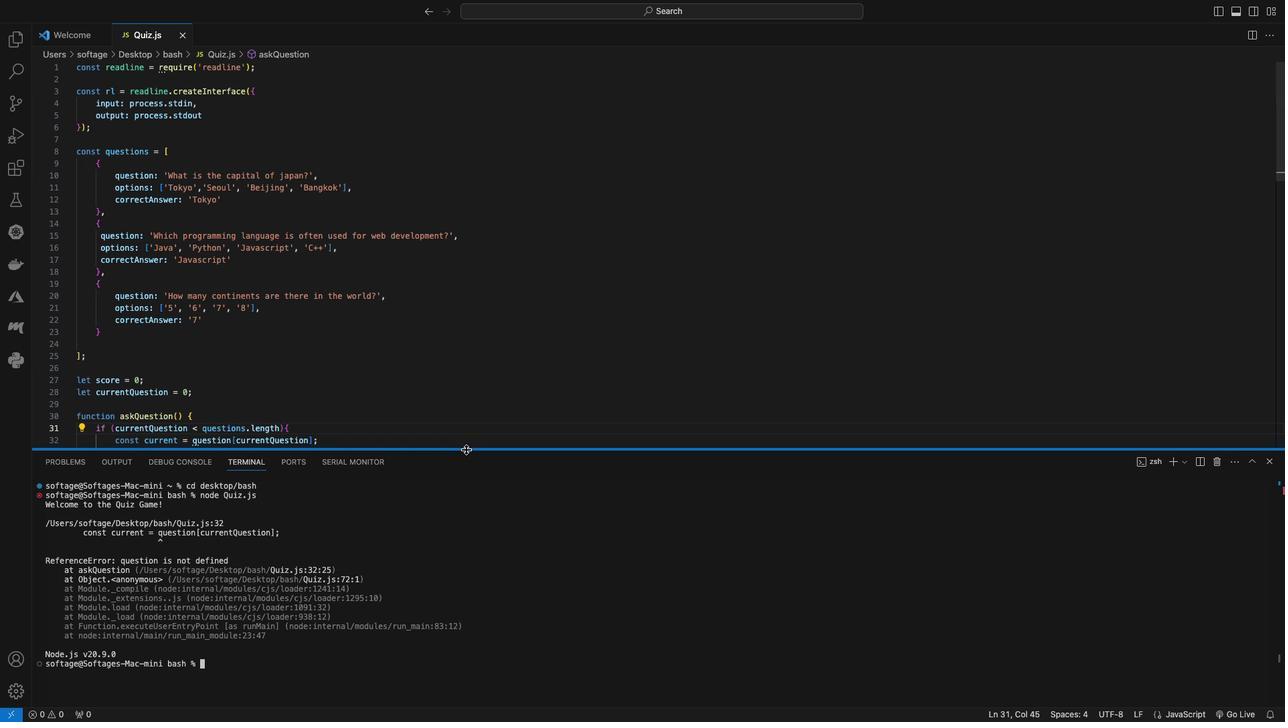 
Action: Mouse pressed left at (398, 439)
Screenshot: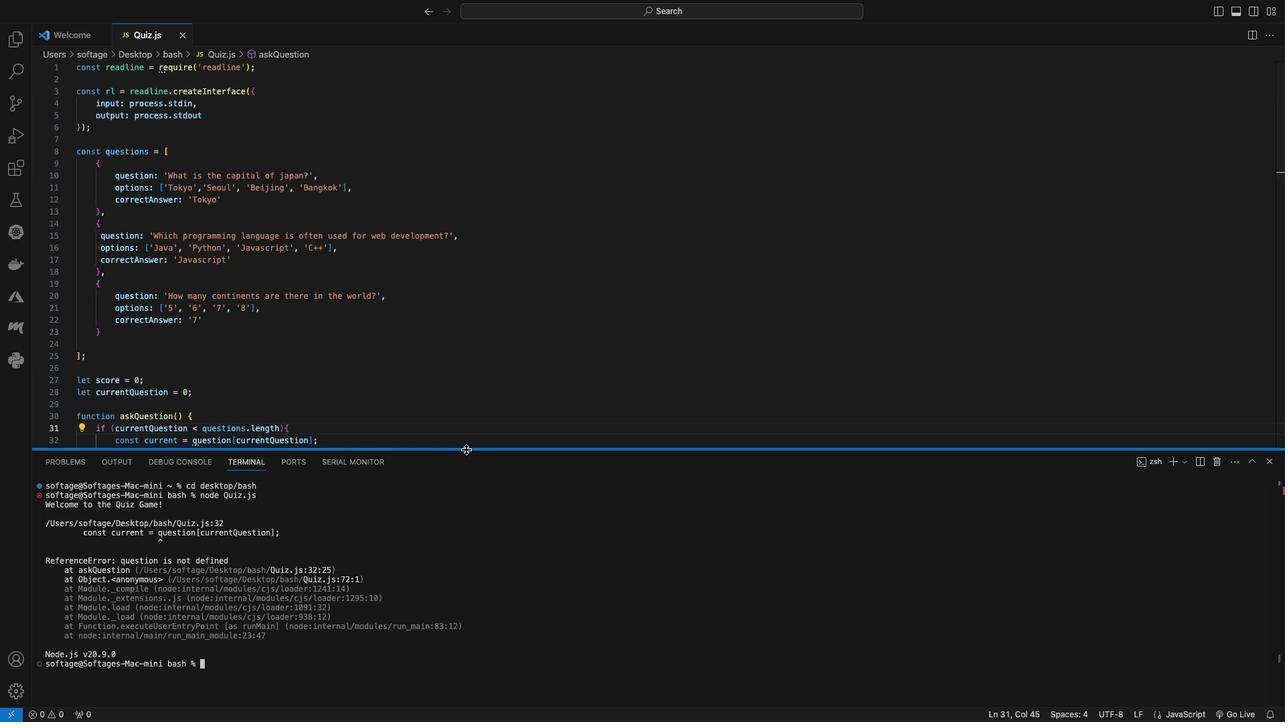 
Action: Mouse moved to (398, 305)
Screenshot: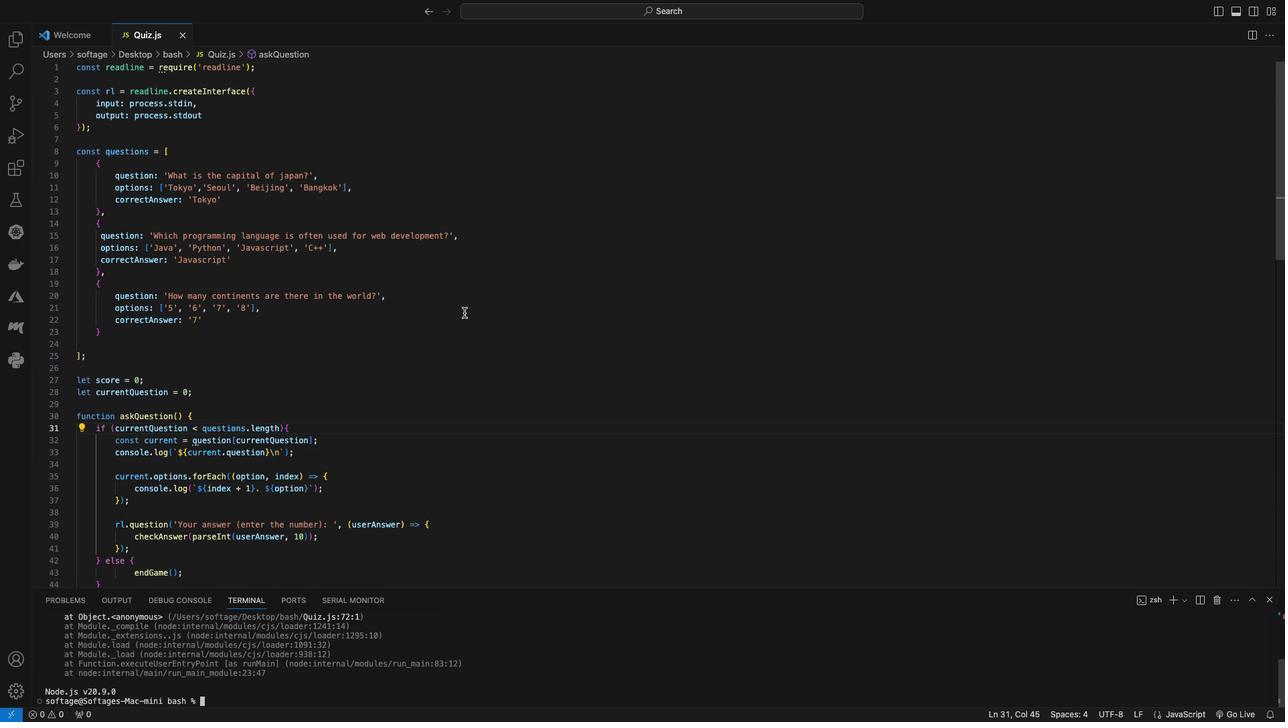 
Action: Mouse scrolled (398, 305) with delta (135, 14)
Screenshot: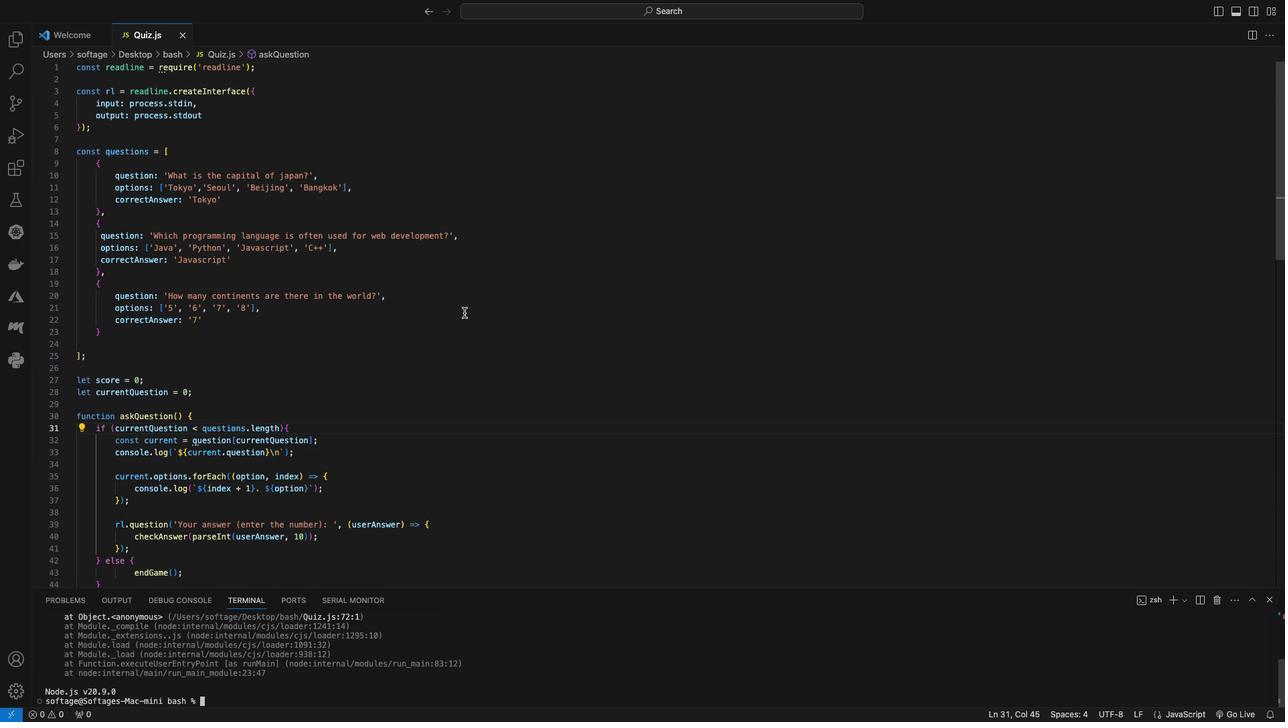 
Action: Mouse moved to (398, 309)
Screenshot: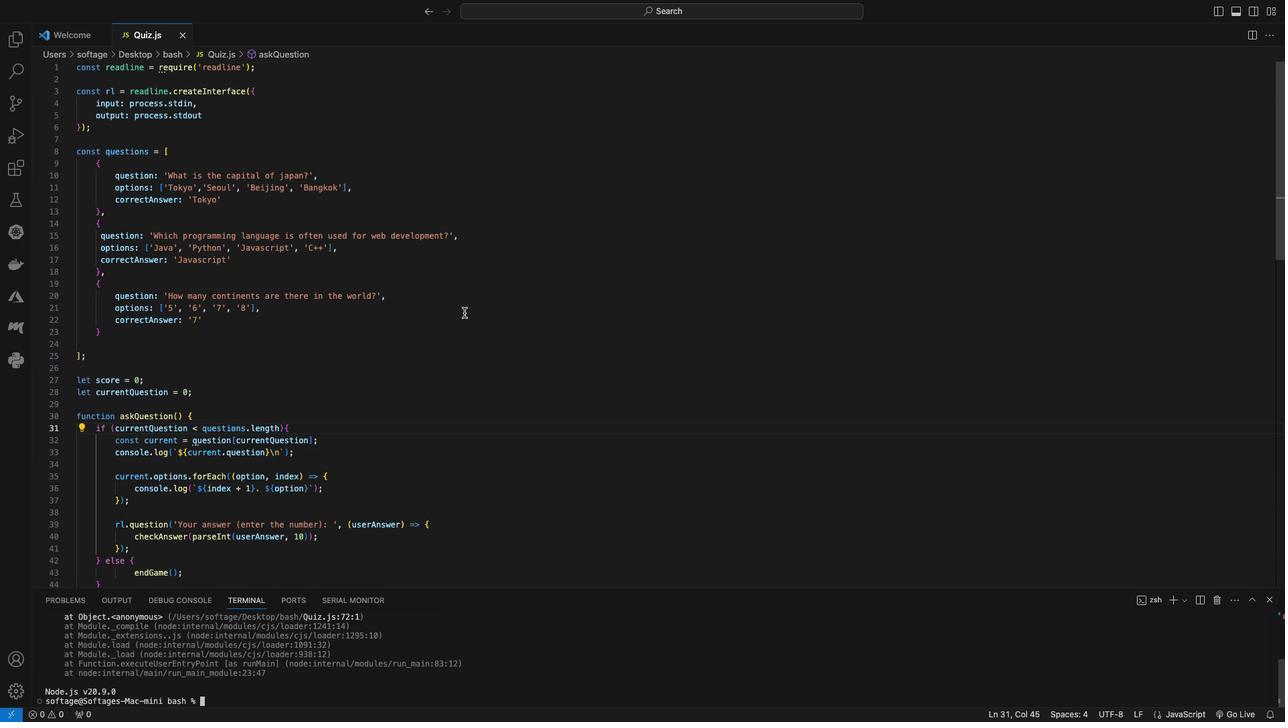 
Action: Mouse scrolled (398, 309) with delta (135, 14)
Screenshot: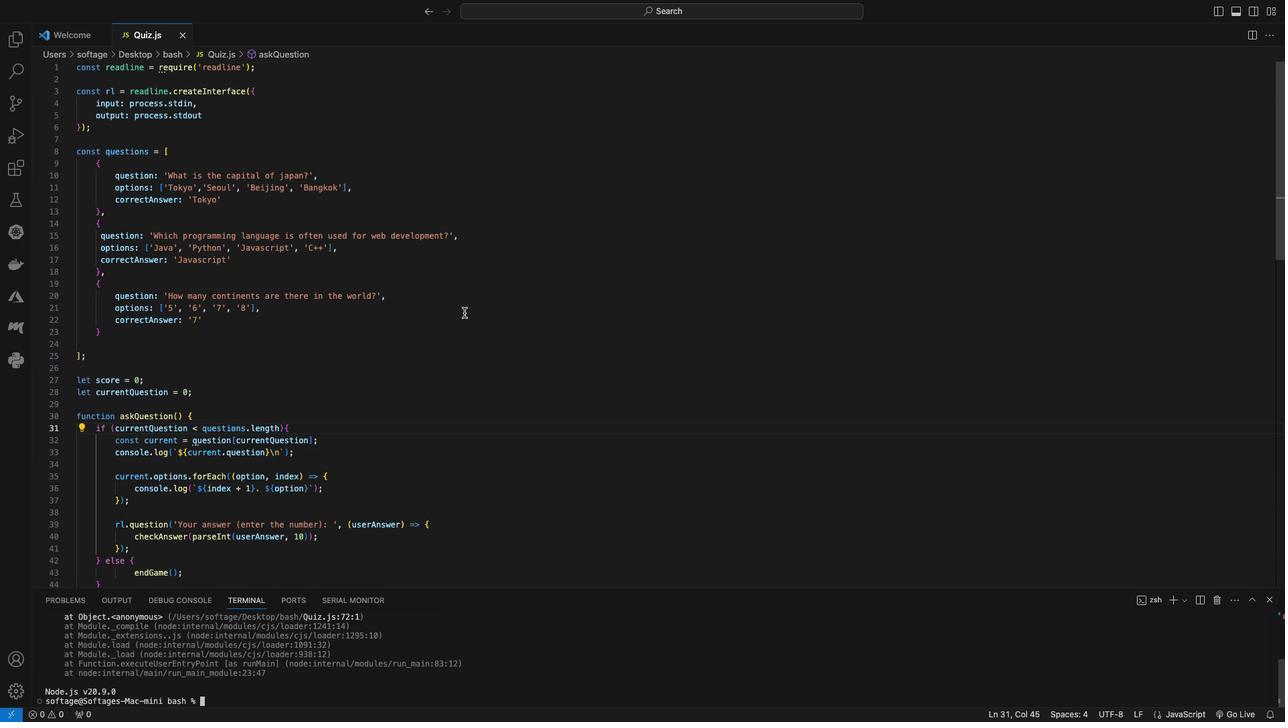 
Action: Mouse moved to (398, 309)
Screenshot: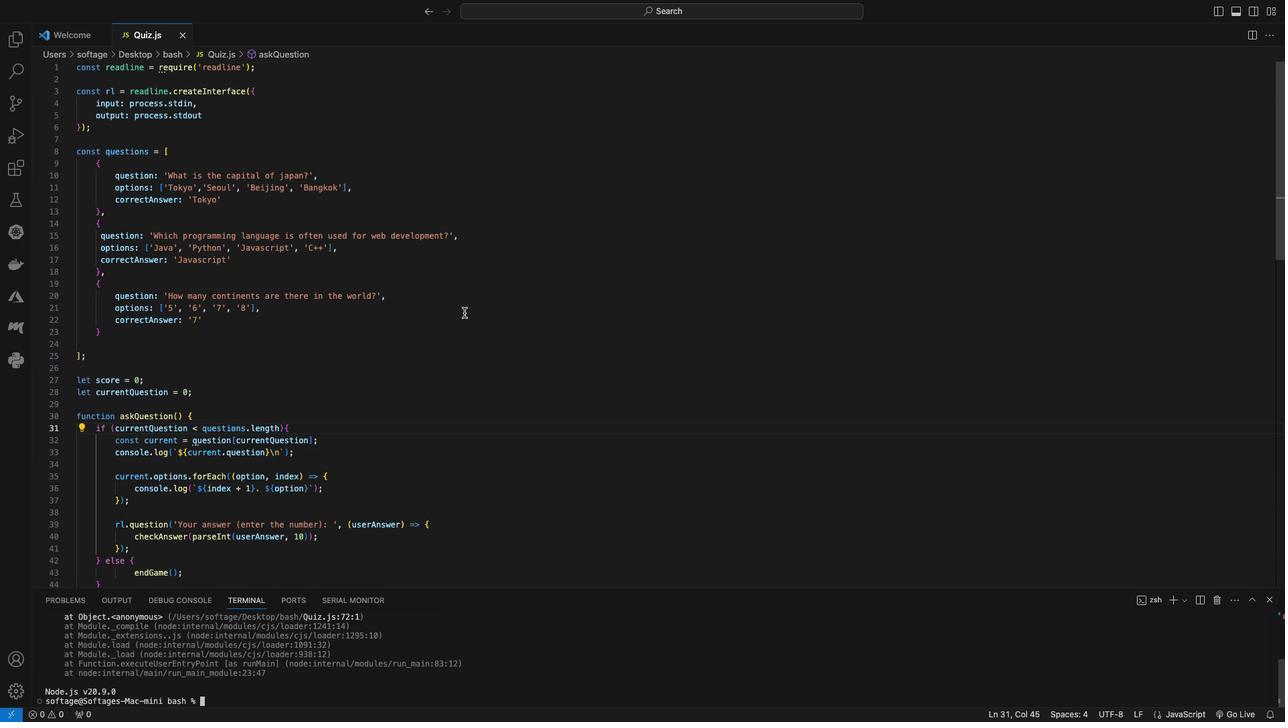 
Action: Mouse scrolled (398, 309) with delta (135, 15)
Screenshot: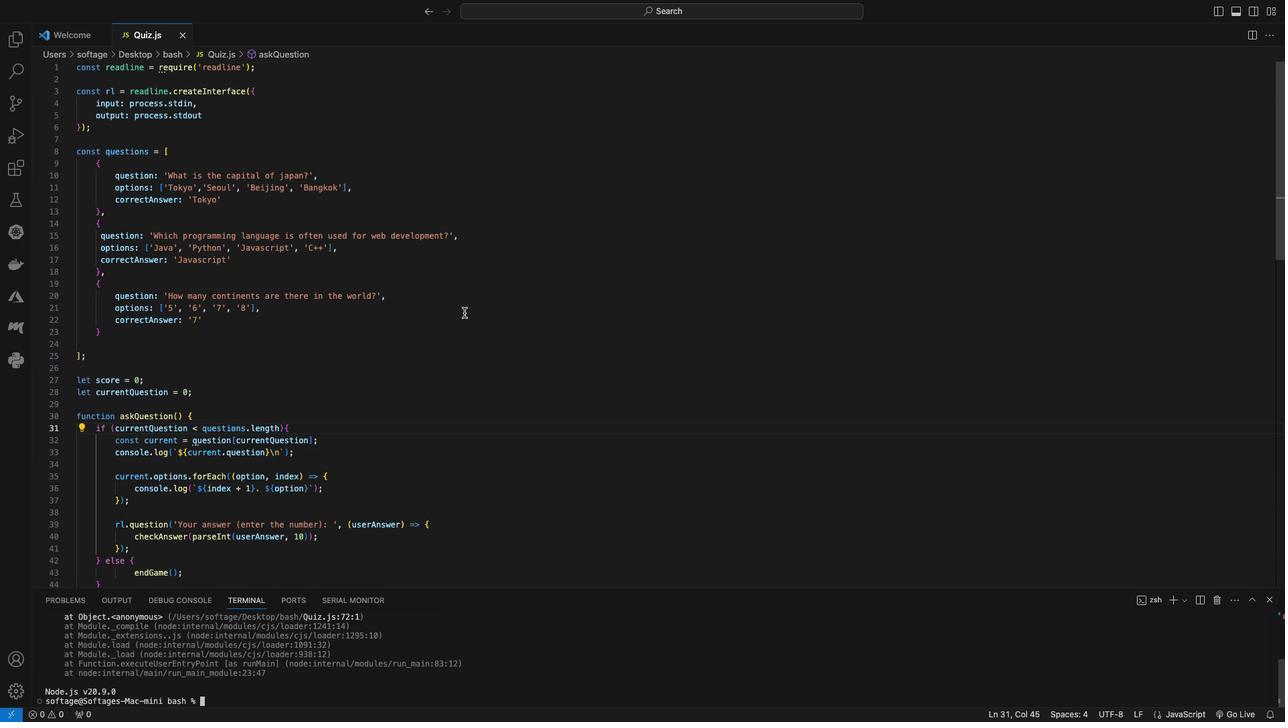 
Action: Mouse scrolled (398, 309) with delta (135, 16)
Screenshot: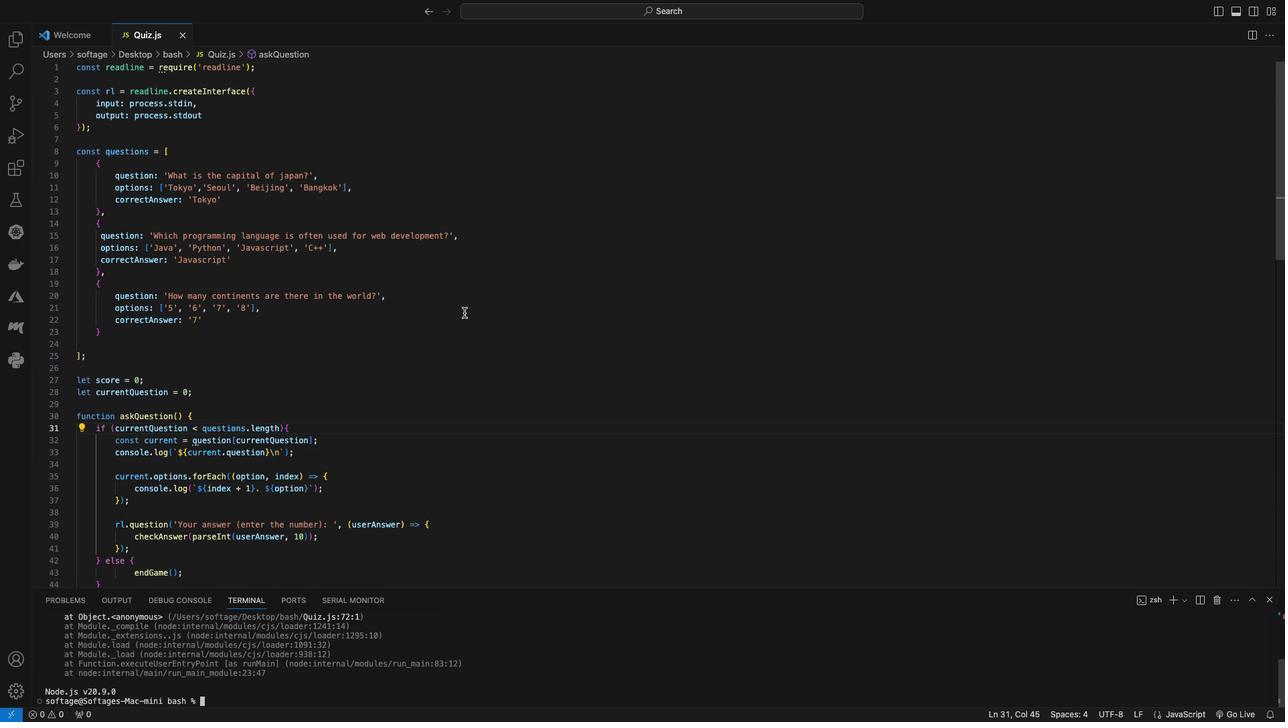 
Action: Mouse scrolled (398, 309) with delta (135, 17)
Screenshot: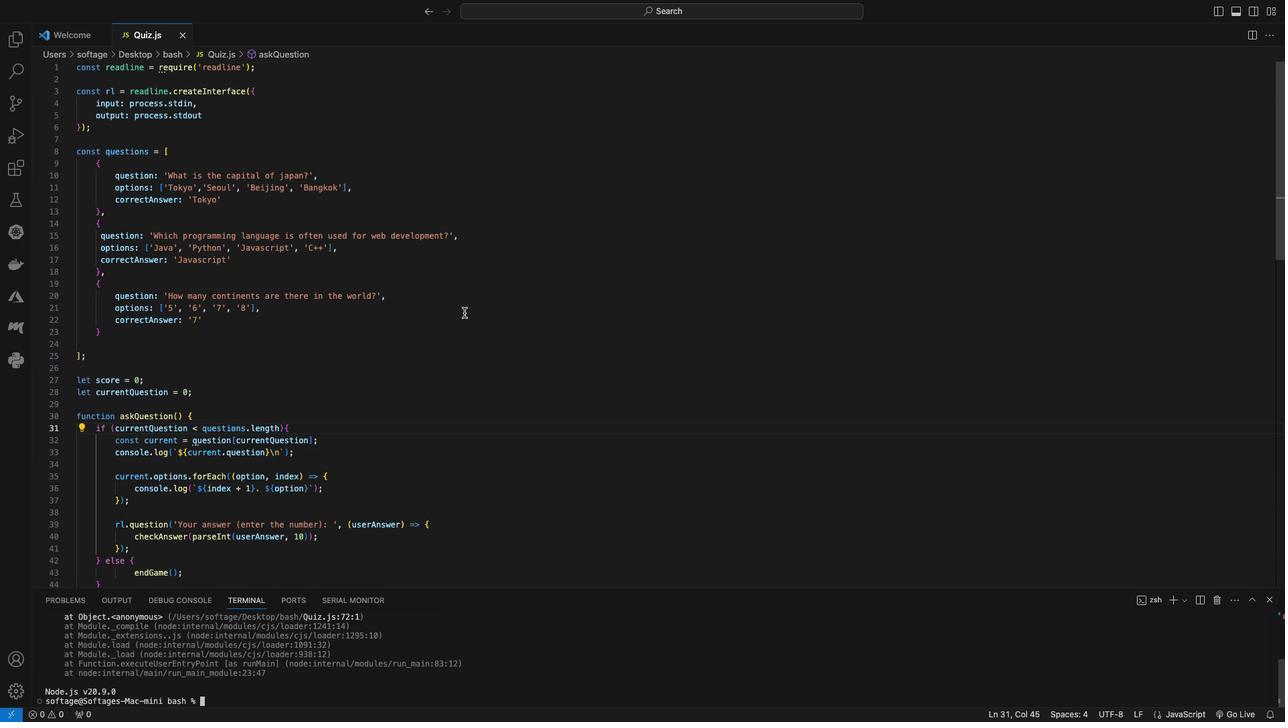 
Action: Mouse moved to (362, 164)
Screenshot: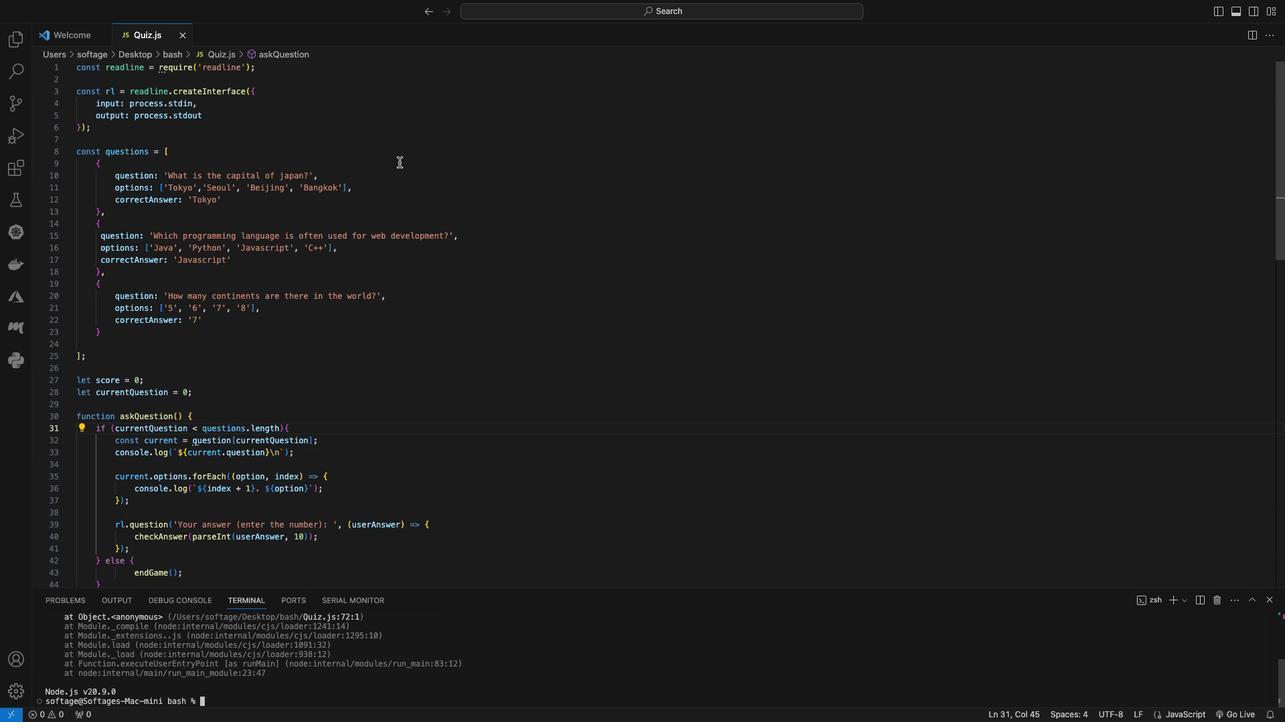 
Action: Mouse scrolled (362, 164) with delta (135, 14)
Screenshot: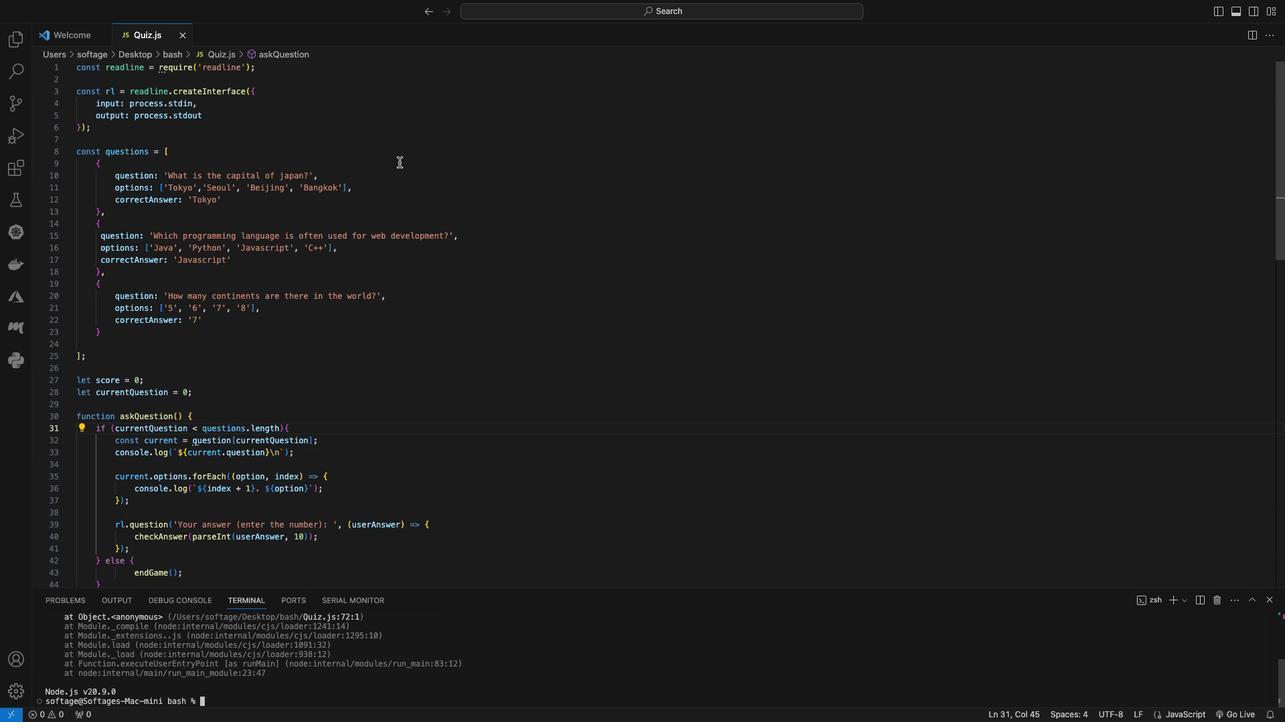 
Action: Mouse moved to (362, 165)
Screenshot: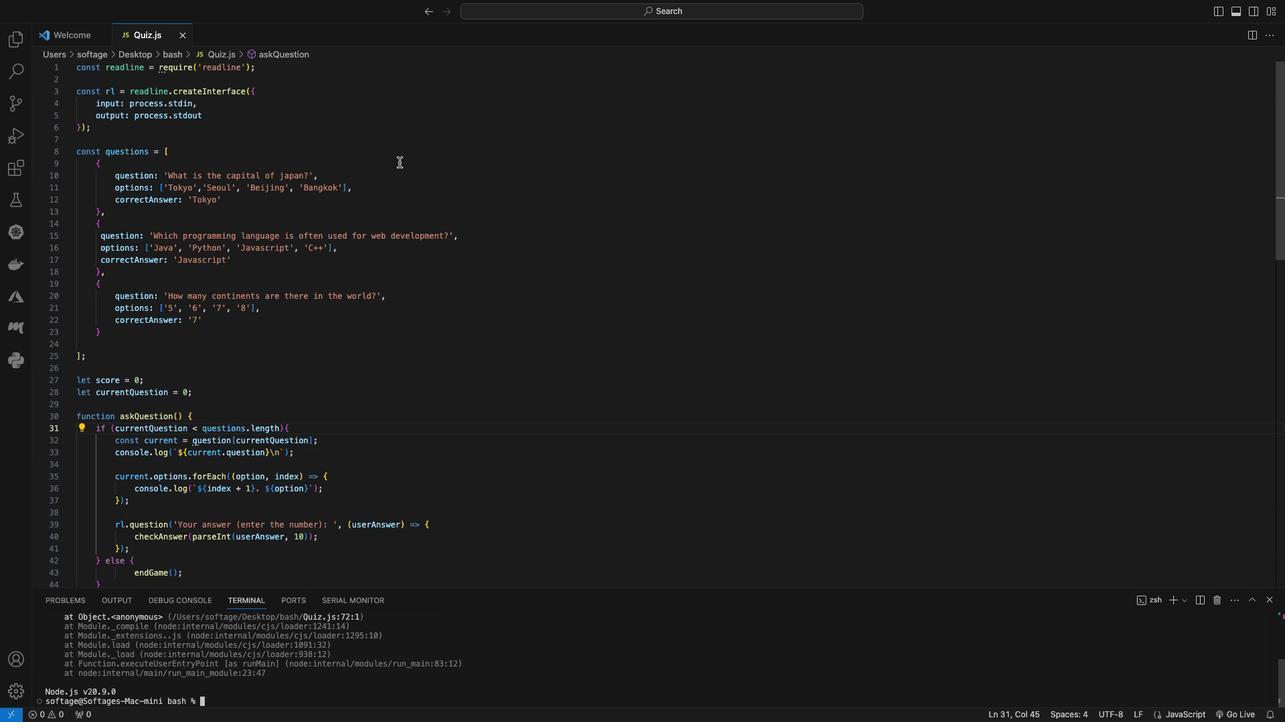 
Action: Mouse scrolled (362, 165) with delta (135, 14)
Screenshot: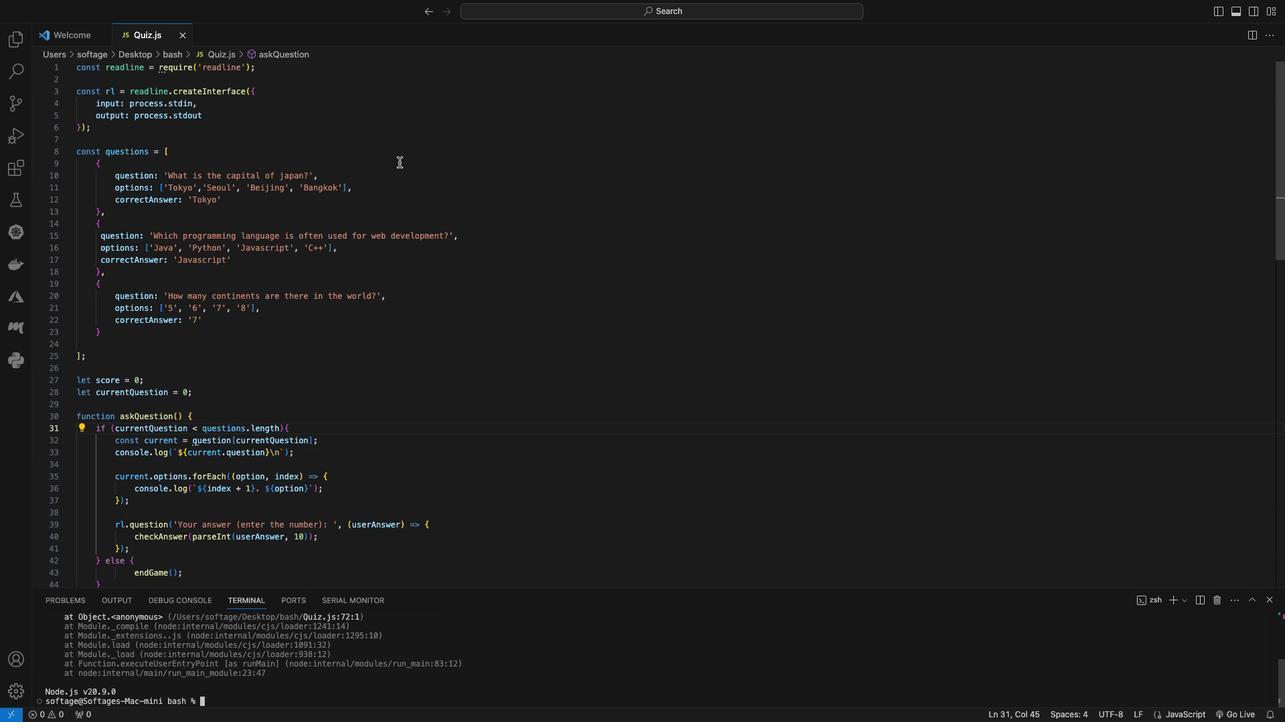 
Action: Mouse moved to (362, 165)
Screenshot: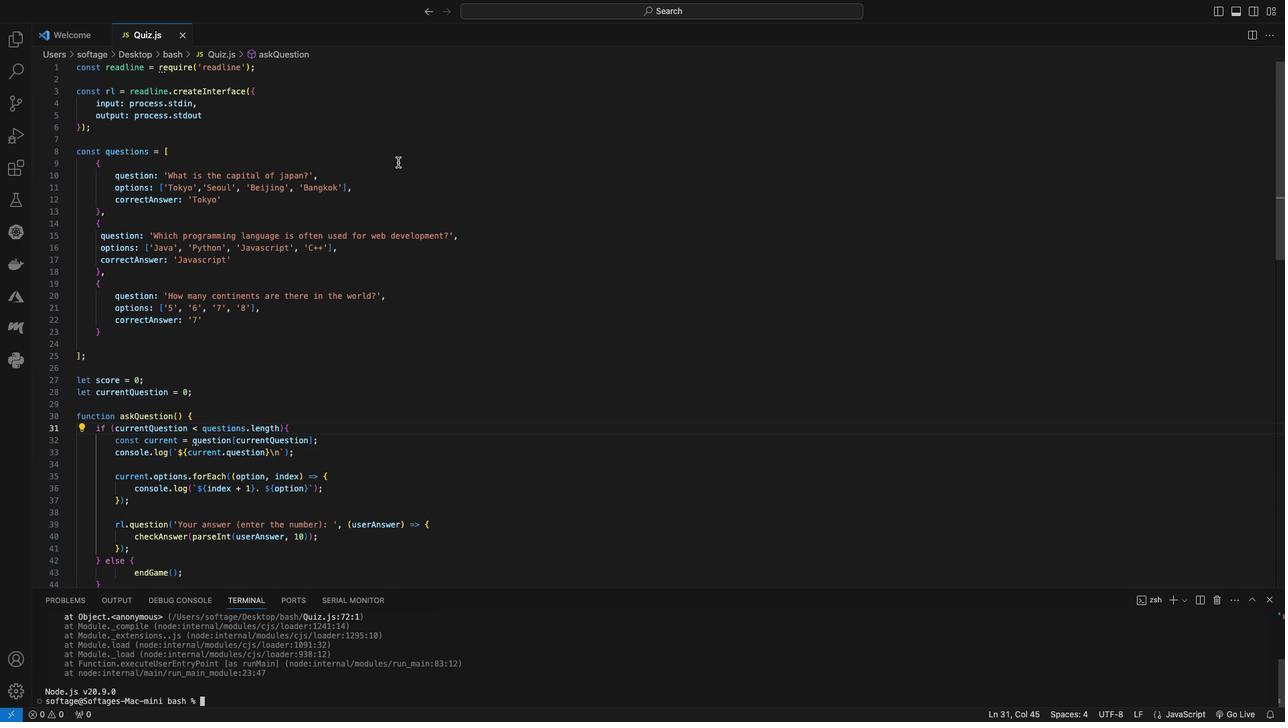
Action: Mouse scrolled (362, 165) with delta (135, 16)
Screenshot: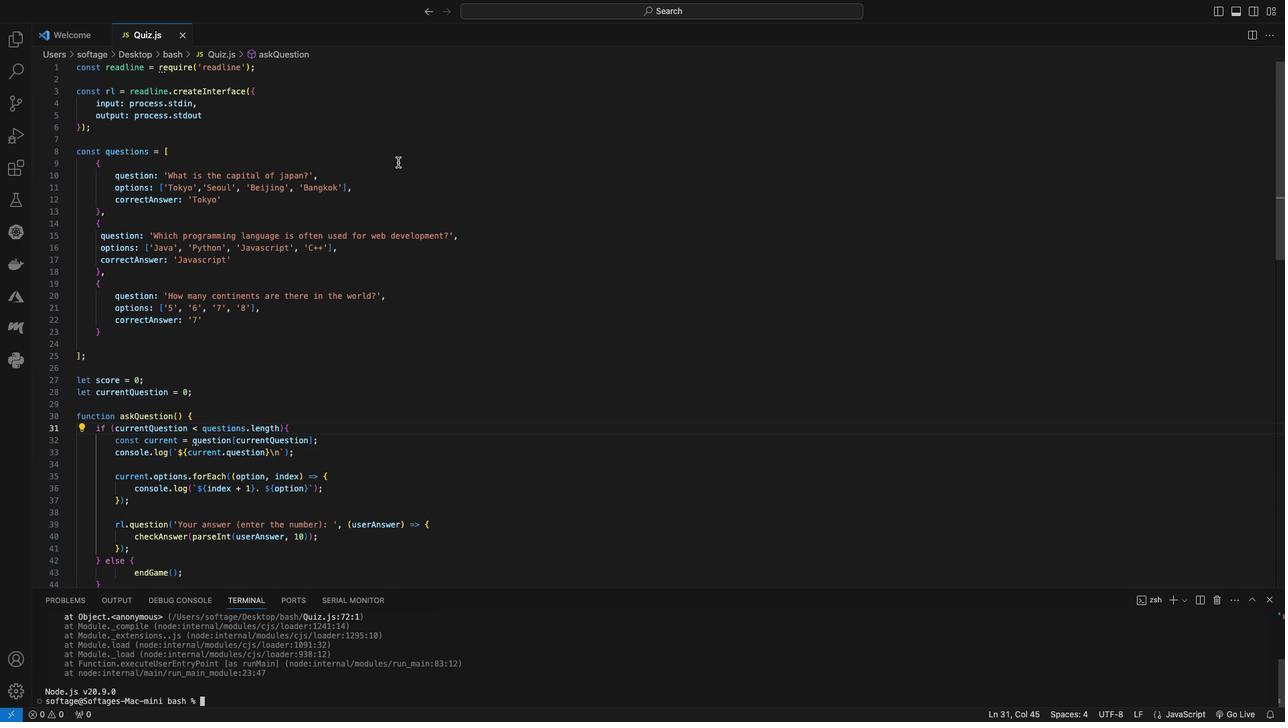 
Action: Mouse moved to (362, 165)
Screenshot: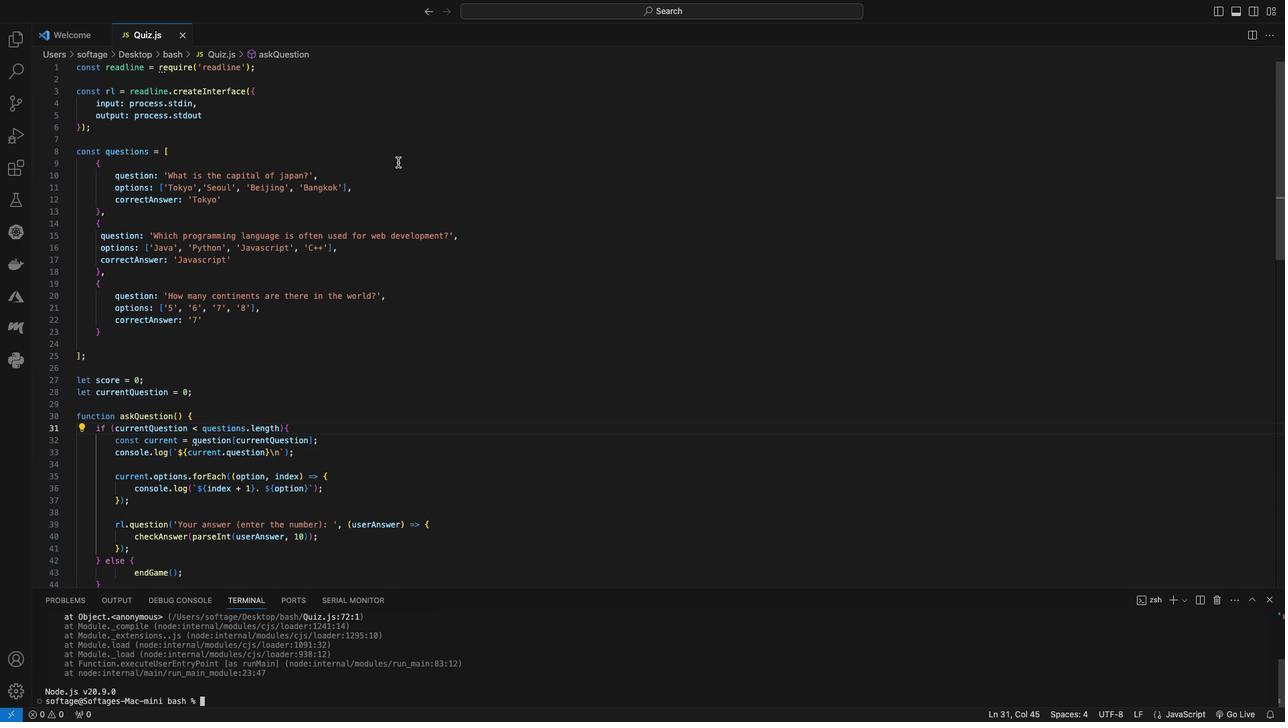 
Action: Mouse scrolled (362, 165) with delta (135, 16)
Screenshot: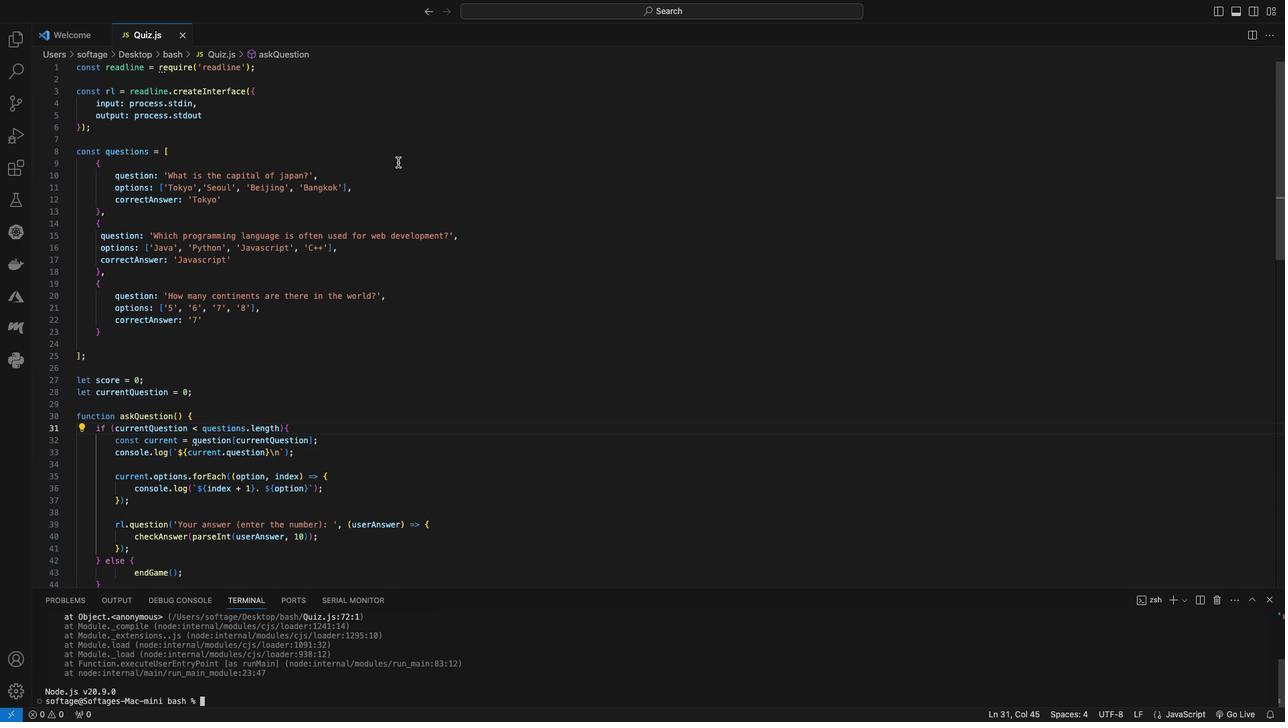
Action: Mouse scrolled (362, 165) with delta (135, 17)
Screenshot: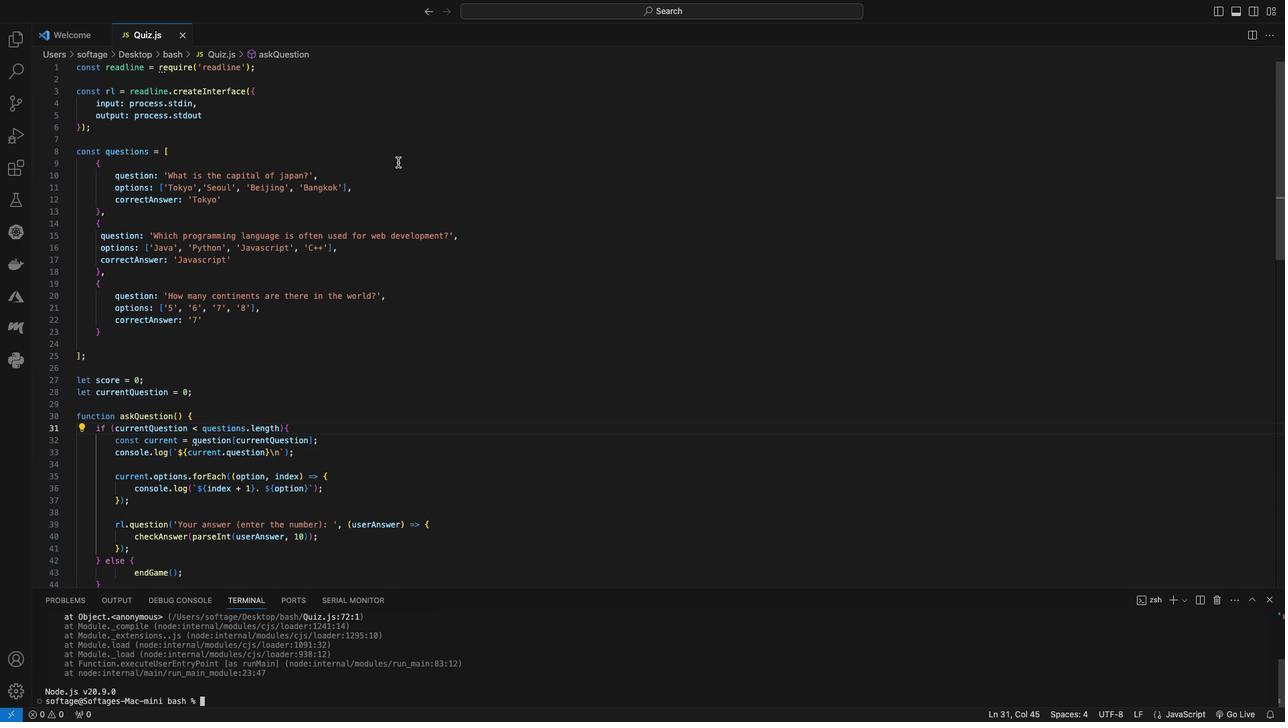 
Action: Mouse scrolled (362, 165) with delta (135, 18)
Screenshot: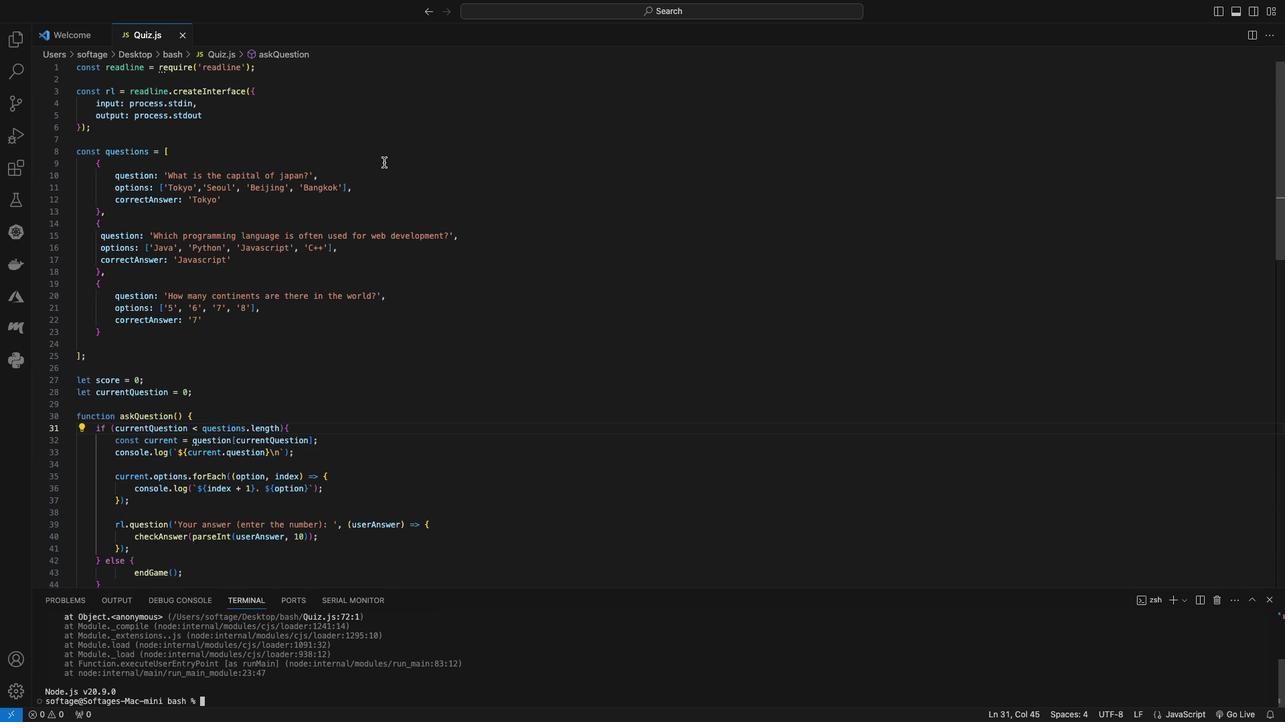 
Action: Mouse moved to (291, 80)
Screenshot: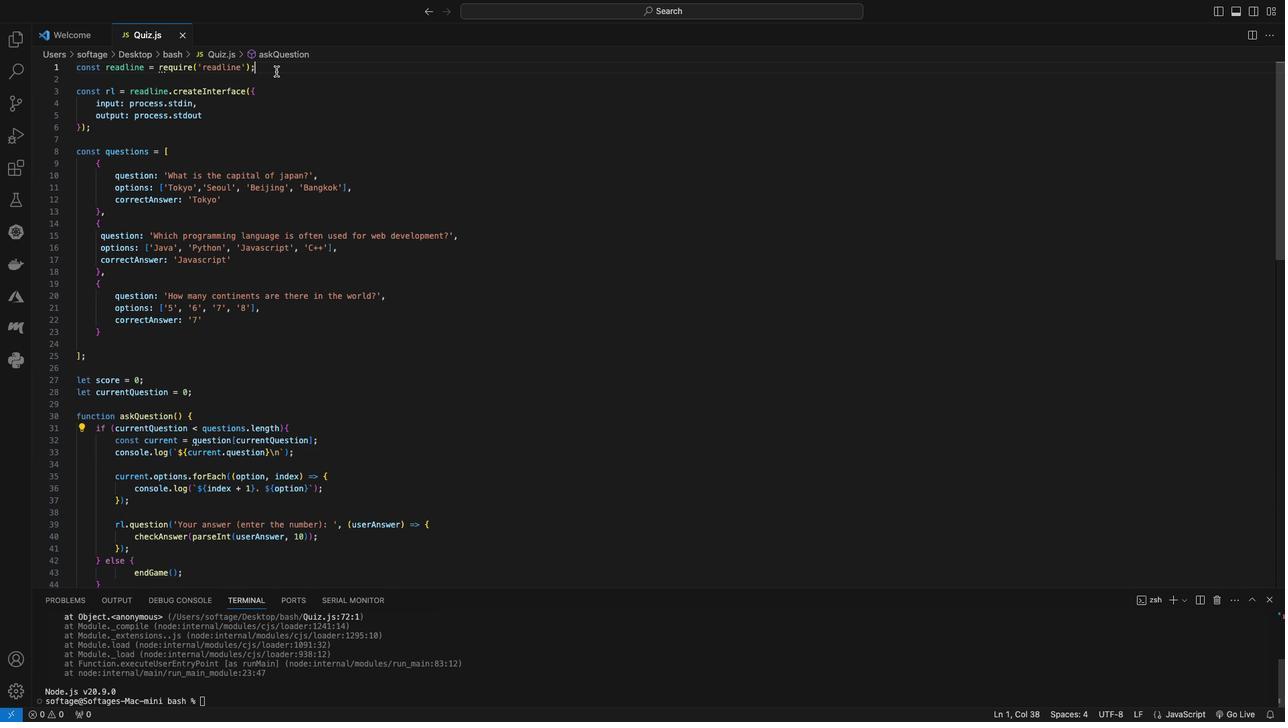 
Action: Mouse pressed left at (291, 80)
Screenshot: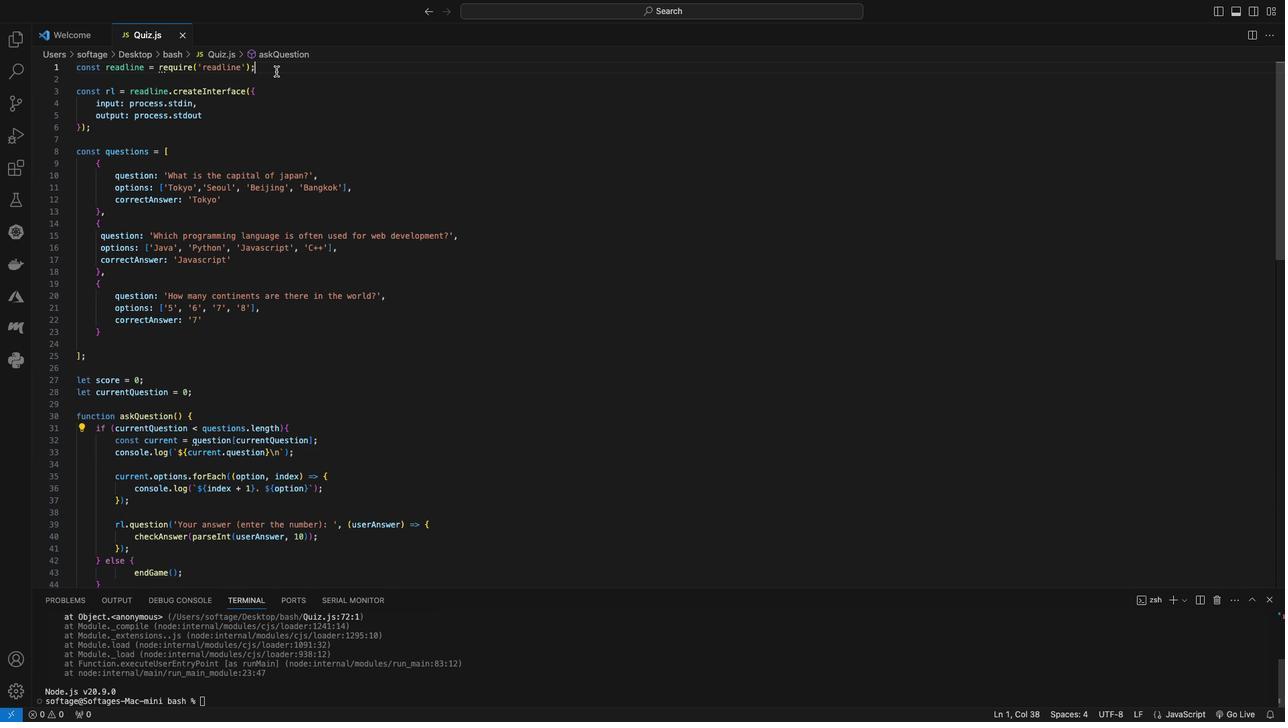 
Action: Mouse moved to (346, 99)
Screenshot: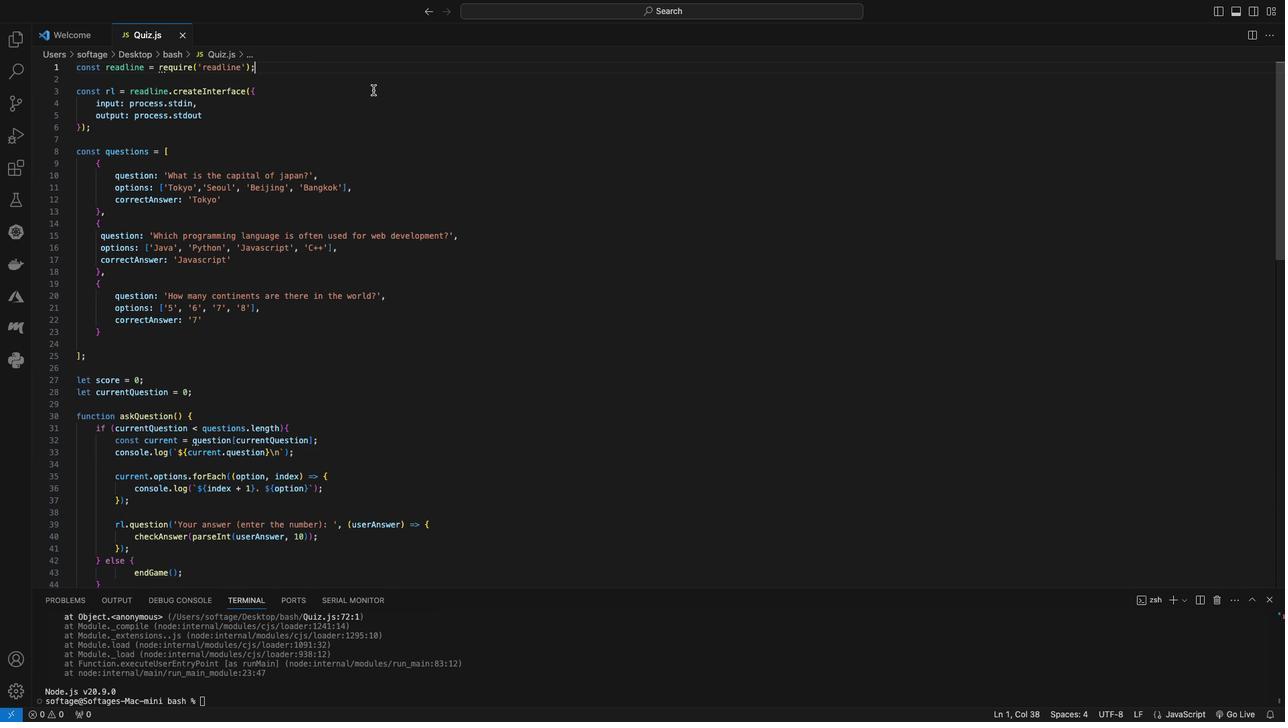 
Action: Mouse pressed left at (346, 99)
Screenshot: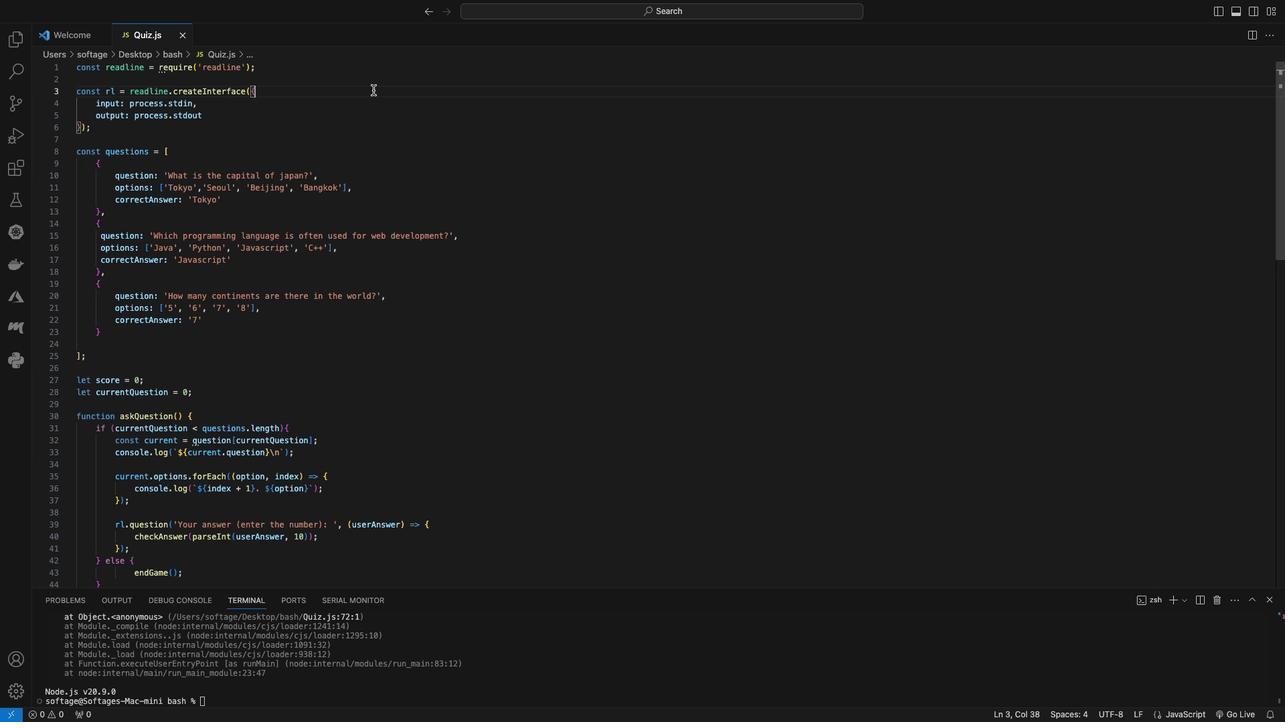 
Action: Key pressed Key.downKey.downKey.downKey.downKey.downKey.downKey.downKey.downKey.downKey.upKey.upKey.upKey.upKey.upKey.upKey.upKey.upKey.upKey.upKey.upKey.upKey.downKey.downKey.downKey.downKey.downKey.downKey.downKey.downKey.downKey.downKey.downKey.downKey.downKey.downKey.downKey.downKey.upKey.upKey.upKey.upKey.upKey.upKey.upKey.upKey.upKey.upKey.upKey.upKey.upKey.upKey.upKey.upKey.downKey.downKey.upKey.downKey.upKey.up
Screenshot: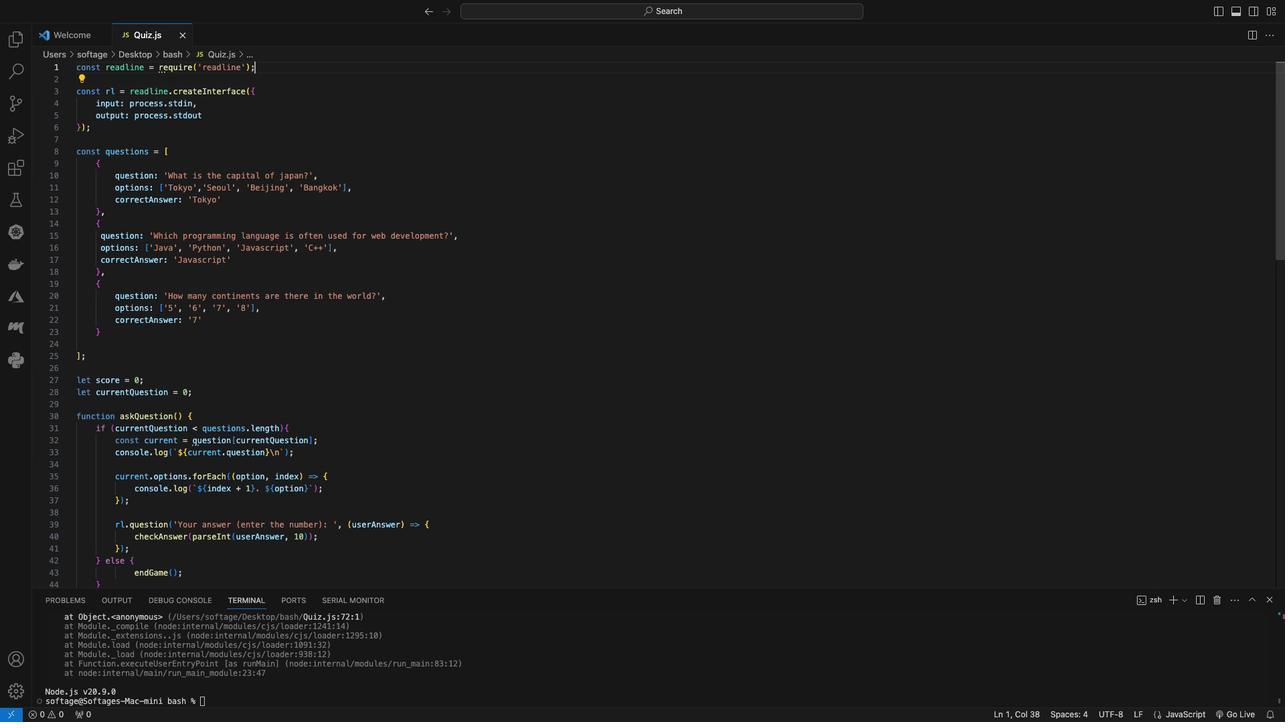 
Action: Mouse moved to (1204, 307)
Screenshot: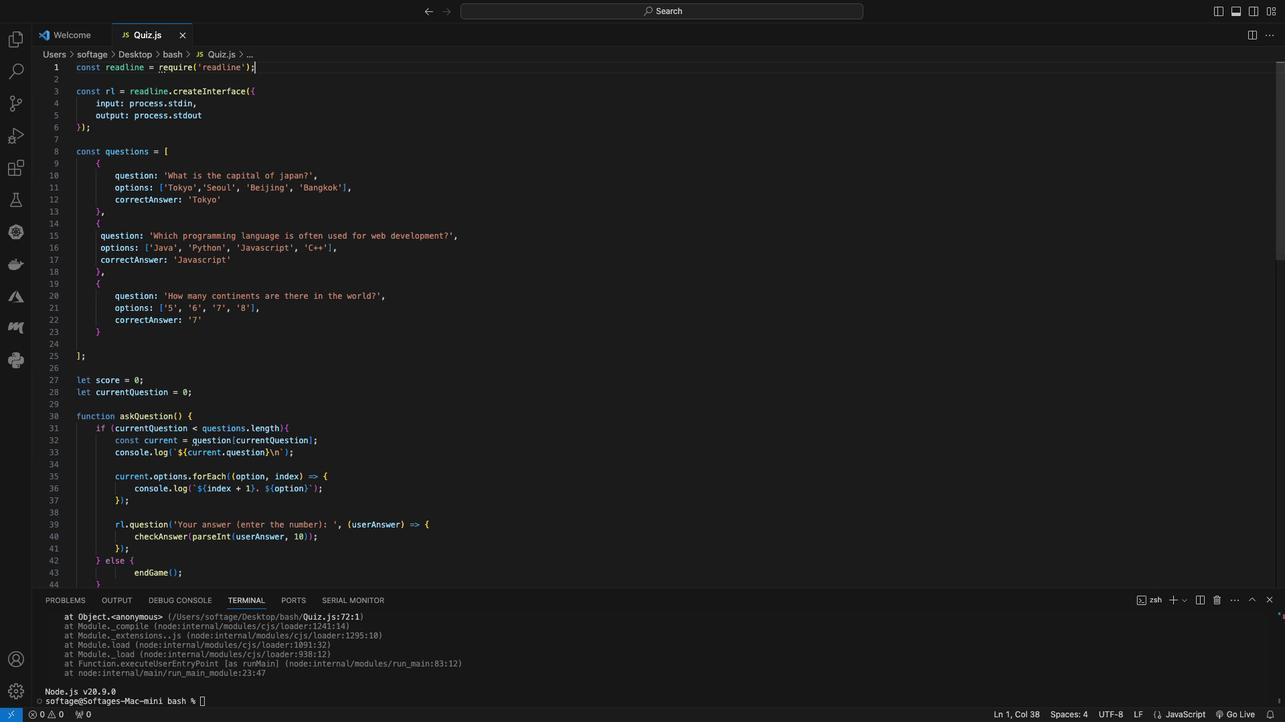 
Action: Mouse scrolled (1204, 307) with delta (135, 14)
Screenshot: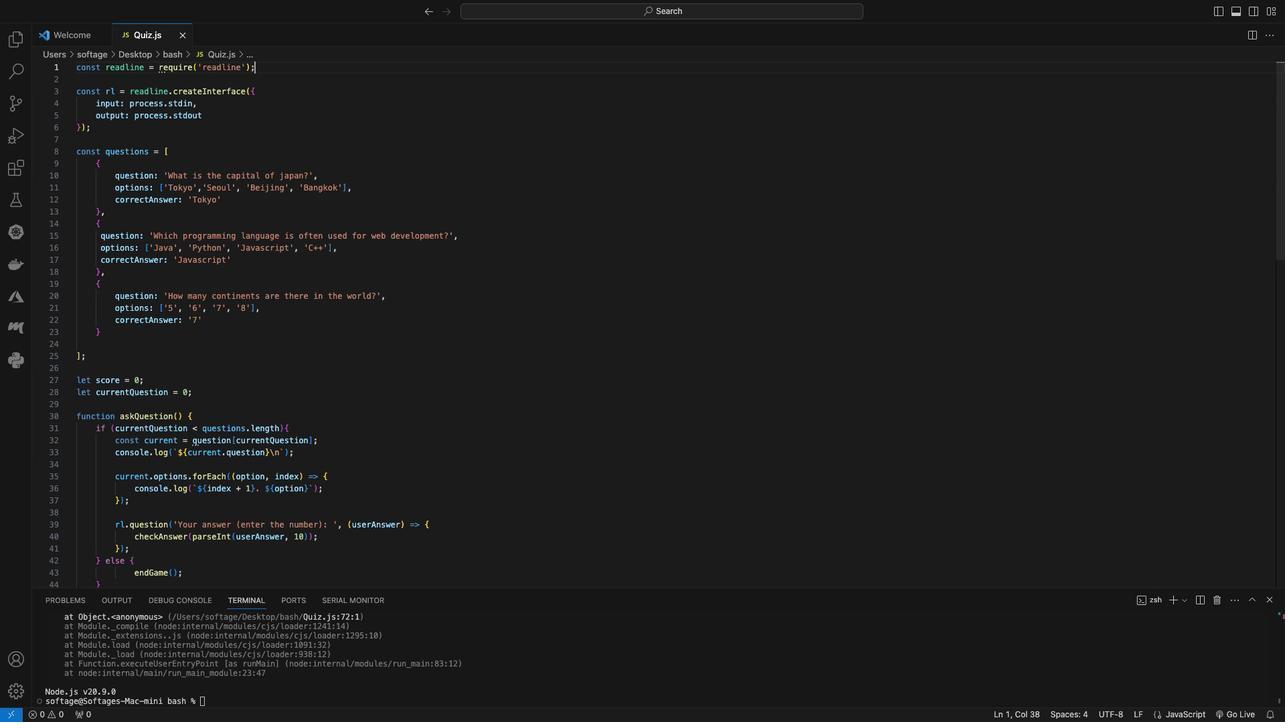 
Action: Mouse scrolled (1204, 307) with delta (135, 14)
Screenshot: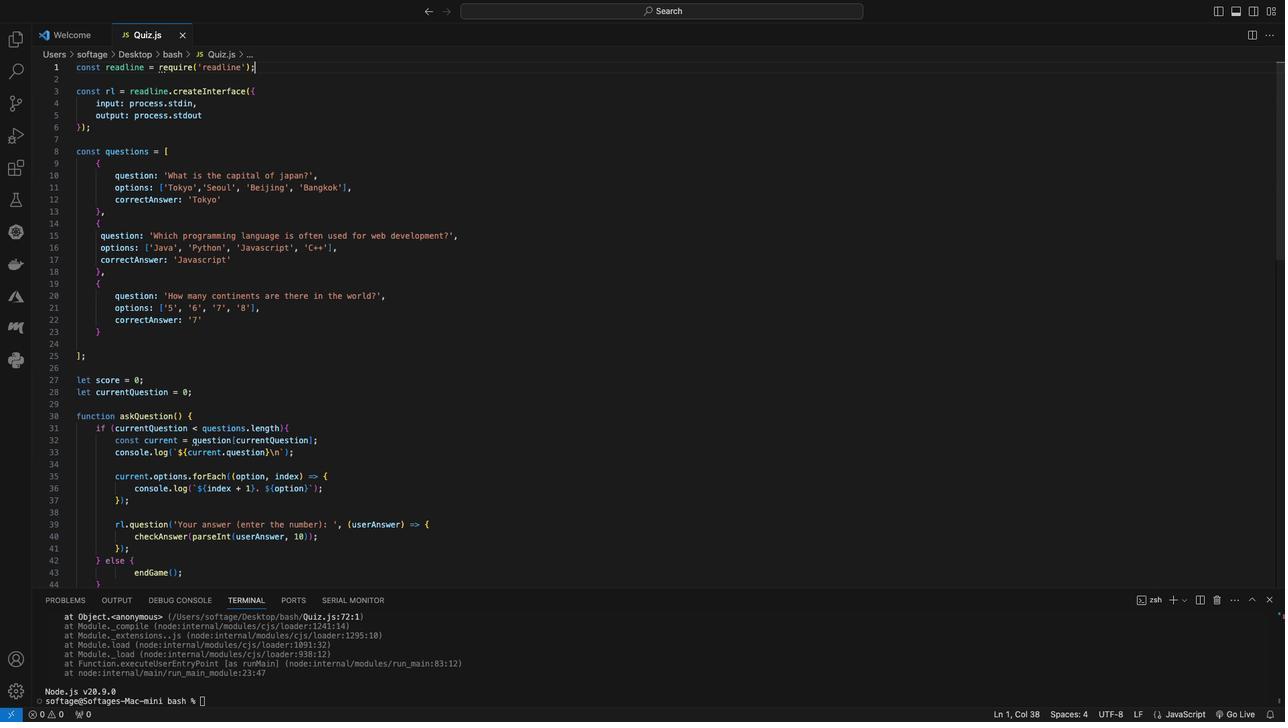 
Action: Mouse scrolled (1204, 307) with delta (135, 15)
Screenshot: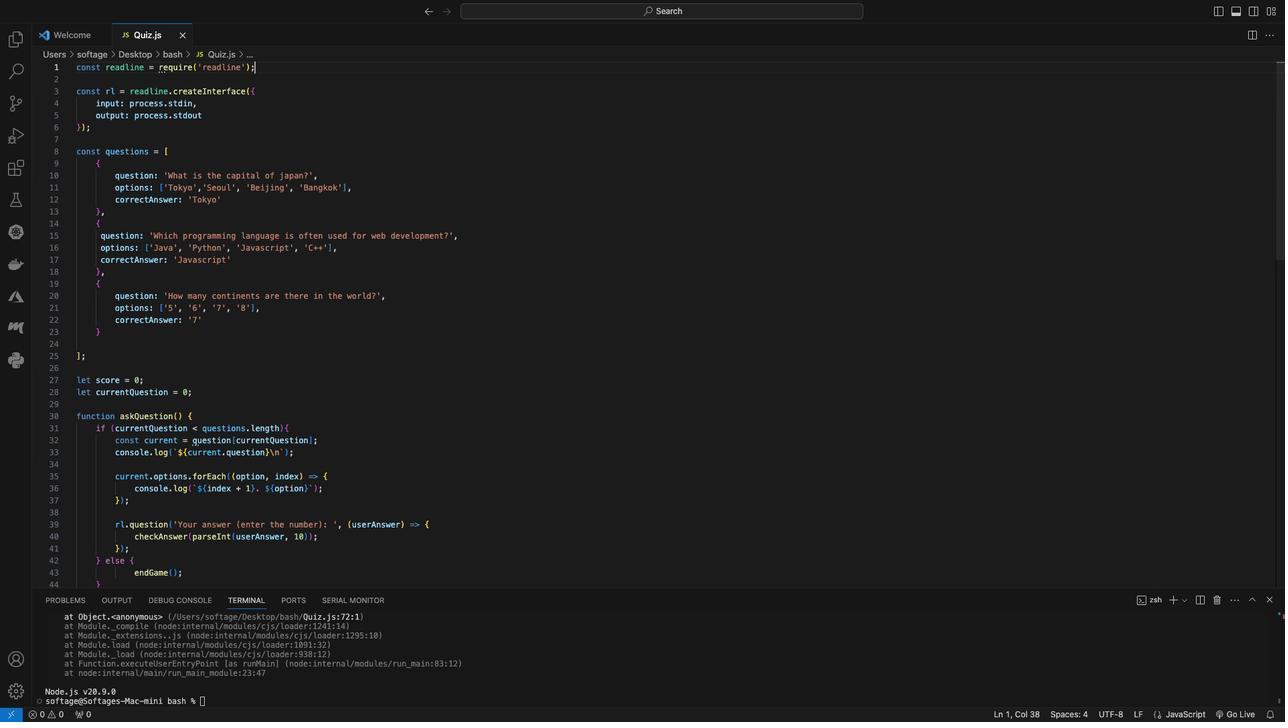 
Action: Mouse scrolled (1204, 307) with delta (135, 16)
Screenshot: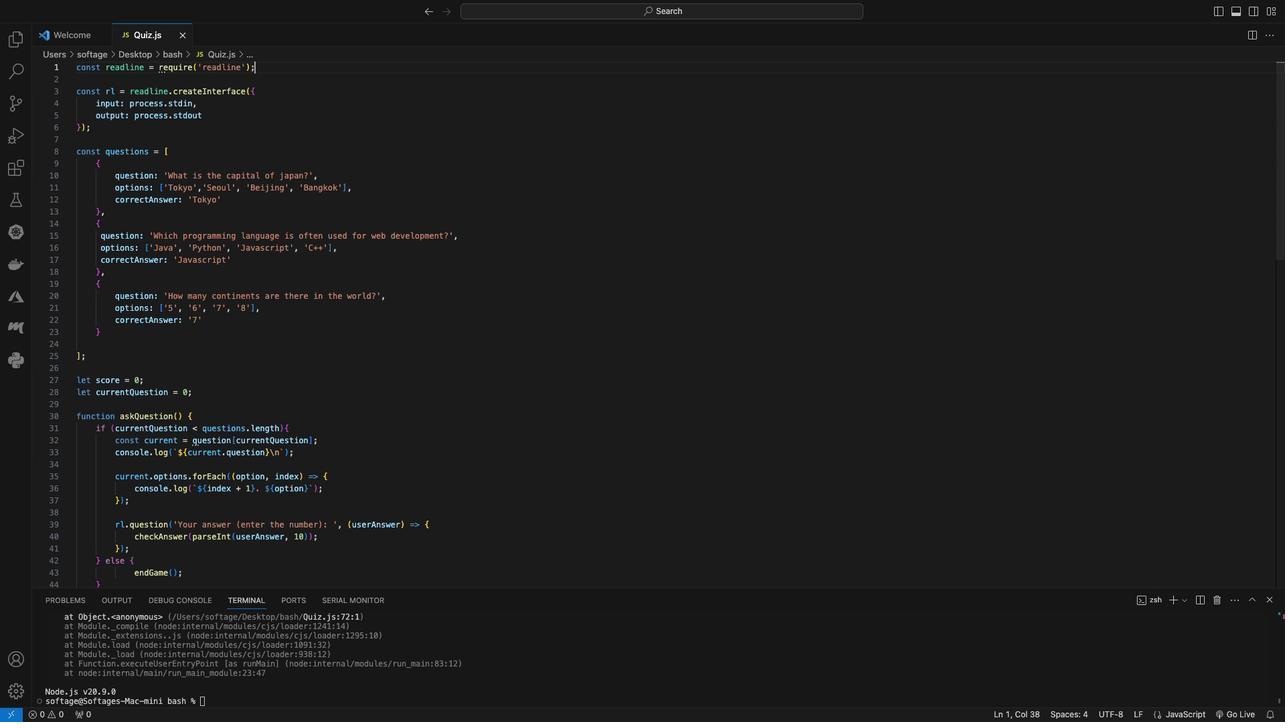 
Action: Mouse scrolled (1204, 307) with delta (135, 14)
Screenshot: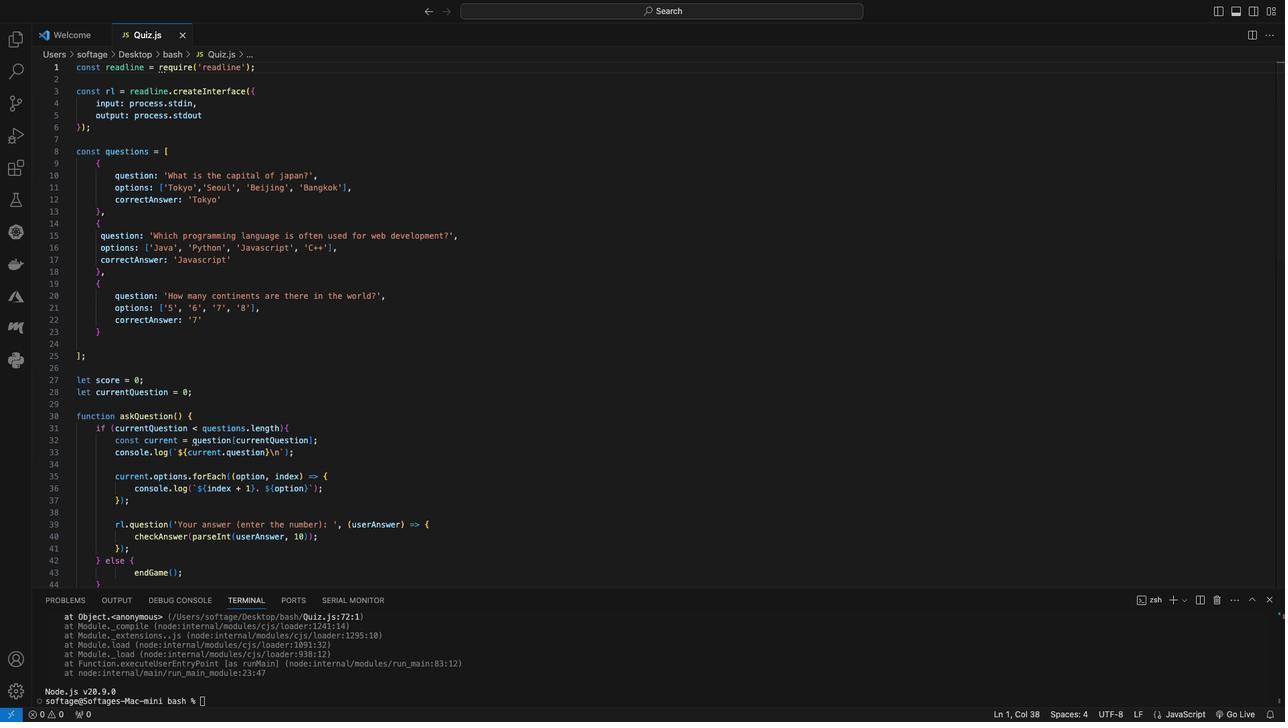 
Action: Mouse scrolled (1204, 307) with delta (135, 14)
Screenshot: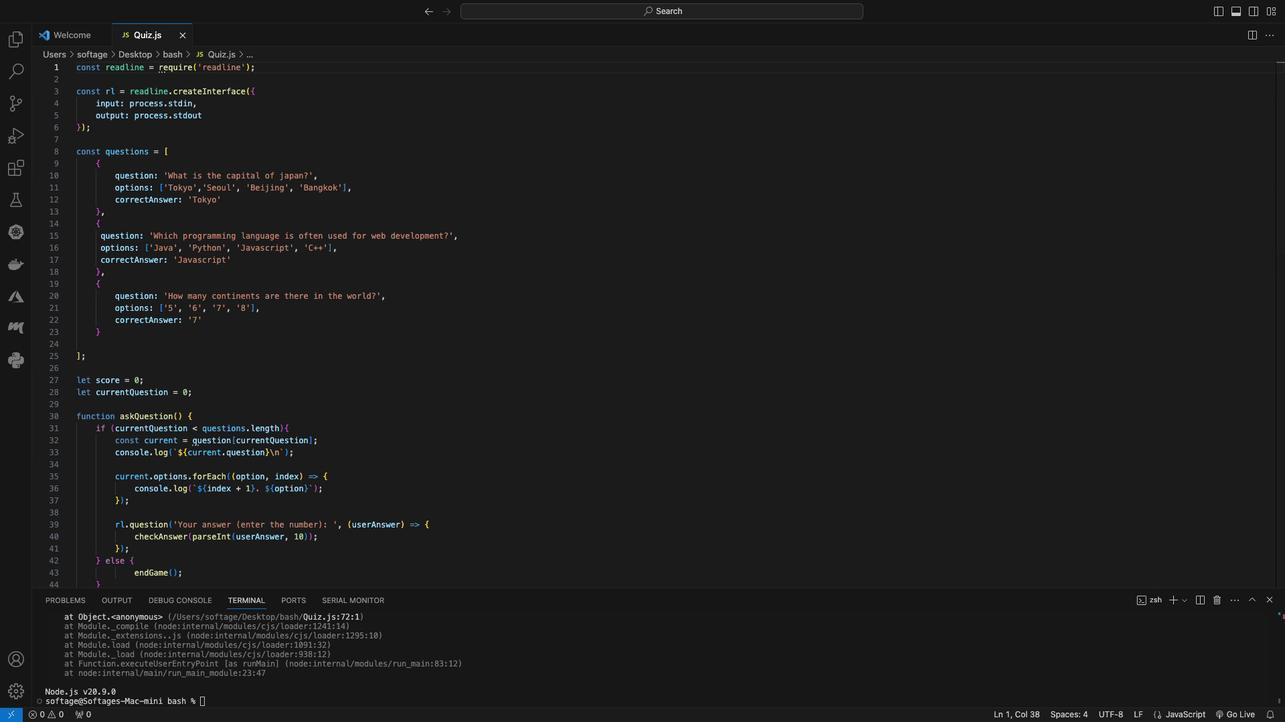 
Action: Mouse scrolled (1204, 307) with delta (135, 15)
Screenshot: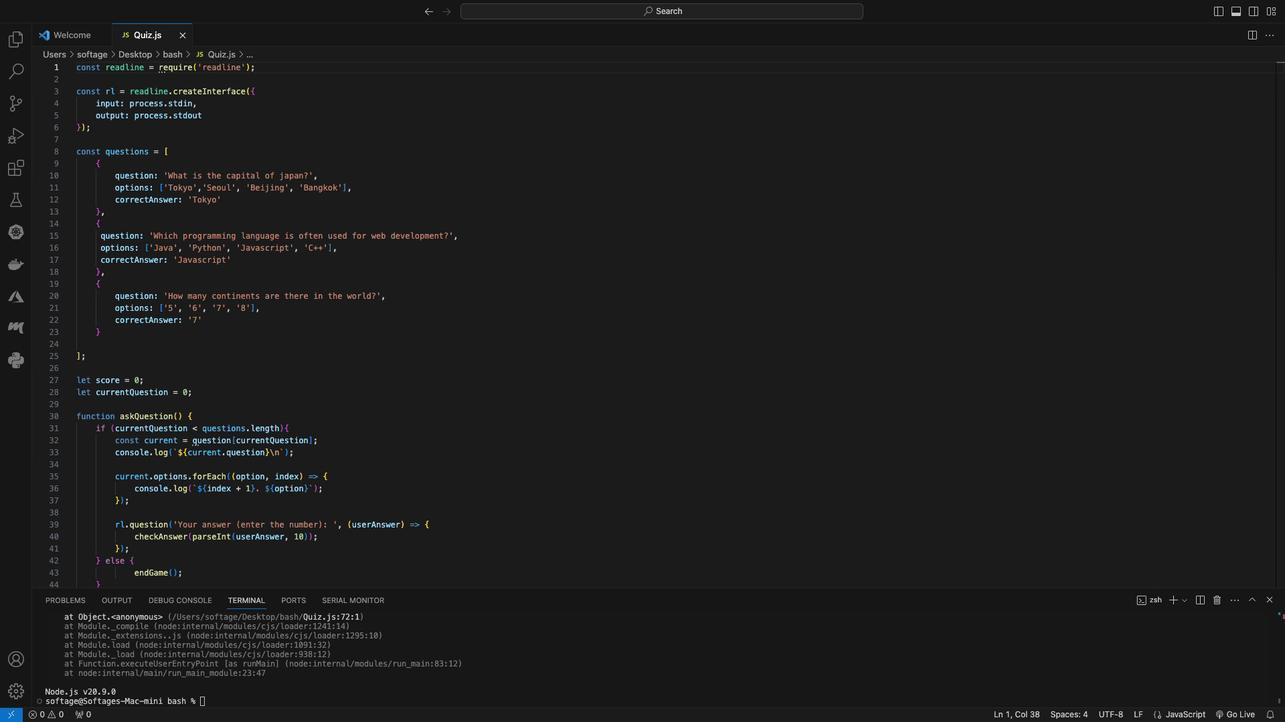
Action: Mouse scrolled (1204, 307) with delta (135, 16)
Screenshot: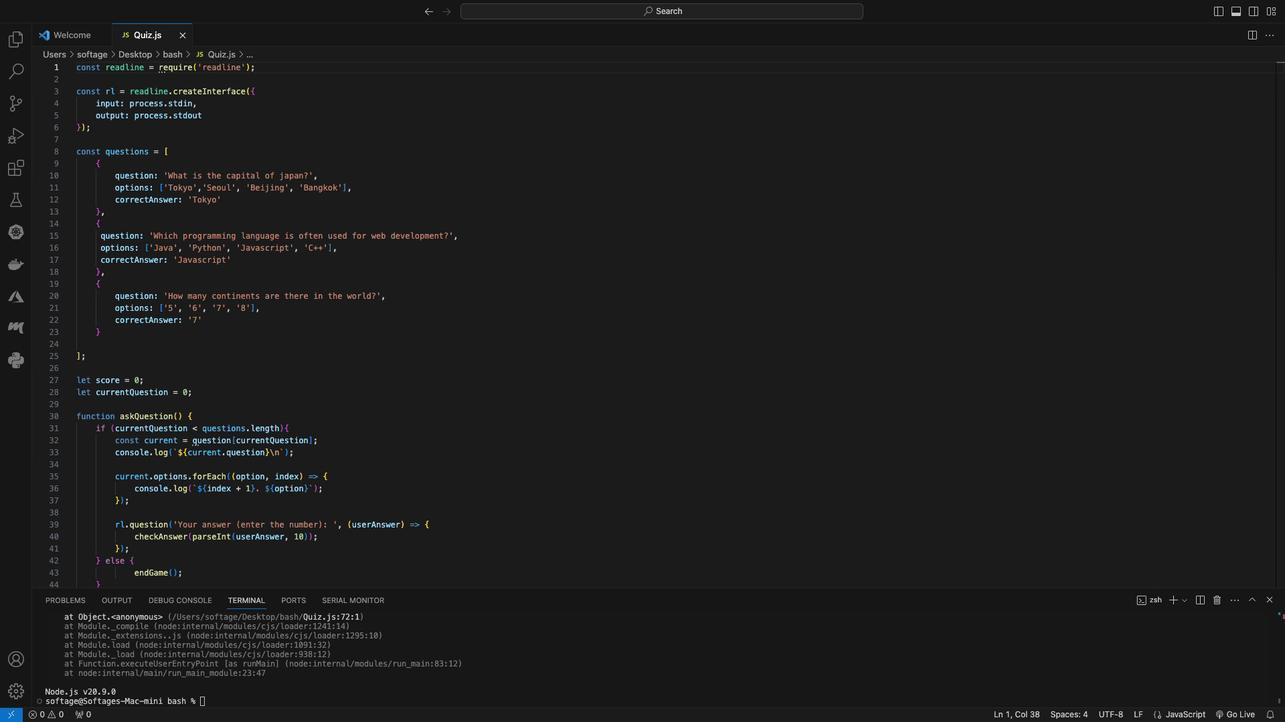 
Action: Mouse scrolled (1204, 307) with delta (135, 17)
Screenshot: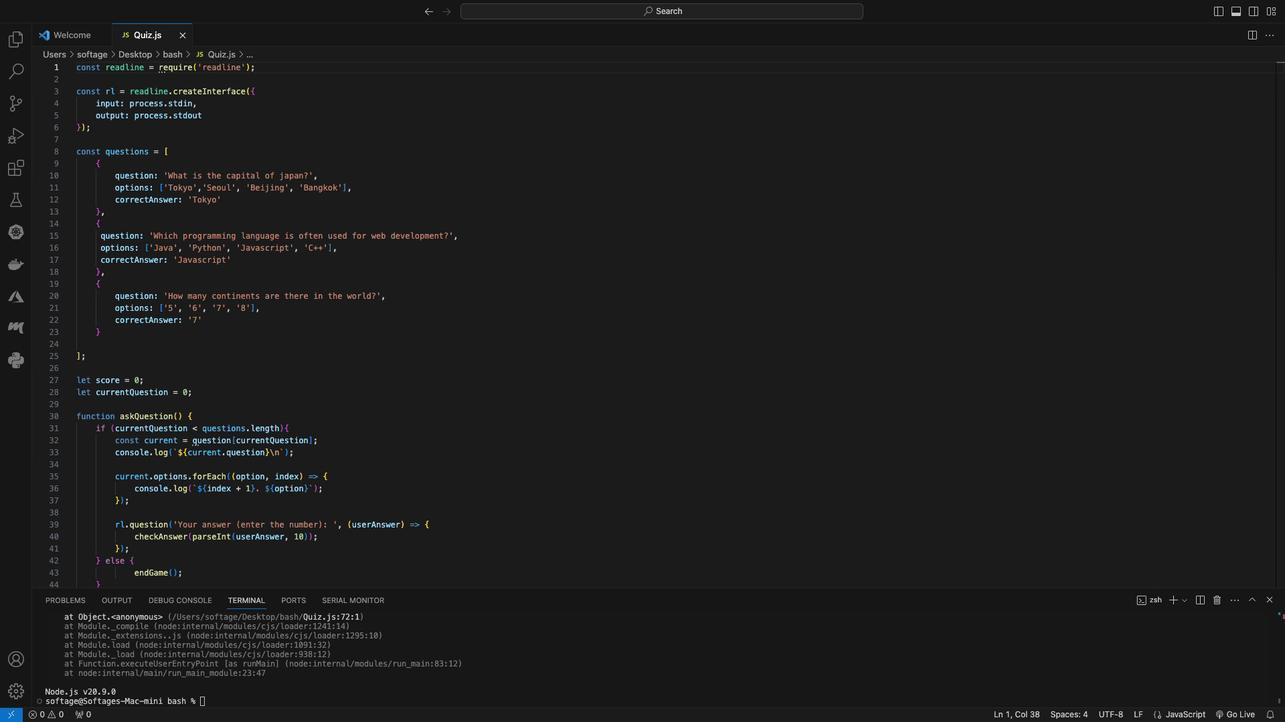 
Action: Mouse moved to (574, 165)
Screenshot: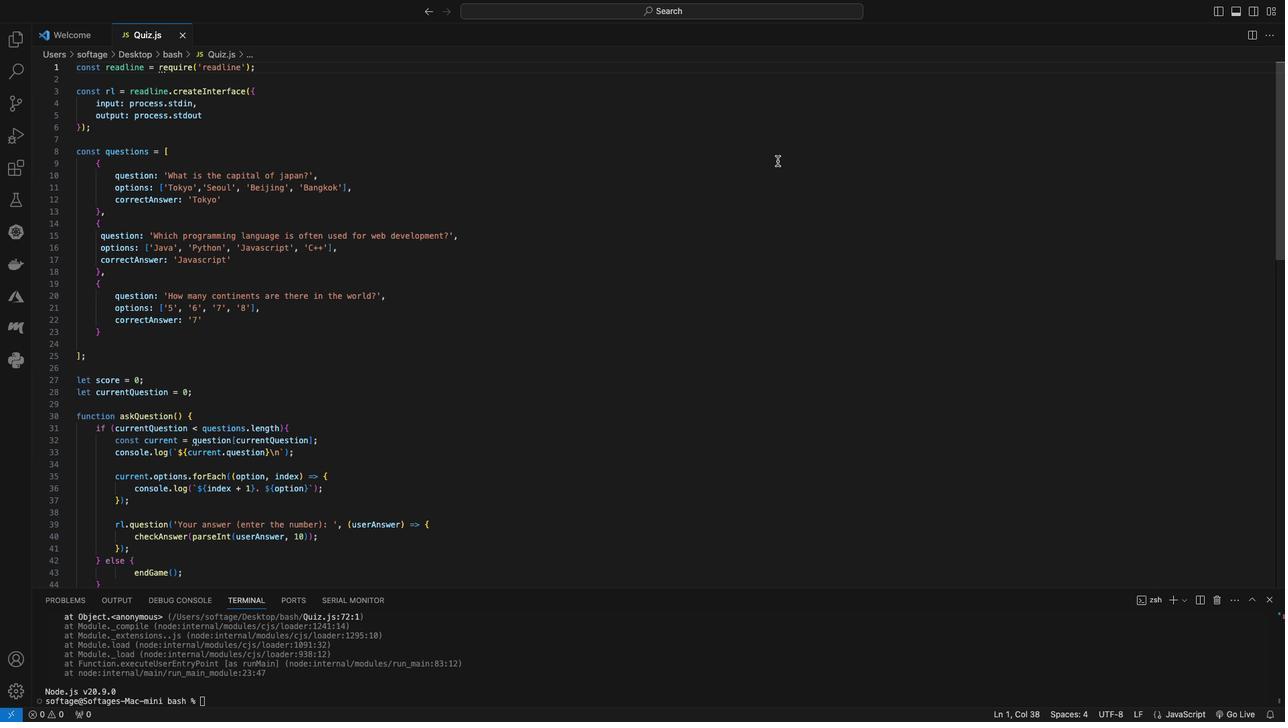 
Action: Mouse pressed left at (574, 165)
Screenshot: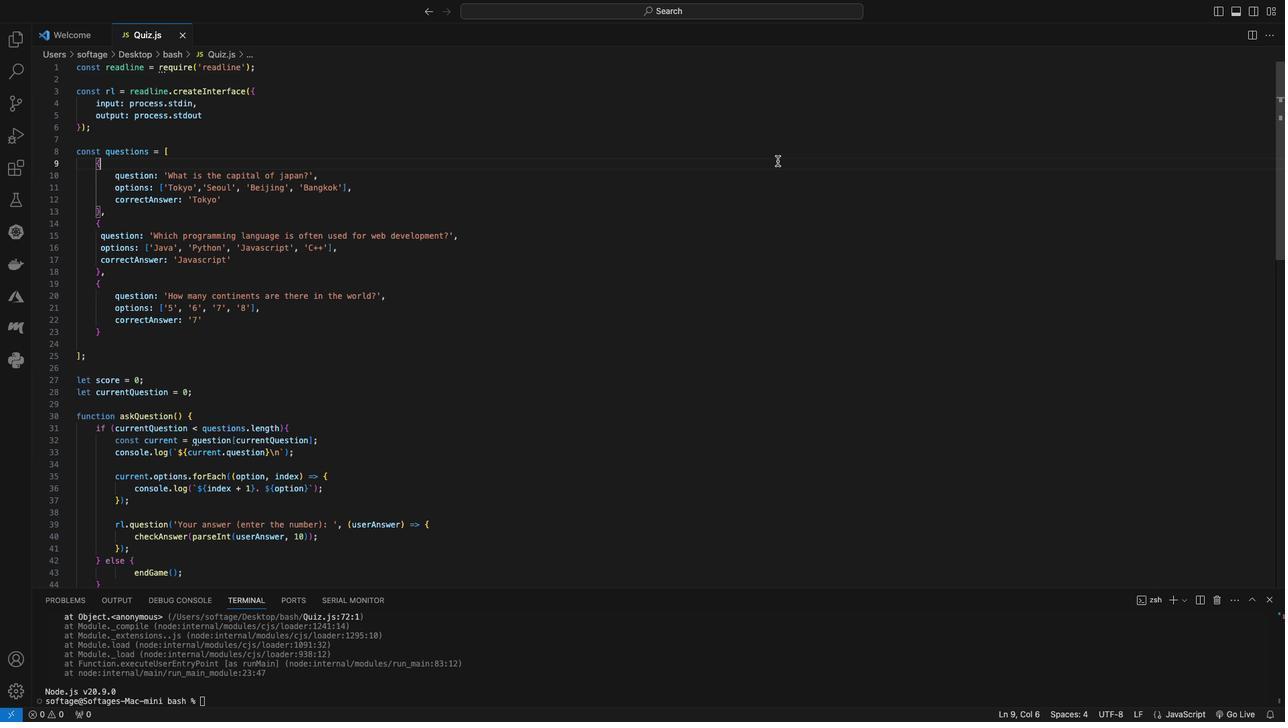 
Action: Key pressed Key.upKey.upKey.upKey.upKey.upKey.upKey.upKey.upKey.upKey.downKey.downKey.downKey.downKey.downKey.downKey.downKey.downKey.downKey.downKey.downKey.downKey.downKey.downKey.downKey.downKey.upKey.downKey.rightKey.rightKey.rightKey.rightKey.rightKey.rightKey.rightKey.rightKey.rightKey.rightKey.rightKey.rightKey.rightKey.rightKey.rightKey.rightKey.rightKey.rightKey.rightKey.rightKey.rightKey.downKey.downKey.downKey.downKey.downKey.downKey.downKey.downKey.downKey.downKey.downKey.downKey.downKey.downKey.downKey.downKey.upKey.upKey.upKey.downKey.downKey.downKey.upKey.leftKey.upKey.rightKey.rightKey.rightKey.rightKey.rightKey.rightKey.rightKey.rightKey.rightKey.rightKey.rightKey.rightKey.rightKey.rightKey.rightKey.rightKey.rightKey.rightKey.spaceKey.rightKey.downKey.downKey.upKey.leftKey.leftKey.leftKey.leftKey.leftKey.leftKey.leftKey.leftKey.leftKey.leftKey.leftKey.leftKey.left's'Key.rightKey.rightKey.rightKey.rightKey.rightKey.rightKey.rightKey.rightKey.rightKey.rightKey.rightKey.rightKey.downKey.downKey.downKey.upKey.downKey.rightKey.rightKey.rightKey.rightKey.rightKey.downKey.leftKey.leftKey.leftKey.leftKey.leftKey.leftKey.leftKey.leftKey.leftKey.leftKey.leftKey.leftKey.leftKey.leftKey.leftKey.leftKey.leftKey.leftKey.leftKey.leftKey.leftKey.leftKey.leftKey.leftKey.leftKey.leftKey.leftKey.leftKey.leftKey.leftKey.rightKey.rightKey.rightKey.rightKey.rightKey.rightKey.rightKey.rightKey.rightKey.rightKey.rightKey.rightKey.rightKey.rightKey.rightKey.rightKey.rightKey.rightKey.rightKey.rightKey.rightKey.downKey.downKey.downKey.rightKey.rightKey.rightKey.rightKey.rightKey.rightKey.rightKey.rightKey.rightKey.rightKey.rightKey.rightKey.rightKey.rightKey.downKey.downKey.upKey.leftKey.leftKey.leftKey.leftKey.leftKey.leftKey.leftKey.leftKey.leftKey.leftKey.leftKey.leftKey.leftKey.leftKey.leftKey.leftKey.leftKey.downKey.downKey.downKey.downKey.downKey.downKey.downKey.downKey.downKey.up
Screenshot: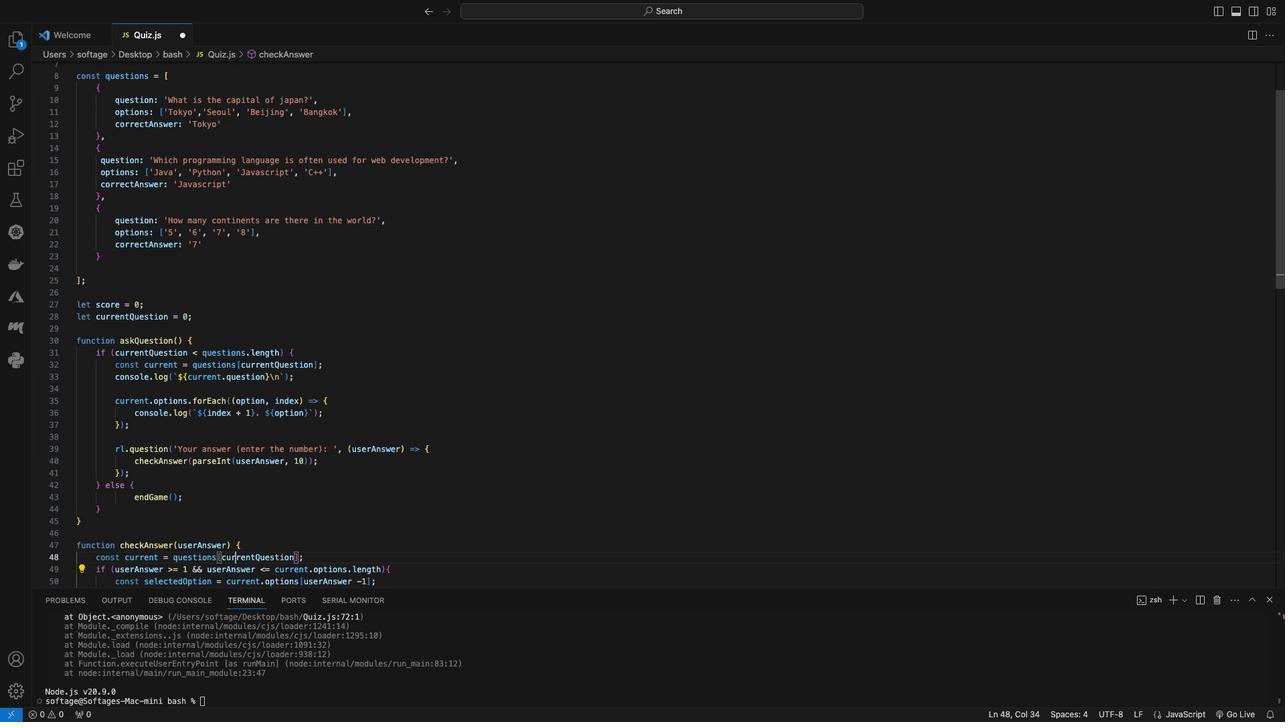 
Action: Mouse moved to (190, 351)
Screenshot: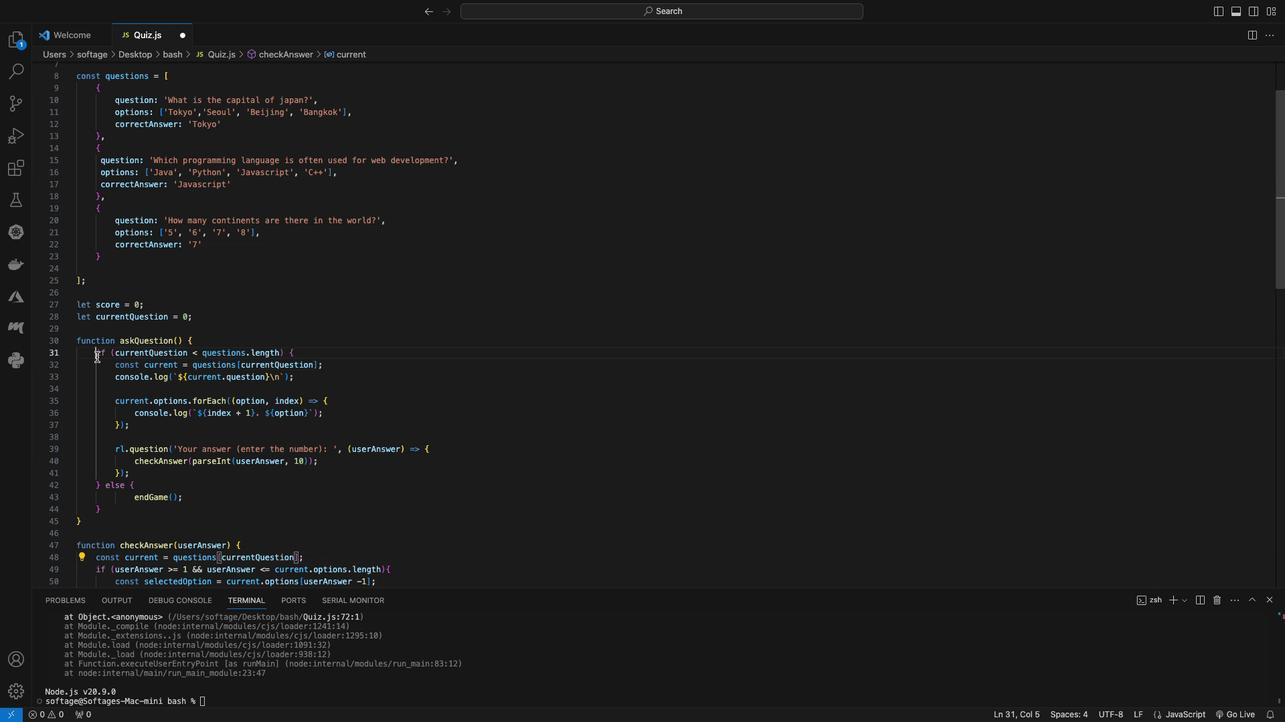
Action: Mouse pressed left at (190, 351)
Screenshot: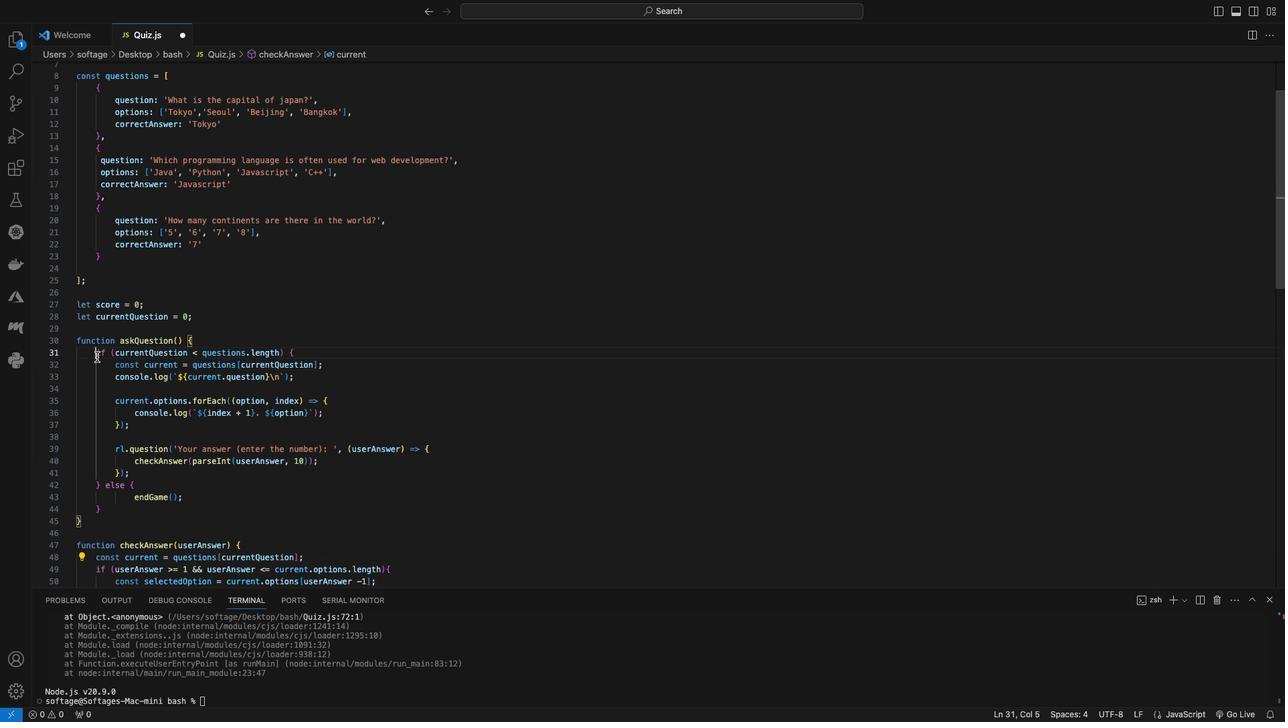 
Action: Mouse moved to (443, 287)
Screenshot: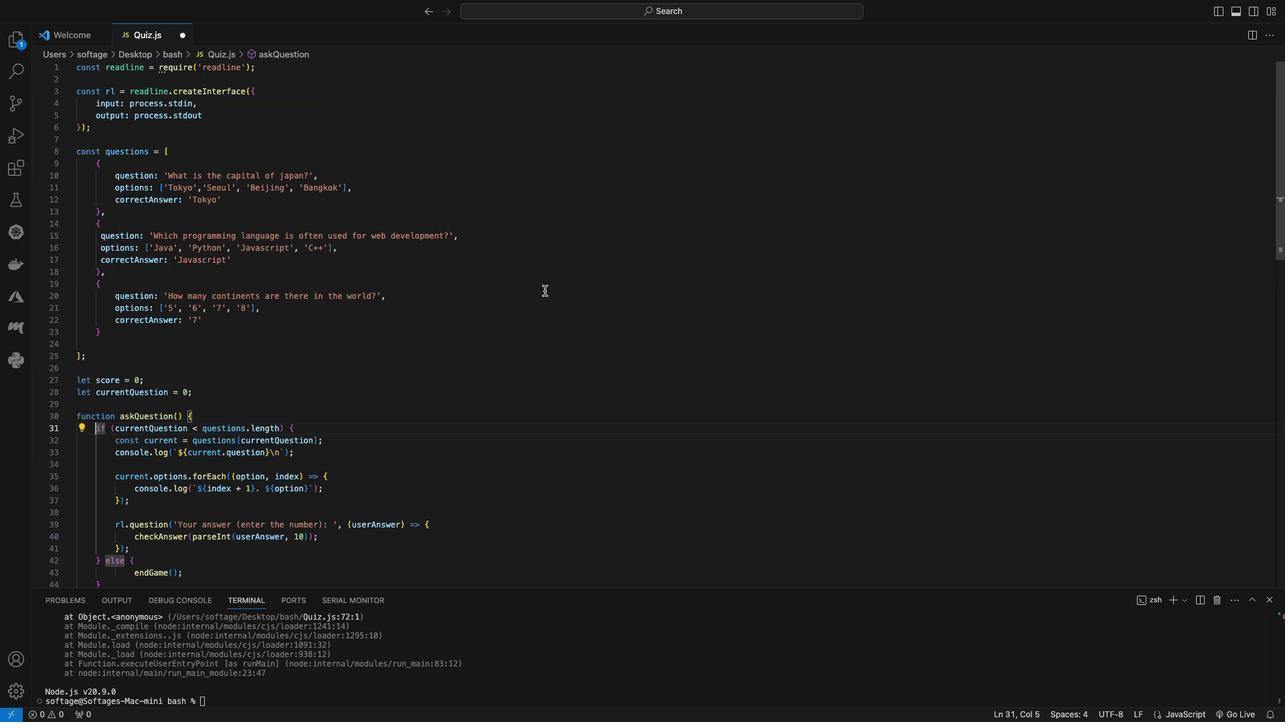 
Action: Mouse scrolled (443, 287) with delta (135, 14)
Screenshot: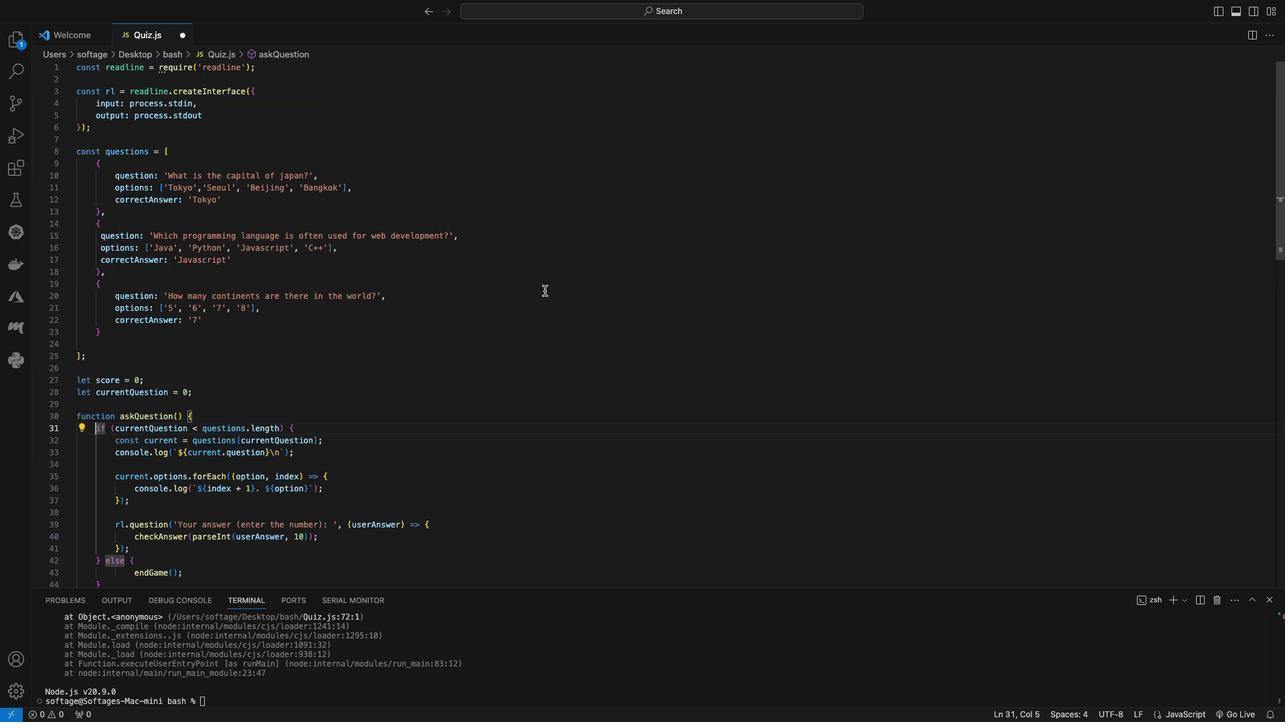 
Action: Mouse moved to (443, 288)
Screenshot: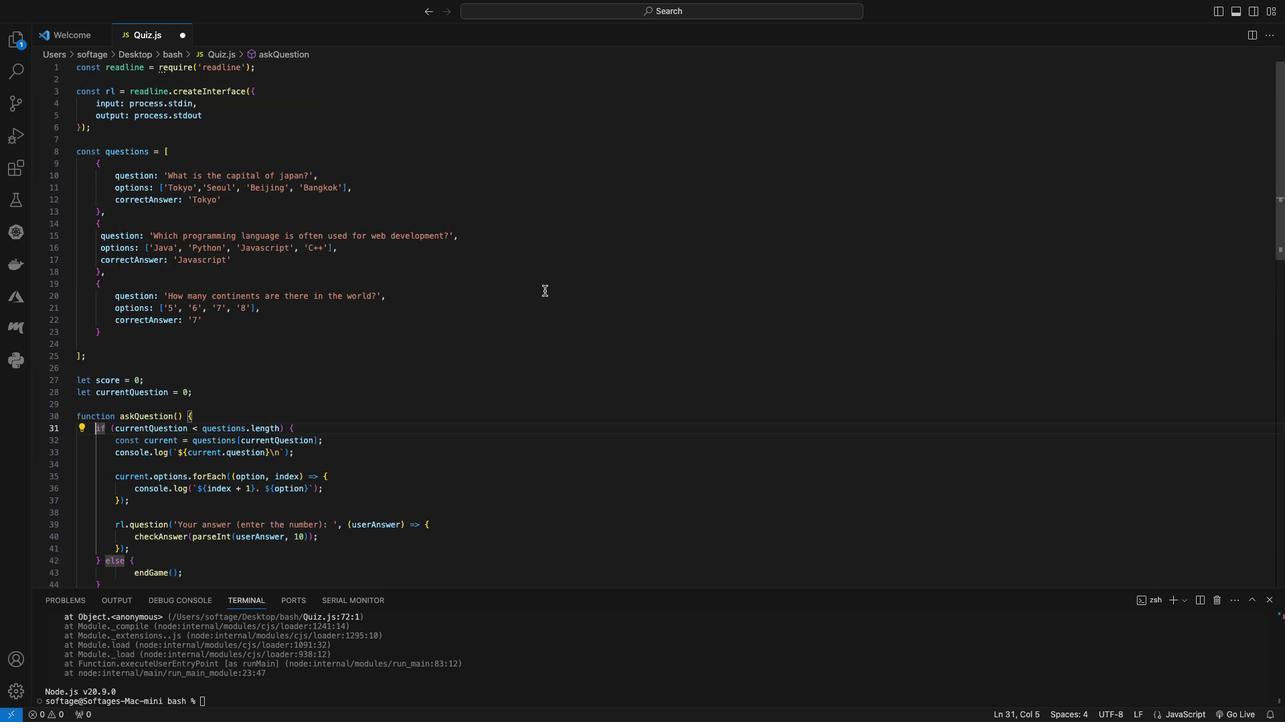
Action: Mouse scrolled (443, 288) with delta (135, 14)
Screenshot: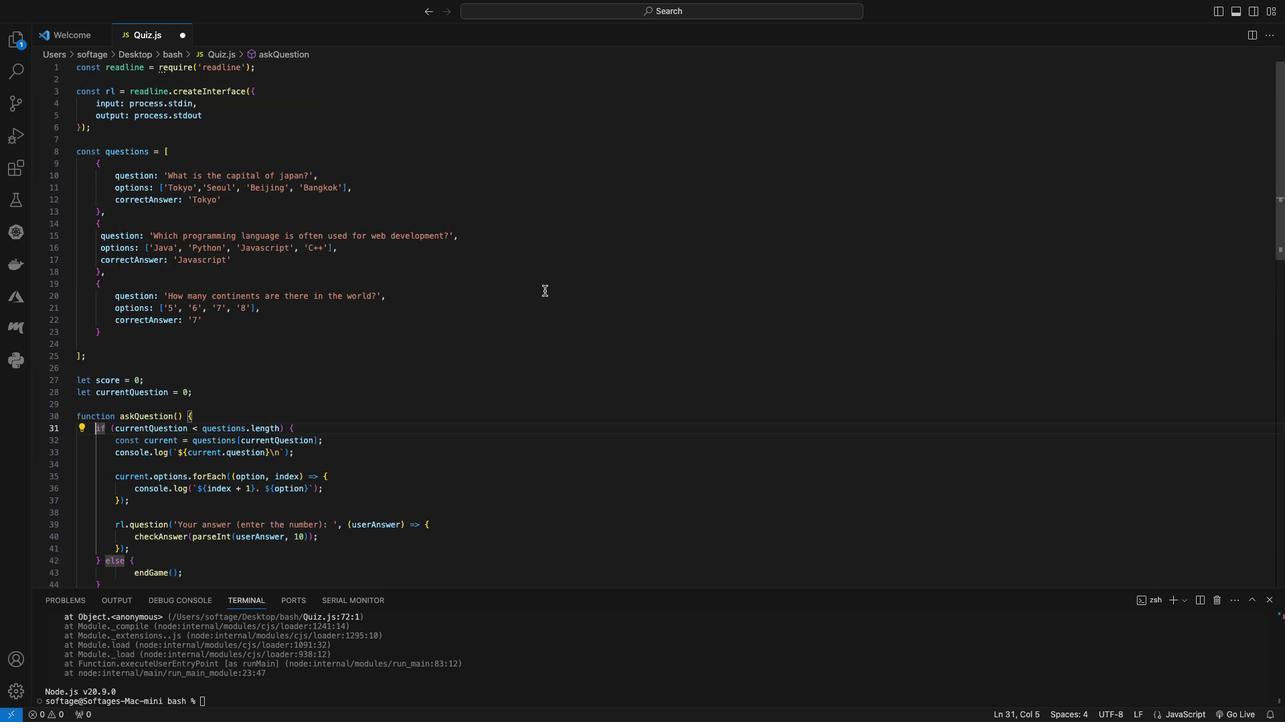 
Action: Mouse scrolled (443, 288) with delta (135, 15)
Screenshot: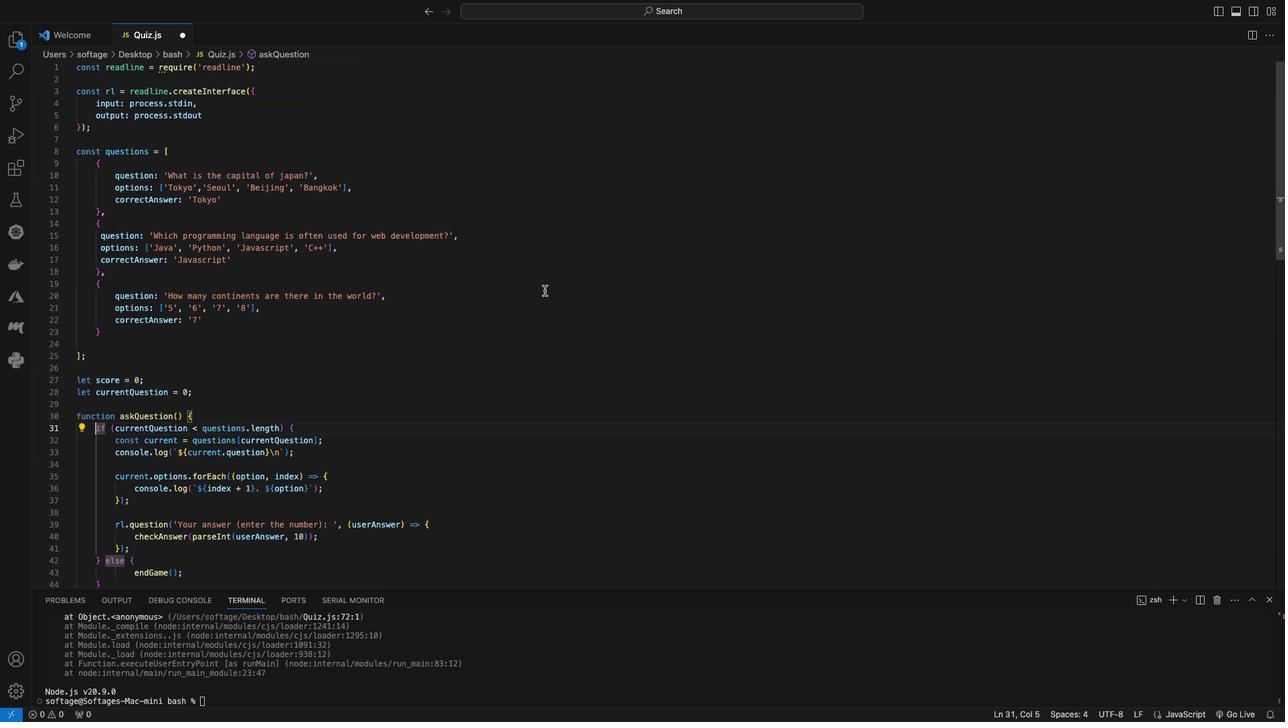 
Action: Mouse moved to (443, 288)
Screenshot: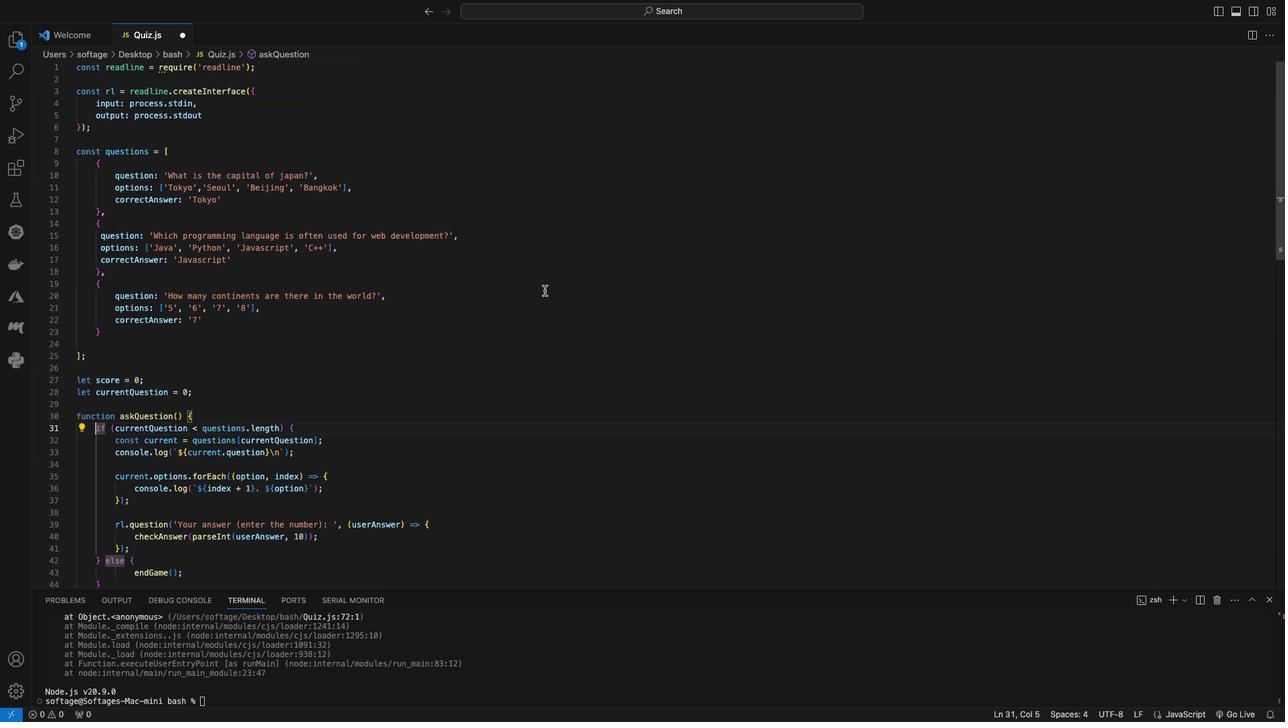 
Action: Mouse scrolled (443, 288) with delta (135, 16)
Screenshot: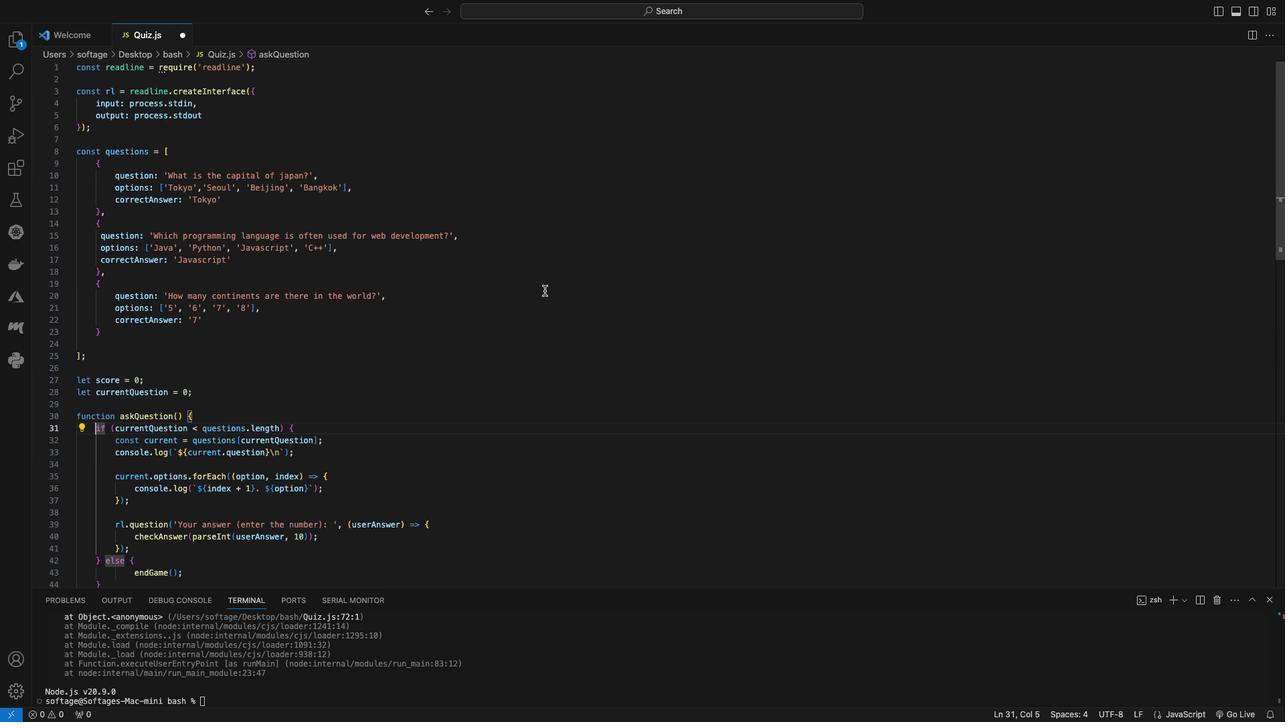 
Action: Mouse scrolled (443, 288) with delta (135, 14)
Screenshot: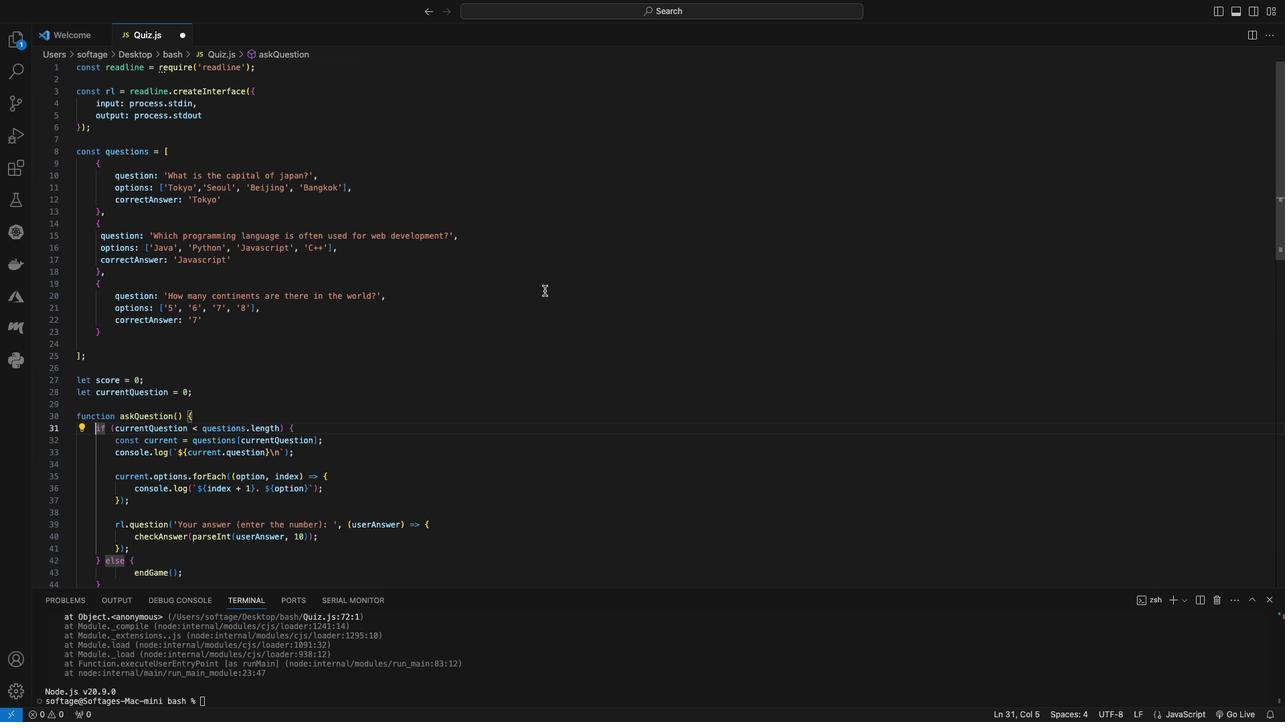 
Action: Mouse scrolled (443, 288) with delta (135, 14)
Screenshot: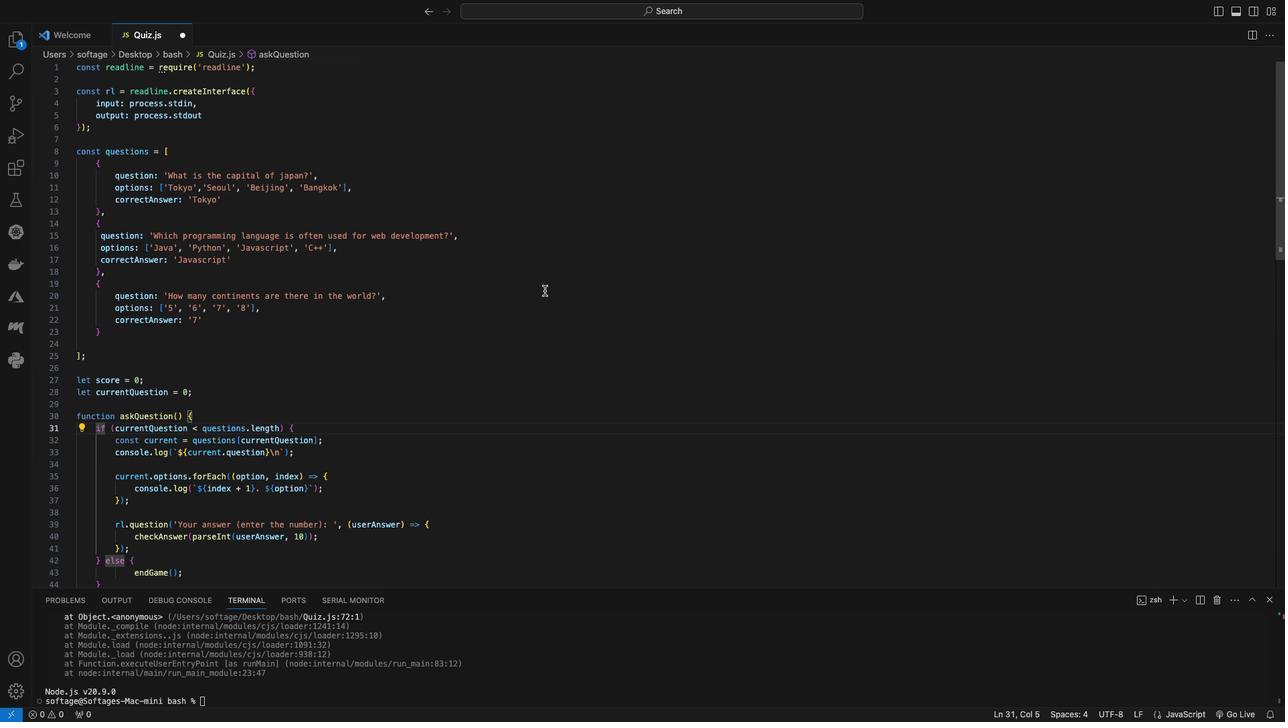 
Action: Mouse scrolled (443, 288) with delta (135, 15)
Screenshot: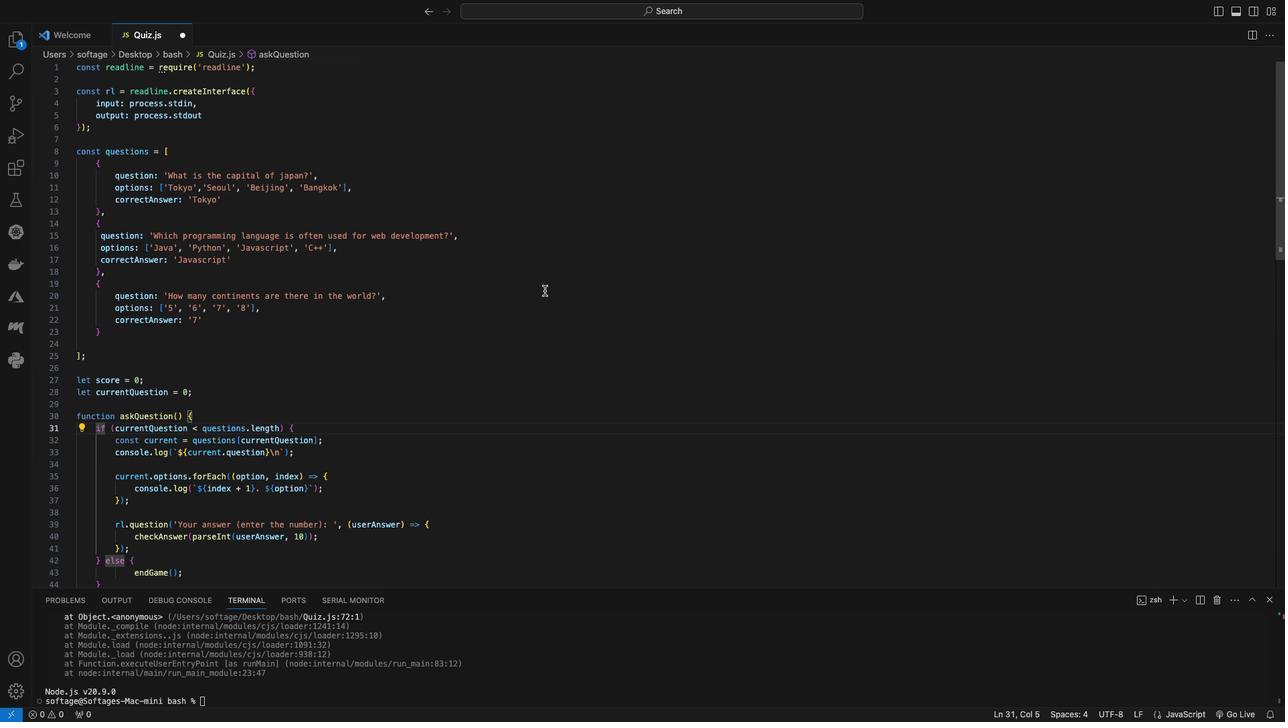 
Action: Mouse scrolled (443, 288) with delta (135, 16)
Screenshot: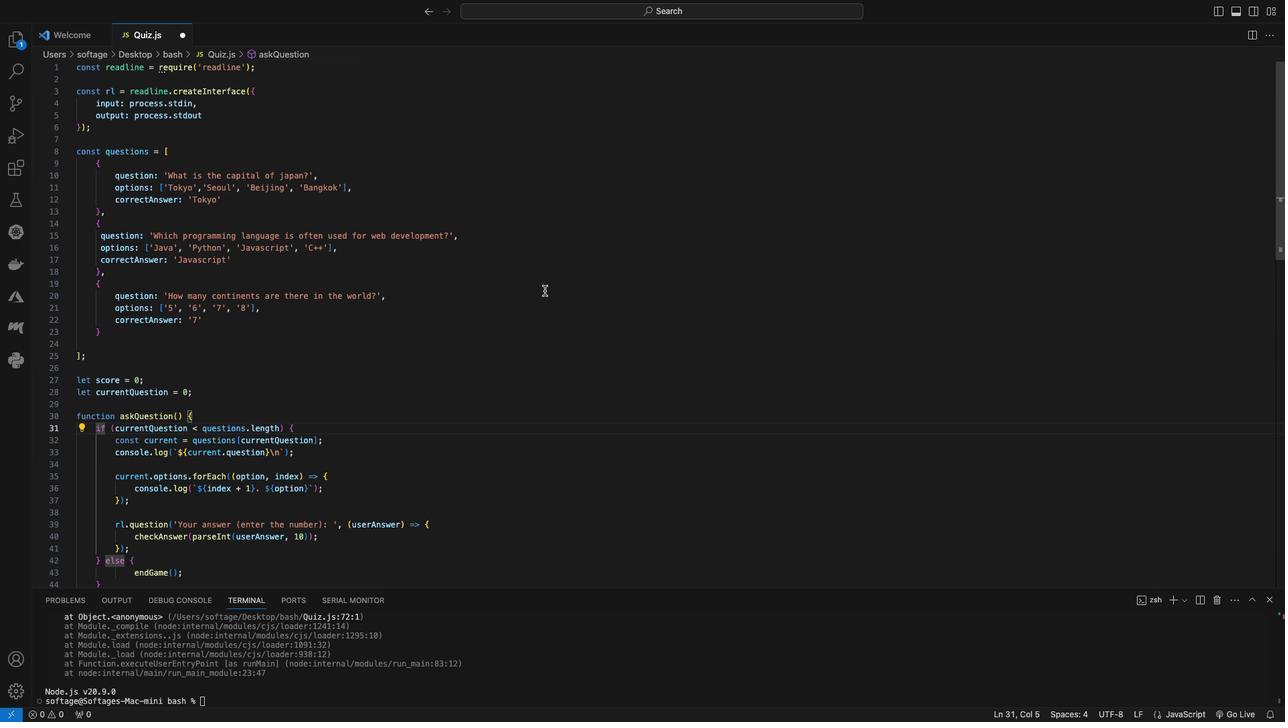 
Action: Mouse moved to (190, 116)
Screenshot: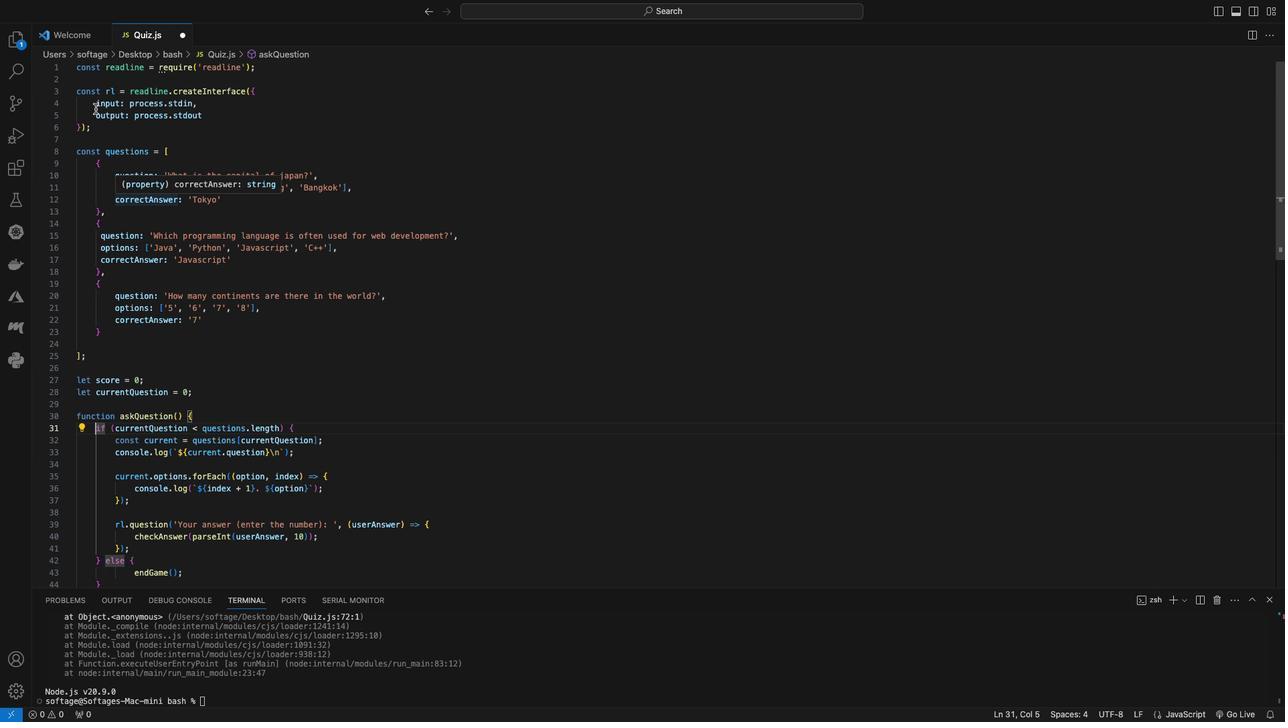 
Action: Mouse pressed left at (190, 116)
Screenshot: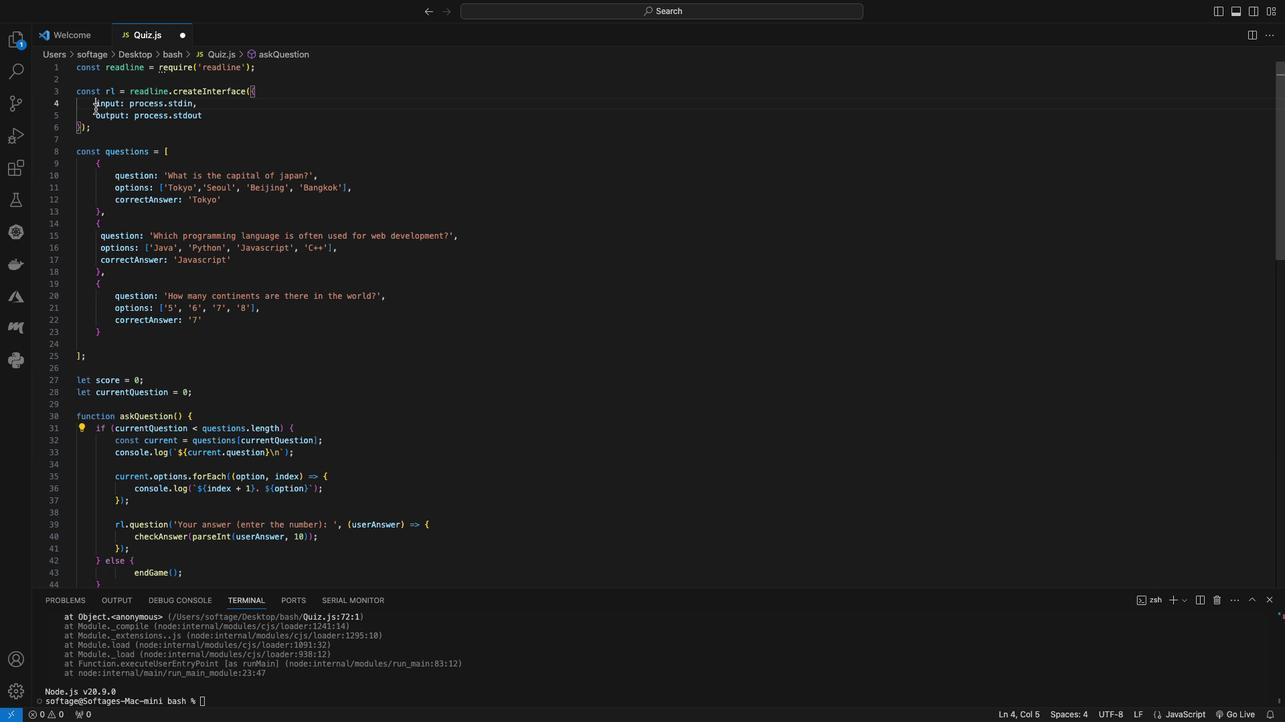 
Action: Mouse moved to (292, 143)
Screenshot: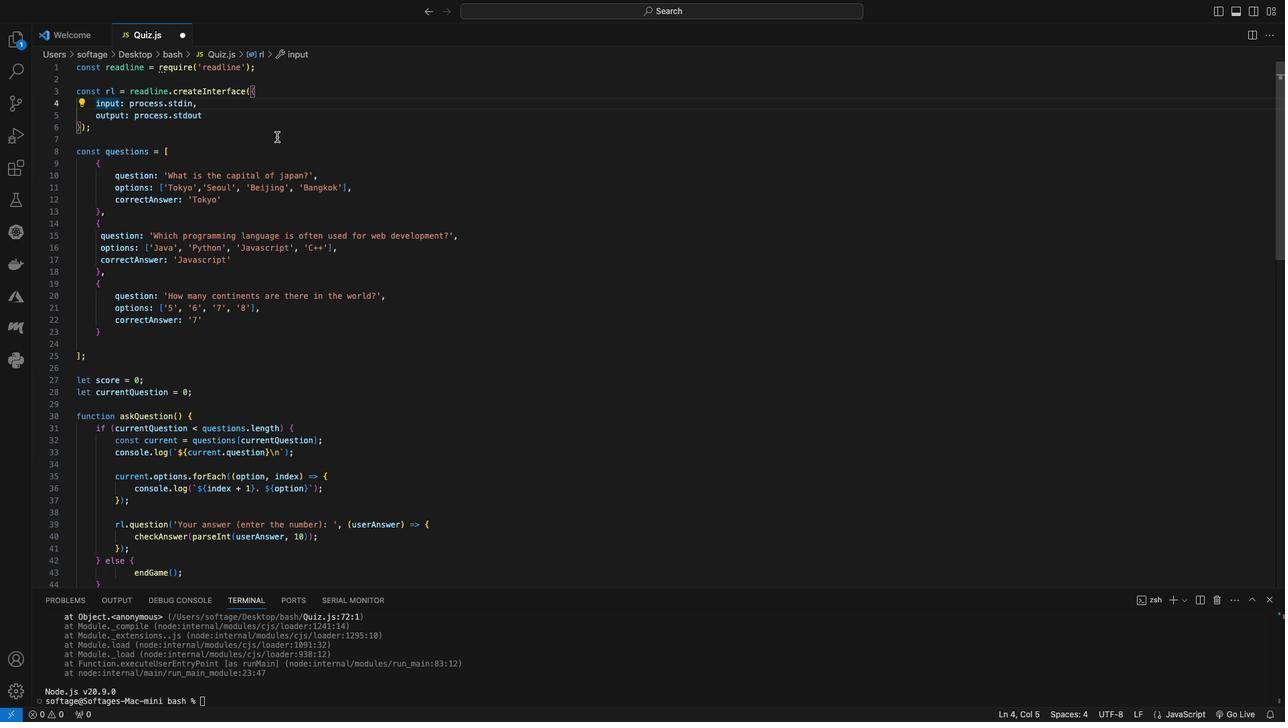 
Action: Key pressed Key.backspaceKey.spaceKey.space
Screenshot: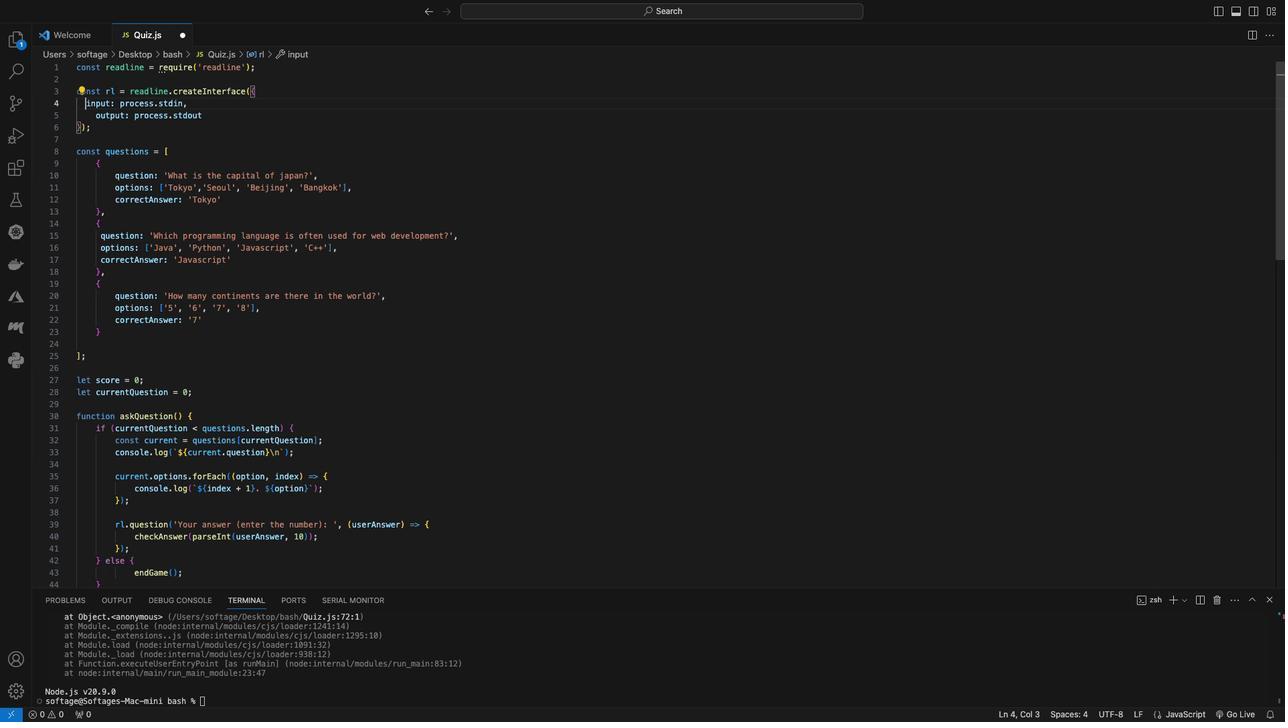 
Action: Mouse moved to (190, 125)
Screenshot: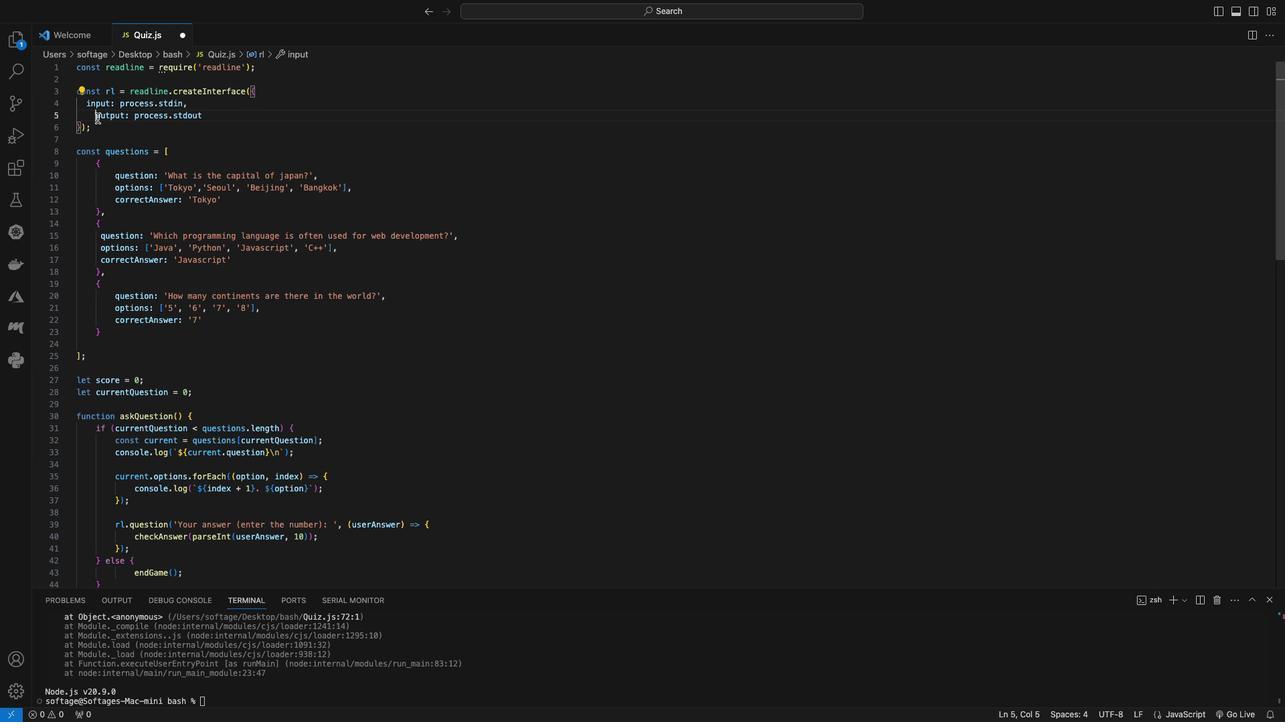 
Action: Mouse pressed left at (190, 125)
Screenshot: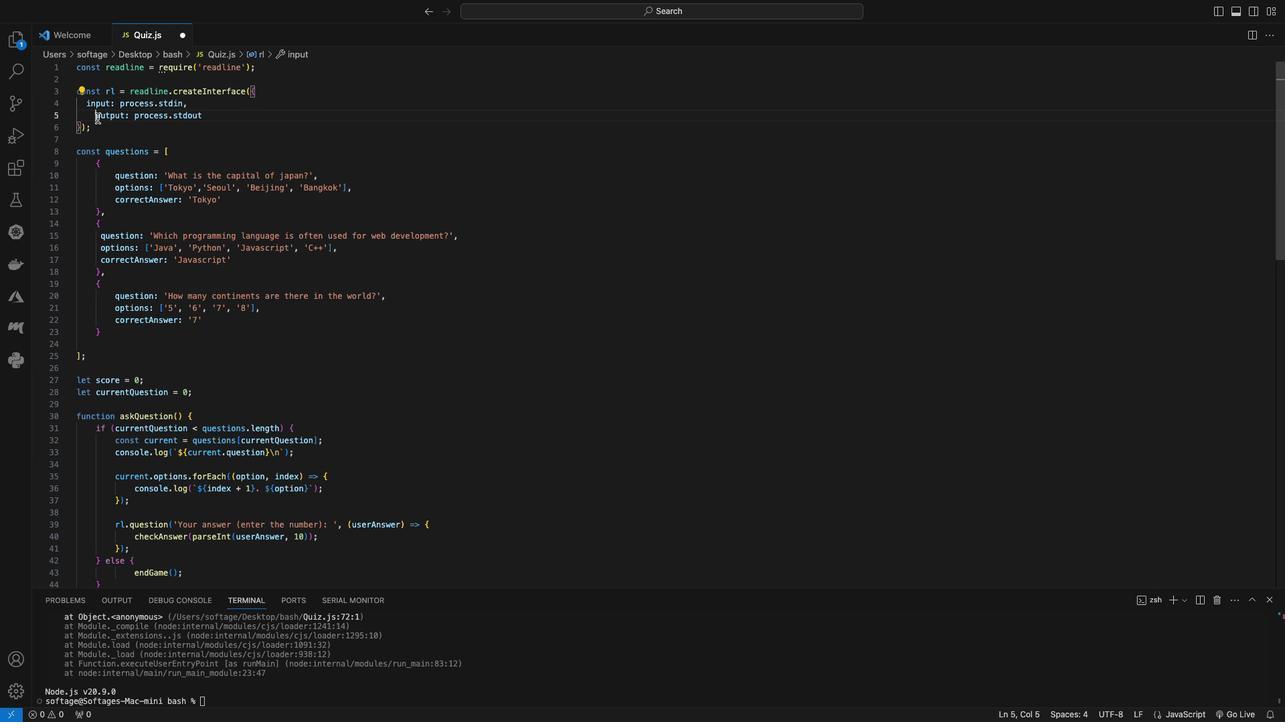 
Action: Mouse moved to (253, 146)
Screenshot: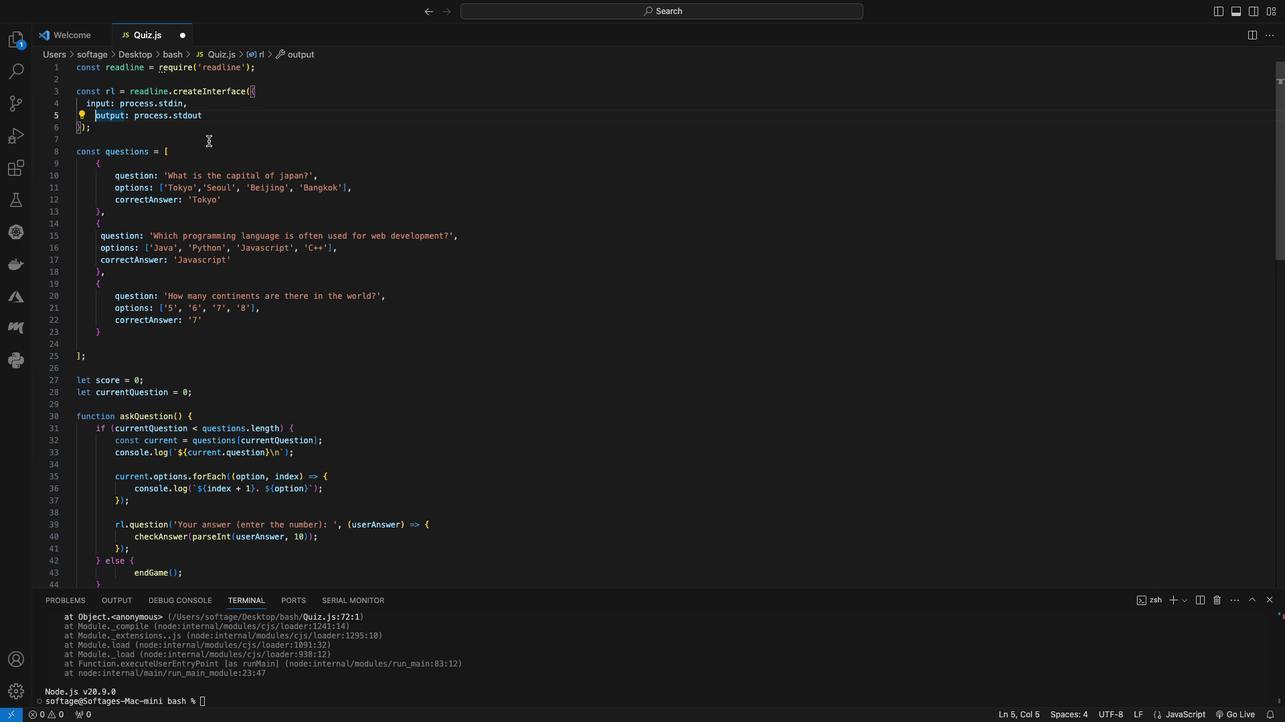 
Action: Key pressed Key.backspaceKey.spaceKey.spaceKey.space
Screenshot: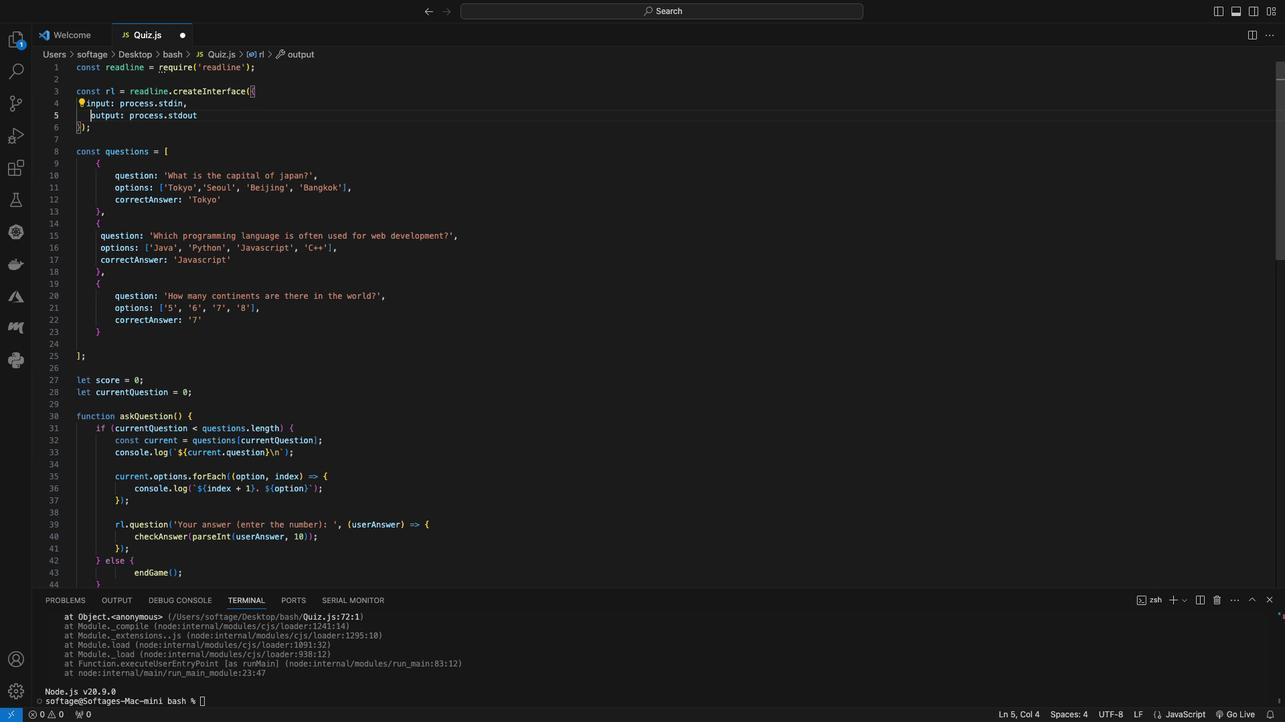 
Action: Mouse moved to (240, 144)
Screenshot: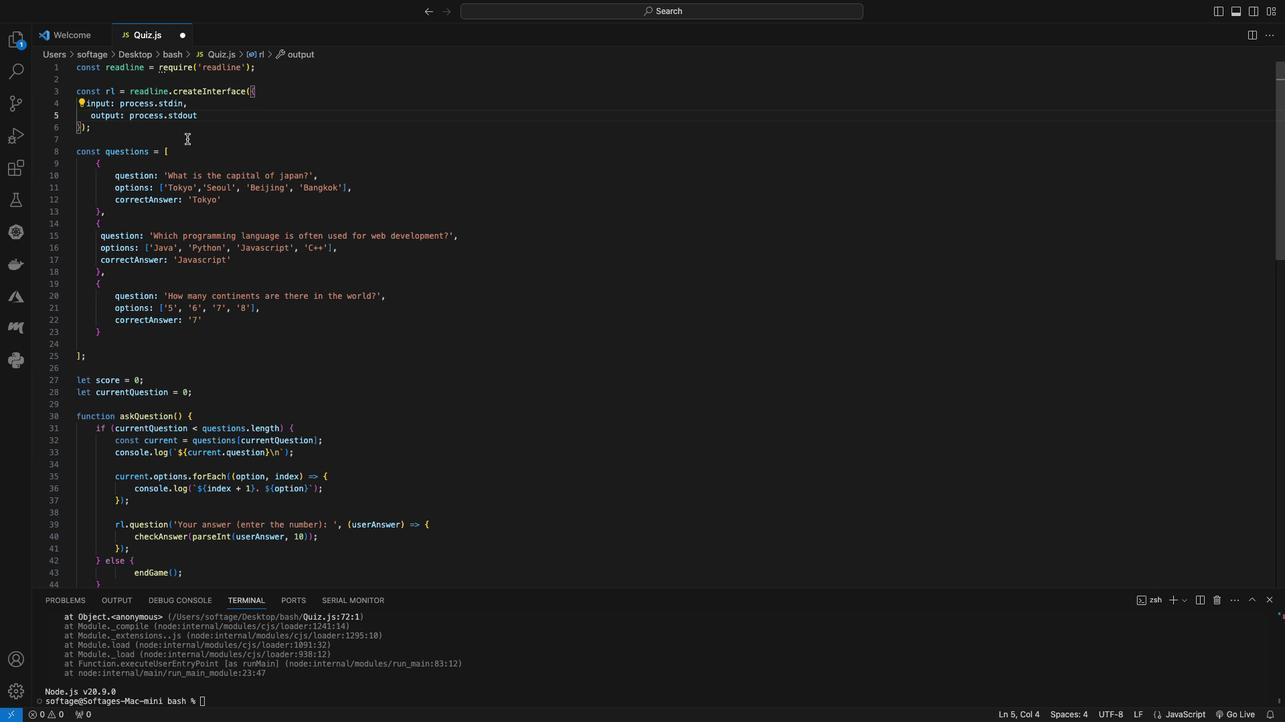 
Action: Key pressed Key.backspaceKey.spaceKey.space
Screenshot: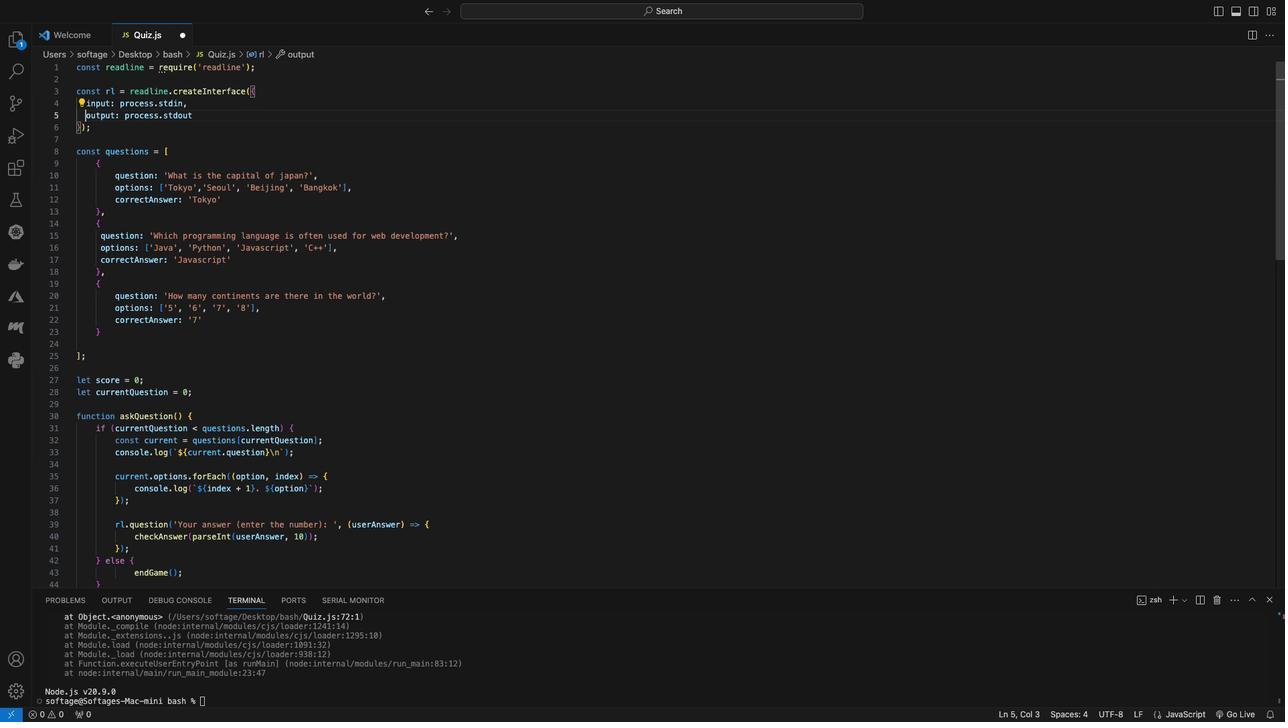 
Action: Mouse moved to (234, 141)
Screenshot: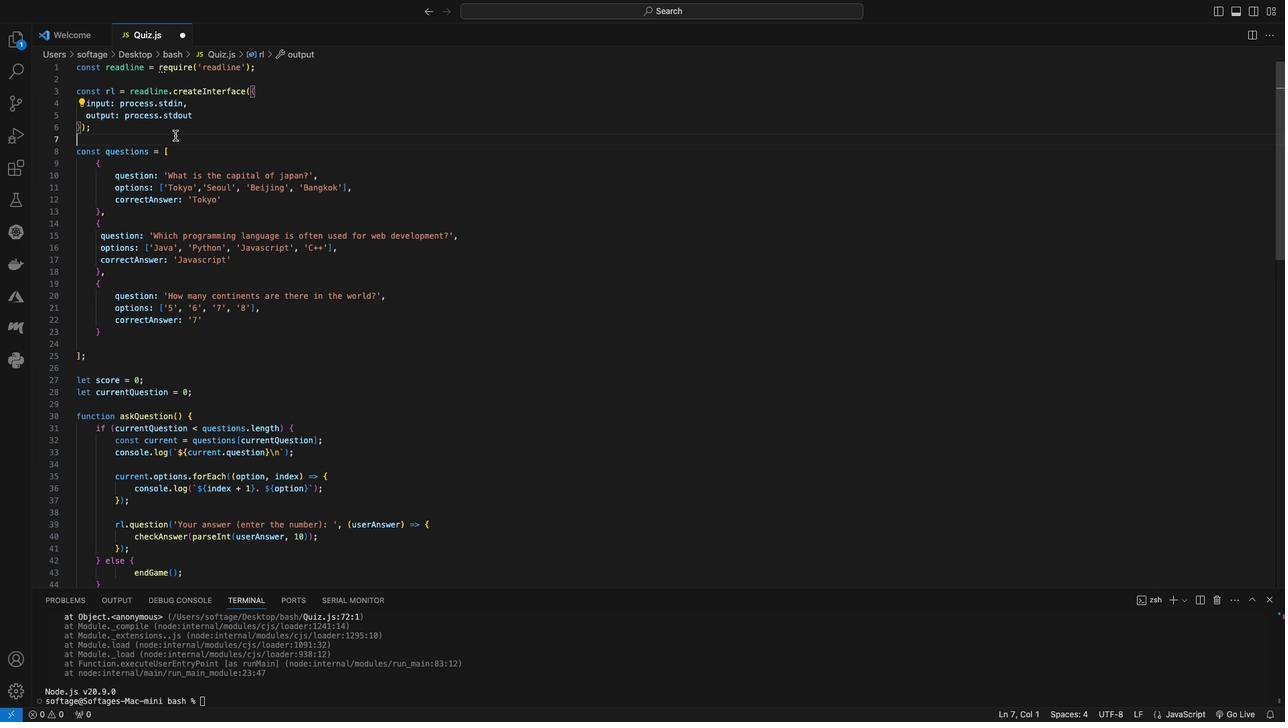 
Action: Mouse pressed left at (234, 141)
Screenshot: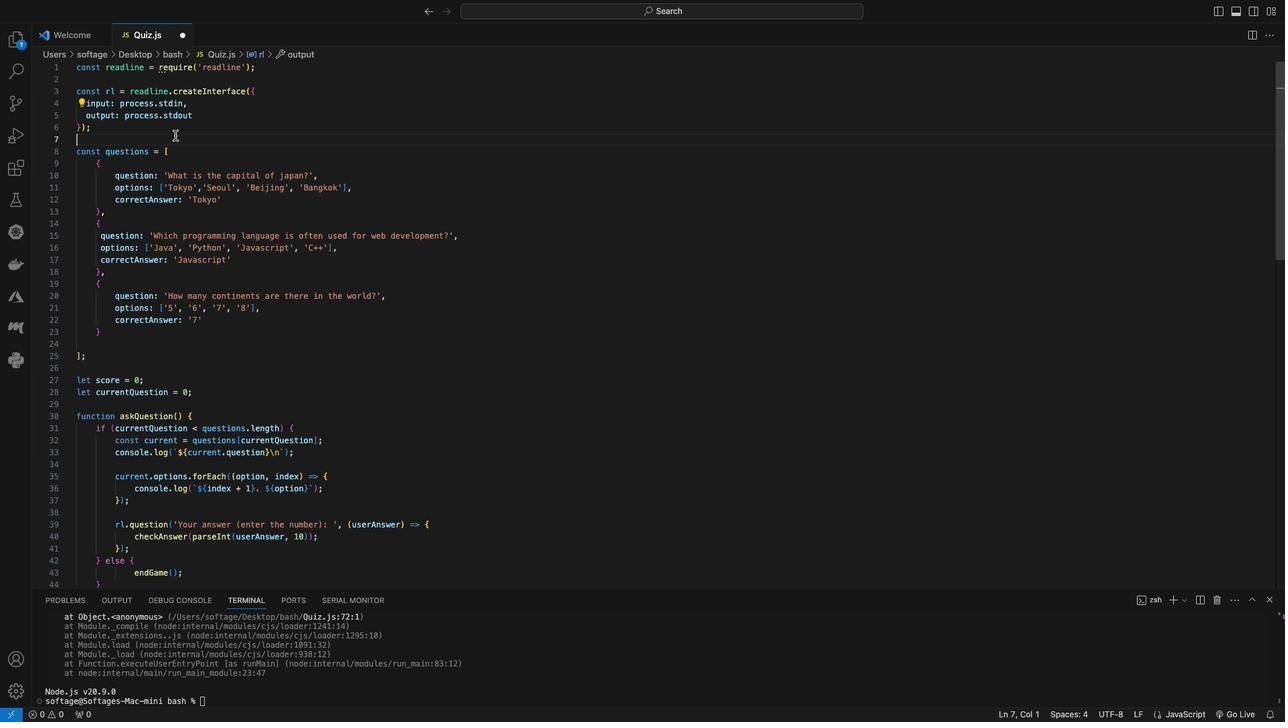 
Action: Mouse moved to (200, 181)
Screenshot: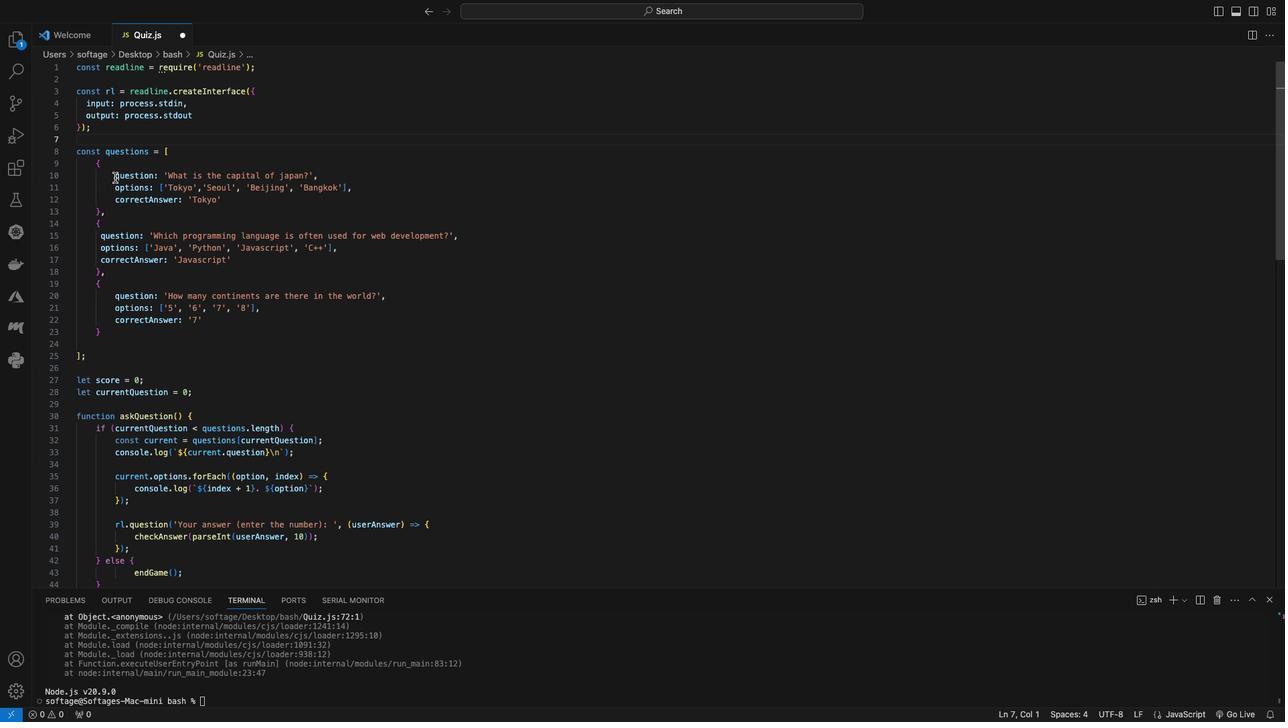 
Action: Mouse pressed left at (200, 181)
Screenshot: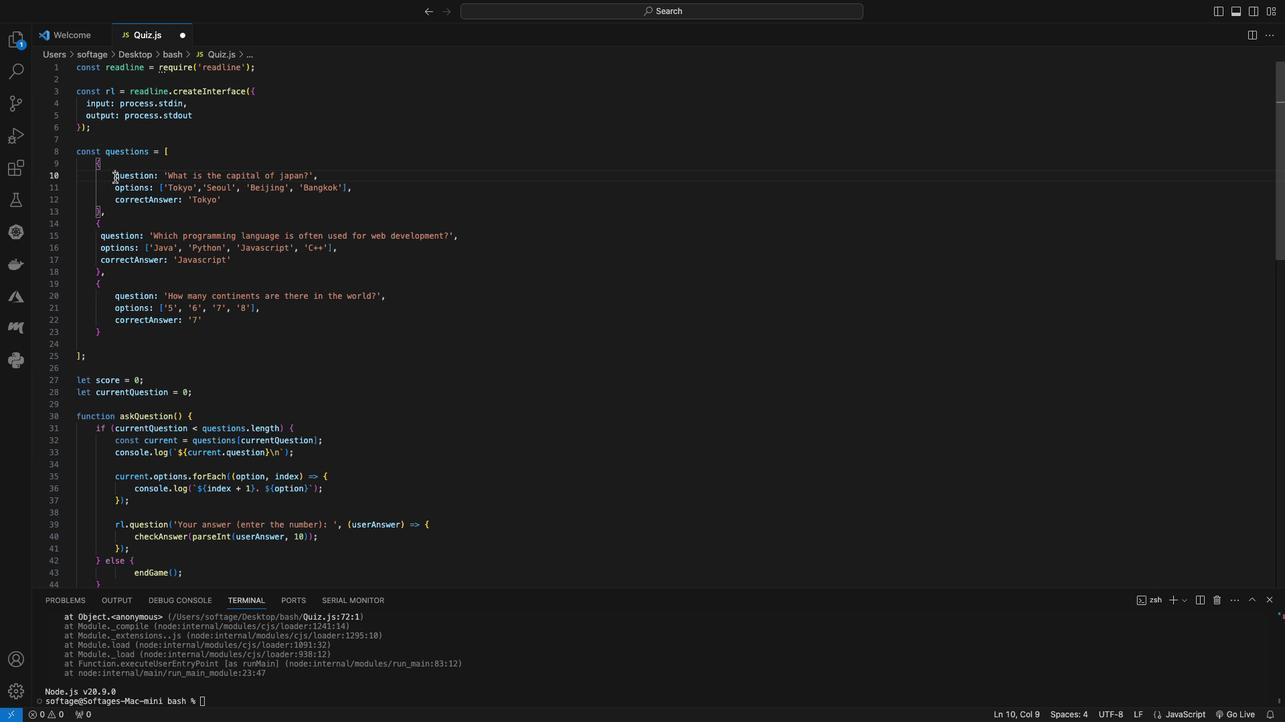 
Action: Mouse moved to (190, 172)
Screenshot: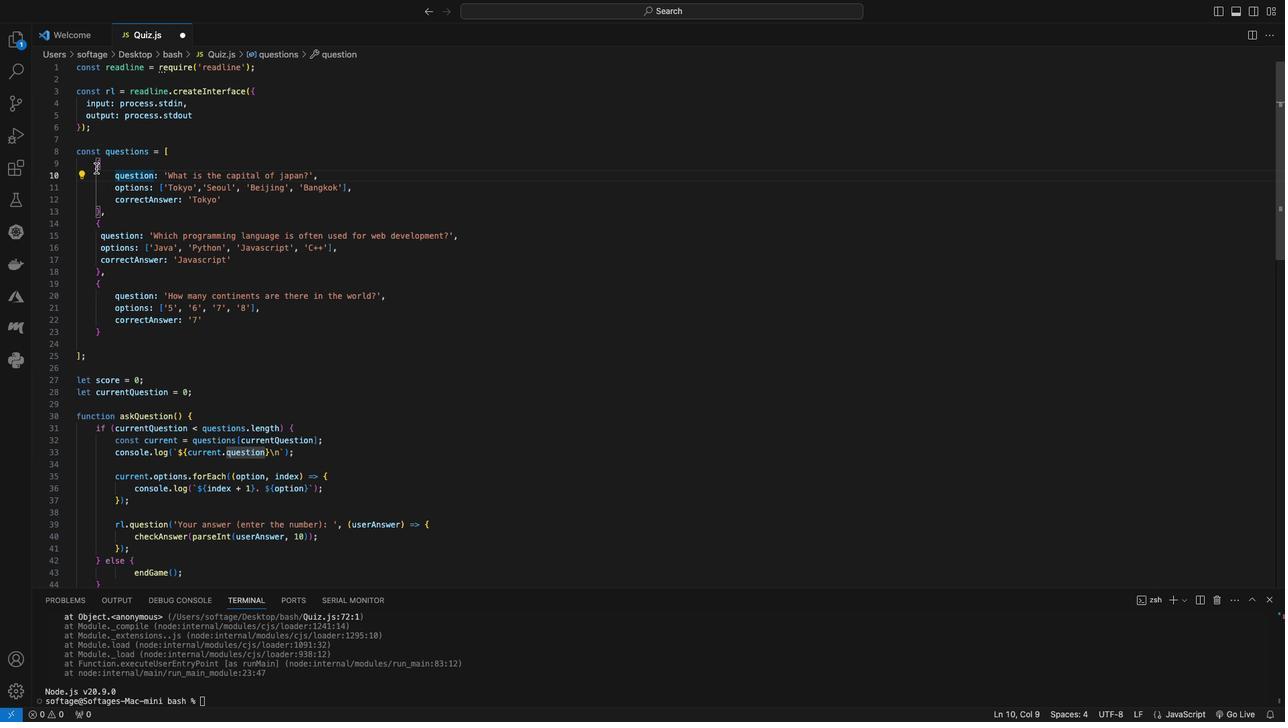 
Action: Mouse pressed left at (190, 172)
Screenshot: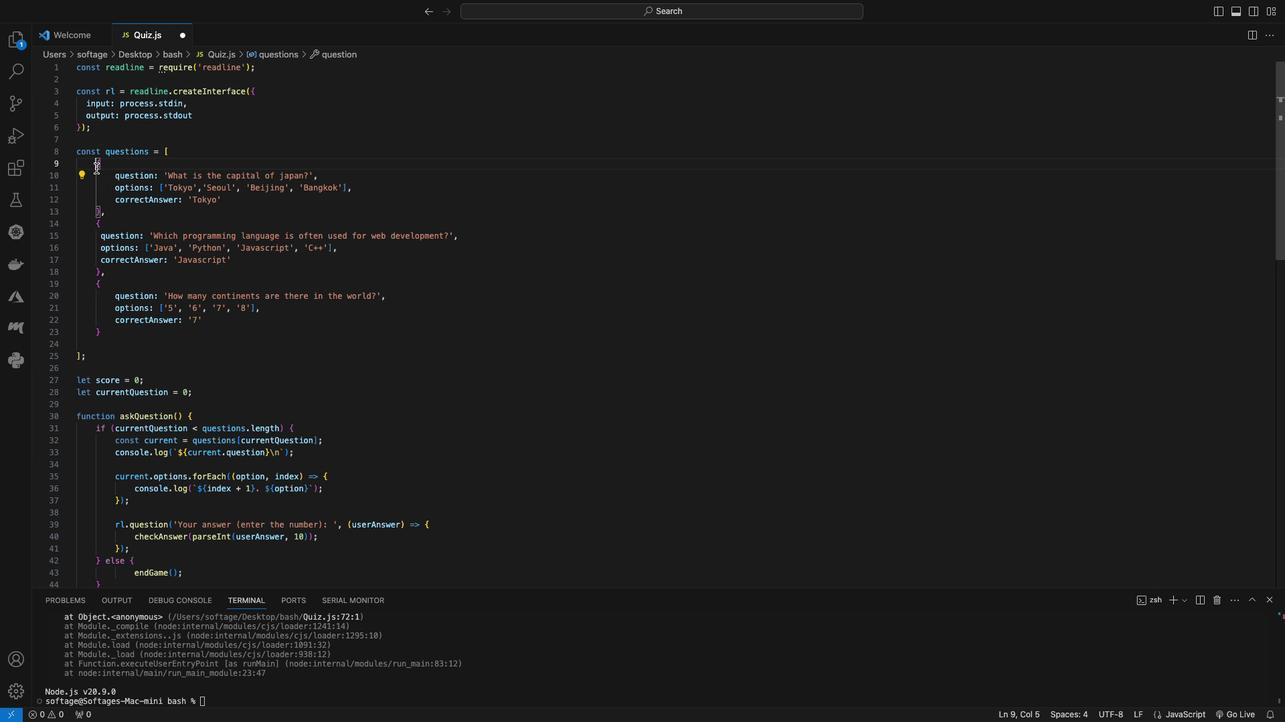 
Action: Mouse moved to (333, 151)
Screenshot: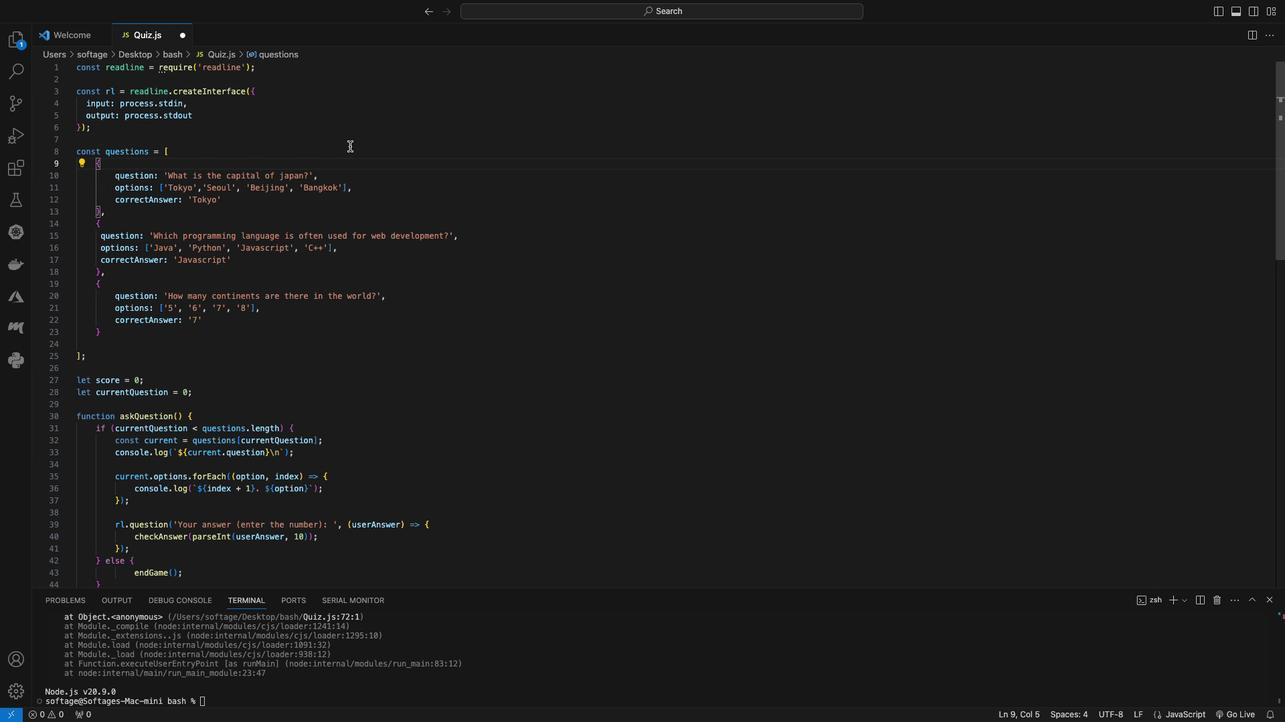 
Action: Key pressed Key.backspaceKey.spaceKey.space
Screenshot: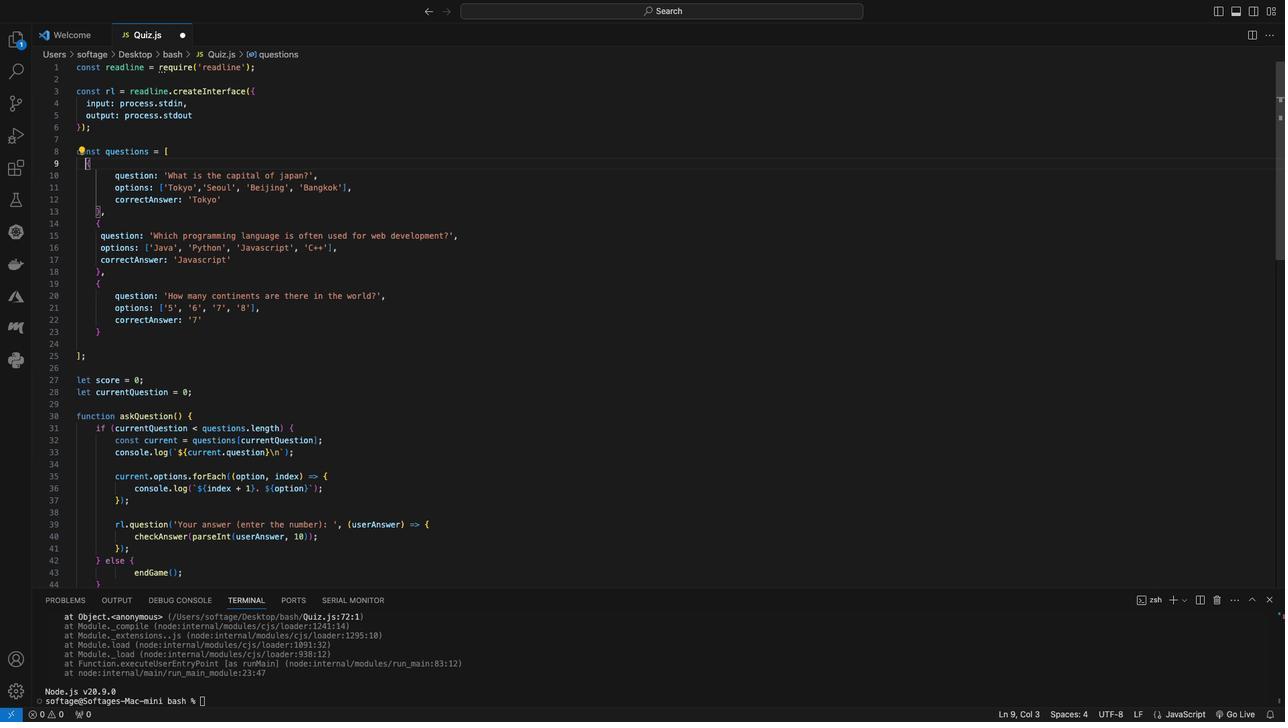
Action: Mouse moved to (190, 214)
Screenshot: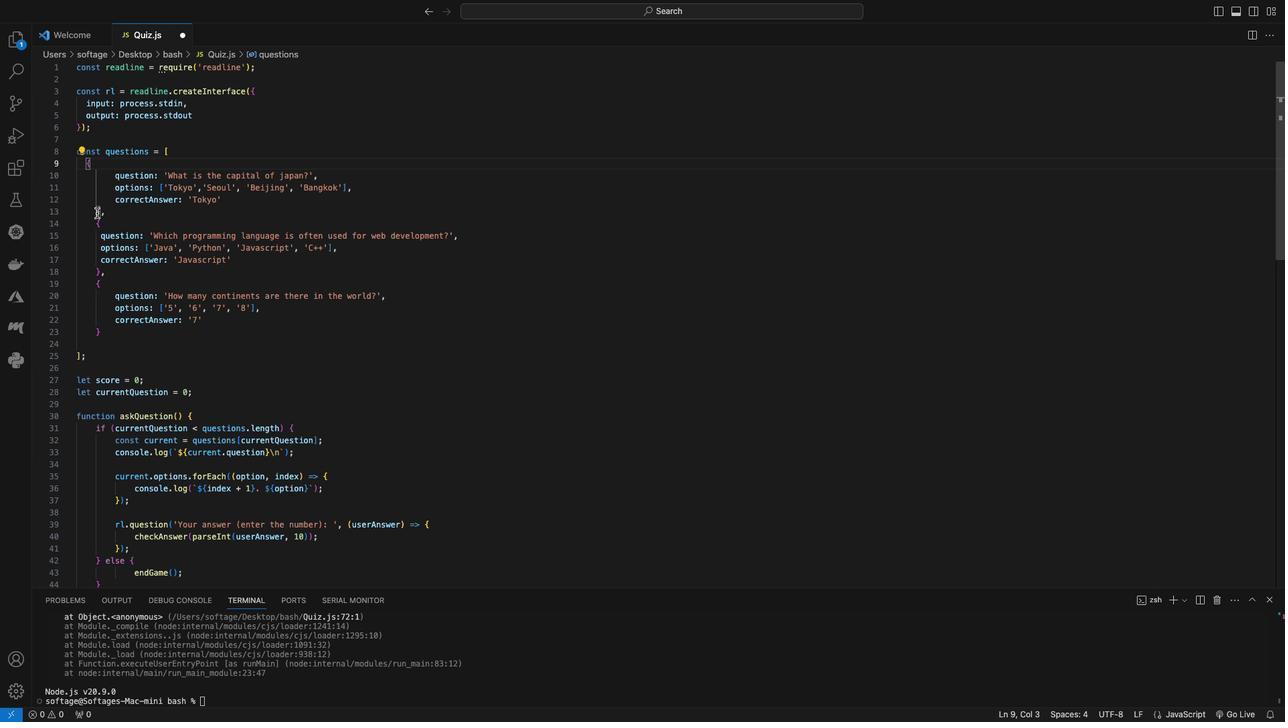 
Action: Mouse pressed left at (190, 214)
Screenshot: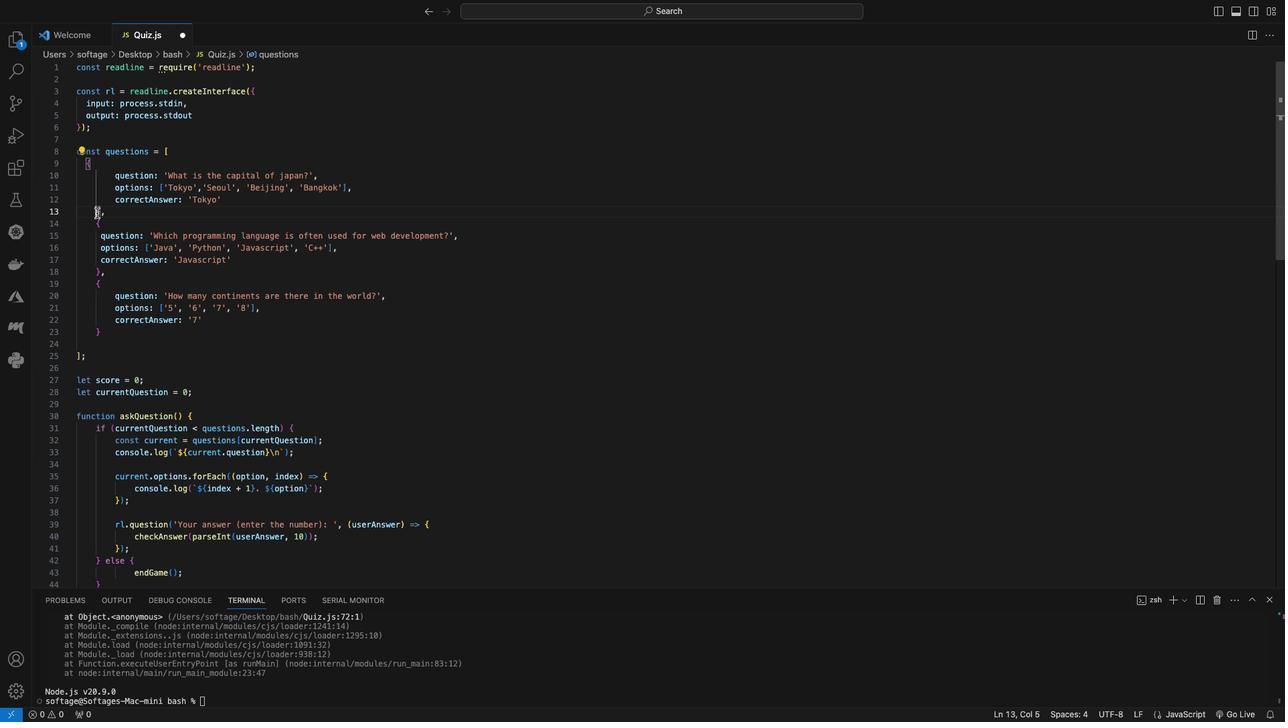 
Action: Mouse moved to (275, 236)
Screenshot: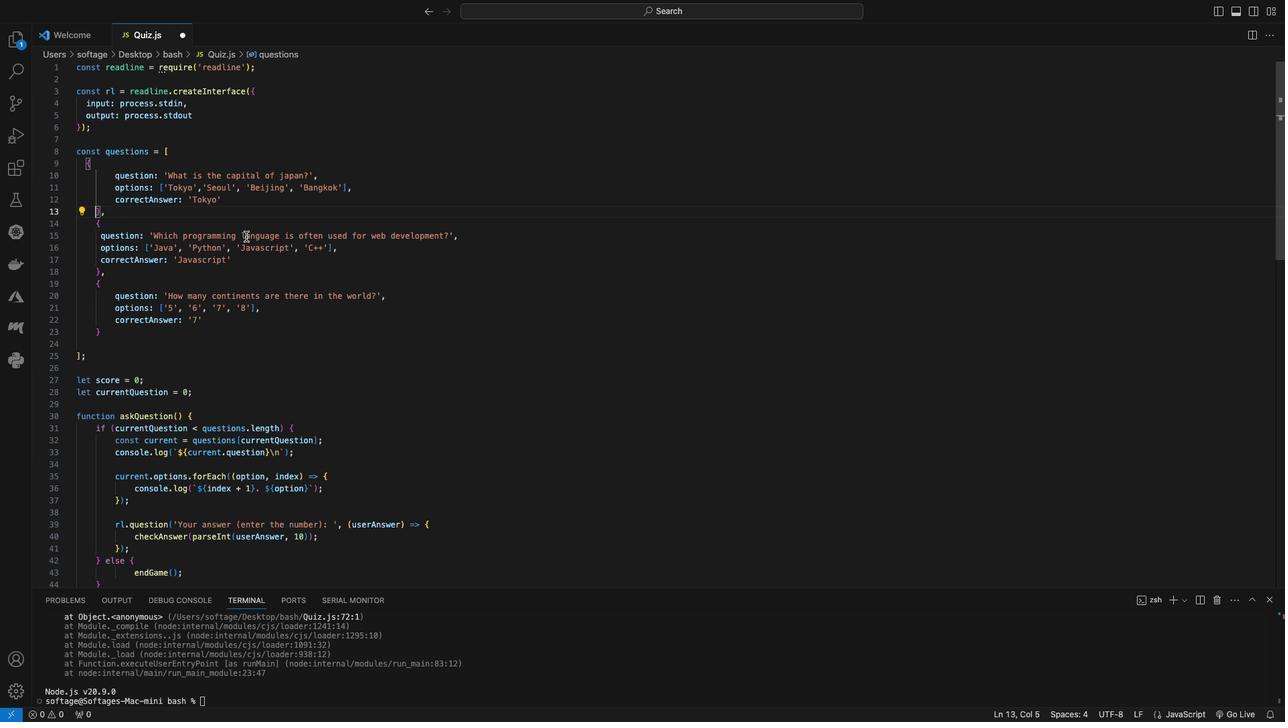 
Action: Key pressed Key.backspaceKey.spaceKey.space
Screenshot: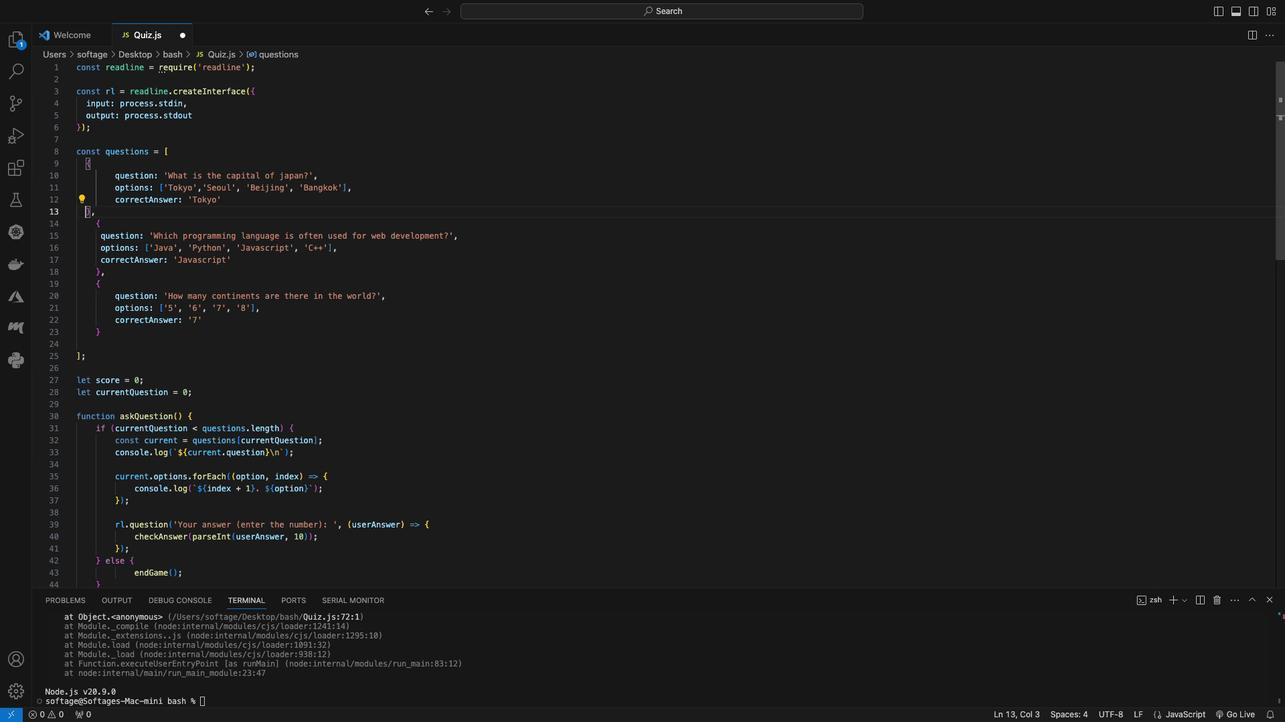 
Action: Mouse moved to (200, 180)
Screenshot: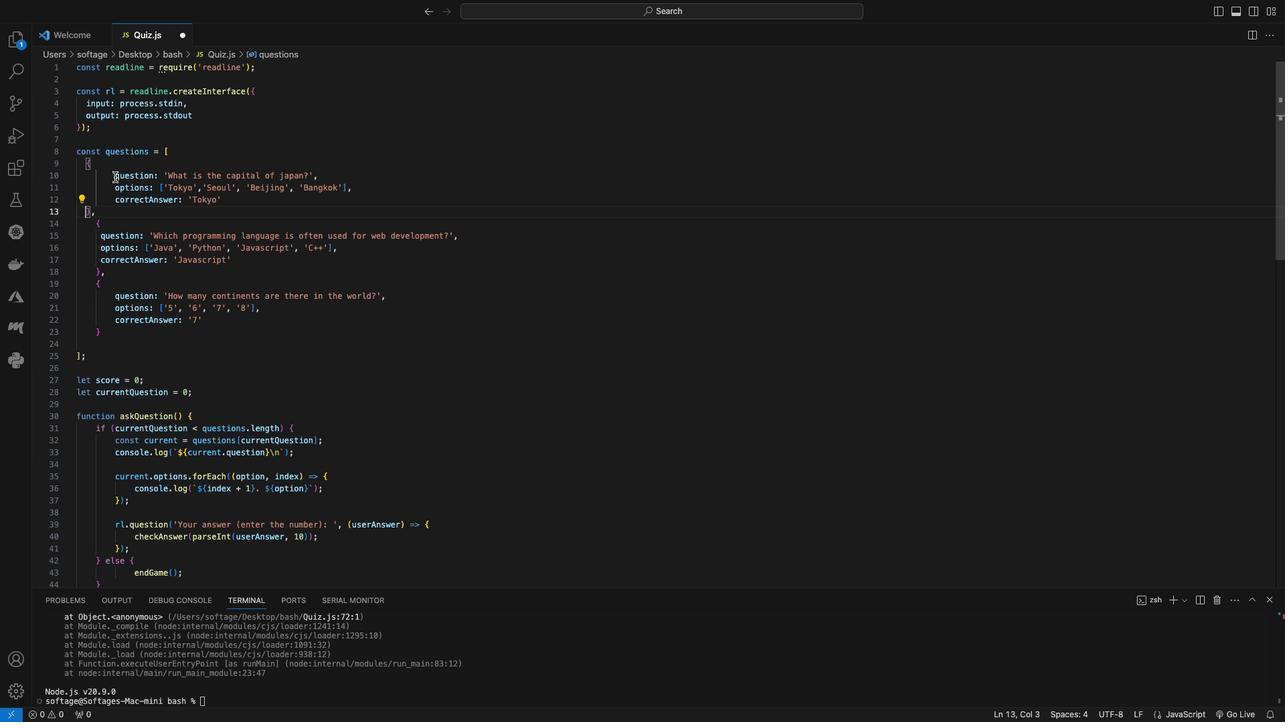 
Action: Mouse pressed left at (200, 180)
Screenshot: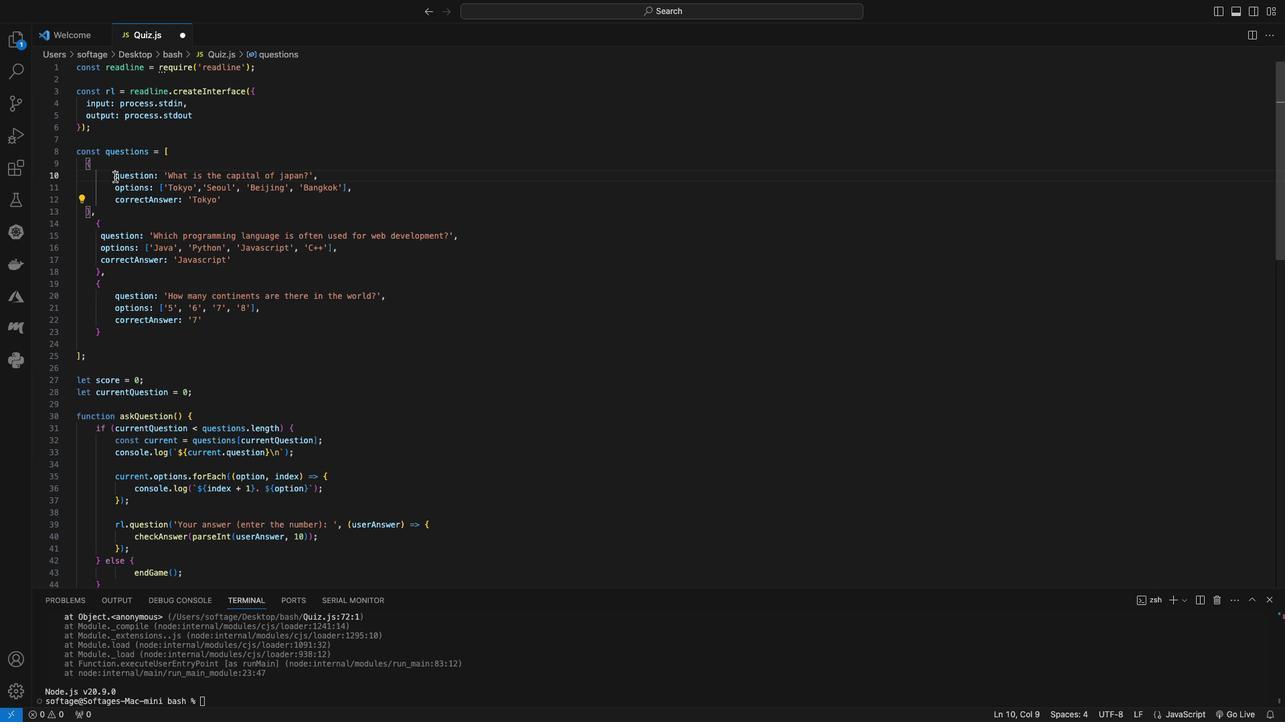 
Action: Mouse moved to (228, 208)
Screenshot: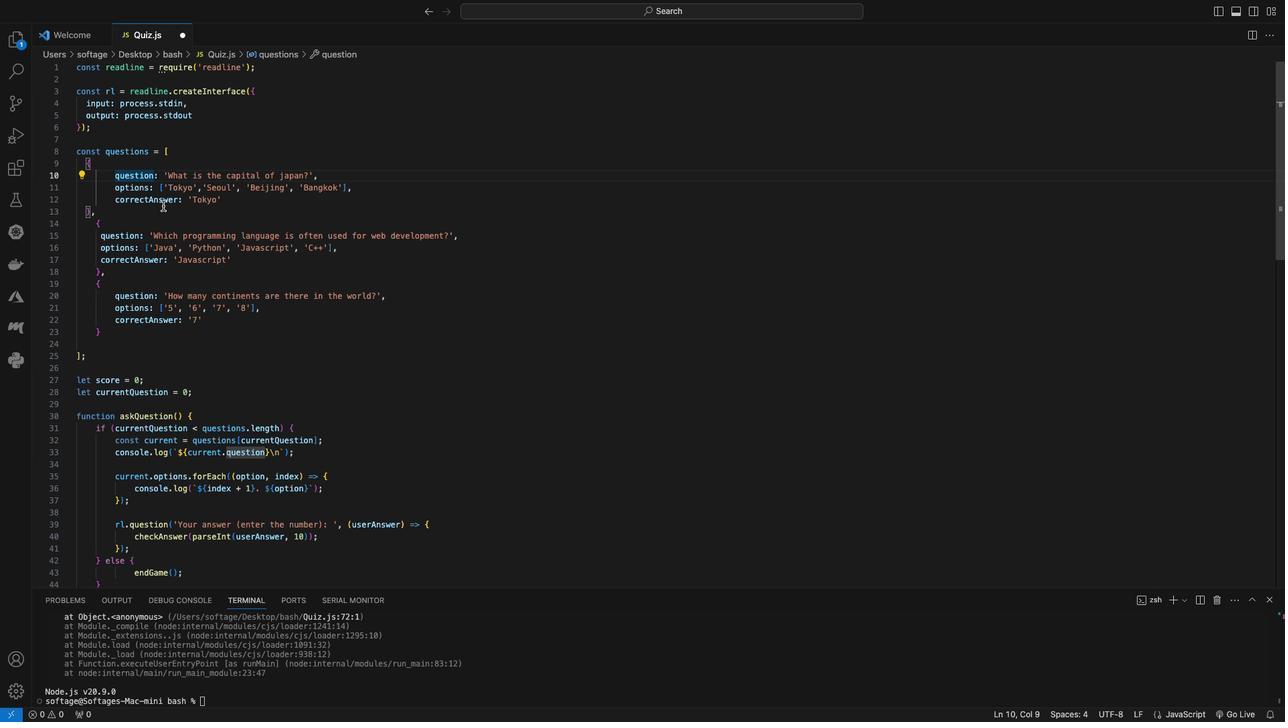 
Action: Key pressed Key.backspace
Screenshot: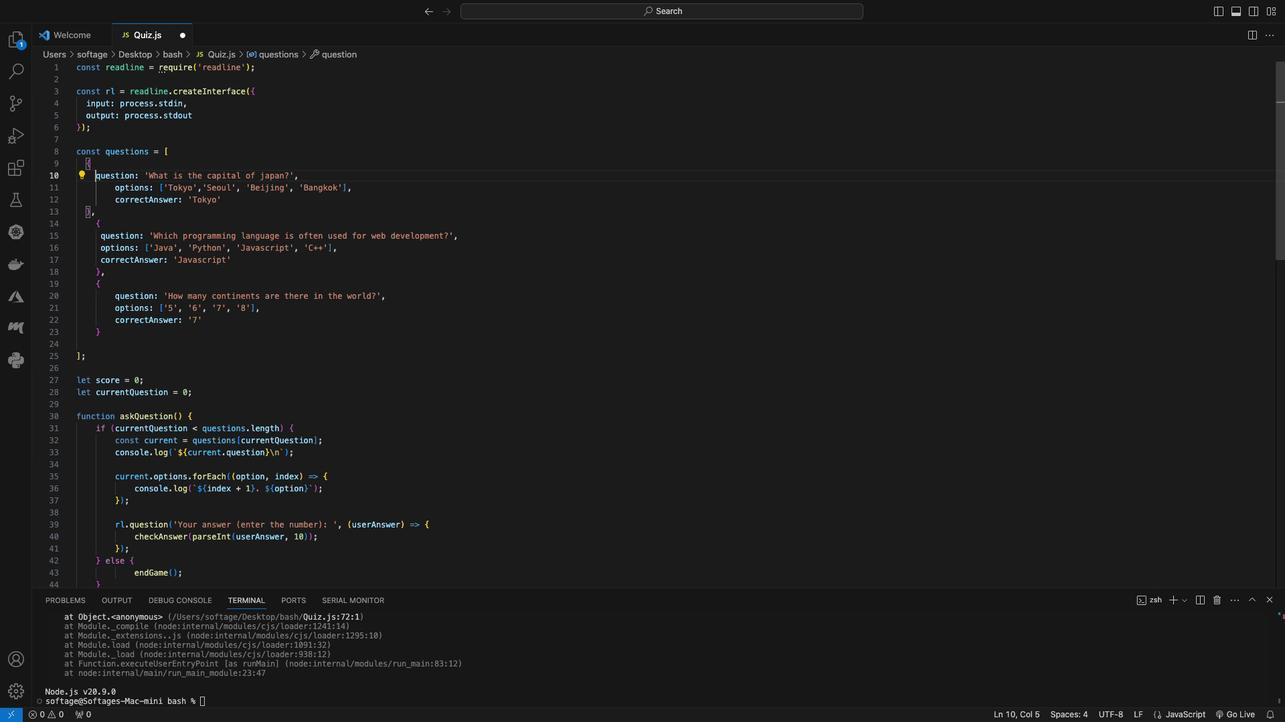 
Action: Mouse moved to (201, 191)
Screenshot: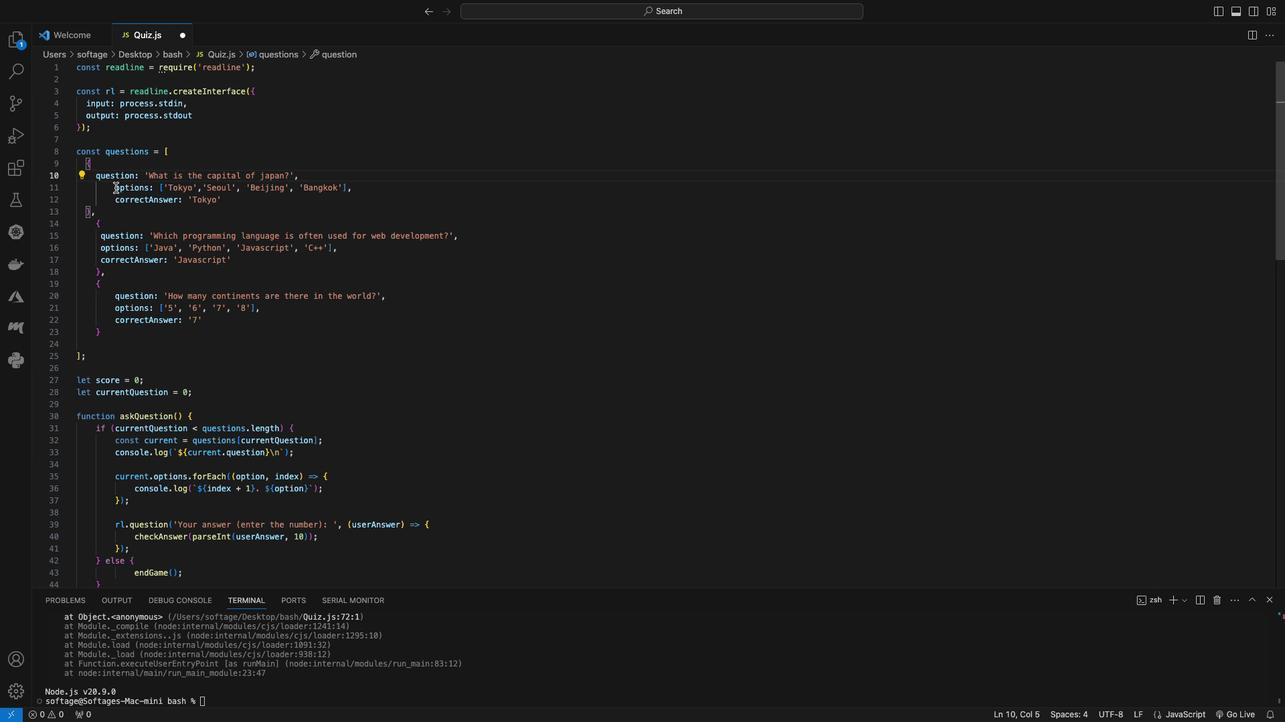 
Action: Mouse pressed left at (201, 191)
Screenshot: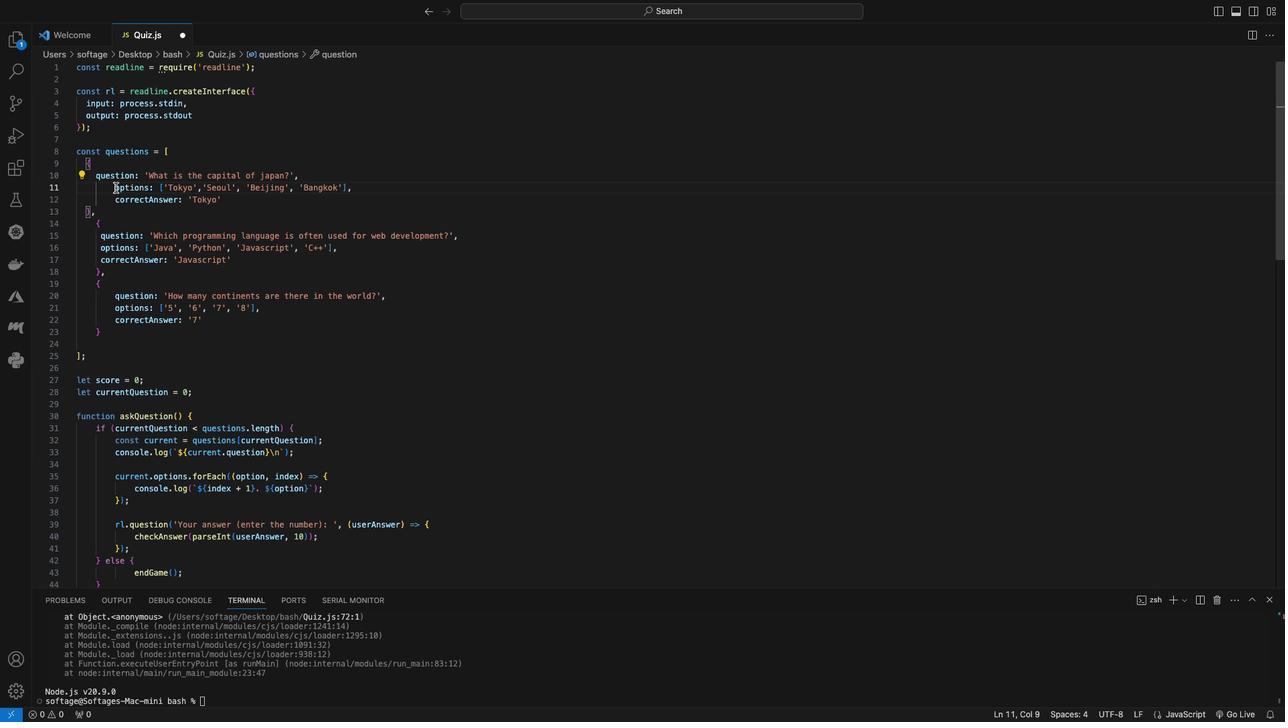 
Action: Mouse moved to (211, 221)
Screenshot: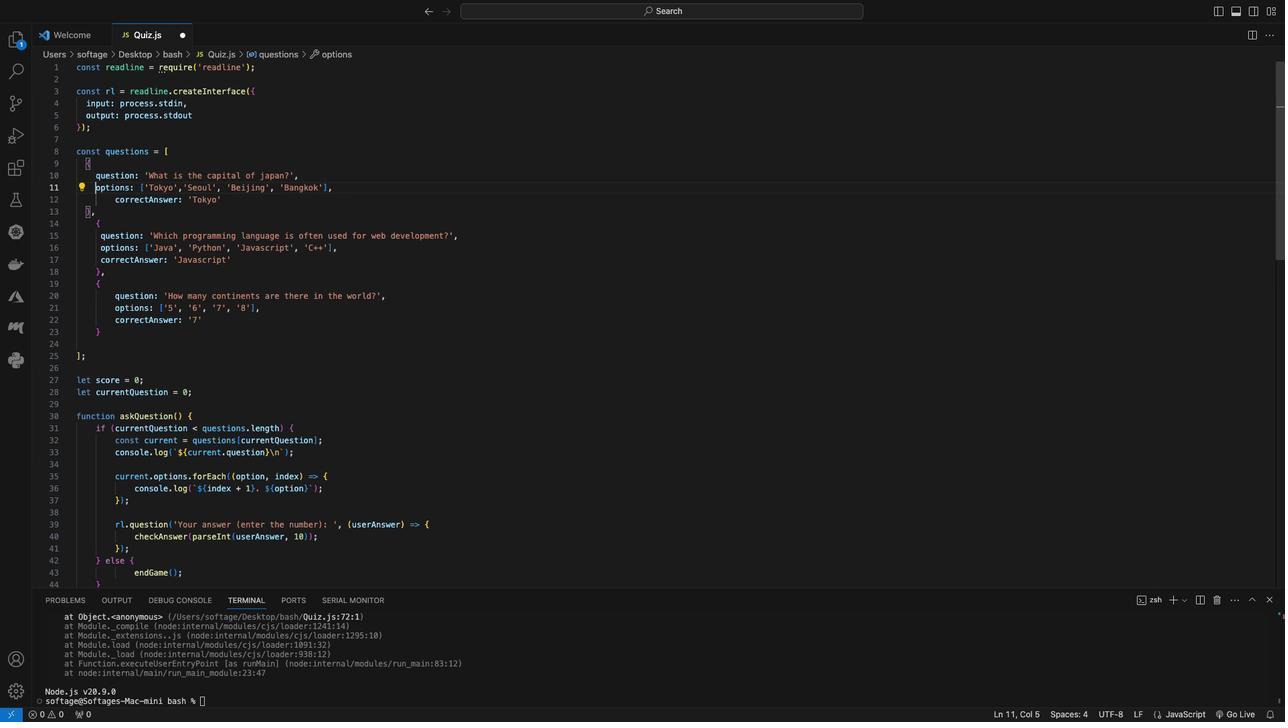 
Action: Key pressed Key.backspace
Screenshot: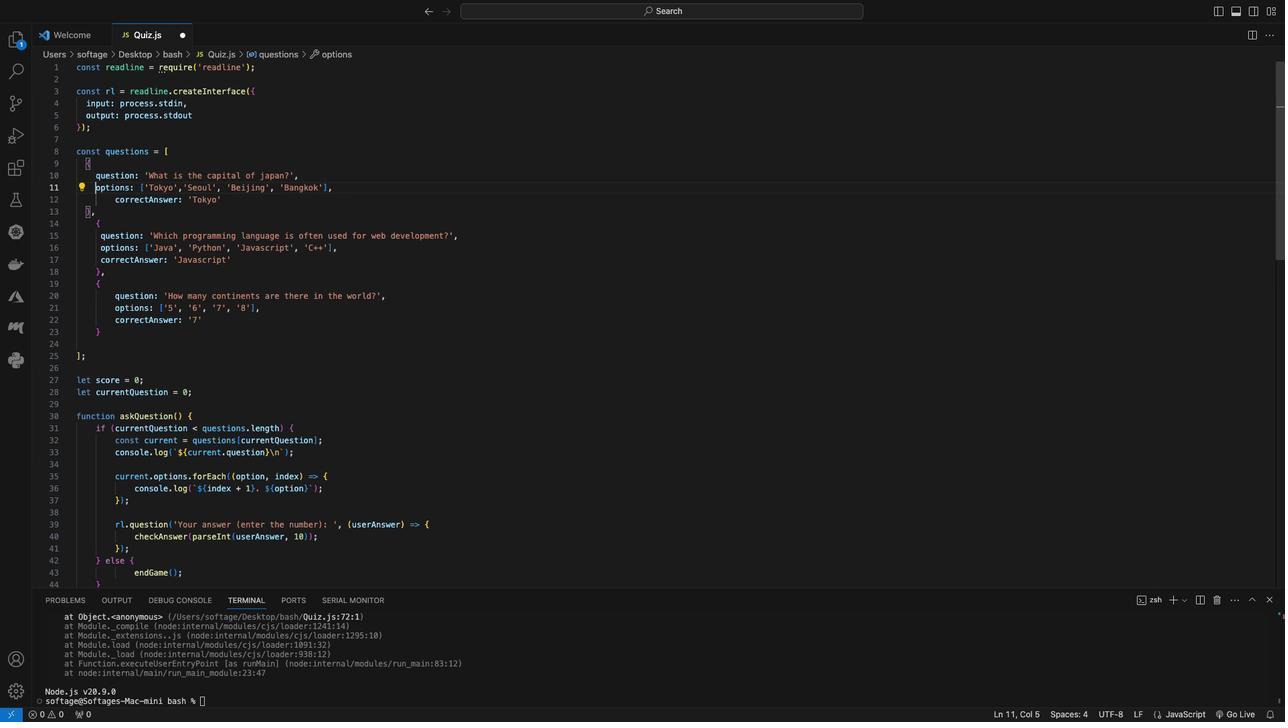 
Action: Mouse moved to (202, 204)
Screenshot: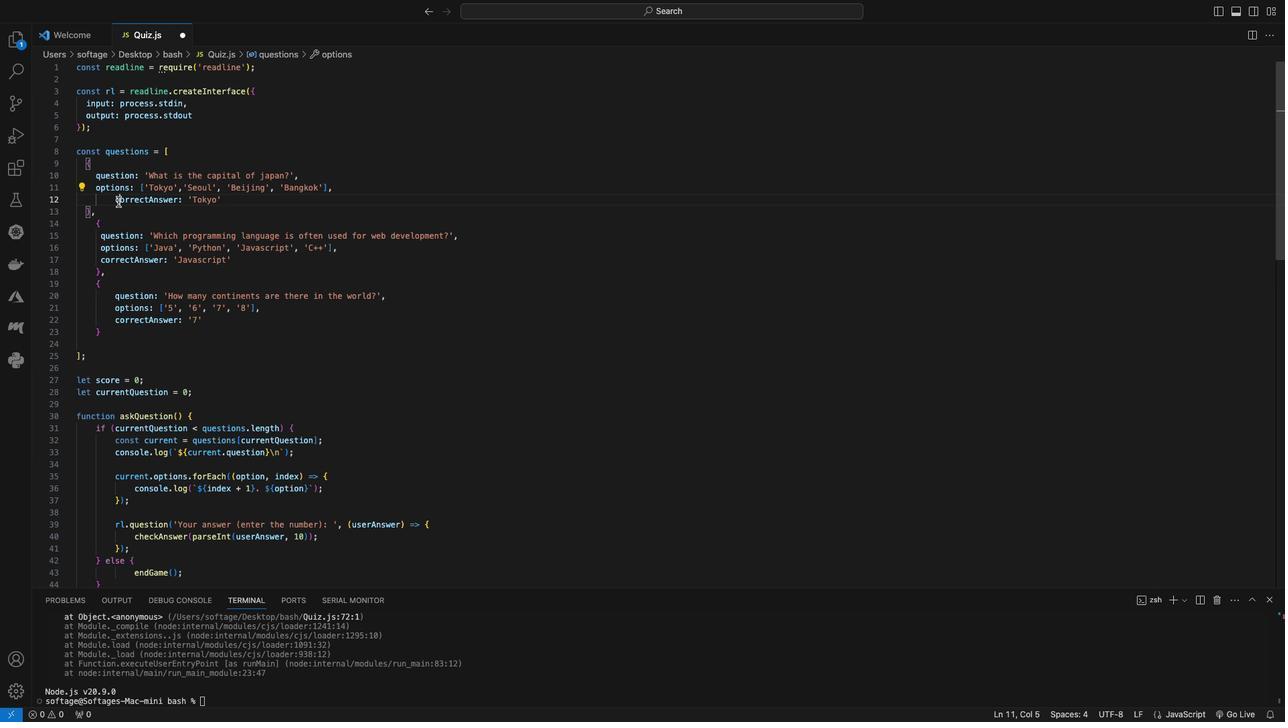 
Action: Mouse pressed left at (202, 204)
Screenshot: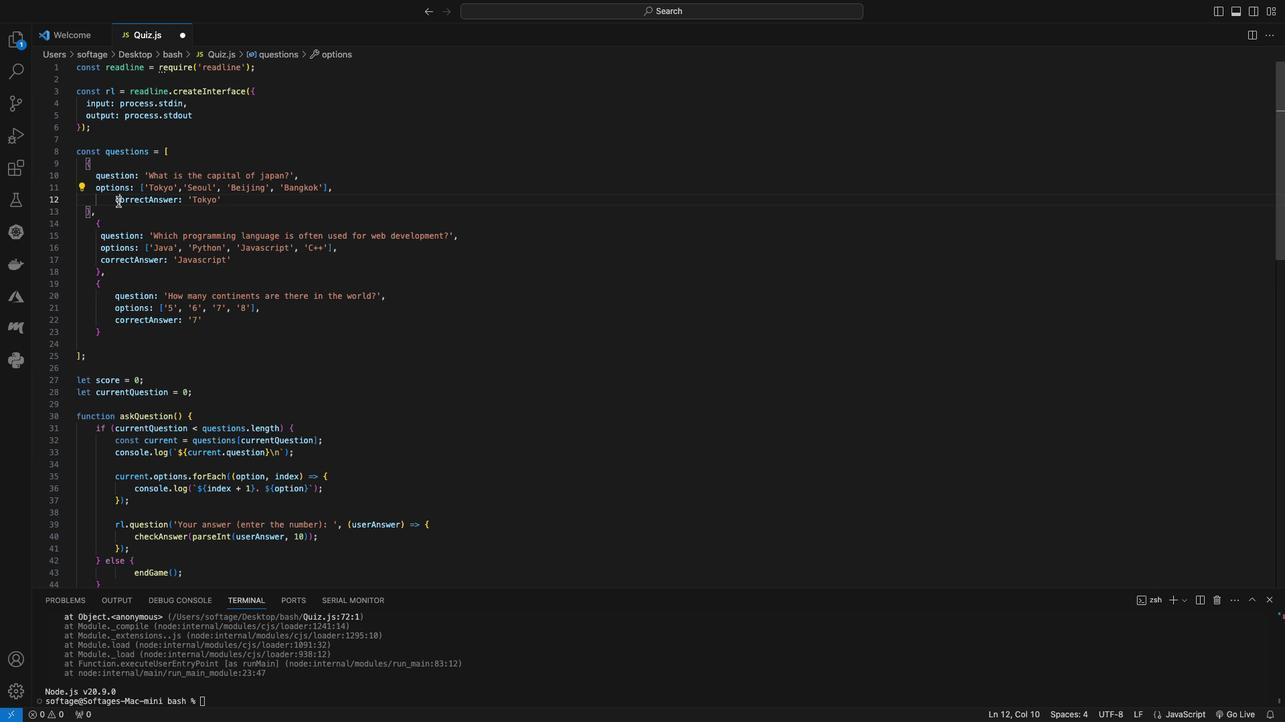 
Action: Mouse moved to (200, 204)
Screenshot: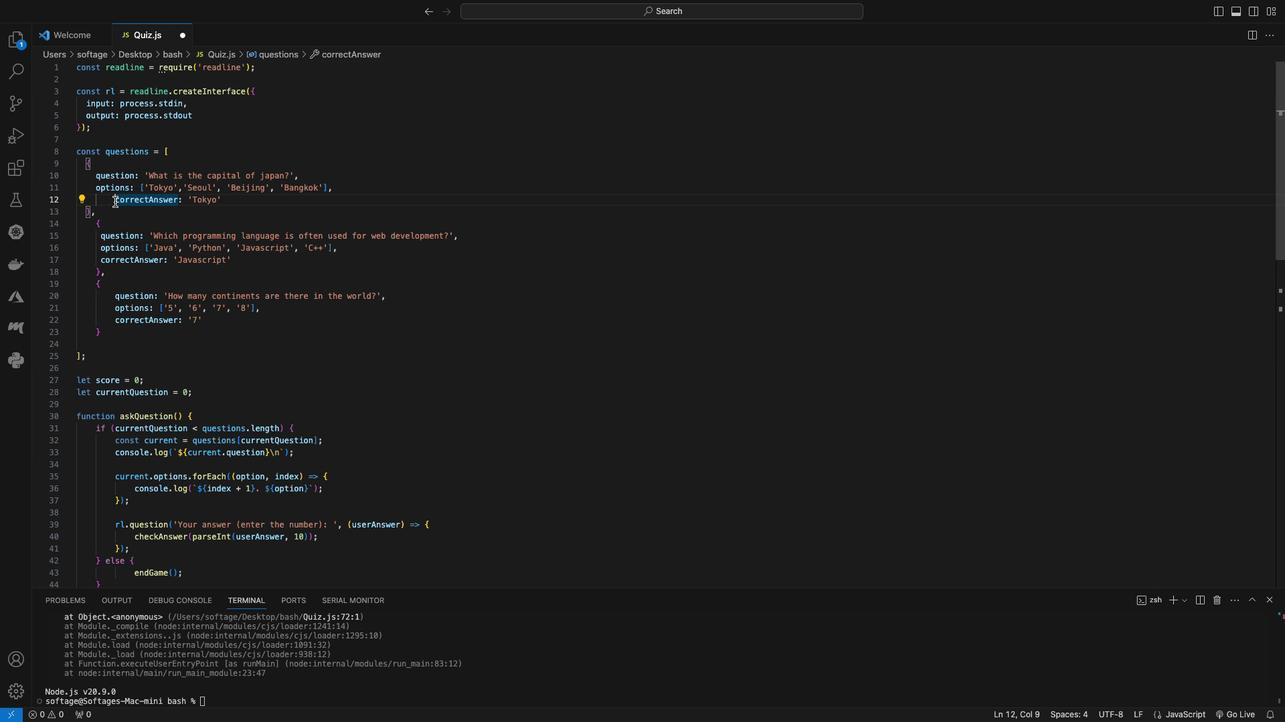 
Action: Mouse pressed left at (200, 204)
Screenshot: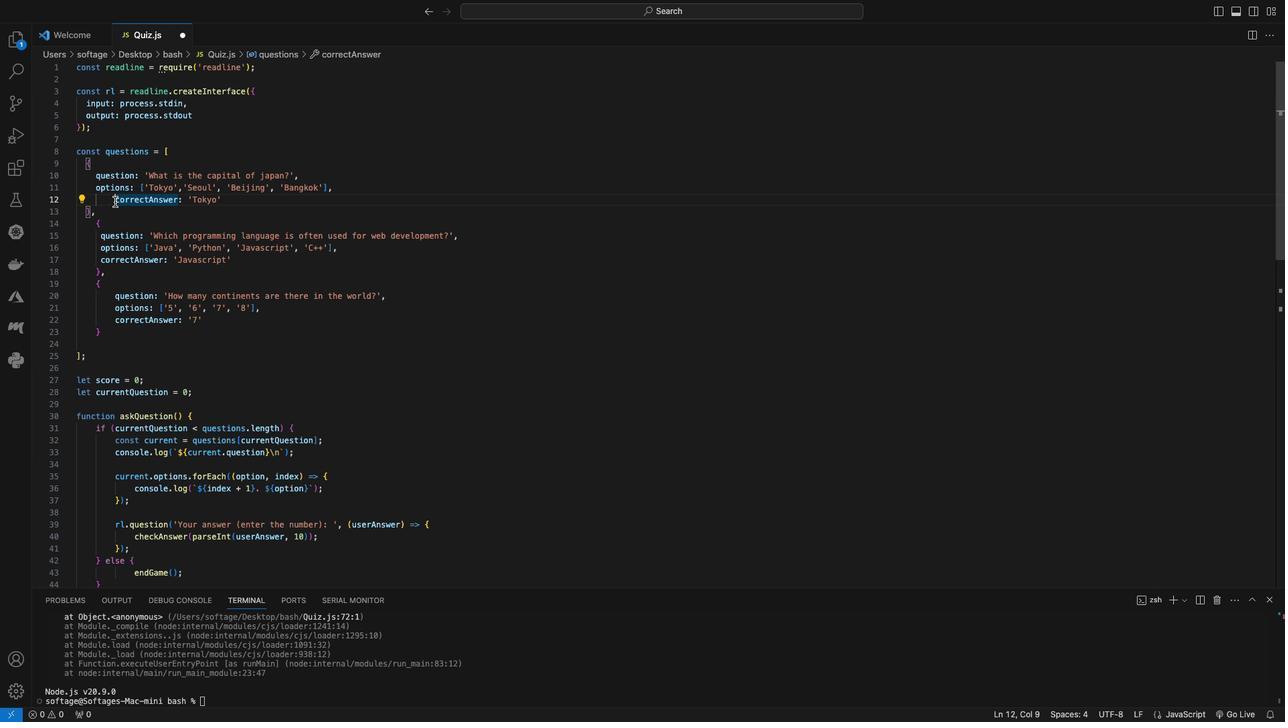 
Action: Mouse moved to (207, 212)
Screenshot: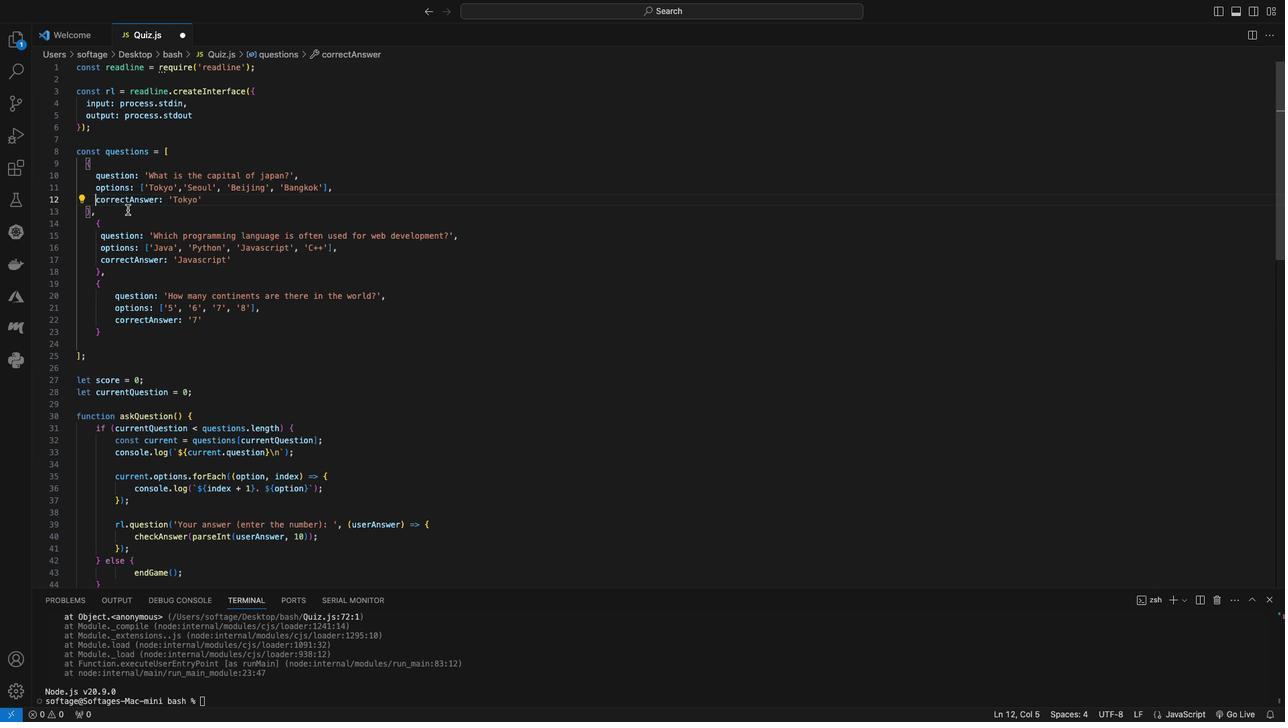 
Action: Key pressed Key.backspace
Screenshot: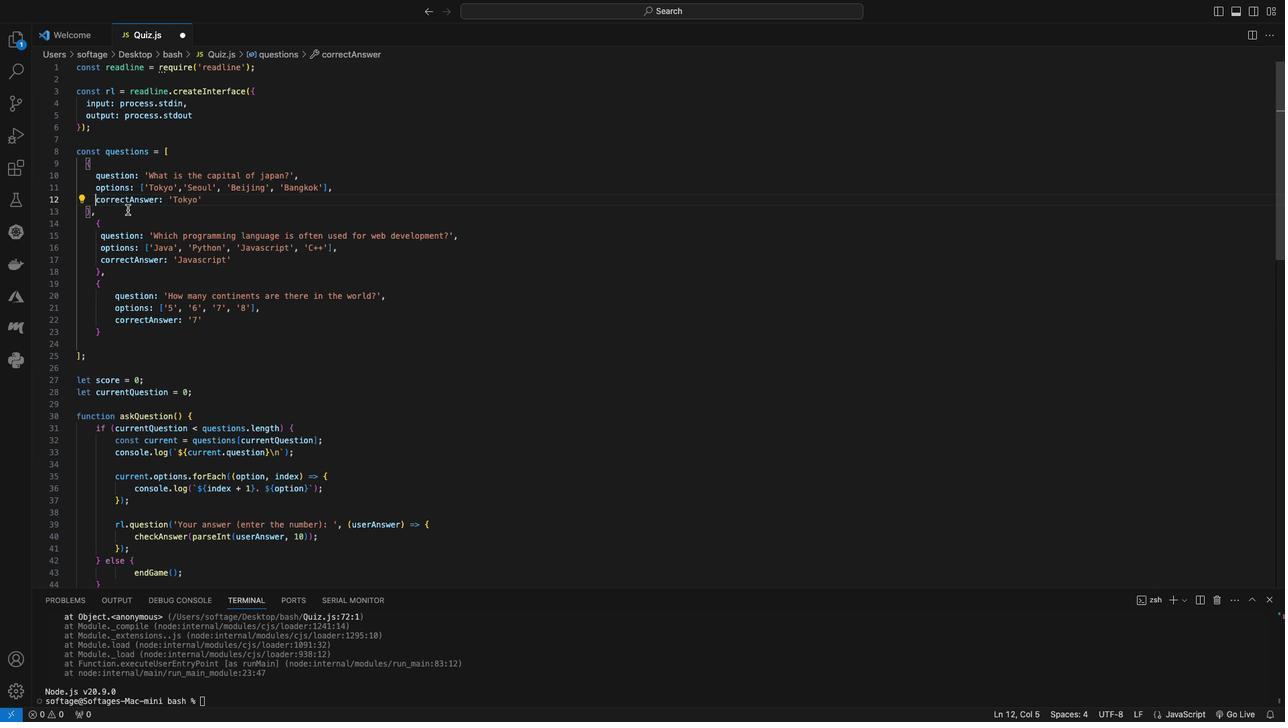 
Action: Mouse moved to (190, 225)
Screenshot: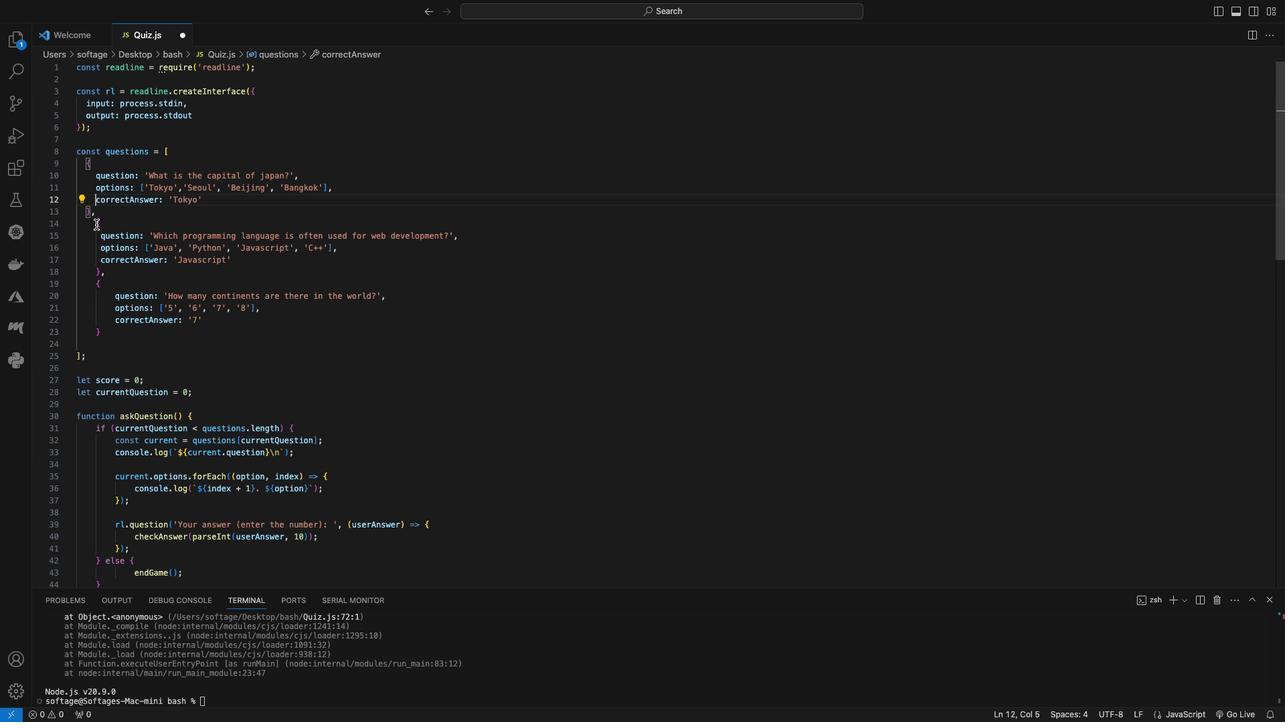 
Action: Mouse pressed left at (190, 225)
Screenshot: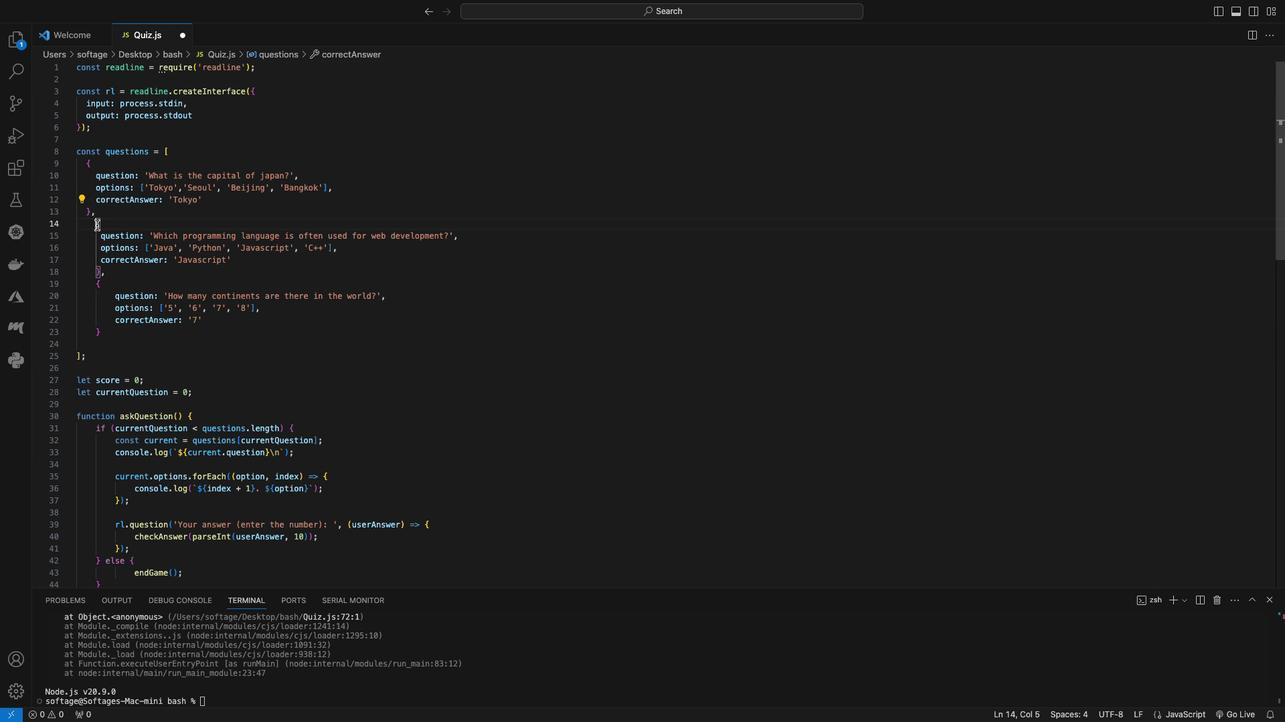 
Action: Mouse moved to (291, 236)
Screenshot: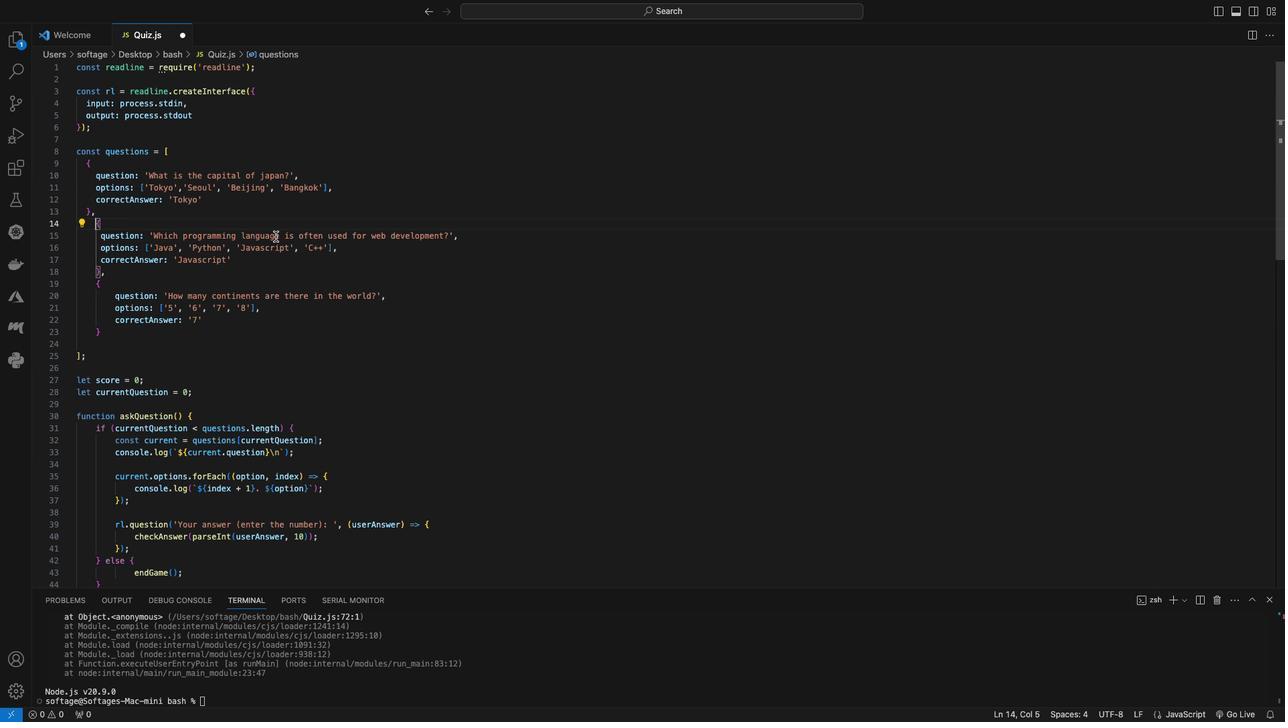 
Action: Key pressed Key.backspaceKey.spaceKey.space
Screenshot: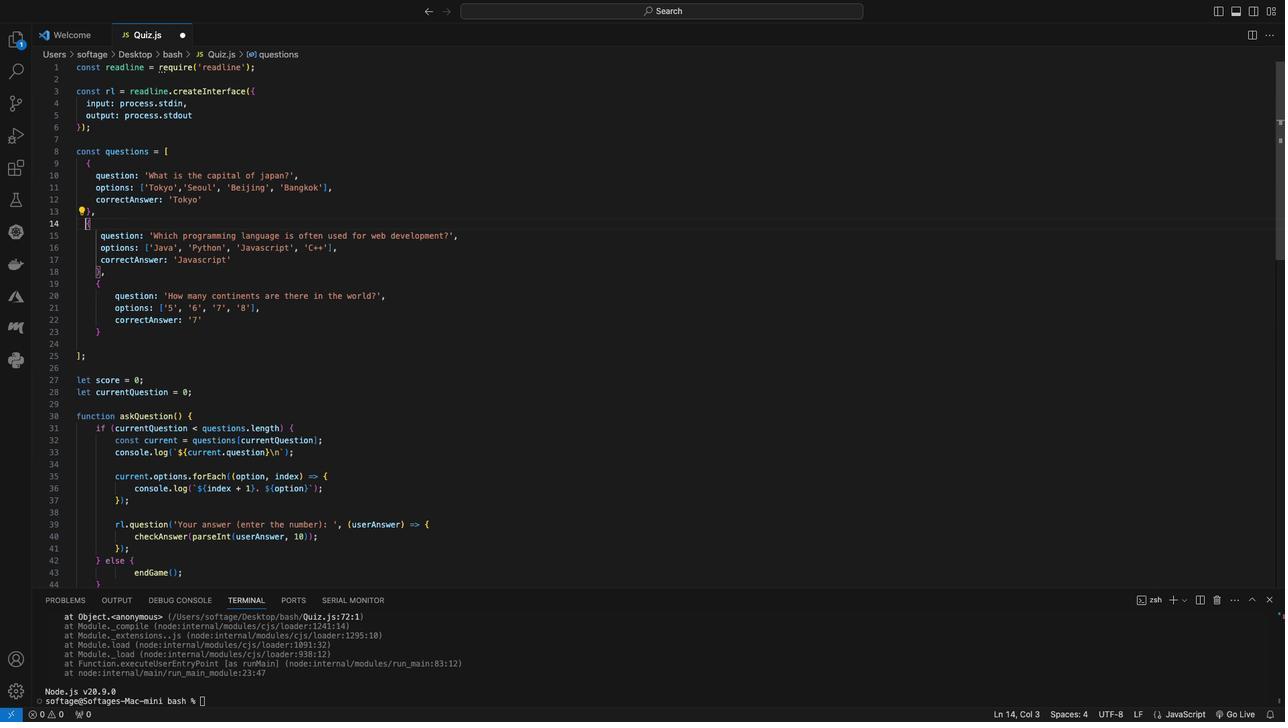 
Action: Mouse moved to (192, 238)
Screenshot: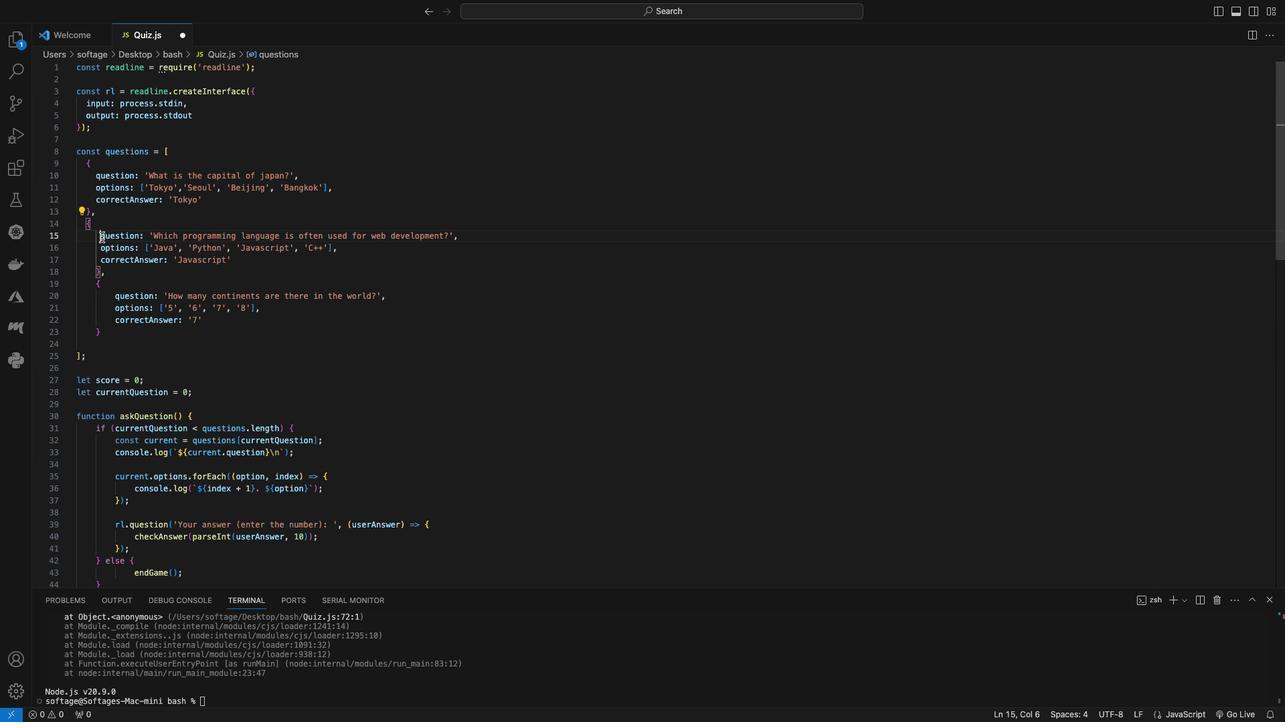 
Action: Mouse pressed left at (192, 238)
Screenshot: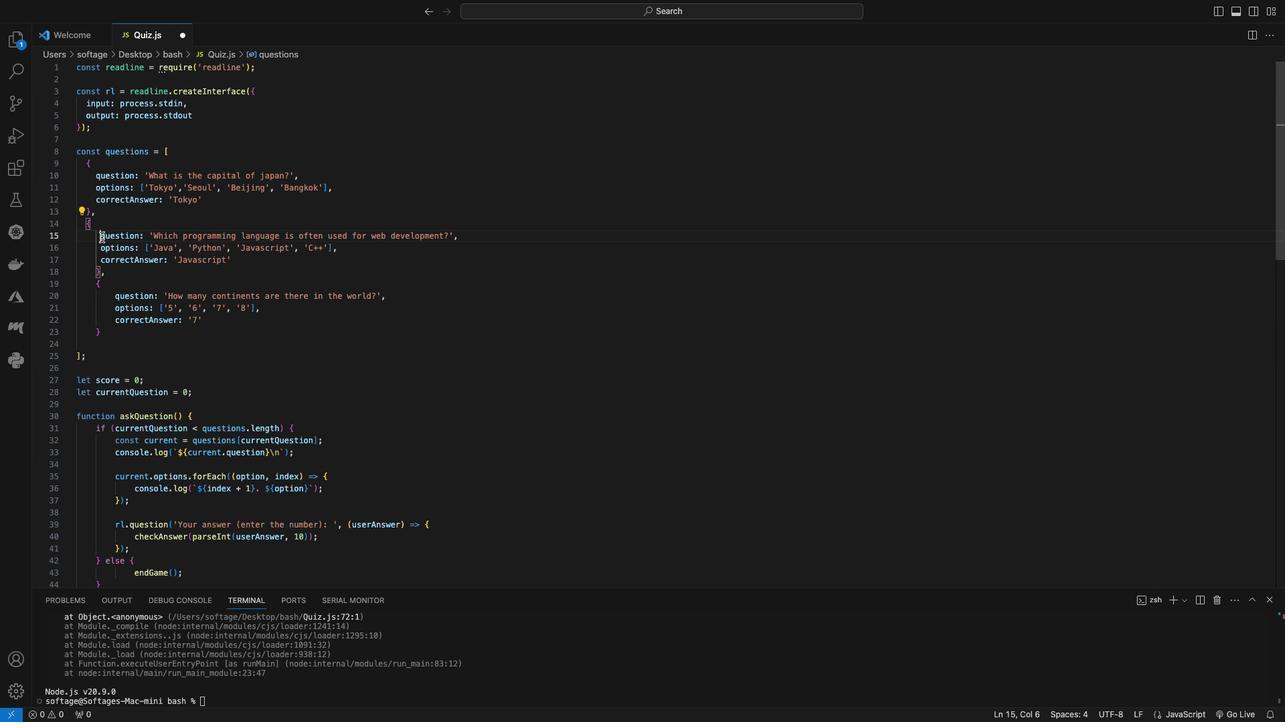 
Action: Mouse moved to (289, 210)
Screenshot: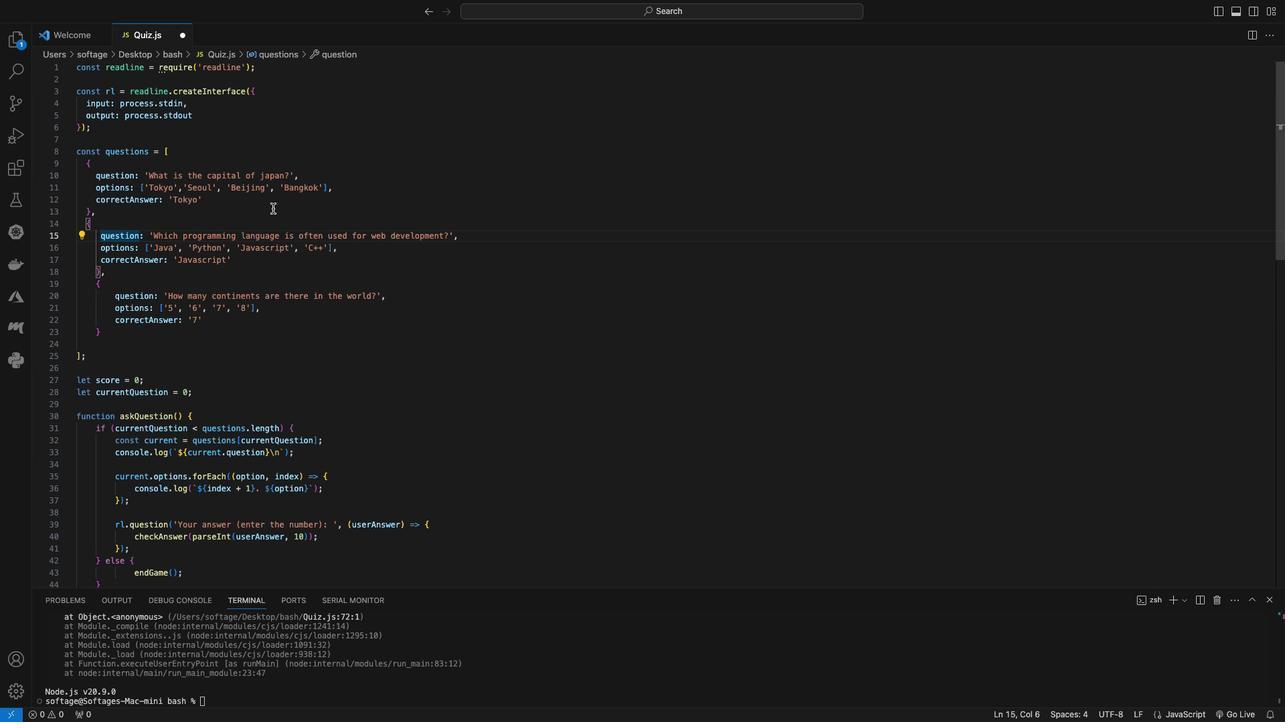 
Action: Key pressed Key.backspace
Screenshot: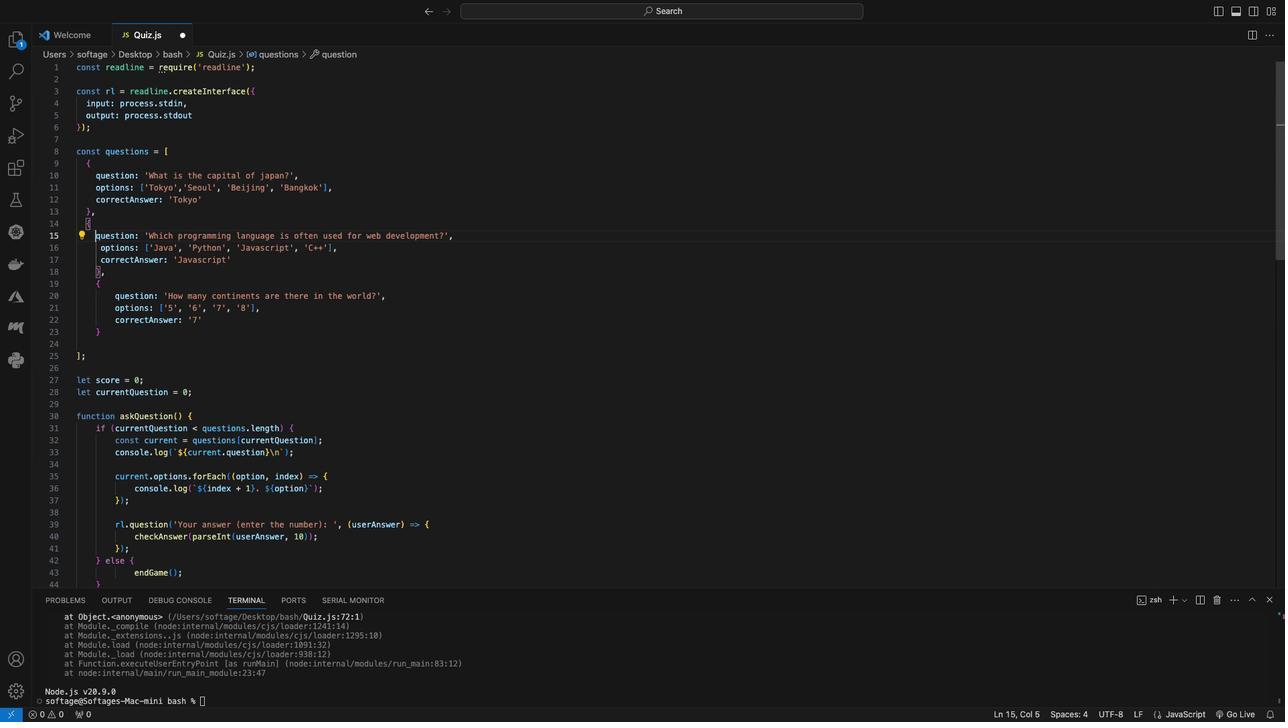 
Action: Mouse moved to (194, 249)
